 Task: Search one way flight ticket for 3 adults in first from Saginaw: Mbs International Airport to Riverton: Central Wyoming Regional Airport (was Riverton Regional) on 5-4-2023. Choice of flights is Royal air maroc. Number of bags: 2 checked bags. Price is upto 35000. Outbound departure time preference is 11:45.
Action: Mouse moved to (387, 152)
Screenshot: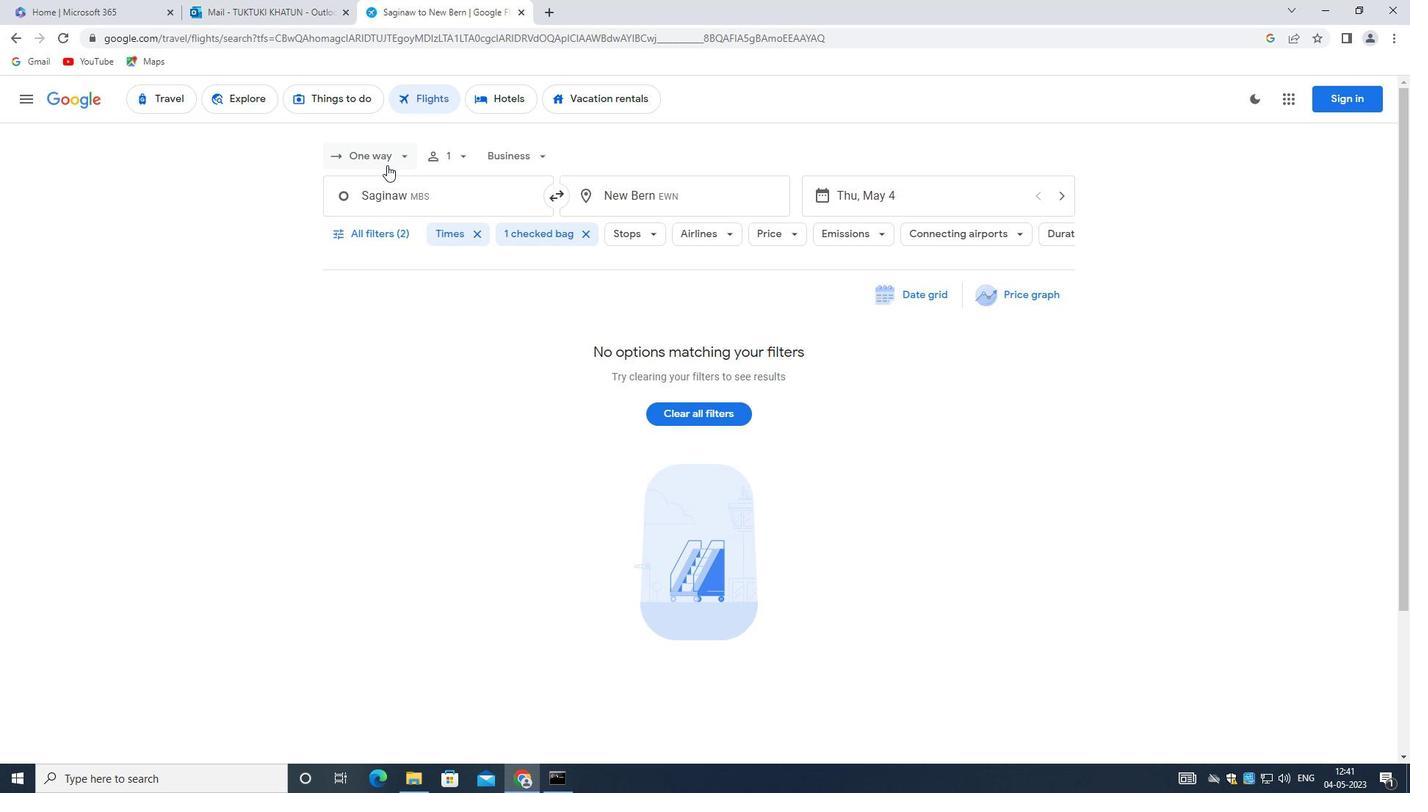 
Action: Mouse pressed left at (387, 152)
Screenshot: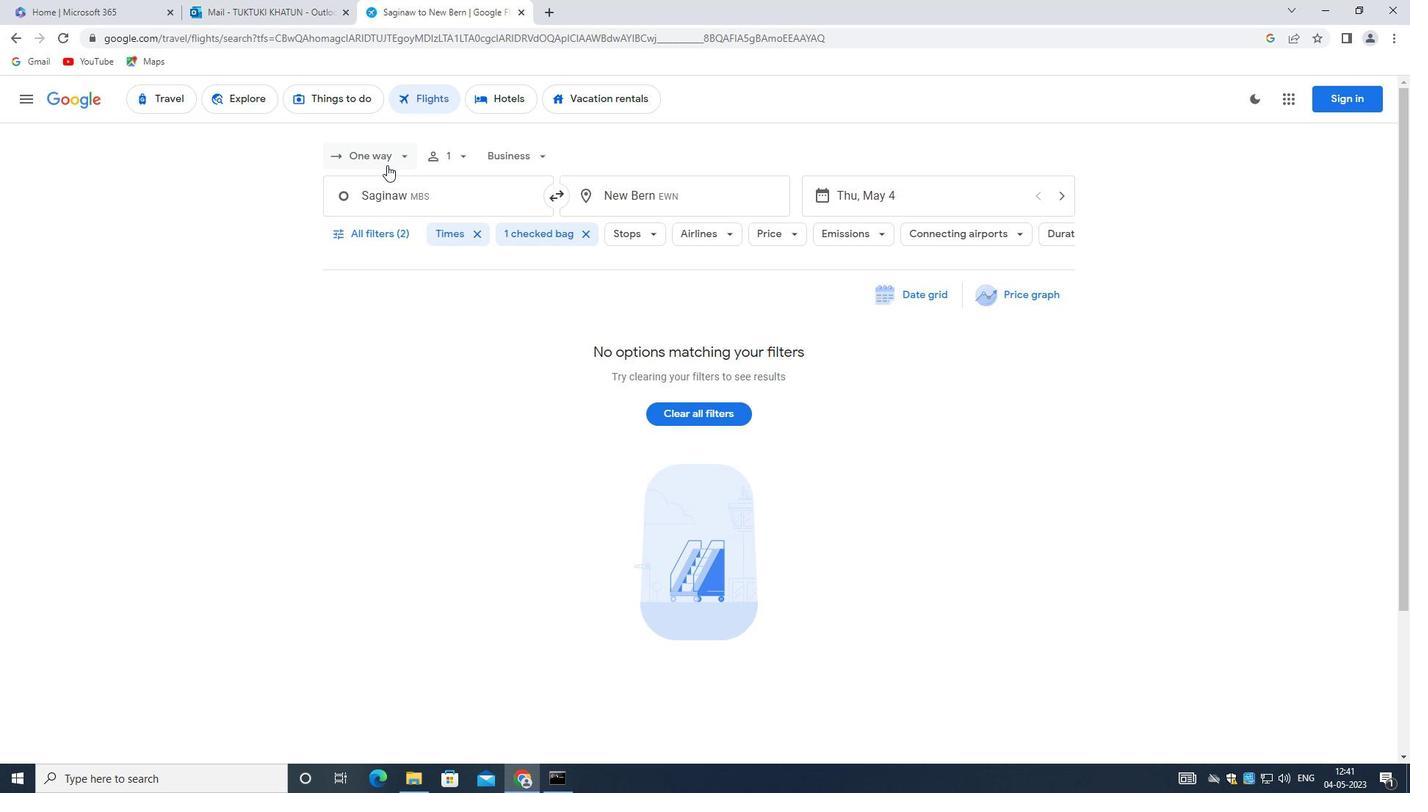
Action: Mouse moved to (401, 215)
Screenshot: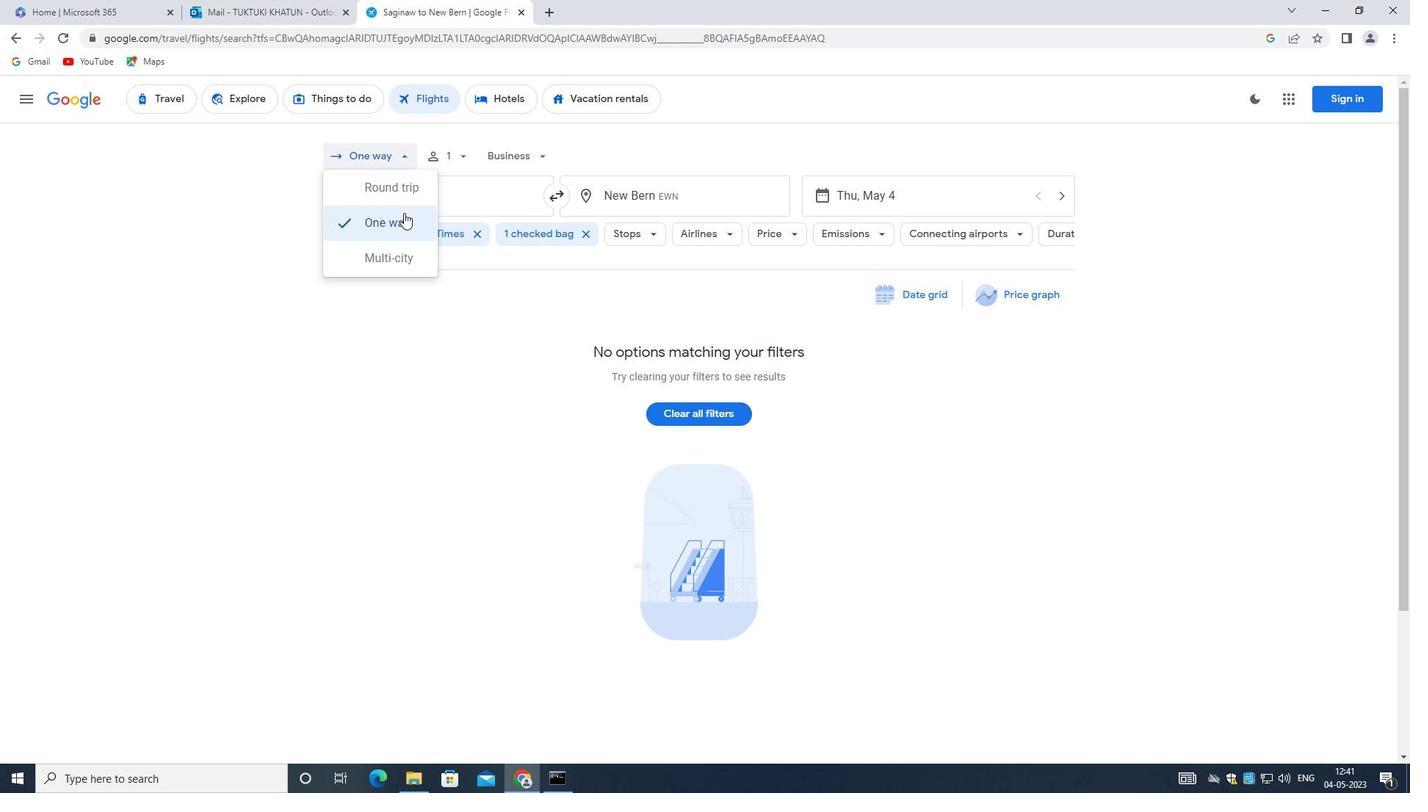 
Action: Mouse pressed left at (401, 215)
Screenshot: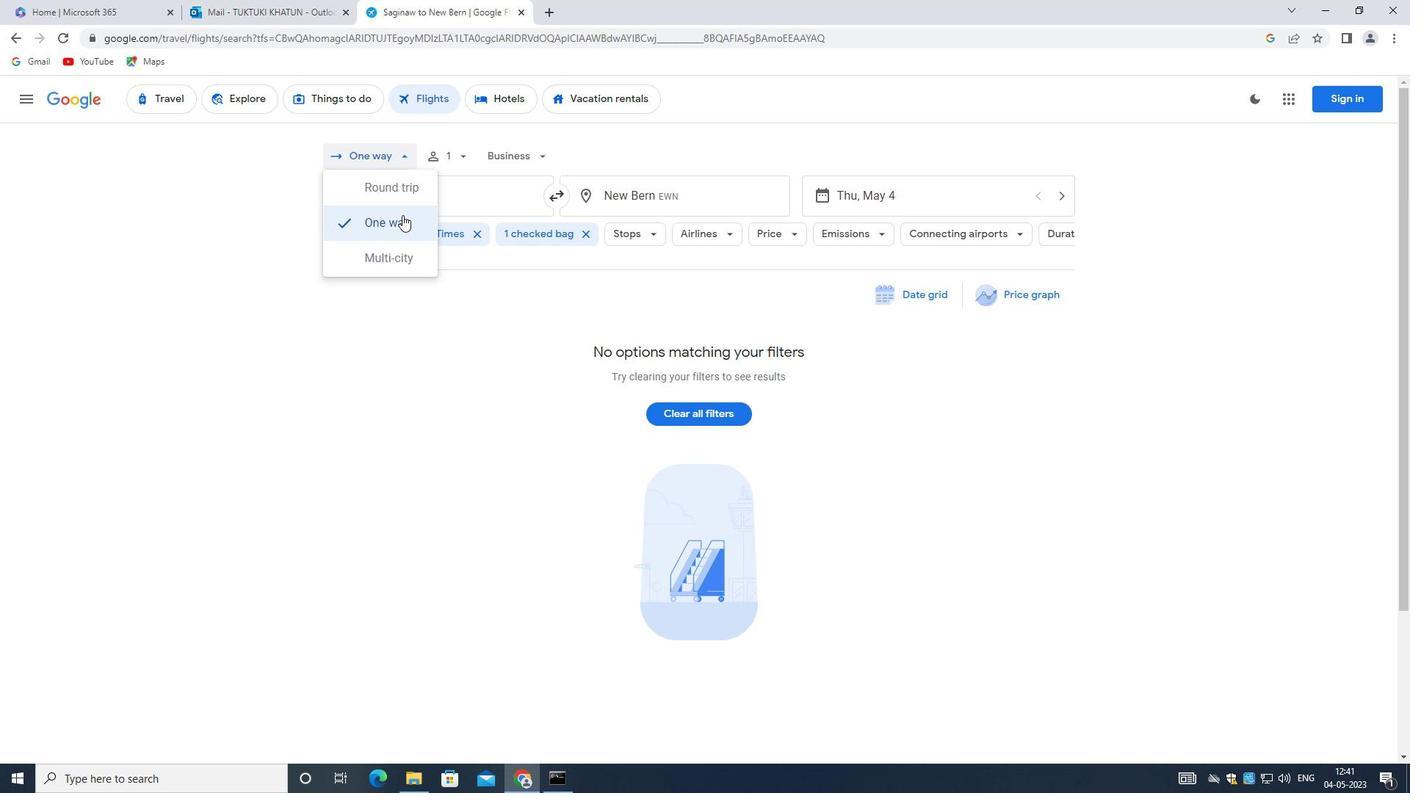 
Action: Mouse moved to (457, 155)
Screenshot: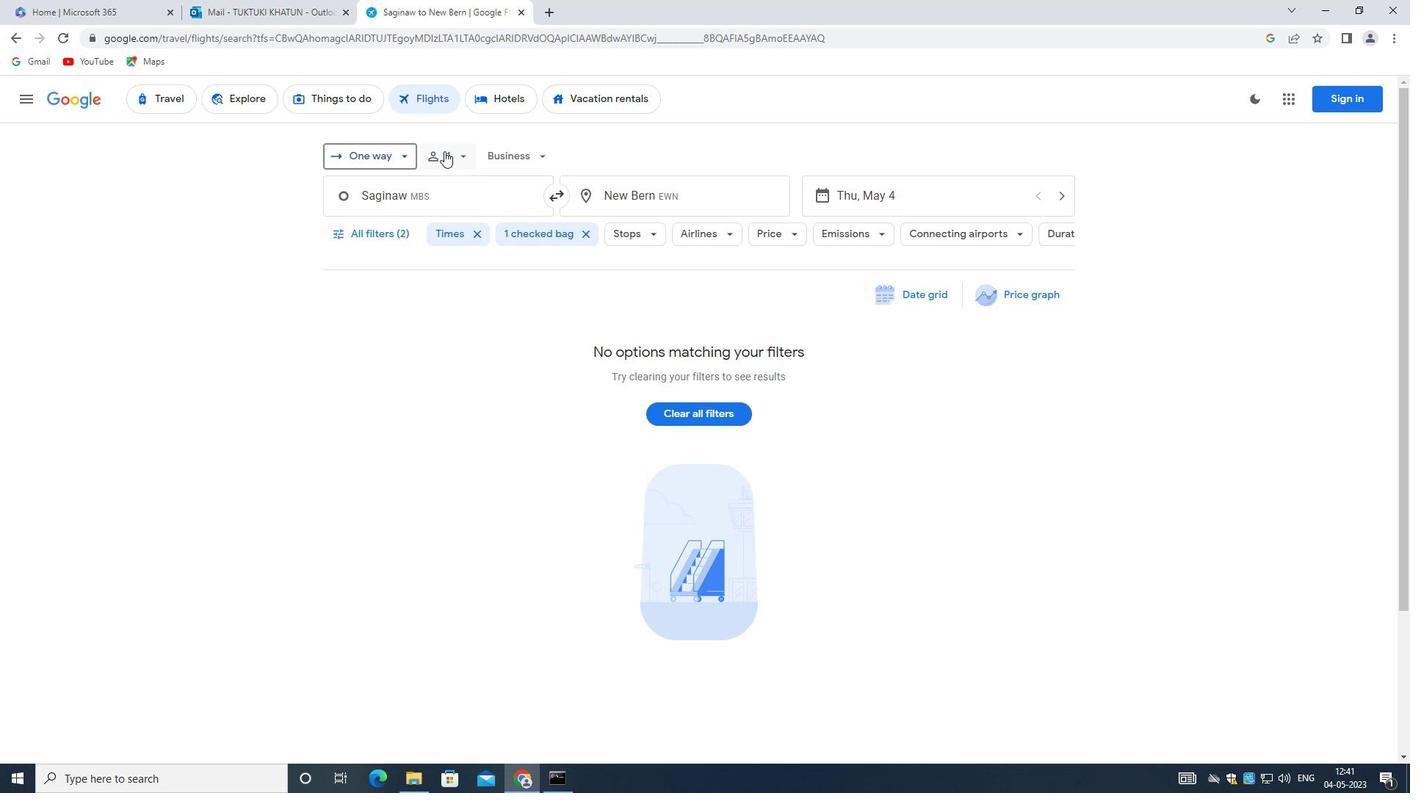 
Action: Mouse pressed left at (457, 155)
Screenshot: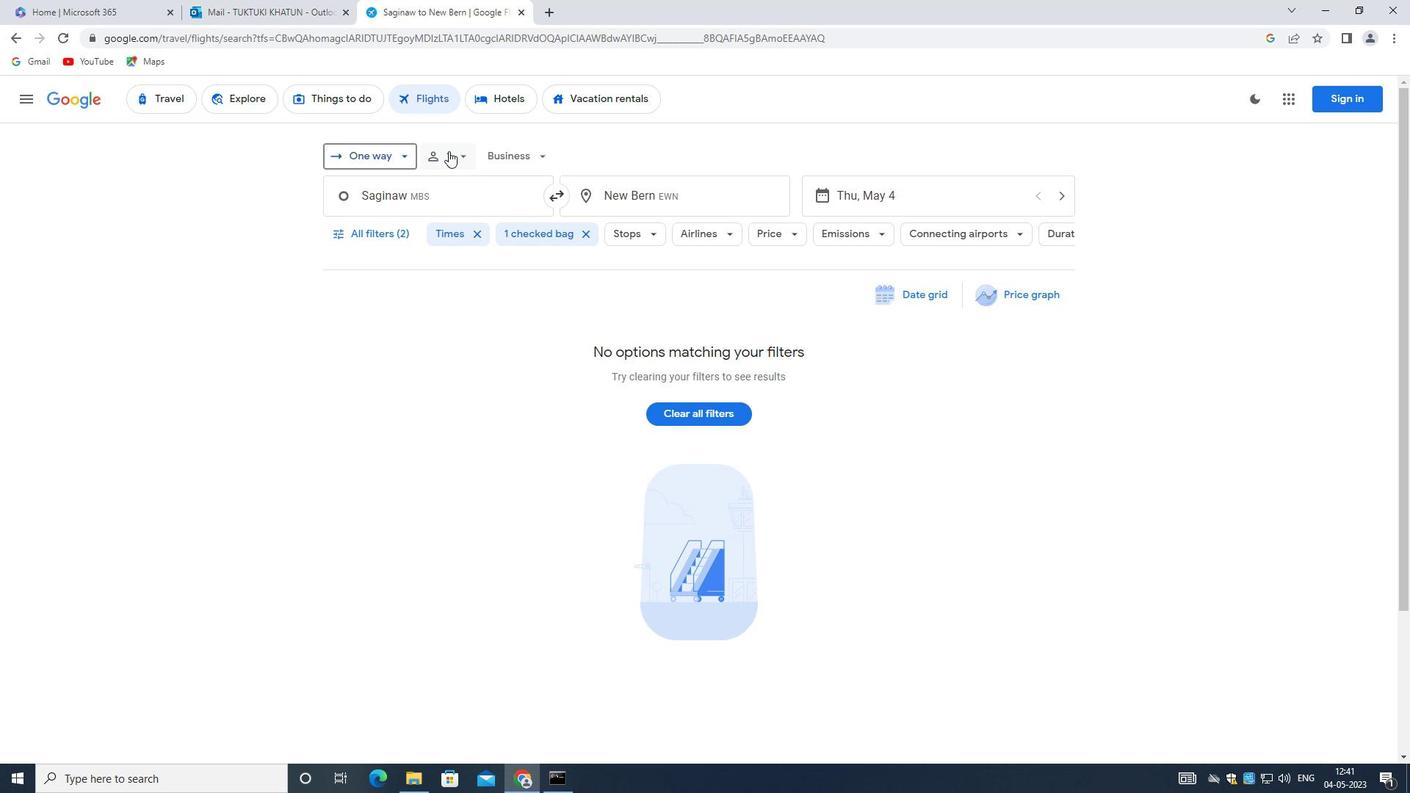 
Action: Mouse moved to (571, 190)
Screenshot: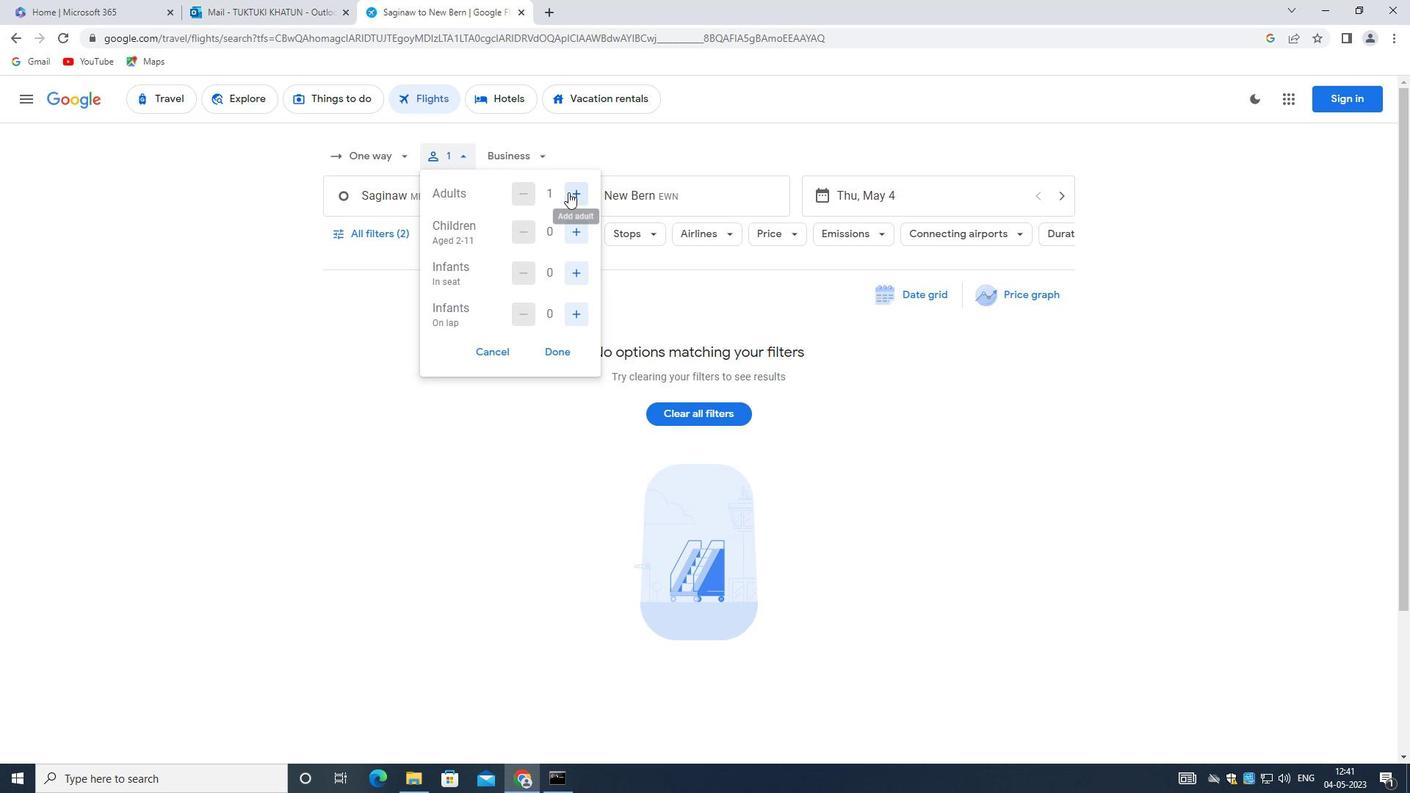 
Action: Mouse pressed left at (571, 190)
Screenshot: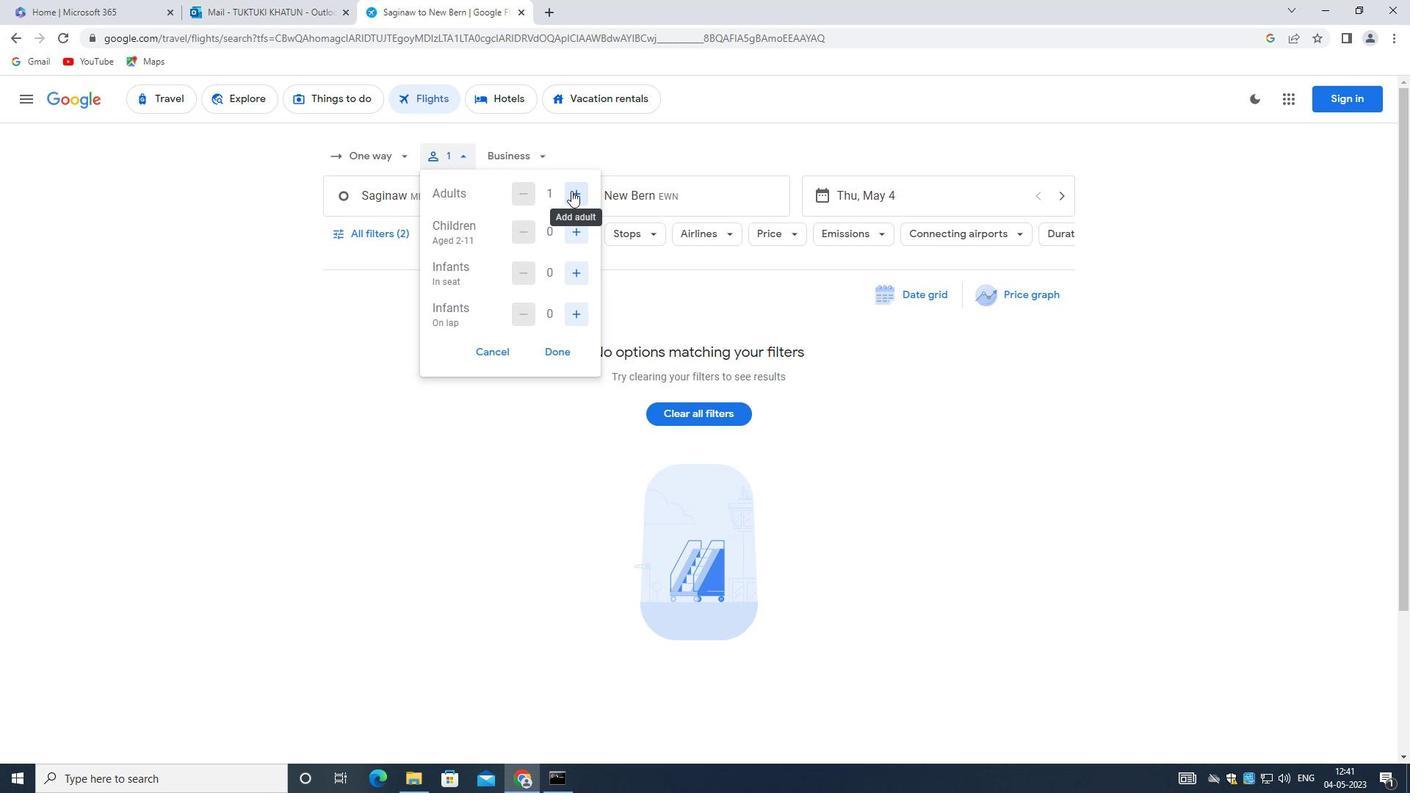 
Action: Mouse moved to (572, 190)
Screenshot: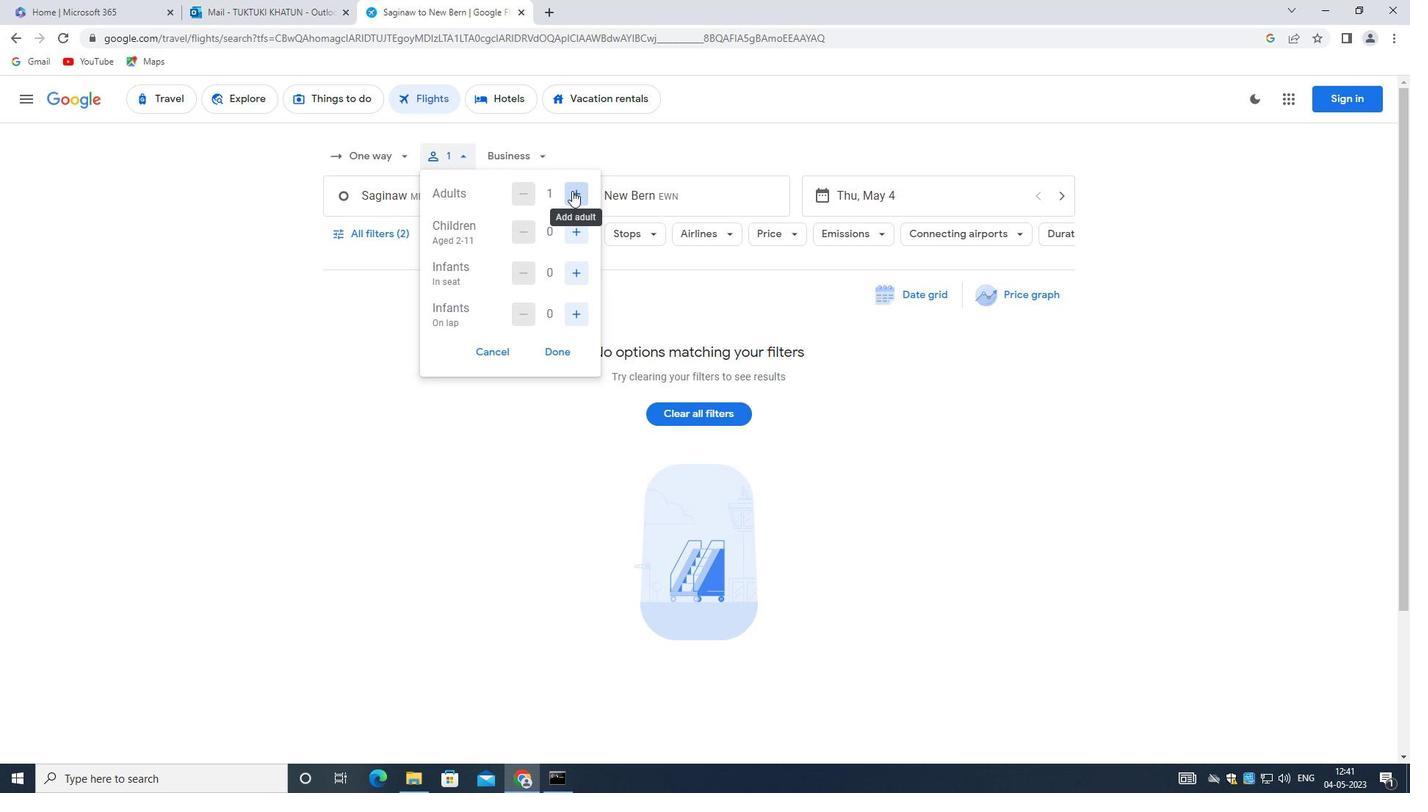 
Action: Mouse pressed left at (572, 190)
Screenshot: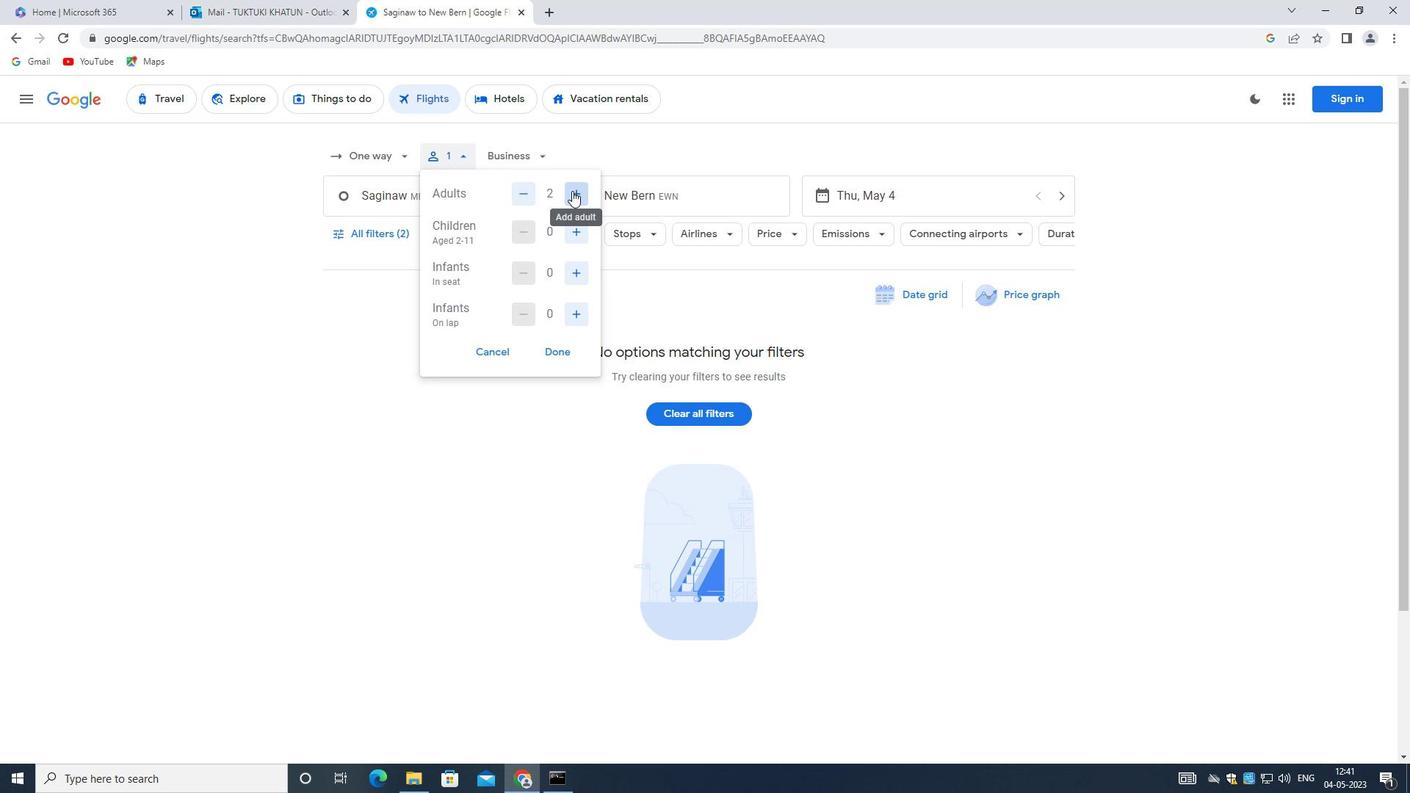 
Action: Mouse moved to (575, 189)
Screenshot: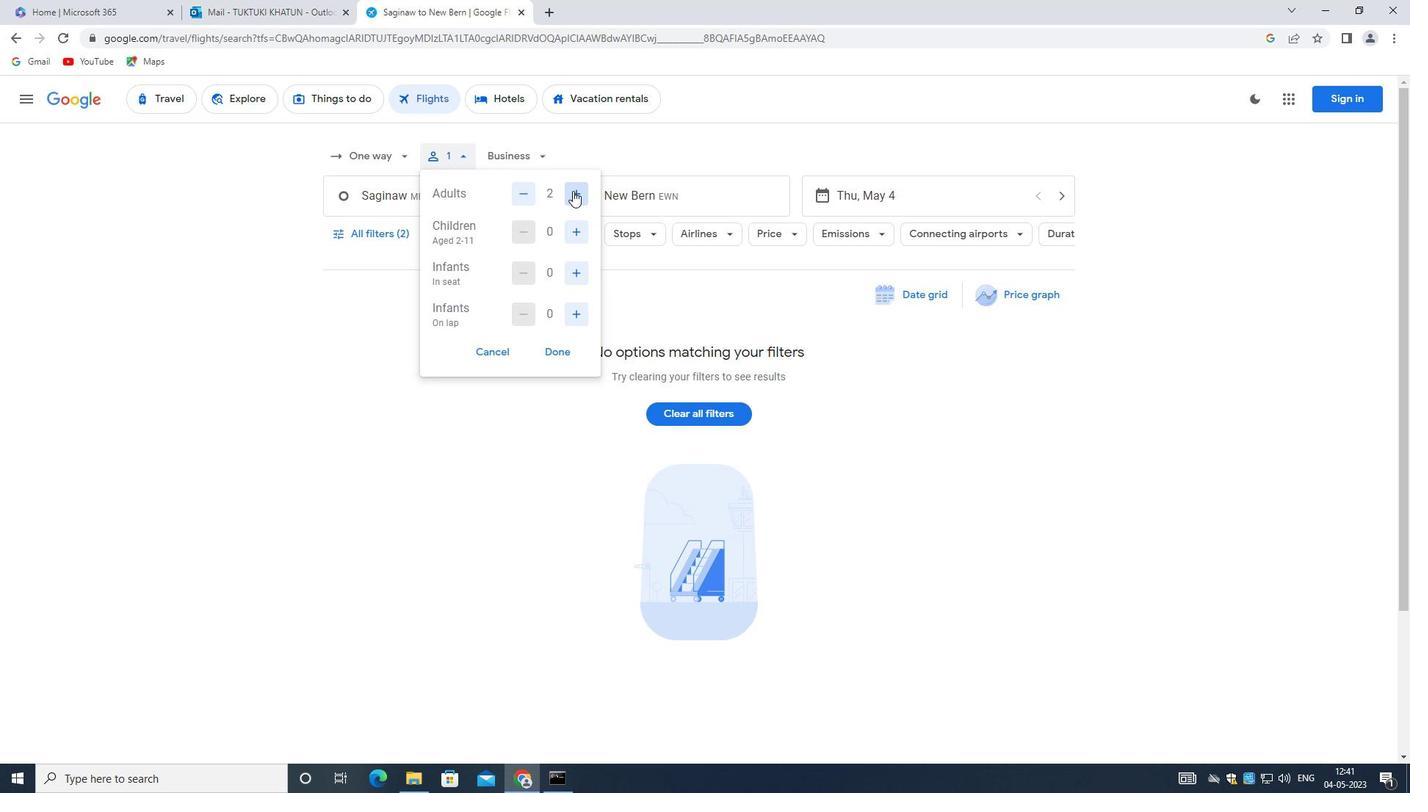 
Action: Mouse pressed left at (575, 189)
Screenshot: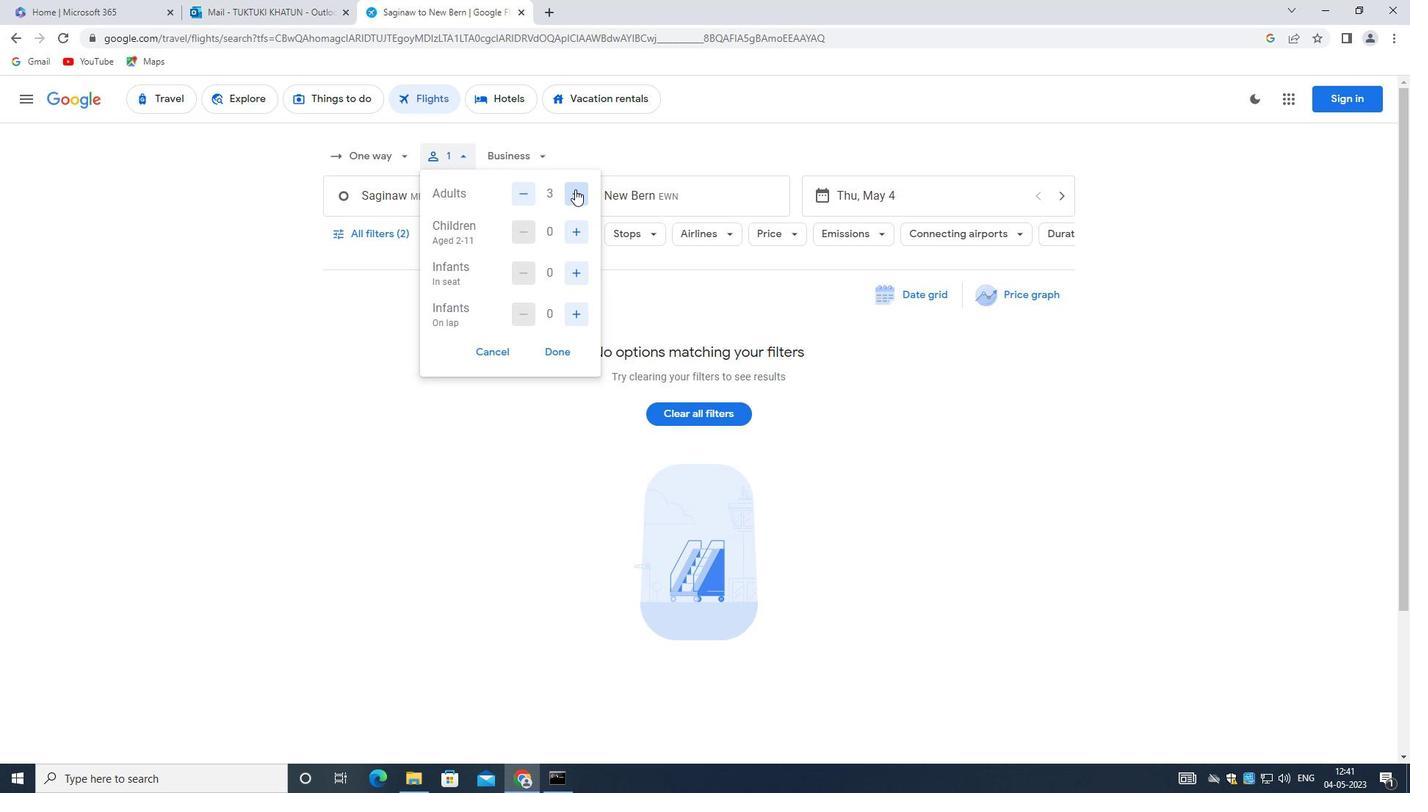 
Action: Mouse moved to (519, 191)
Screenshot: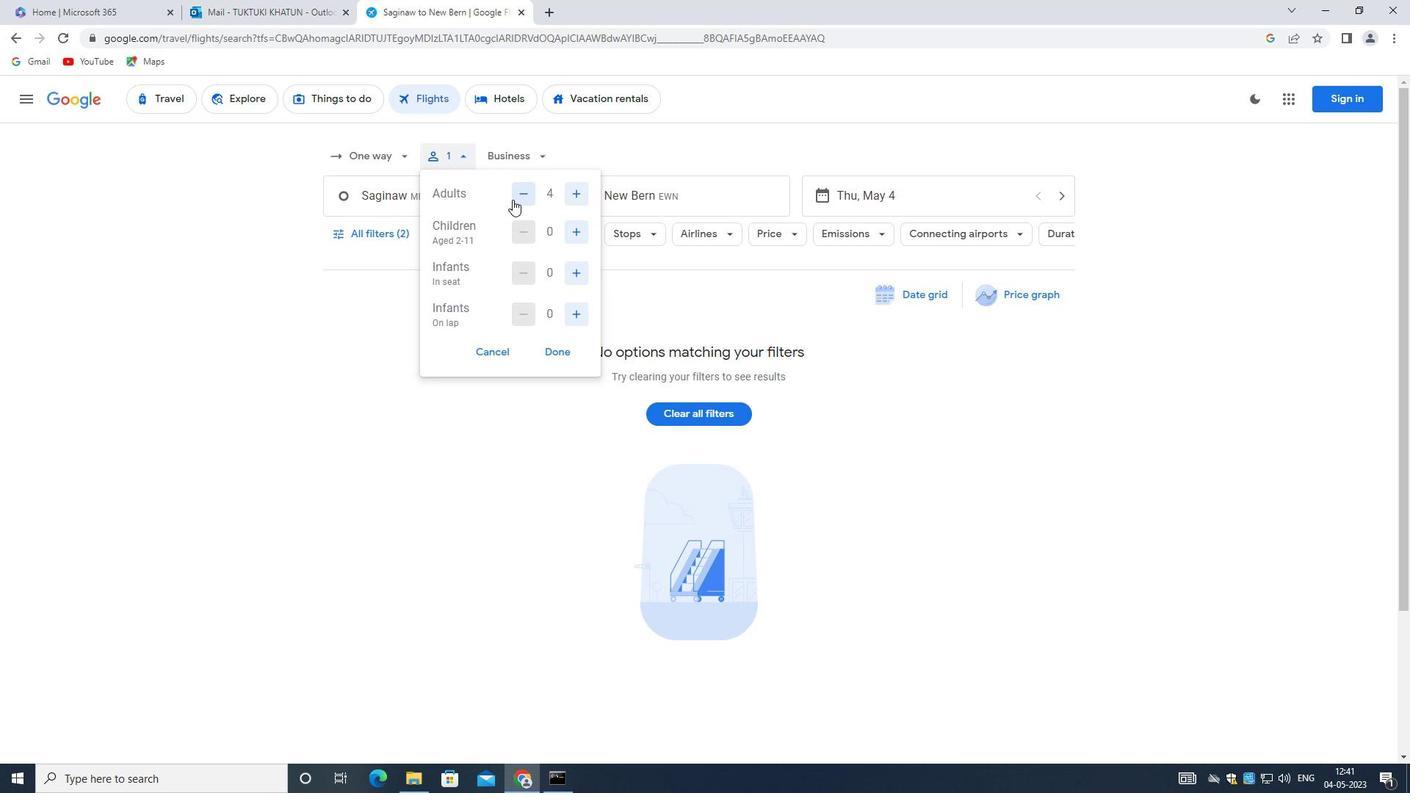 
Action: Mouse pressed left at (519, 191)
Screenshot: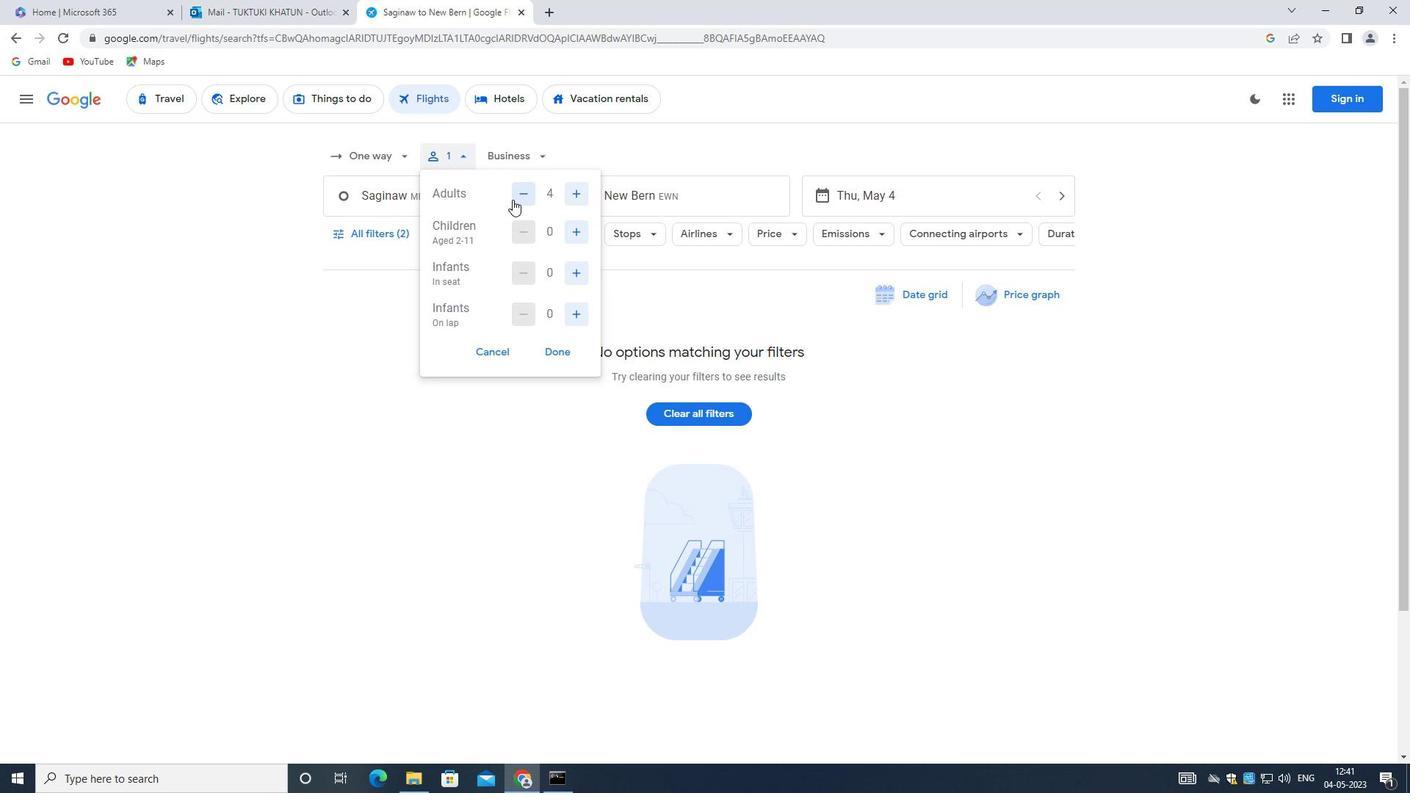 
Action: Mouse moved to (553, 352)
Screenshot: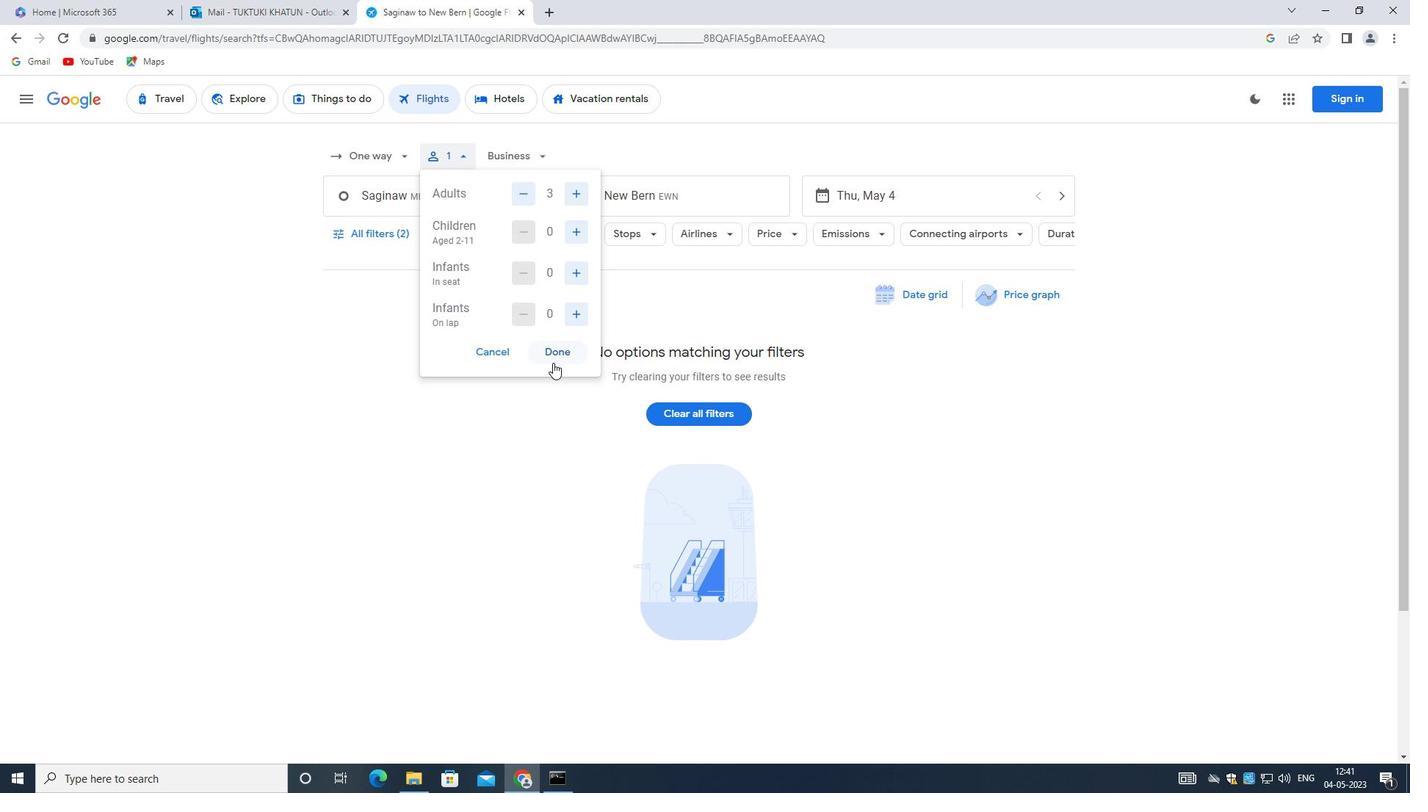 
Action: Mouse pressed left at (553, 352)
Screenshot: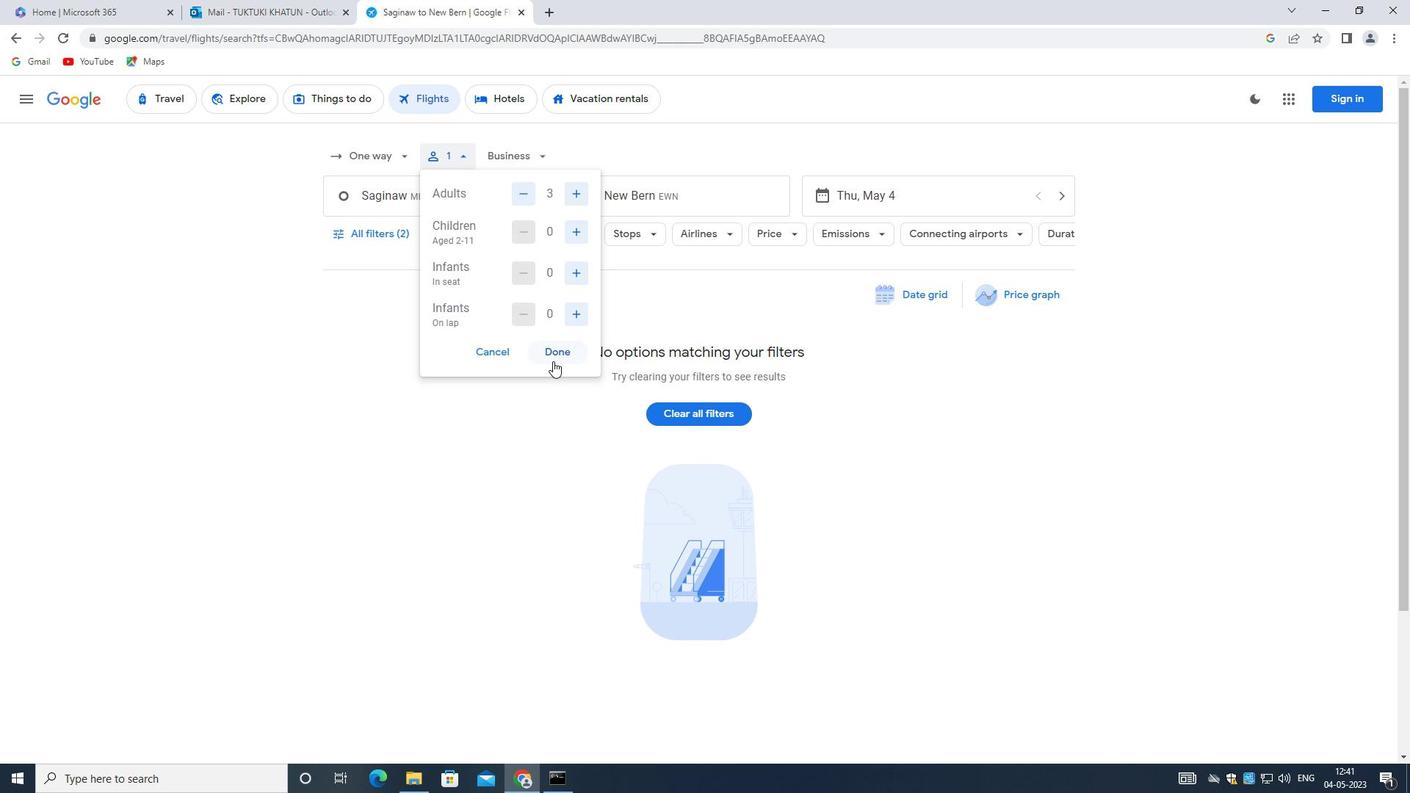 
Action: Mouse moved to (426, 199)
Screenshot: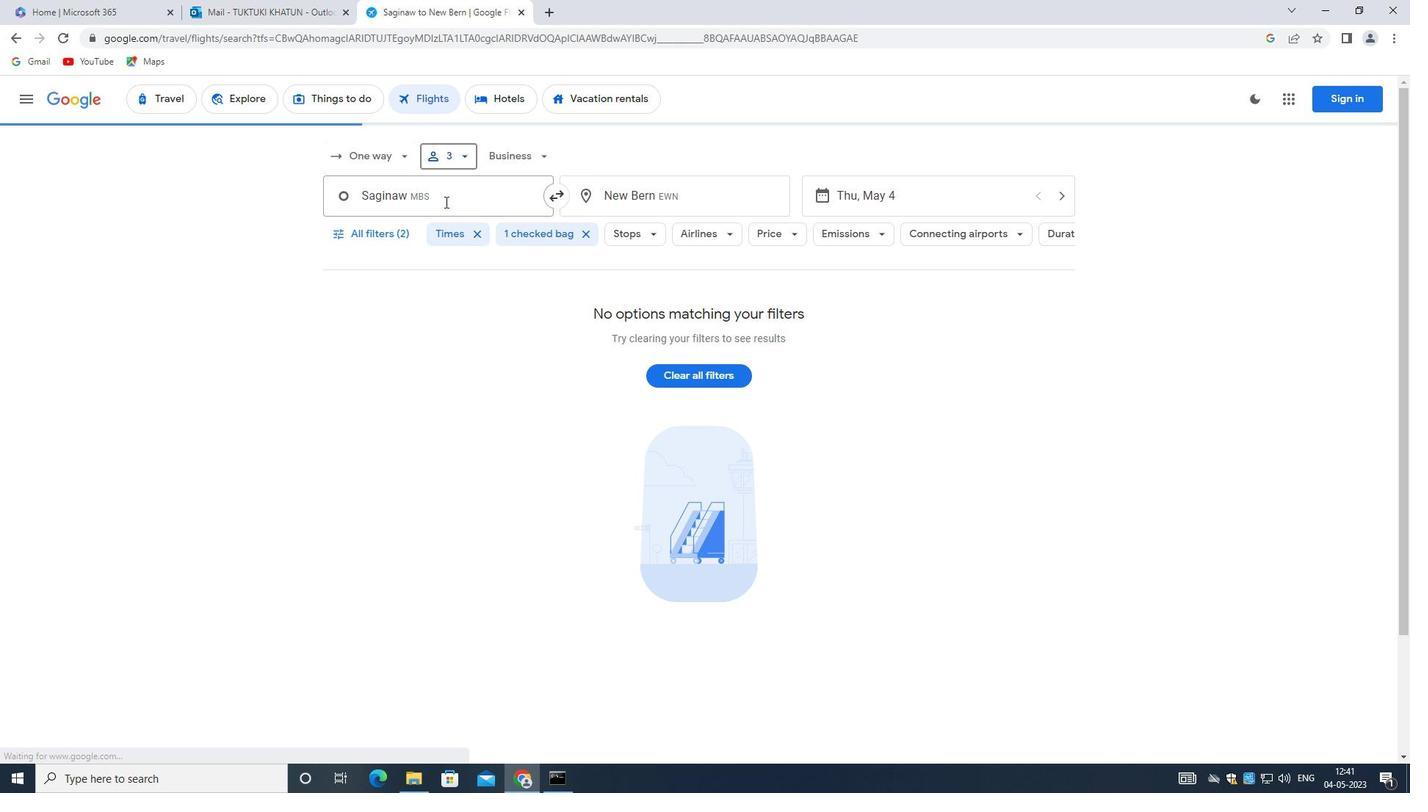 
Action: Mouse pressed left at (426, 199)
Screenshot: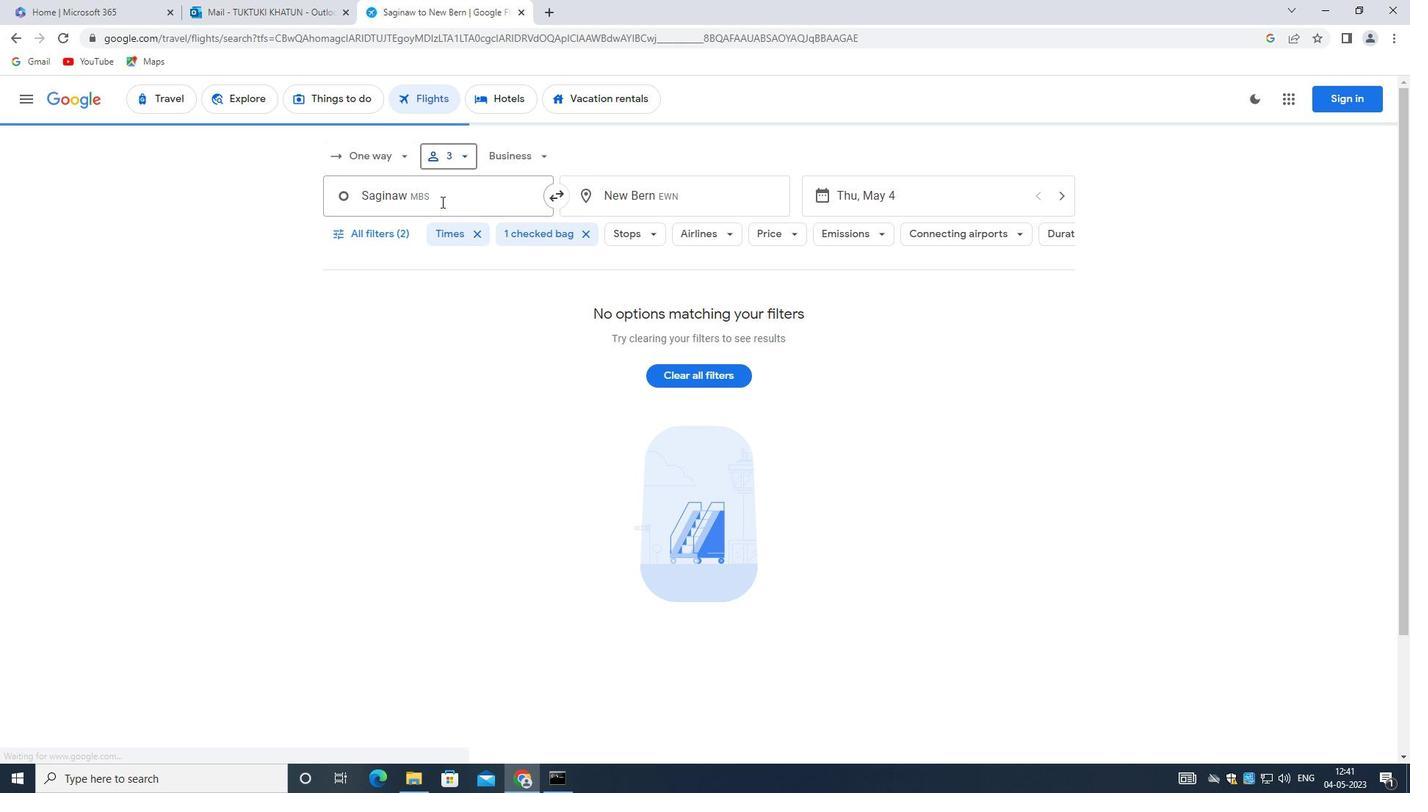 
Action: Mouse moved to (536, 222)
Screenshot: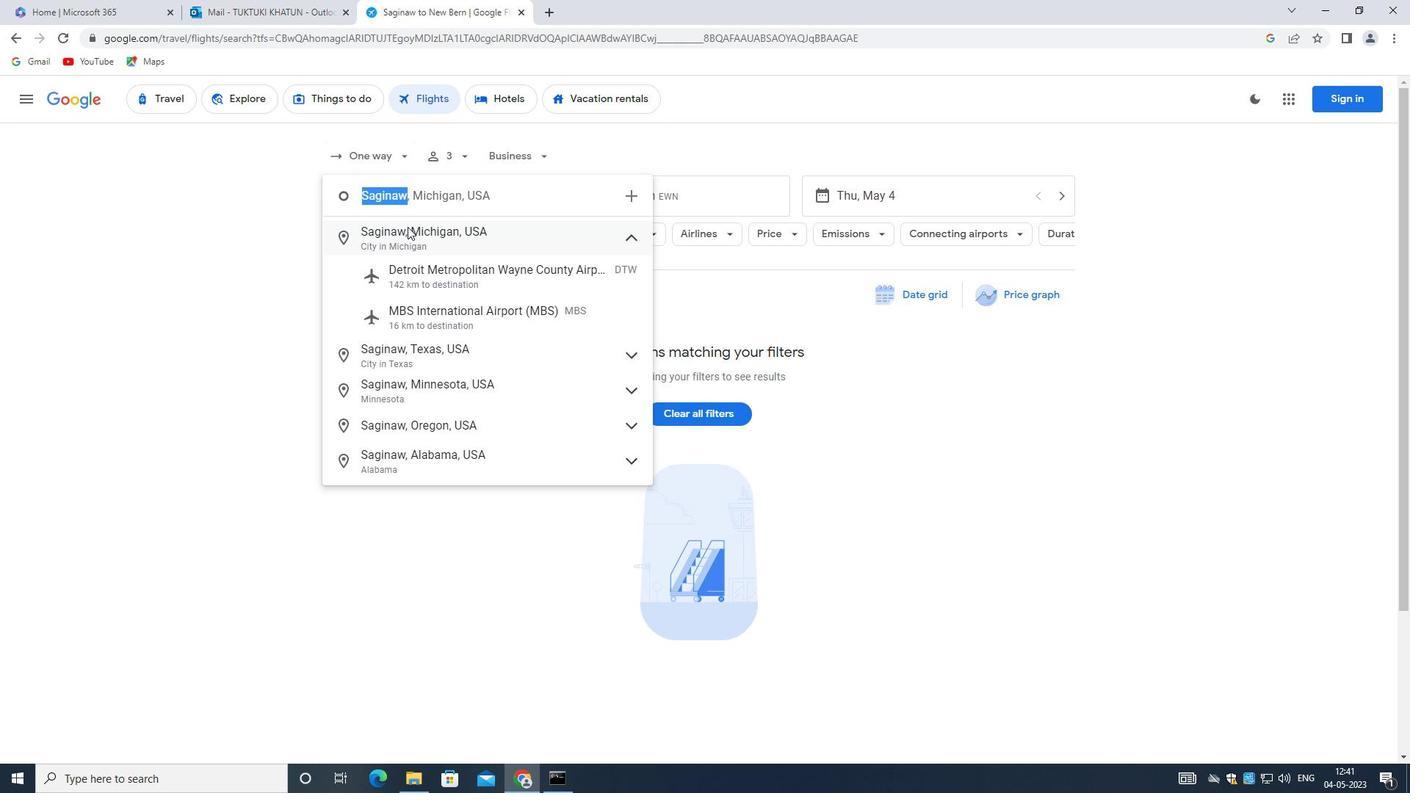 
Action: Key pressed <Key.backspace><Key.shift_r>Mbs<Key.space><Key.shift_r>I
Screenshot: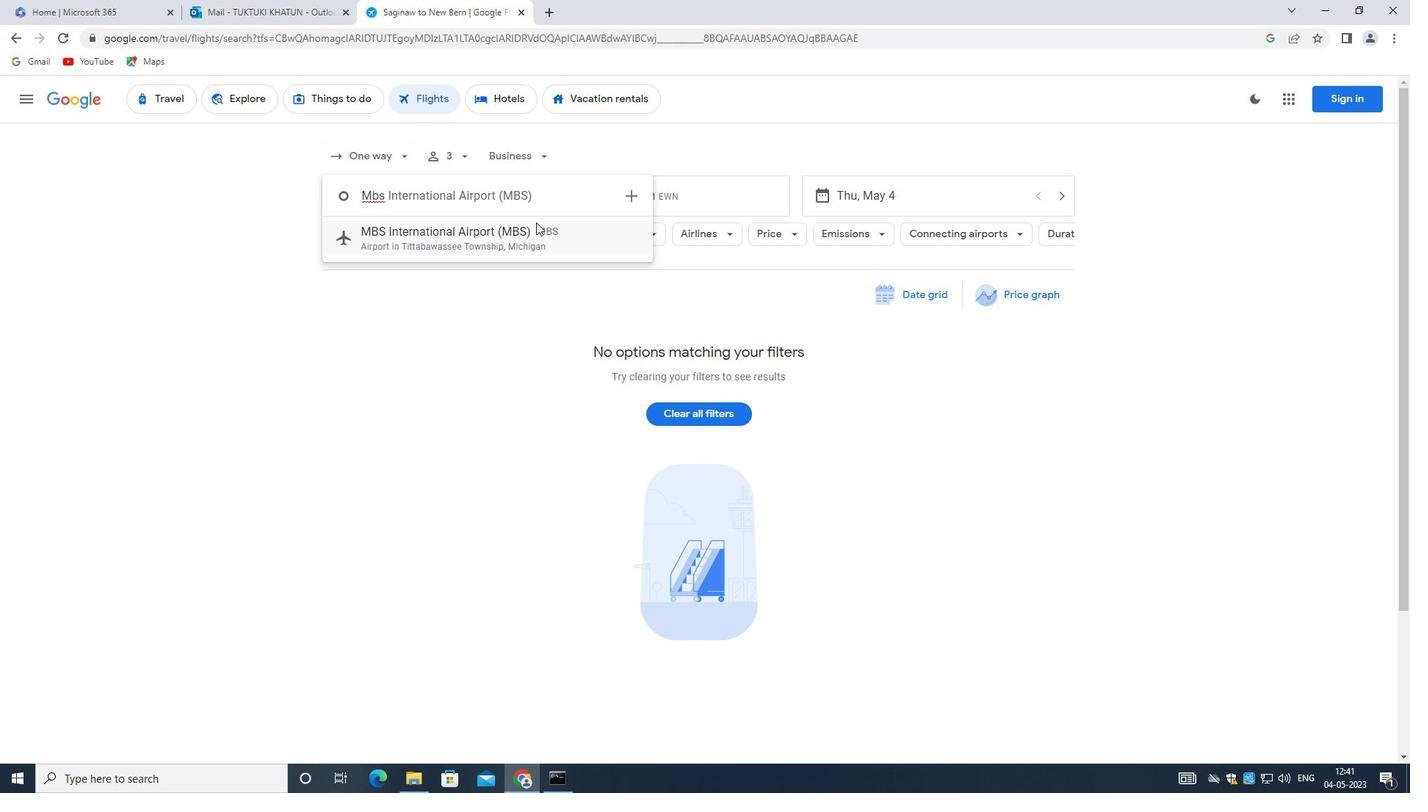 
Action: Mouse moved to (455, 231)
Screenshot: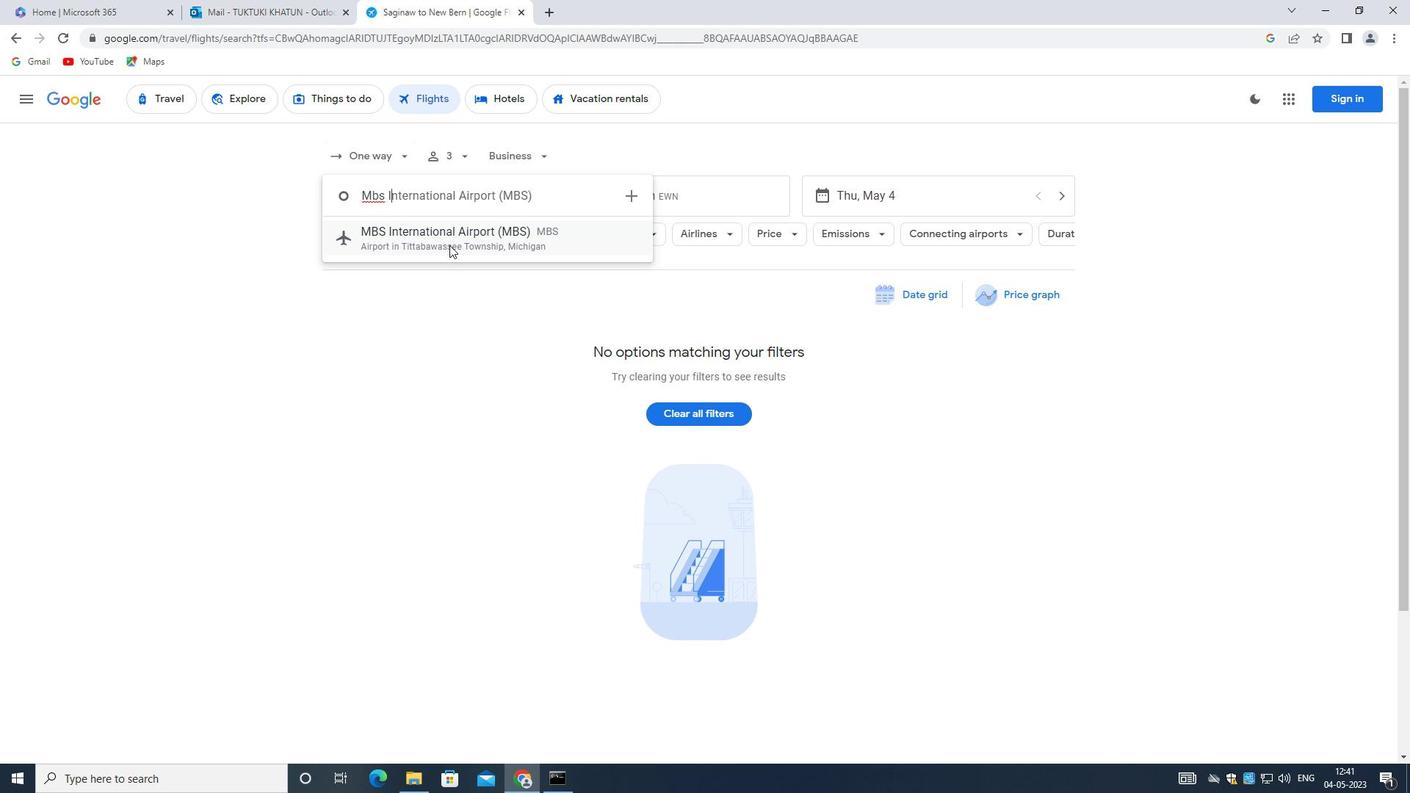 
Action: Mouse pressed left at (455, 231)
Screenshot: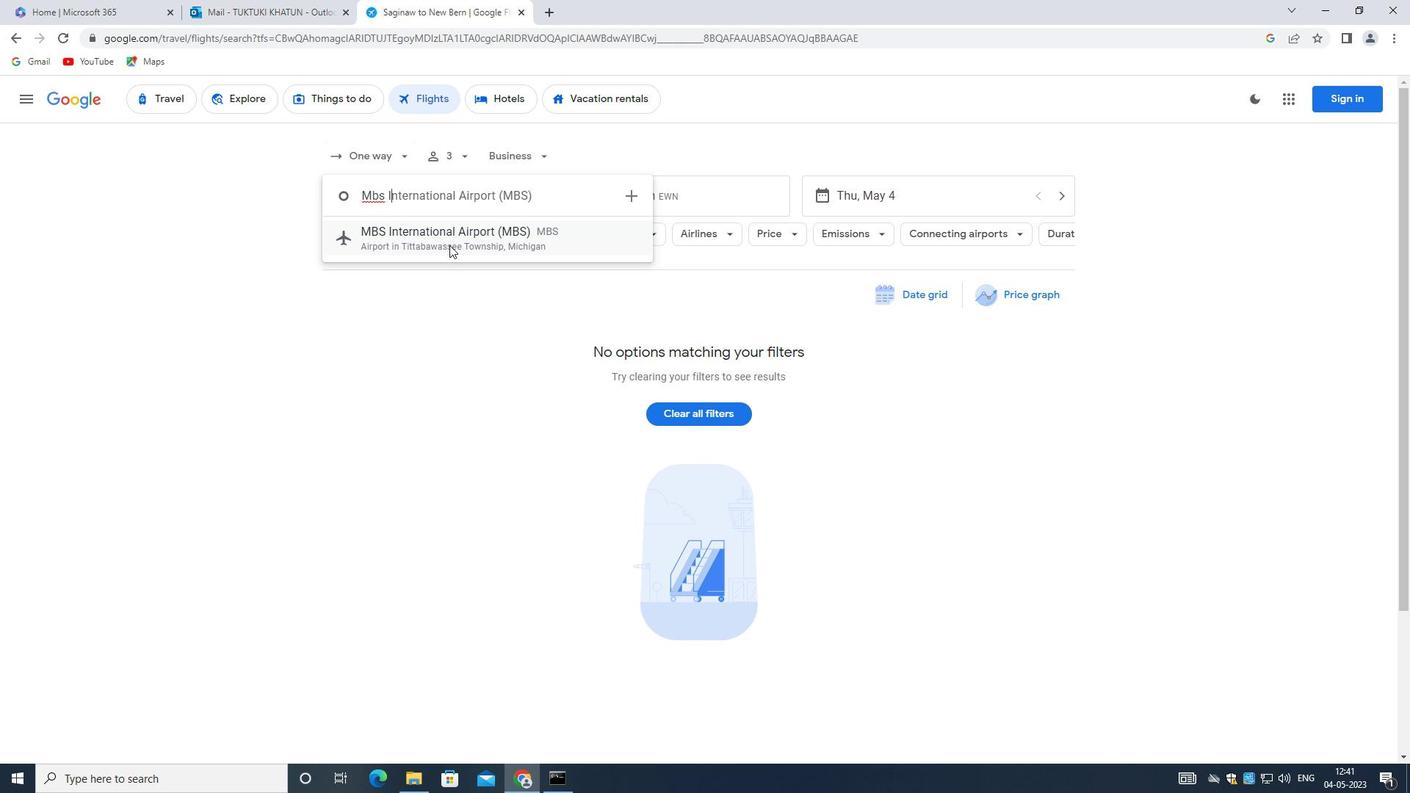 
Action: Mouse moved to (661, 188)
Screenshot: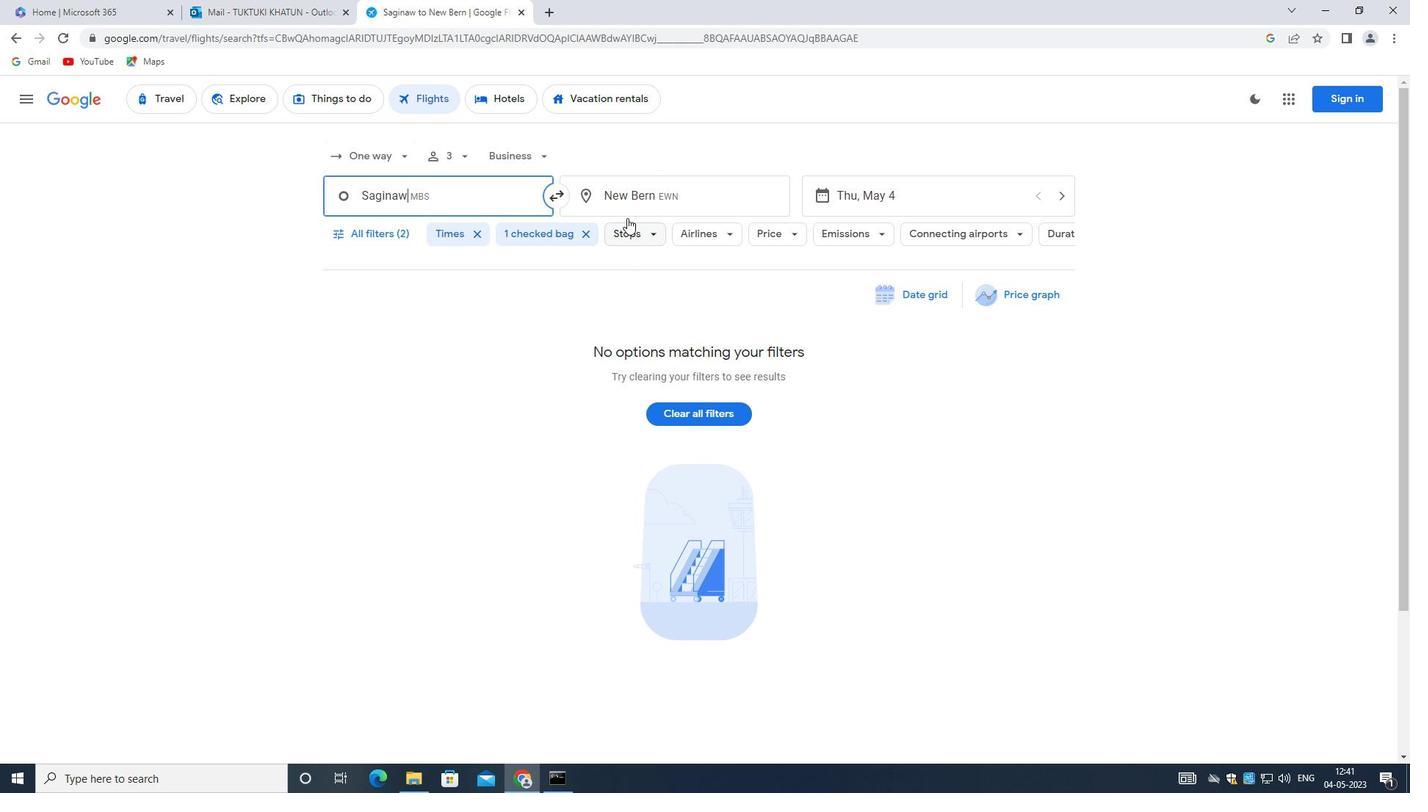 
Action: Mouse pressed left at (661, 188)
Screenshot: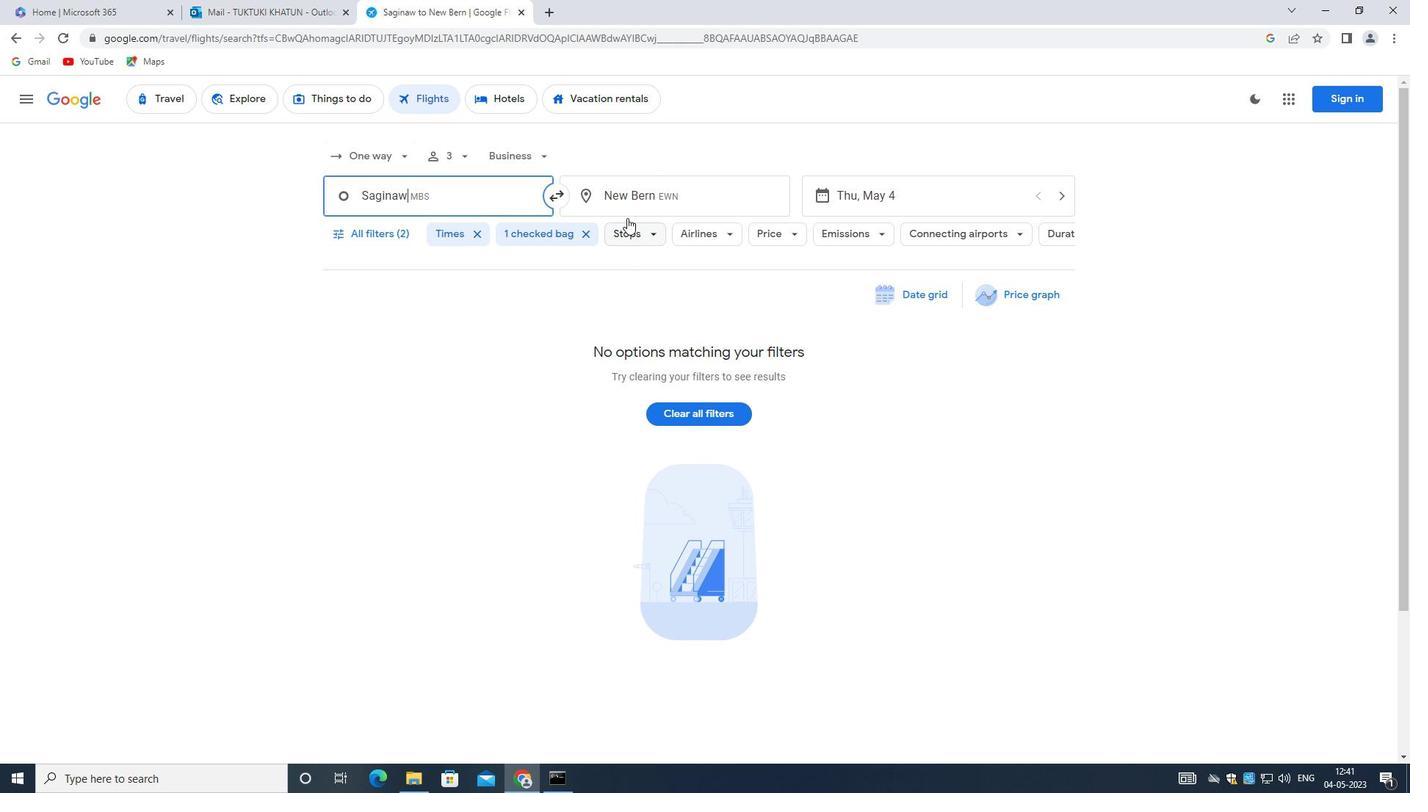 
Action: Mouse moved to (659, 187)
Screenshot: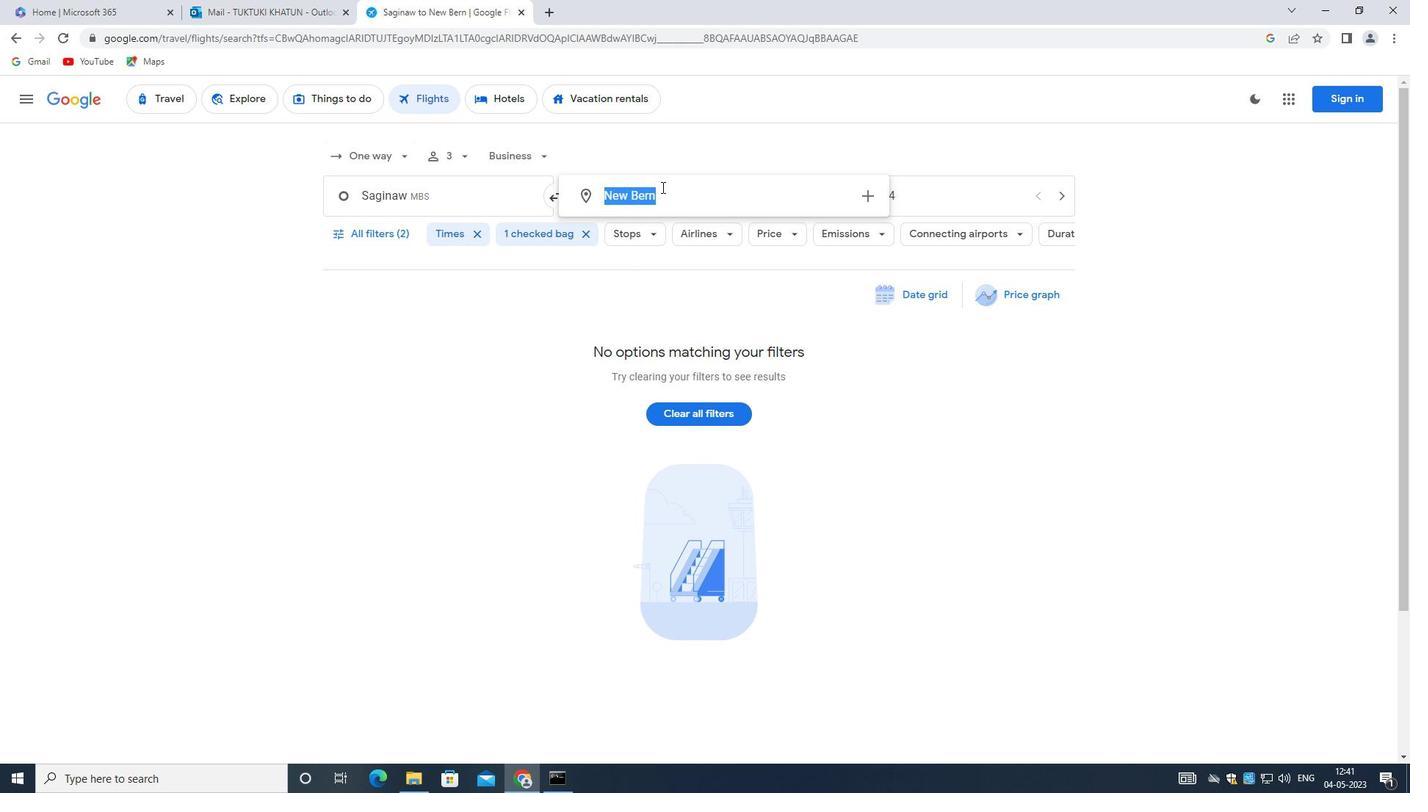 
Action: Key pressed <Key.backspace><Key.shift><Key.shift><Key.shift><Key.shift><Key.shift>CENTRAL<Key.space><Key.shift>WY
Screenshot: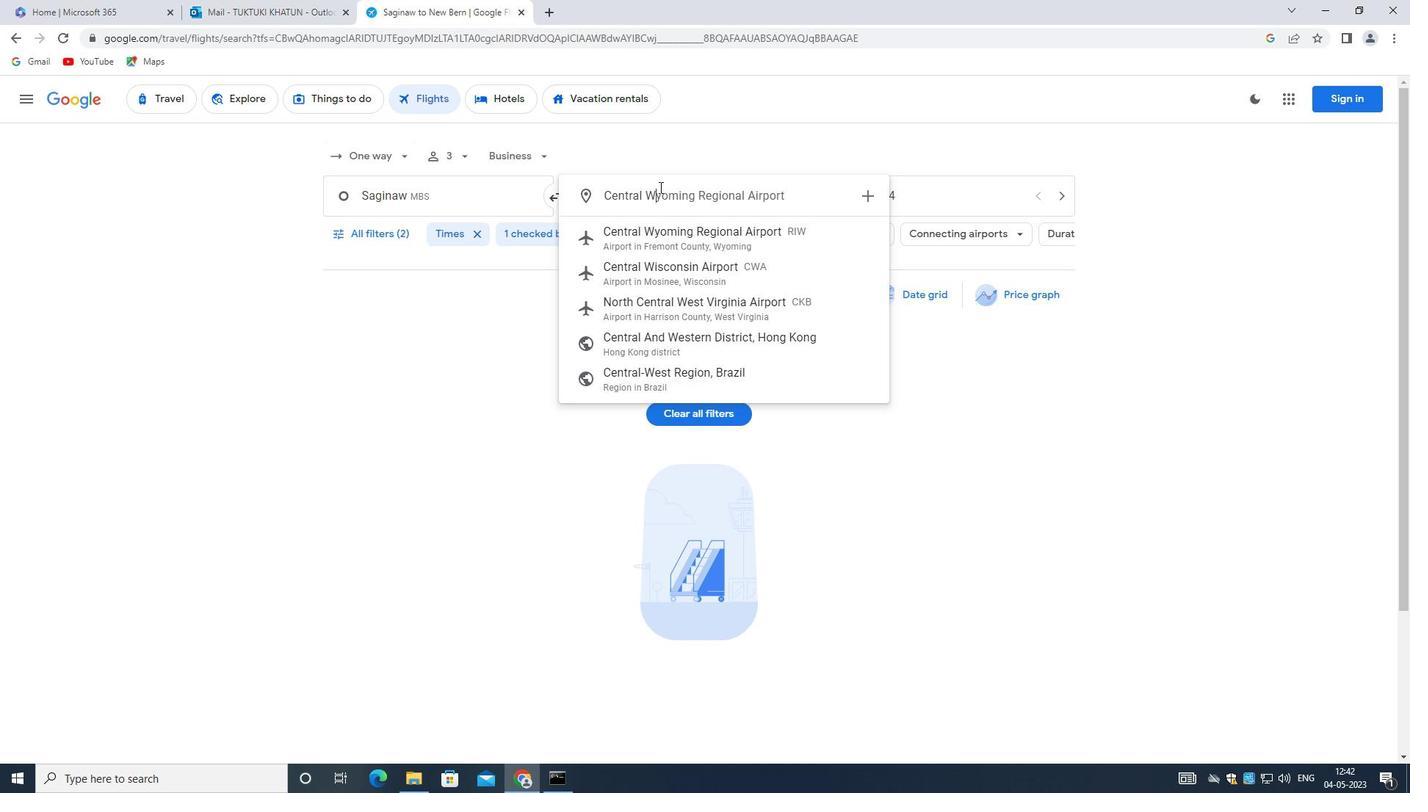 
Action: Mouse moved to (736, 232)
Screenshot: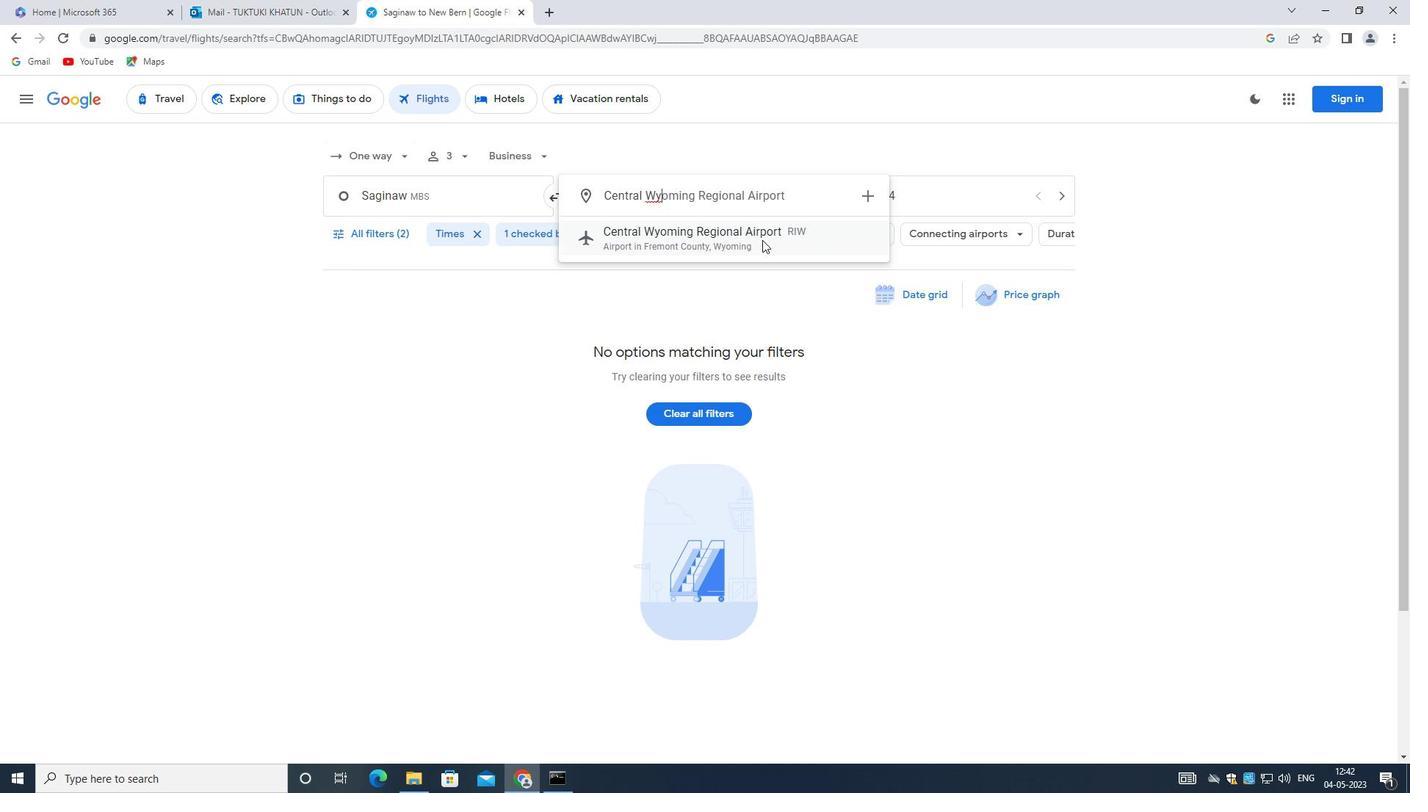 
Action: Mouse pressed left at (736, 232)
Screenshot: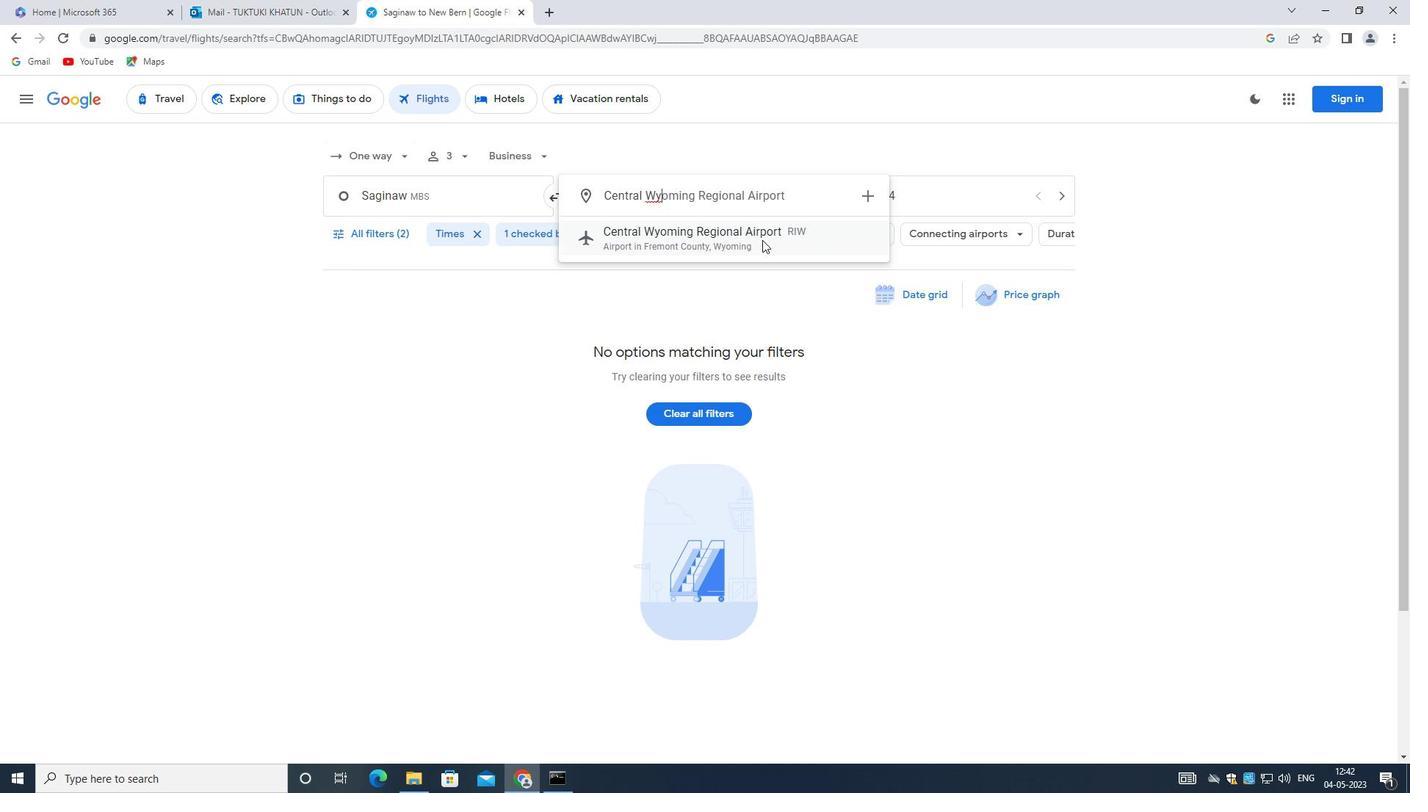 
Action: Mouse moved to (908, 202)
Screenshot: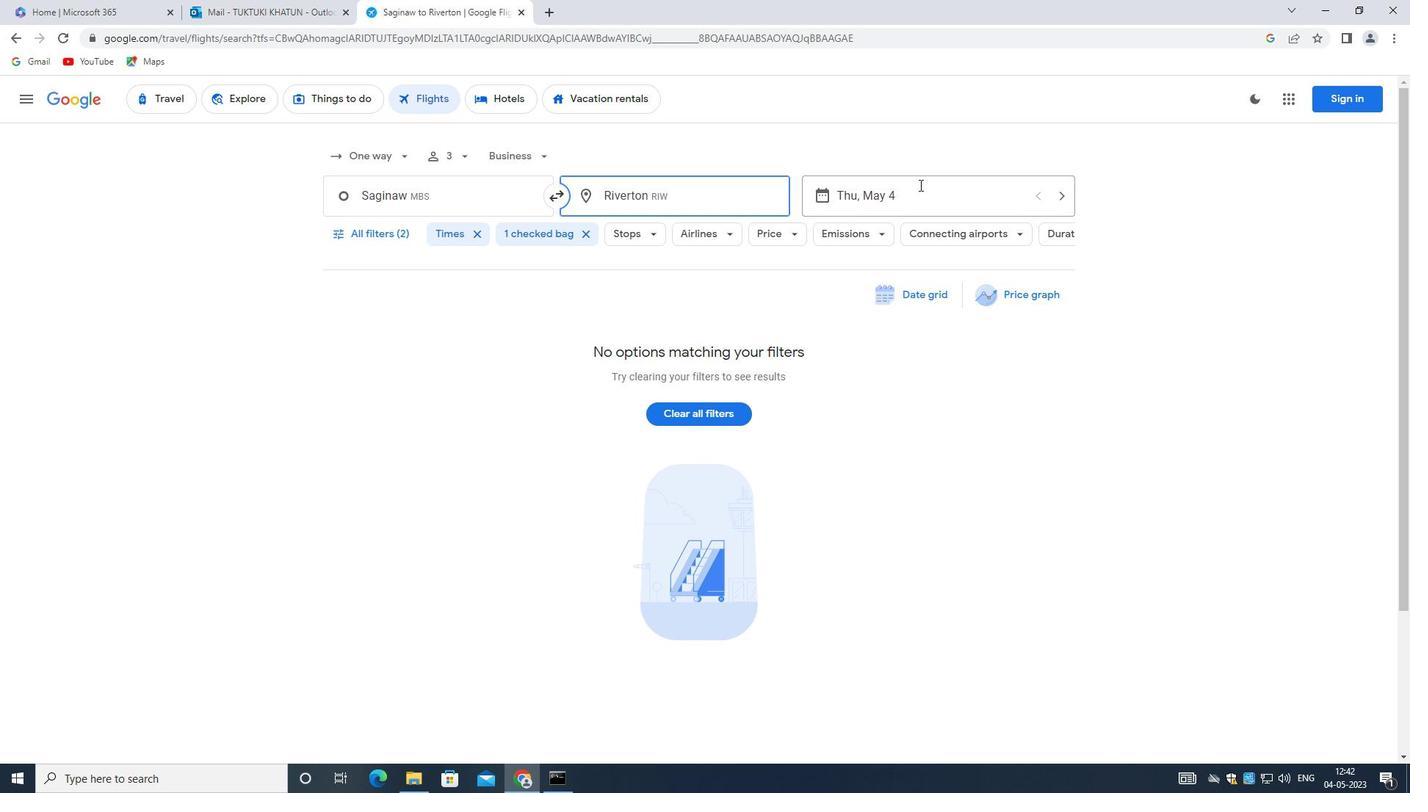 
Action: Mouse pressed left at (908, 202)
Screenshot: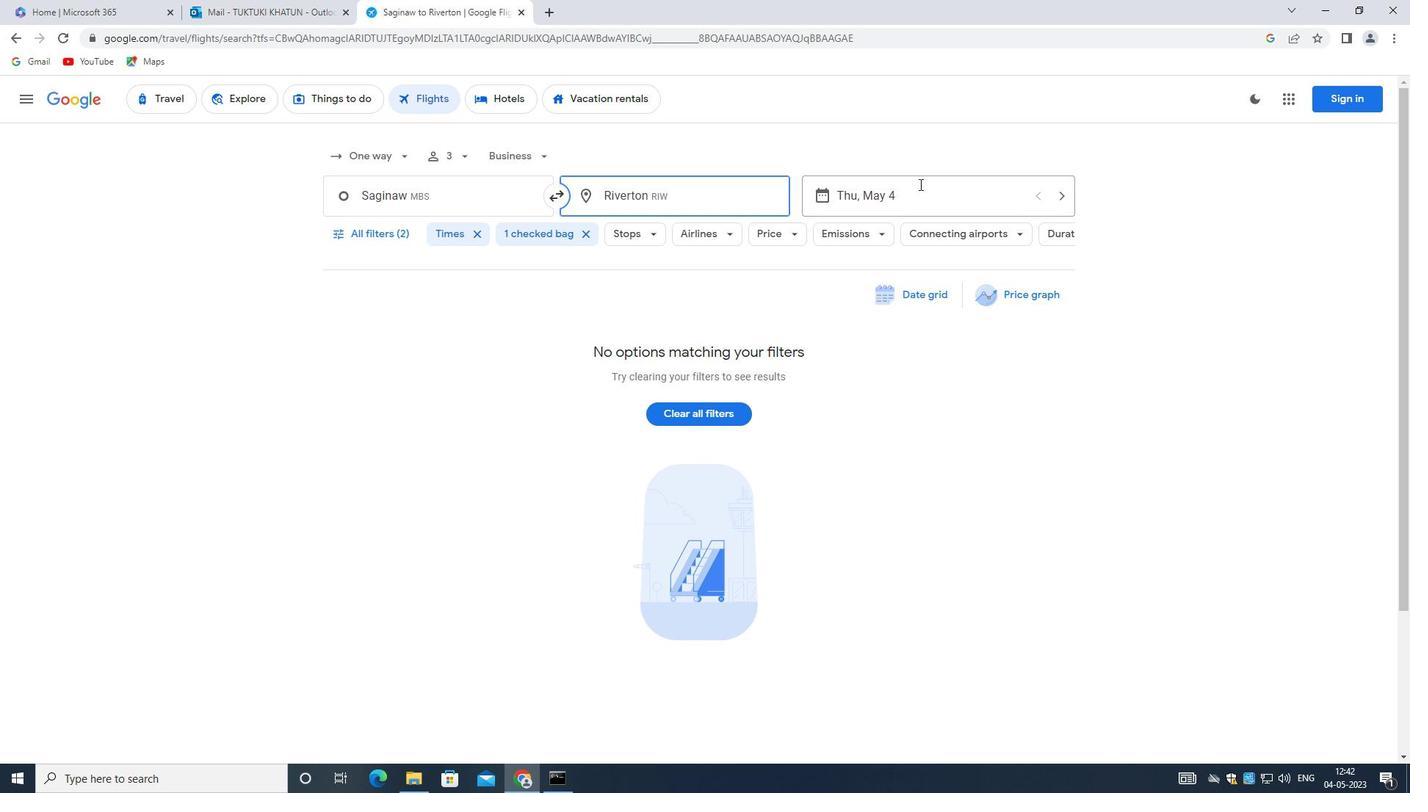 
Action: Mouse moved to (1037, 551)
Screenshot: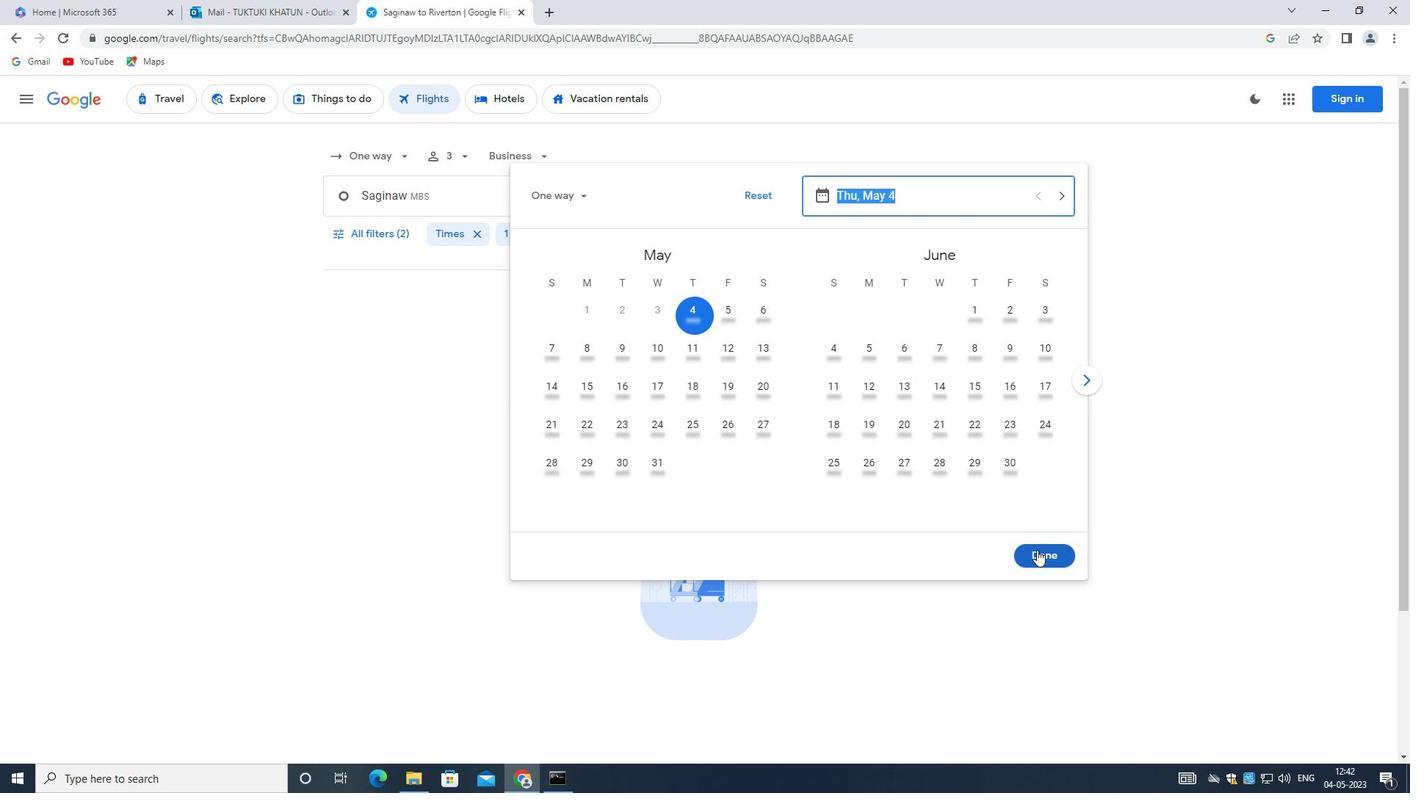 
Action: Mouse pressed left at (1037, 551)
Screenshot: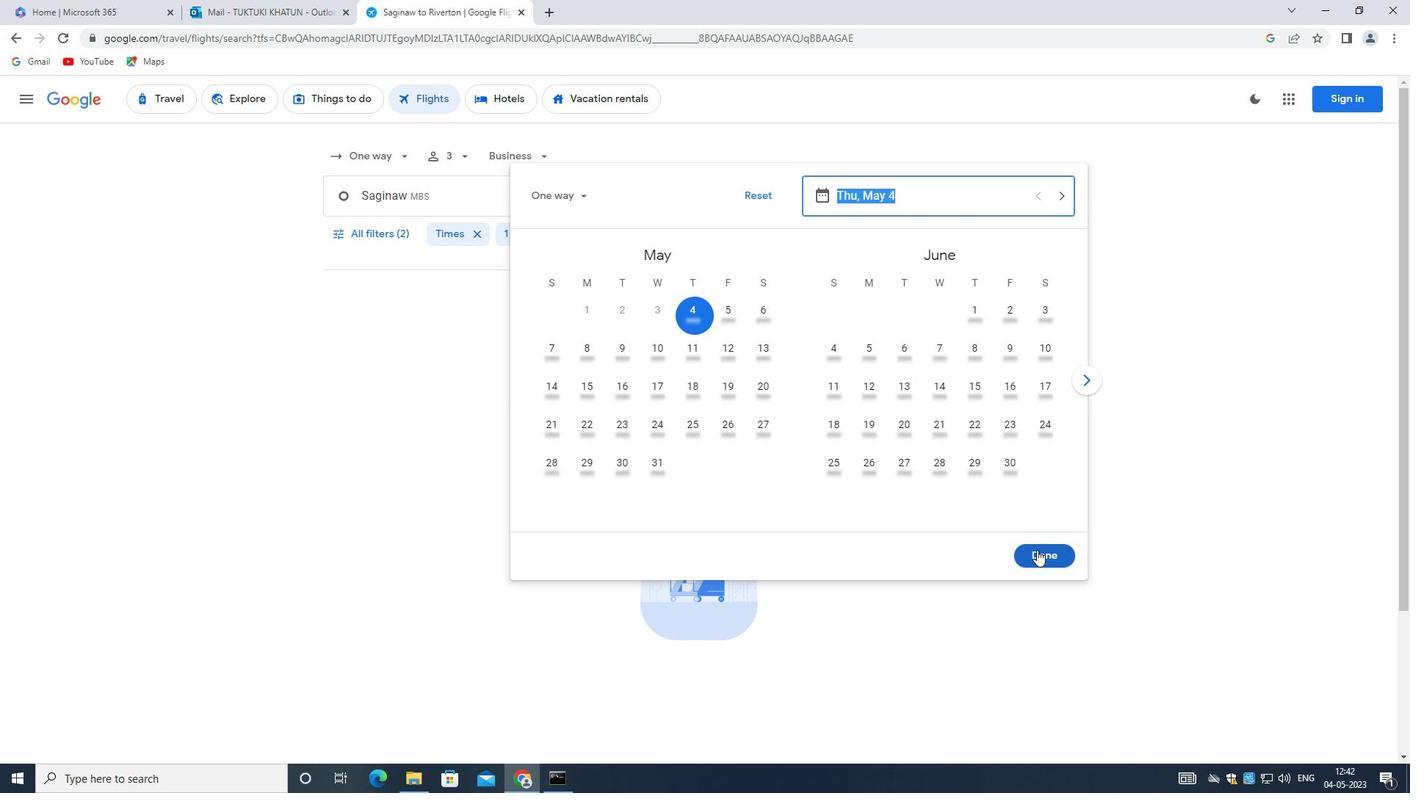 
Action: Mouse moved to (357, 227)
Screenshot: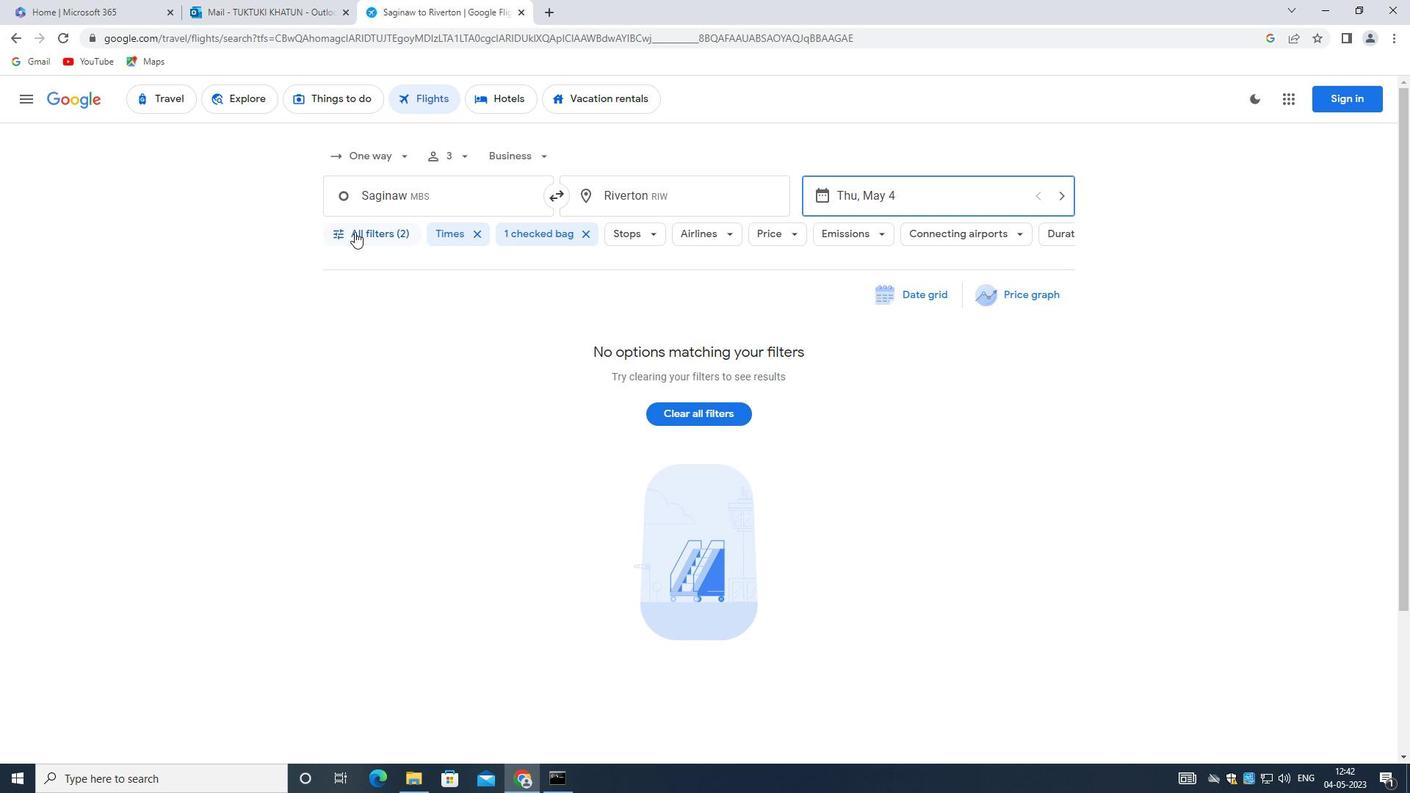 
Action: Mouse pressed left at (357, 227)
Screenshot: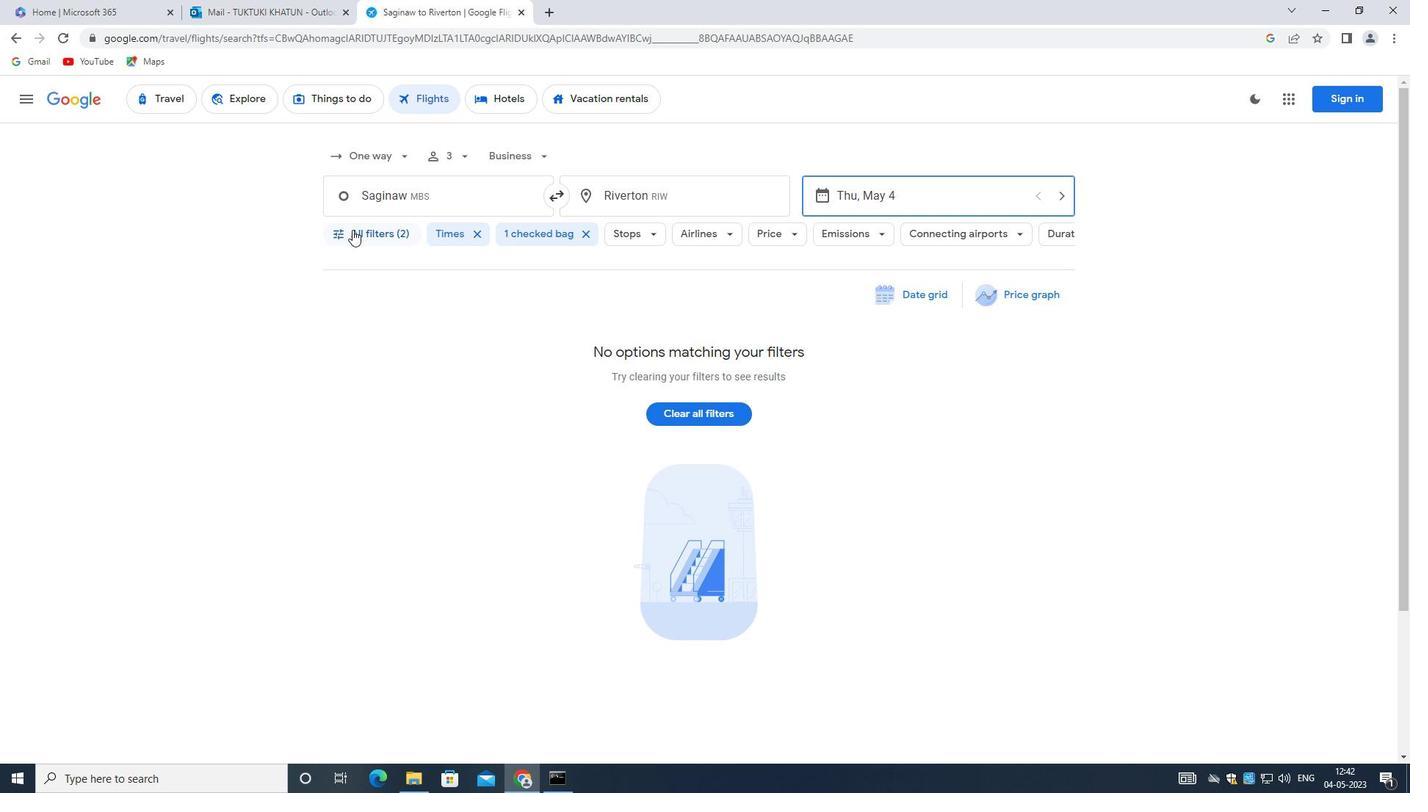 
Action: Mouse moved to (465, 323)
Screenshot: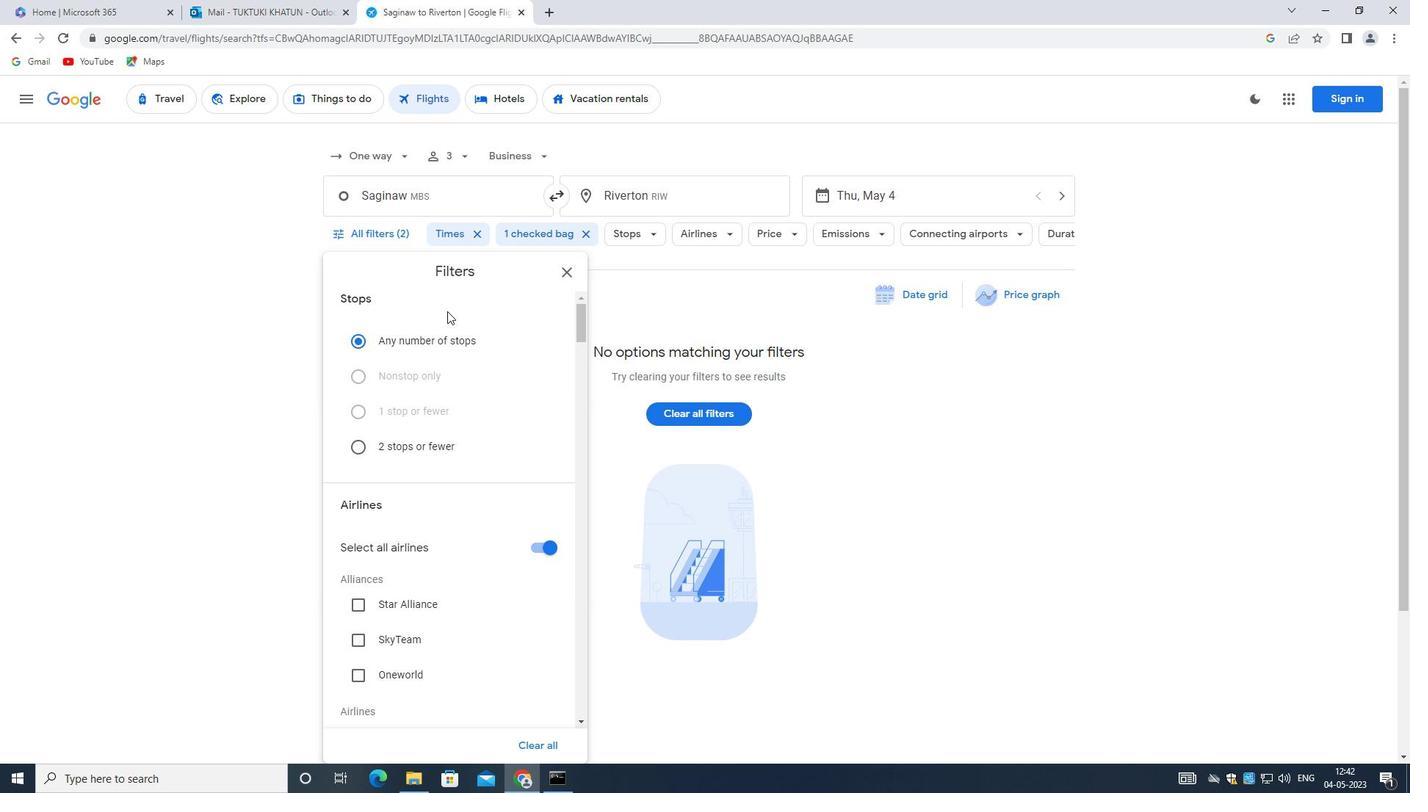 
Action: Mouse scrolled (465, 322) with delta (0, 0)
Screenshot: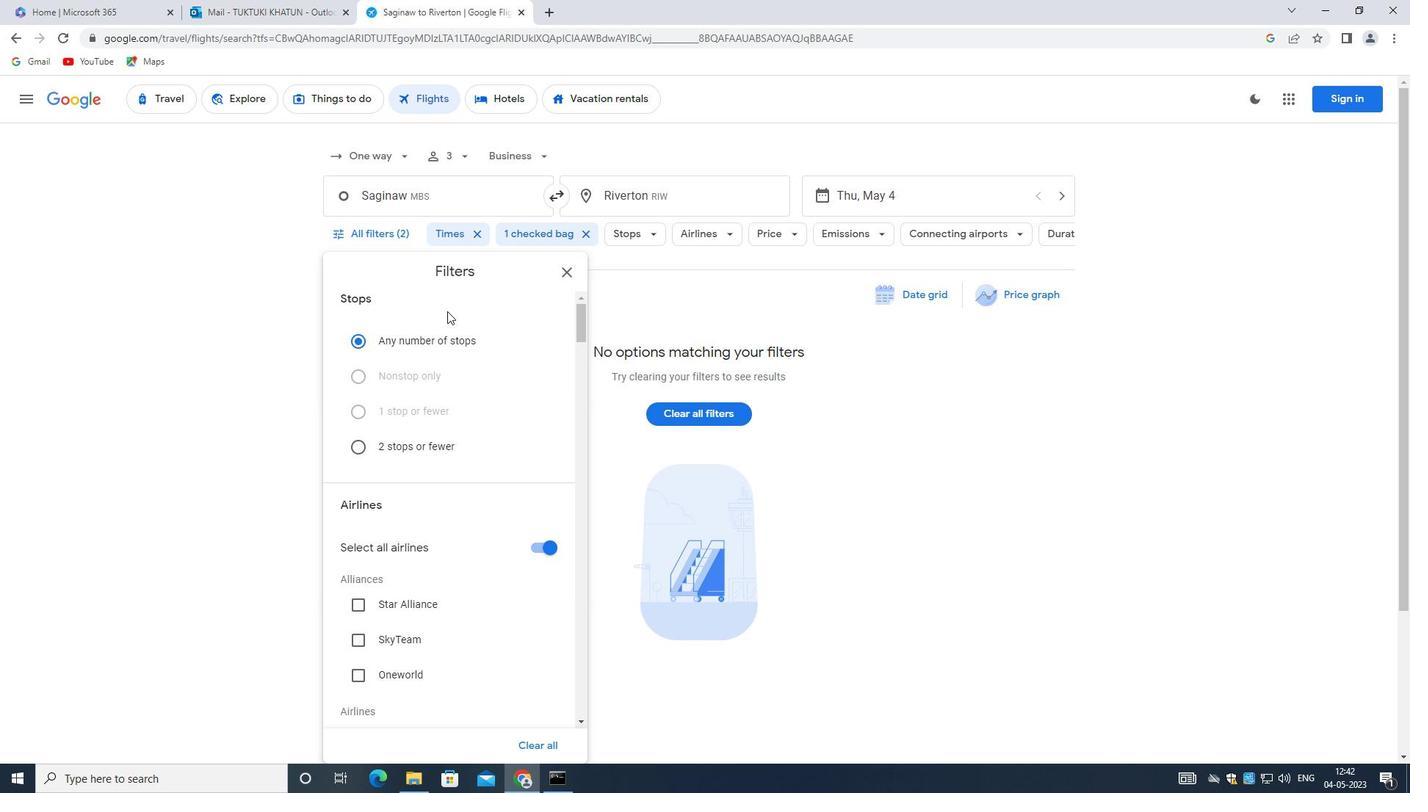 
Action: Mouse moved to (468, 335)
Screenshot: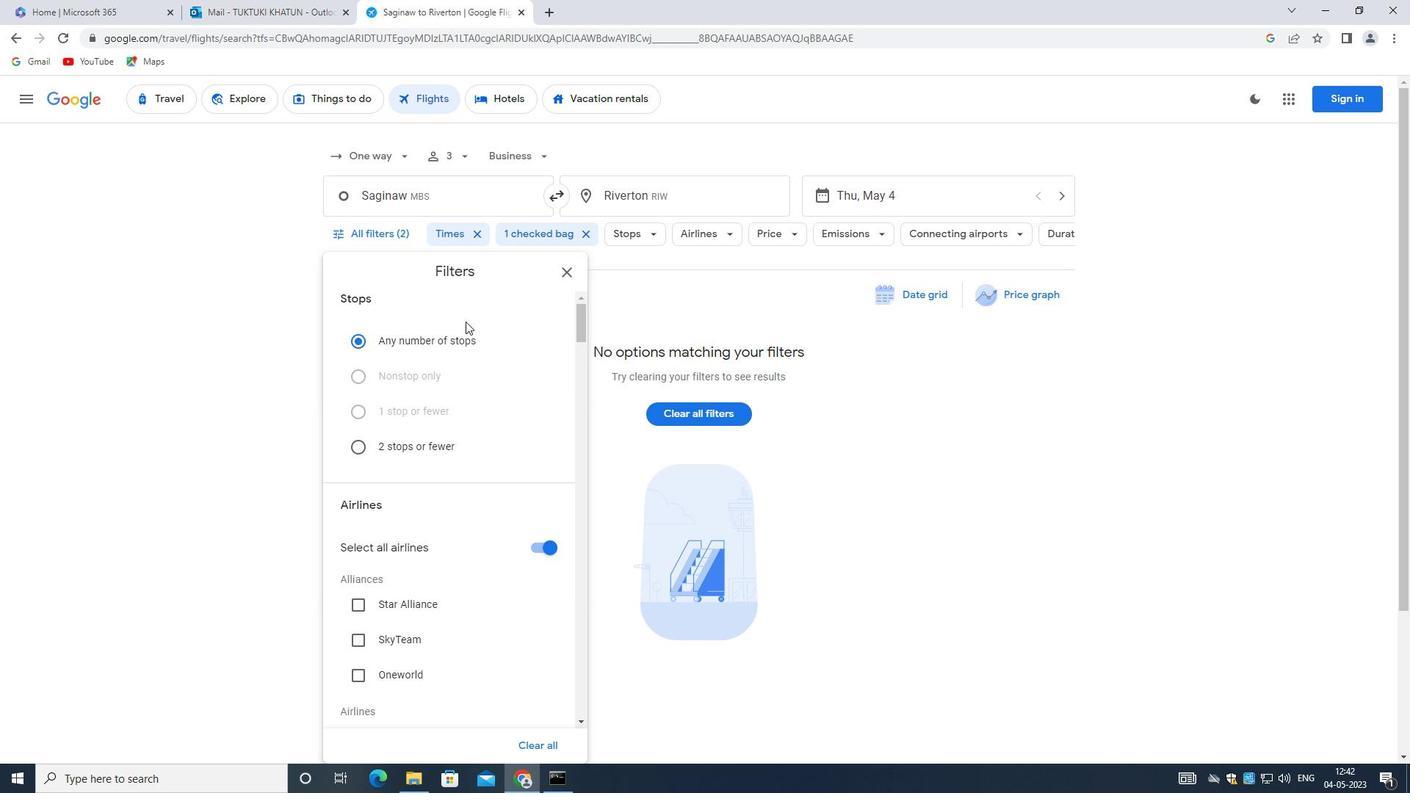 
Action: Mouse scrolled (468, 334) with delta (0, 0)
Screenshot: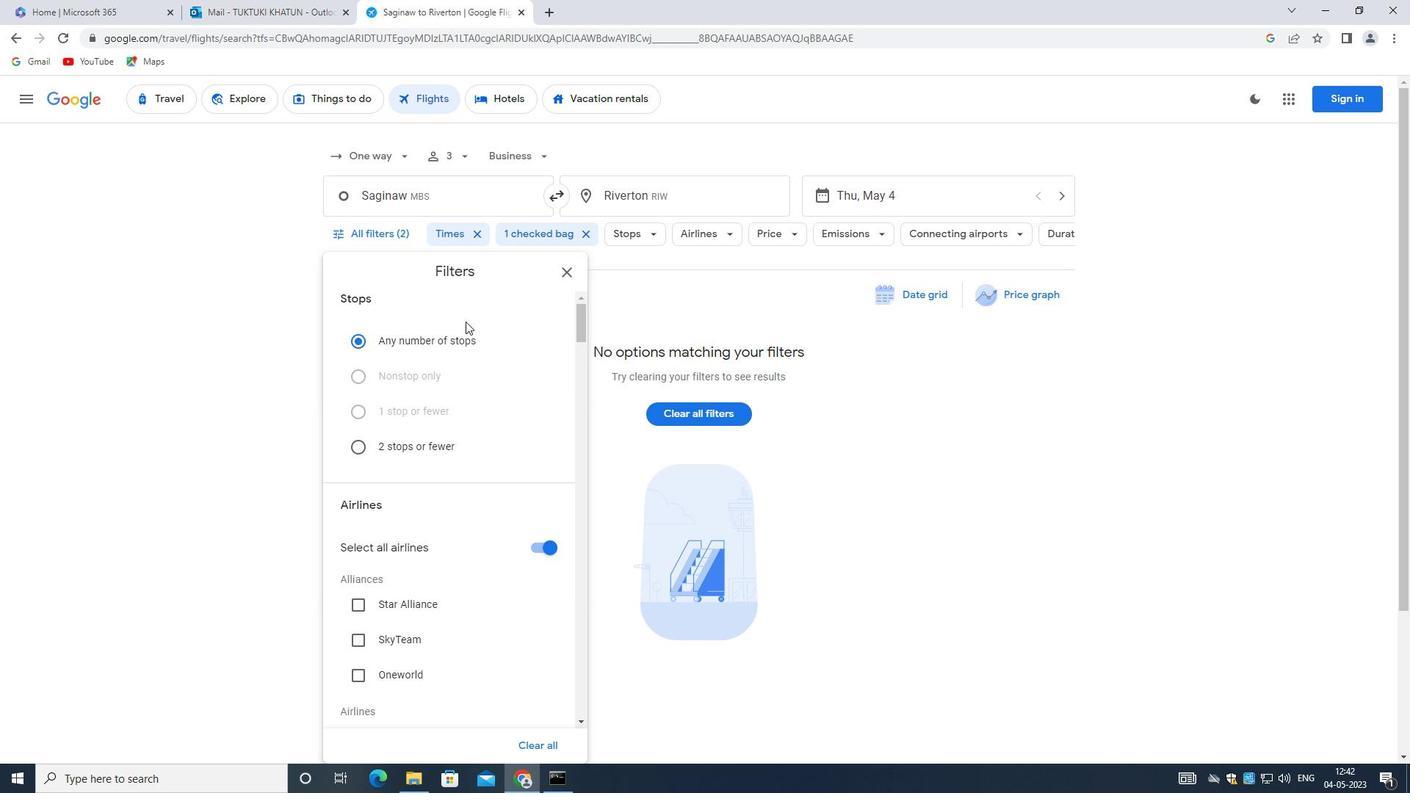 
Action: Mouse moved to (469, 340)
Screenshot: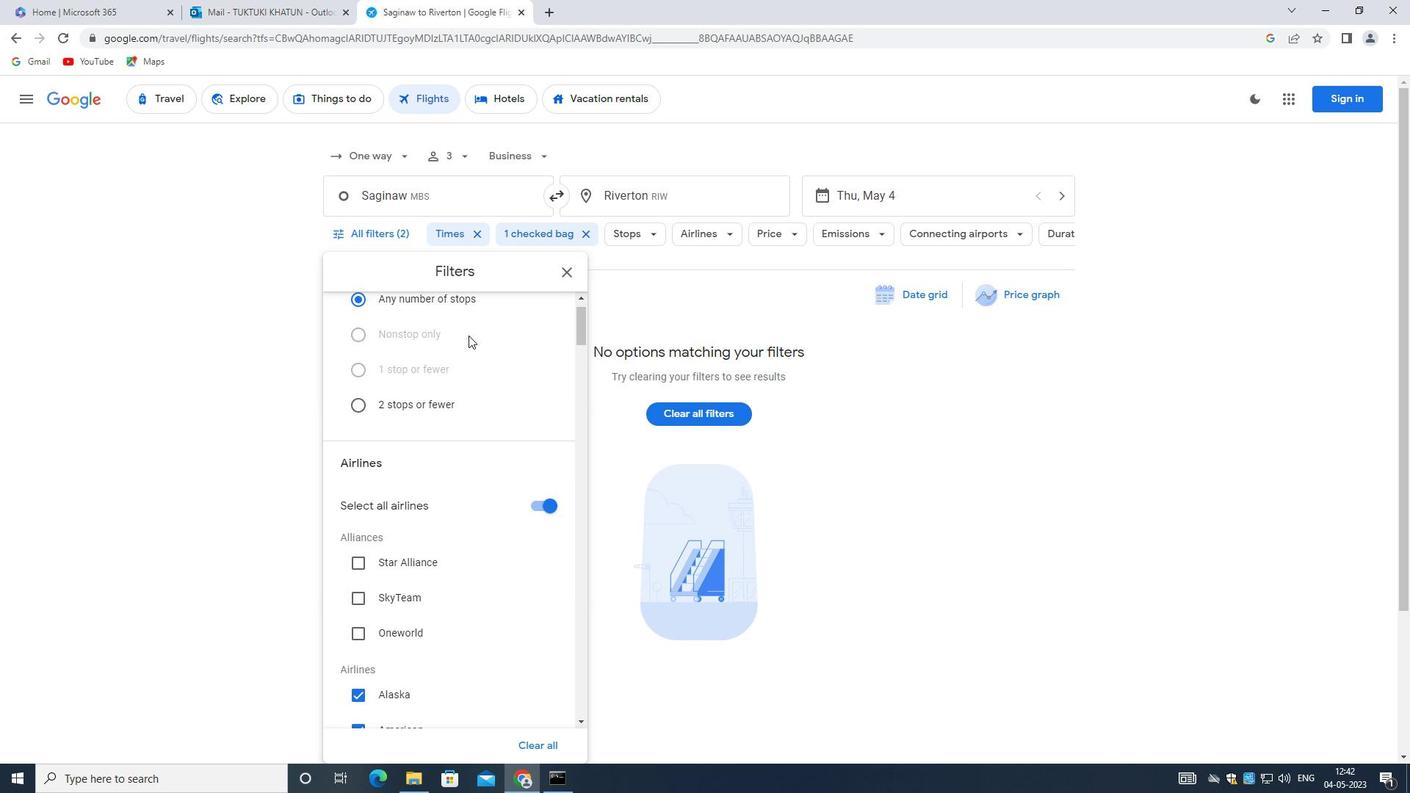 
Action: Mouse scrolled (469, 340) with delta (0, 0)
Screenshot: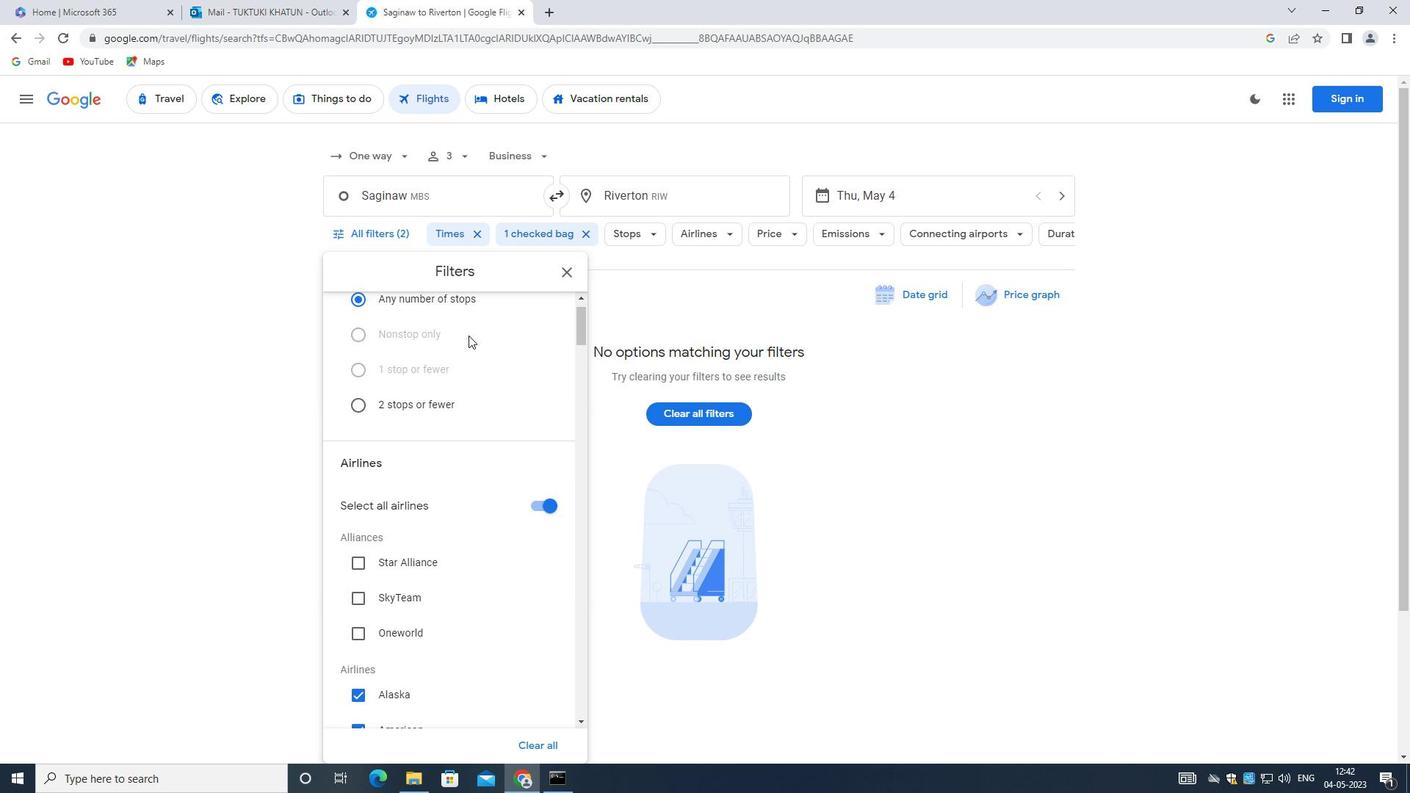 
Action: Mouse moved to (537, 326)
Screenshot: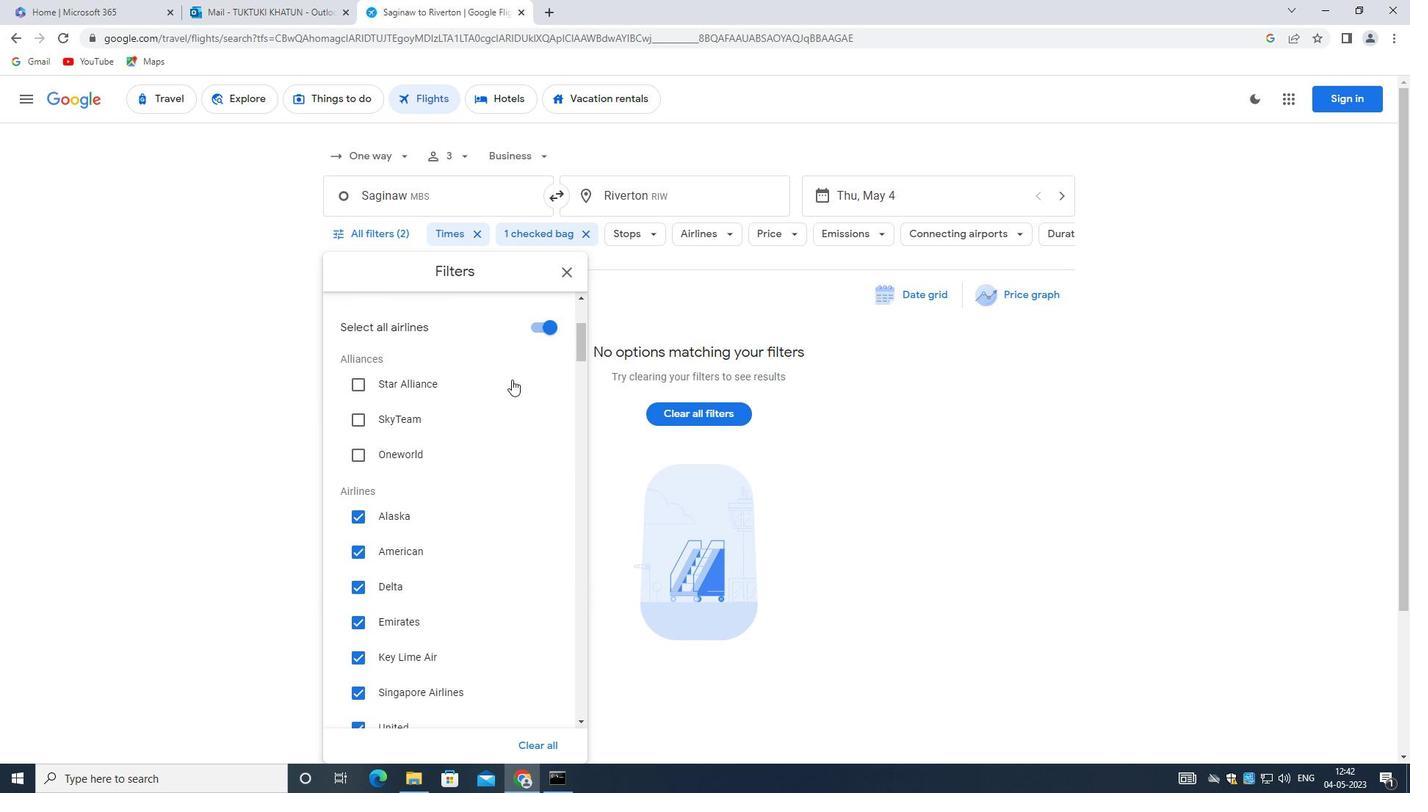
Action: Mouse pressed left at (537, 326)
Screenshot: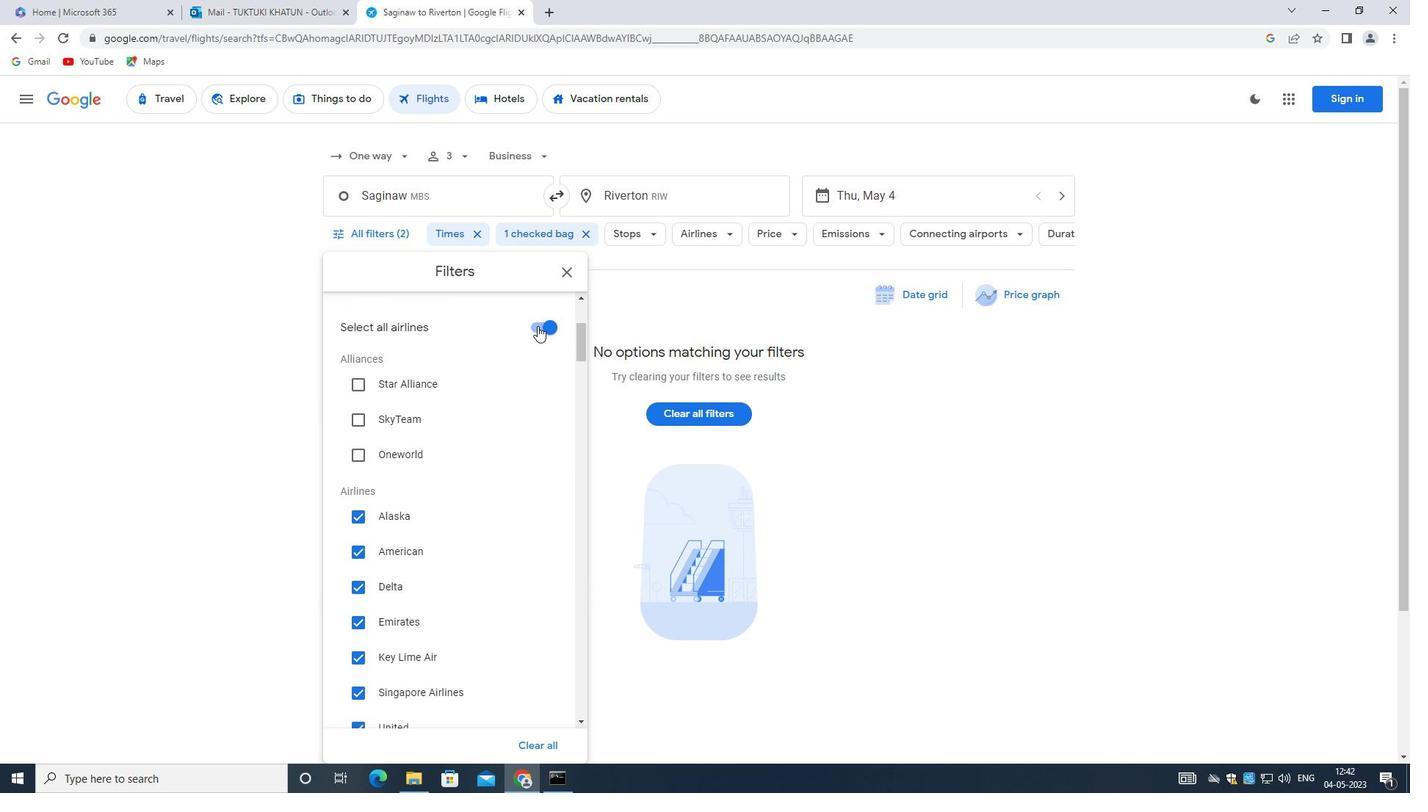 
Action: Mouse moved to (523, 427)
Screenshot: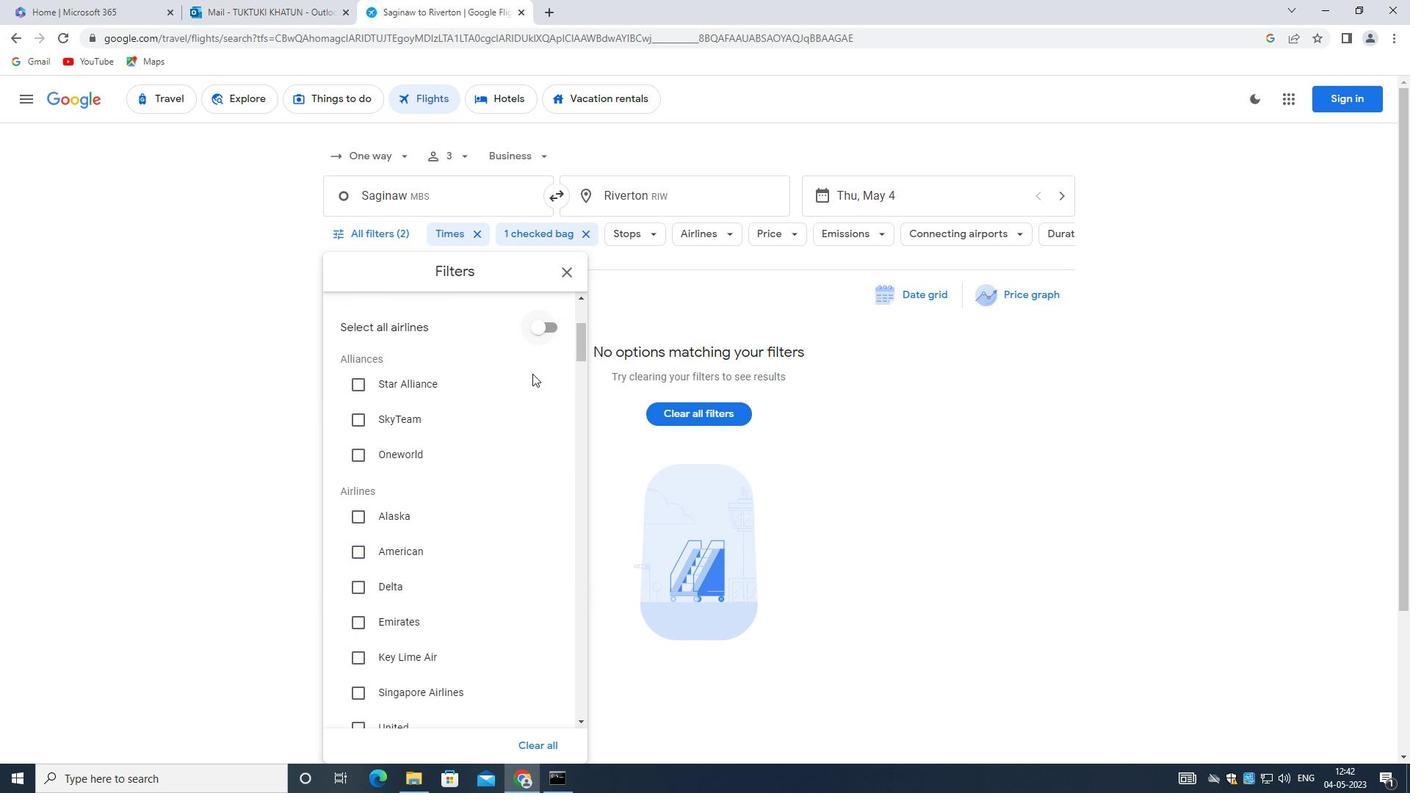 
Action: Mouse scrolled (523, 426) with delta (0, 0)
Screenshot: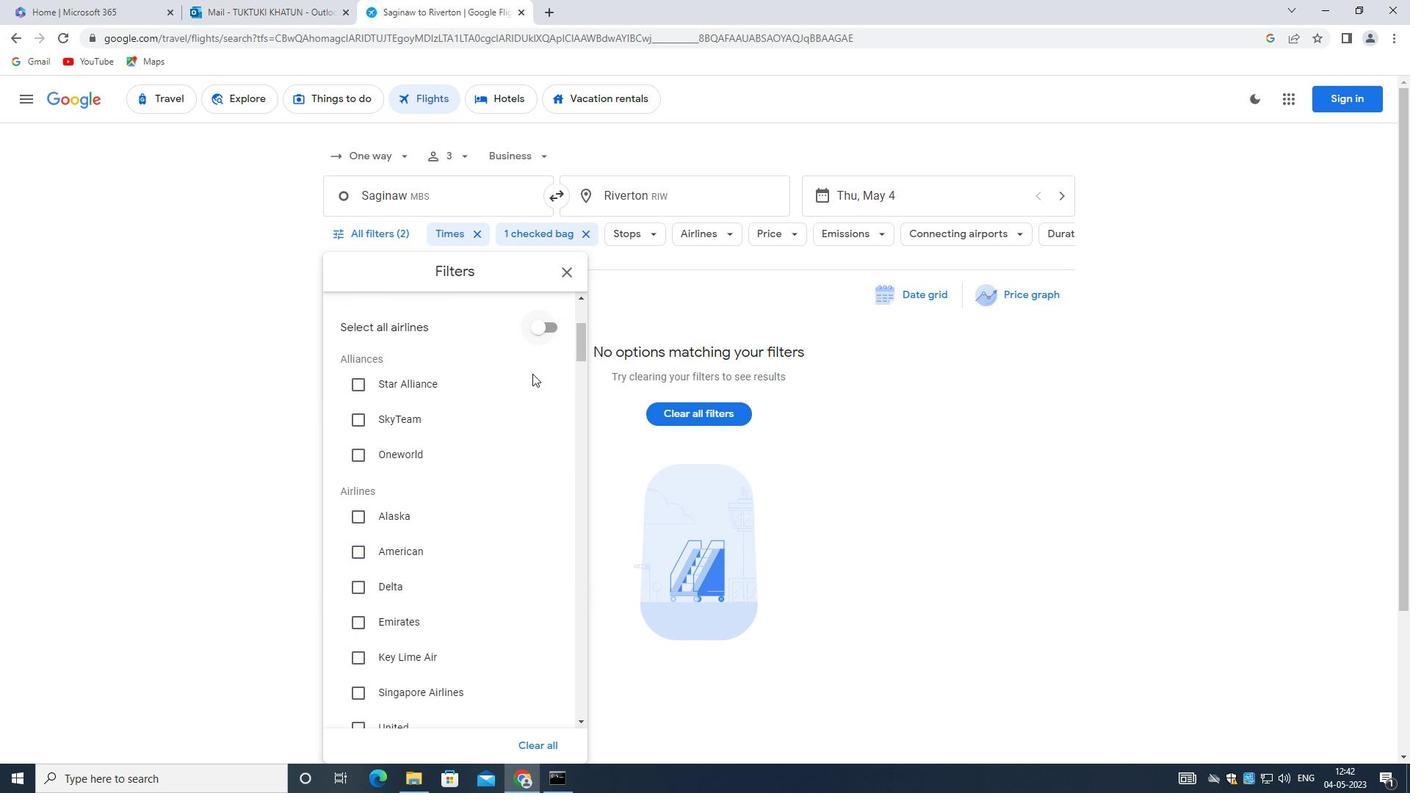 
Action: Mouse moved to (523, 431)
Screenshot: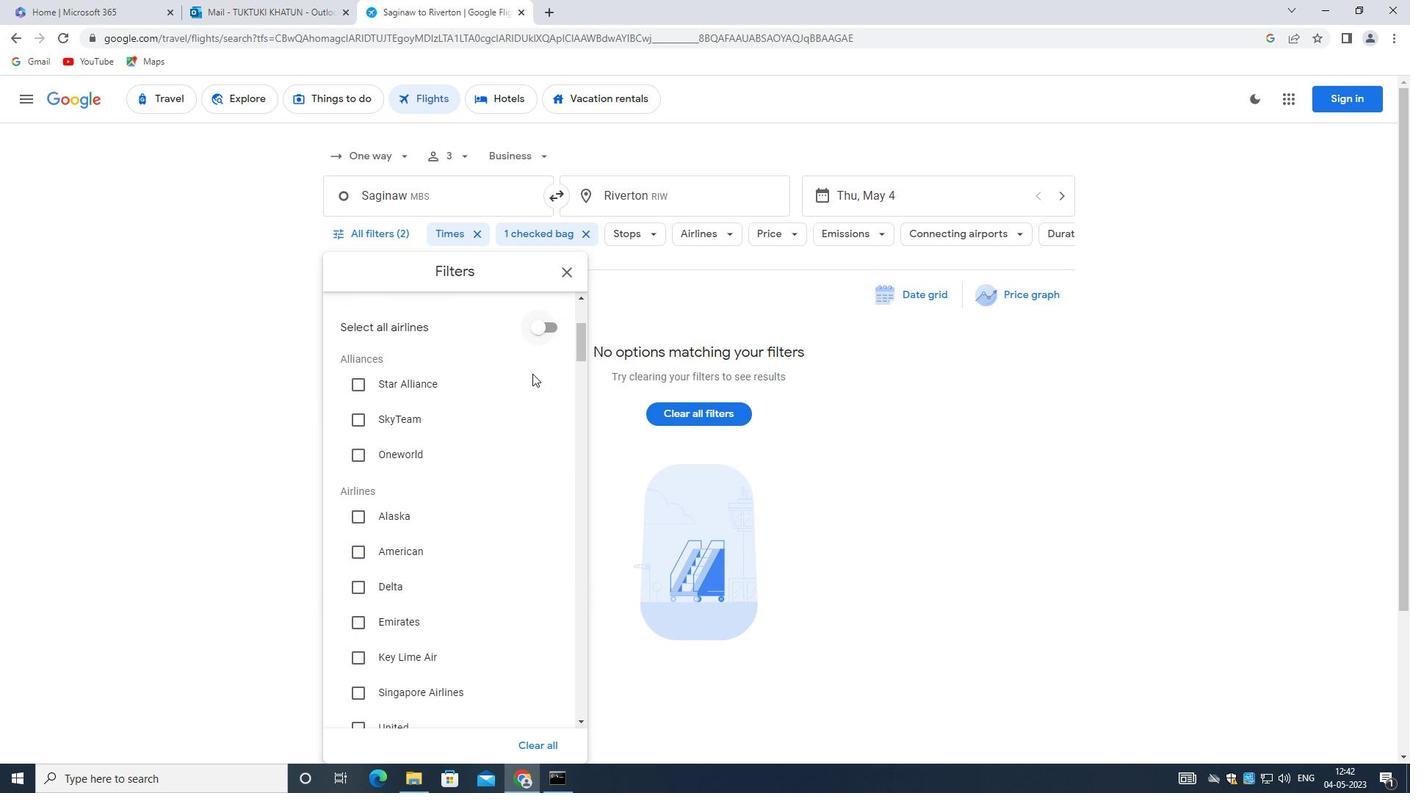 
Action: Mouse scrolled (523, 430) with delta (0, 0)
Screenshot: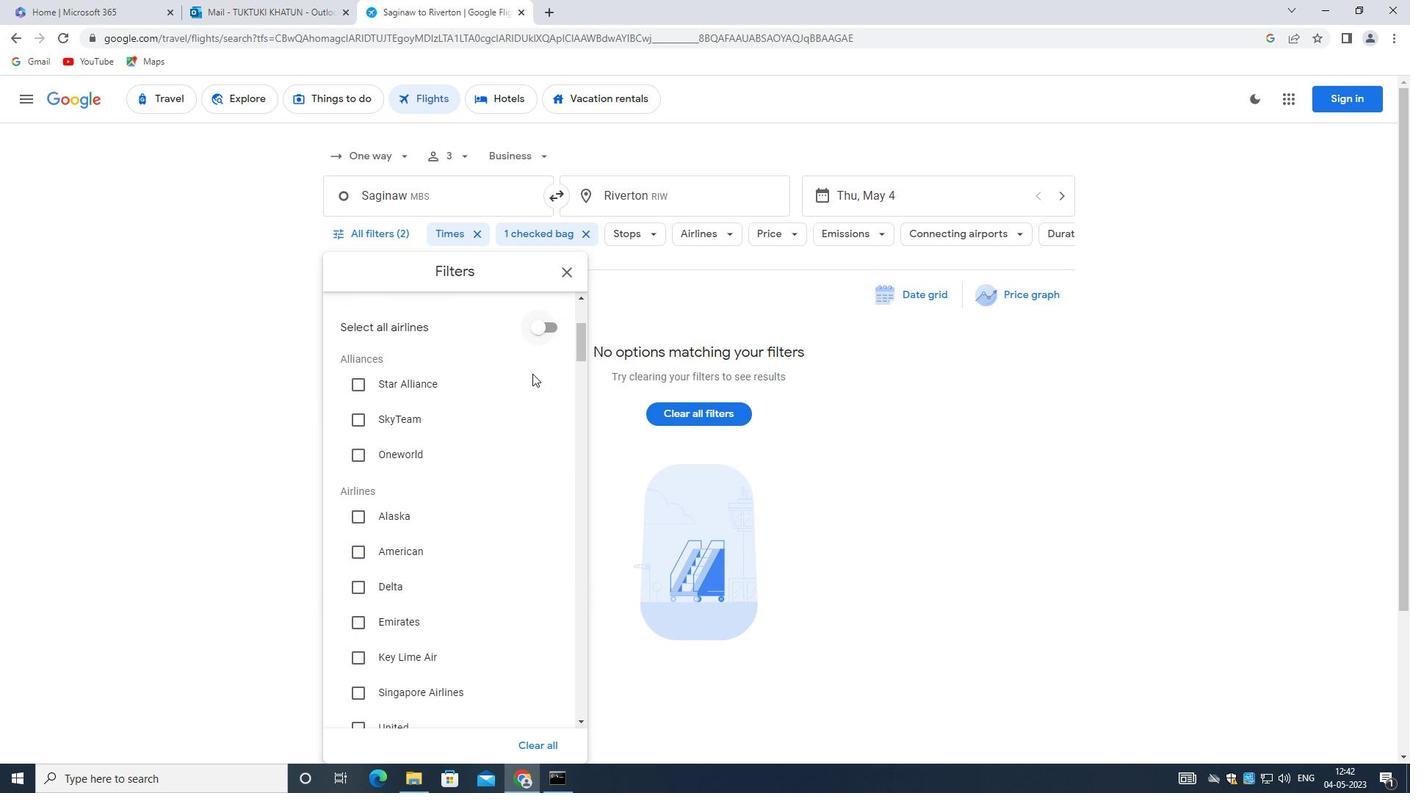 
Action: Mouse moved to (522, 433)
Screenshot: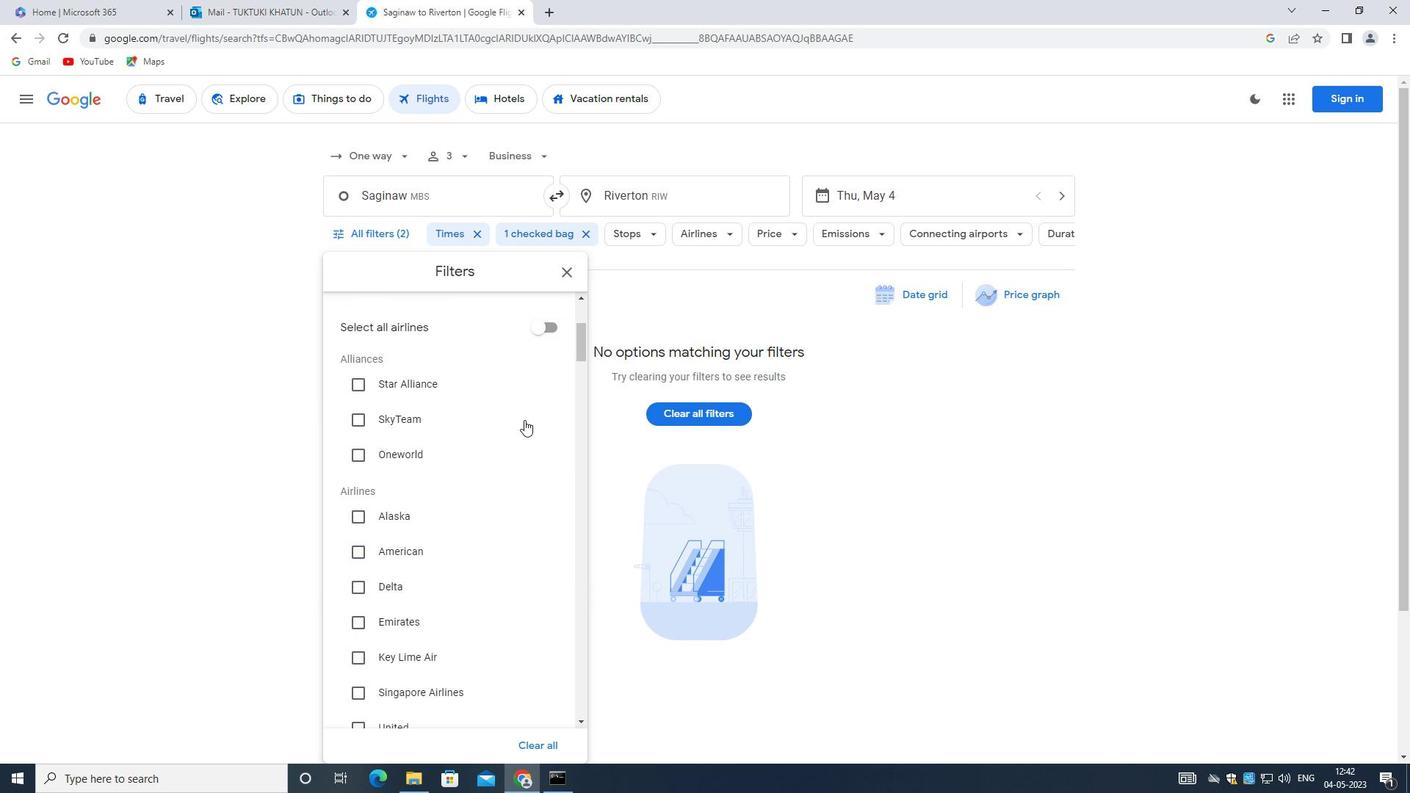 
Action: Mouse scrolled (522, 432) with delta (0, 0)
Screenshot: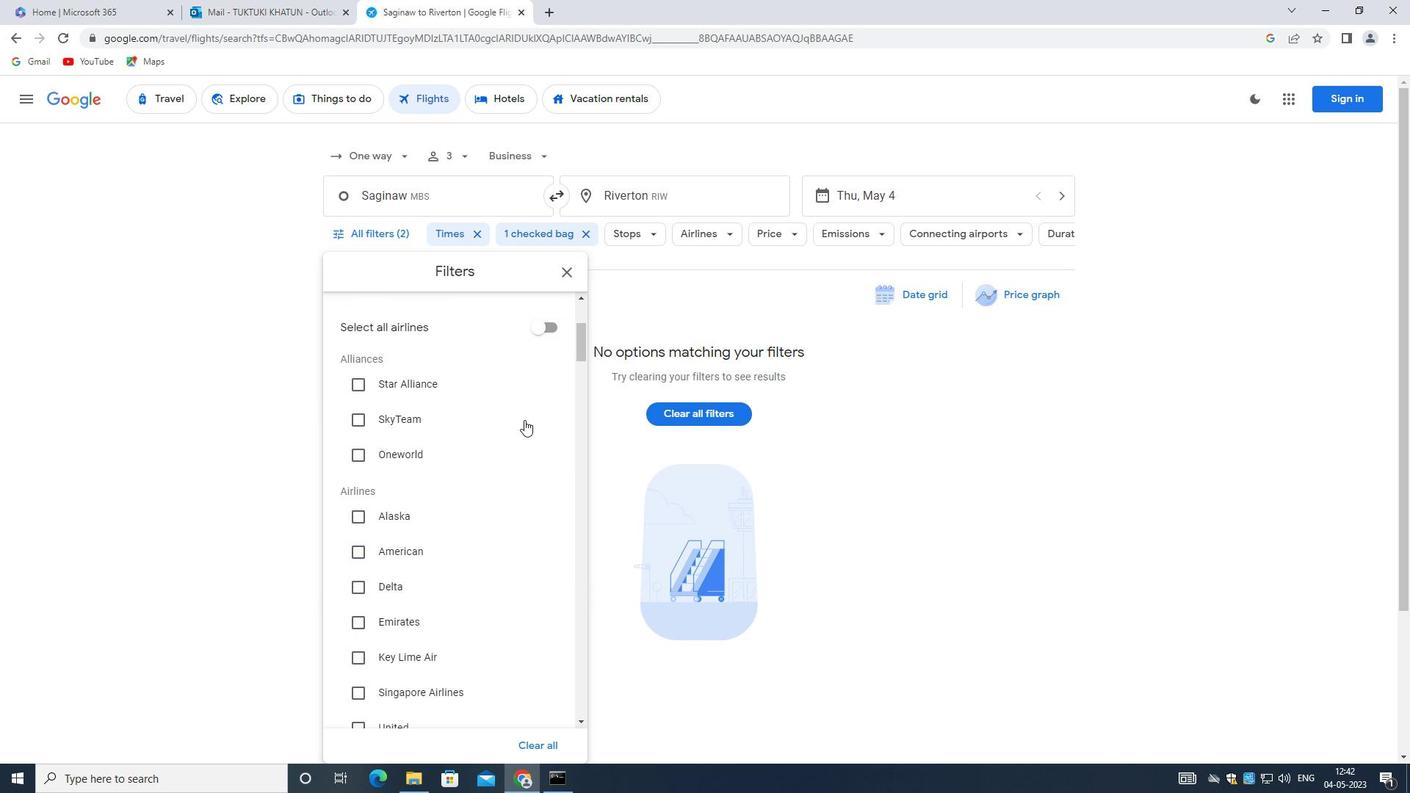 
Action: Mouse moved to (513, 443)
Screenshot: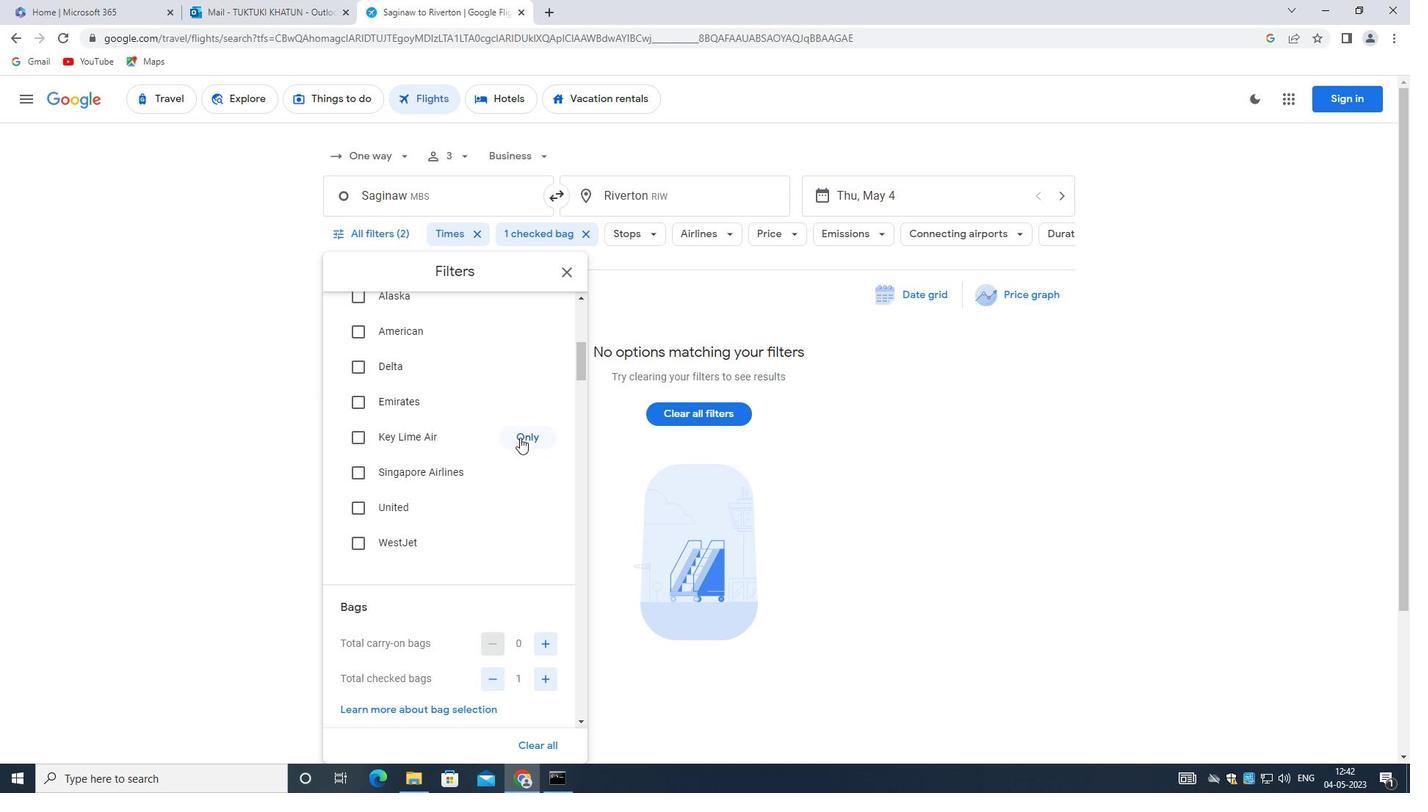 
Action: Mouse scrolled (513, 444) with delta (0, 0)
Screenshot: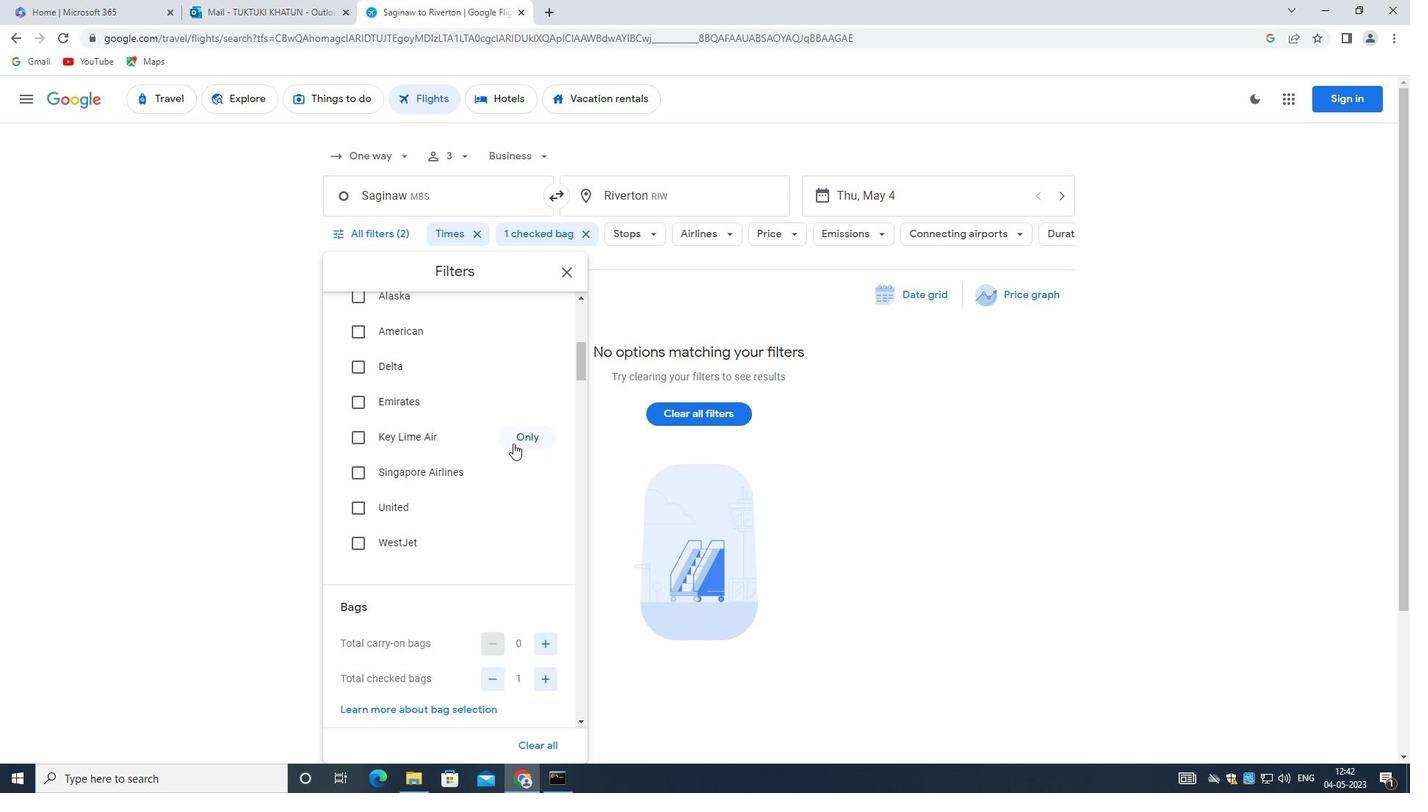 
Action: Mouse moved to (512, 443)
Screenshot: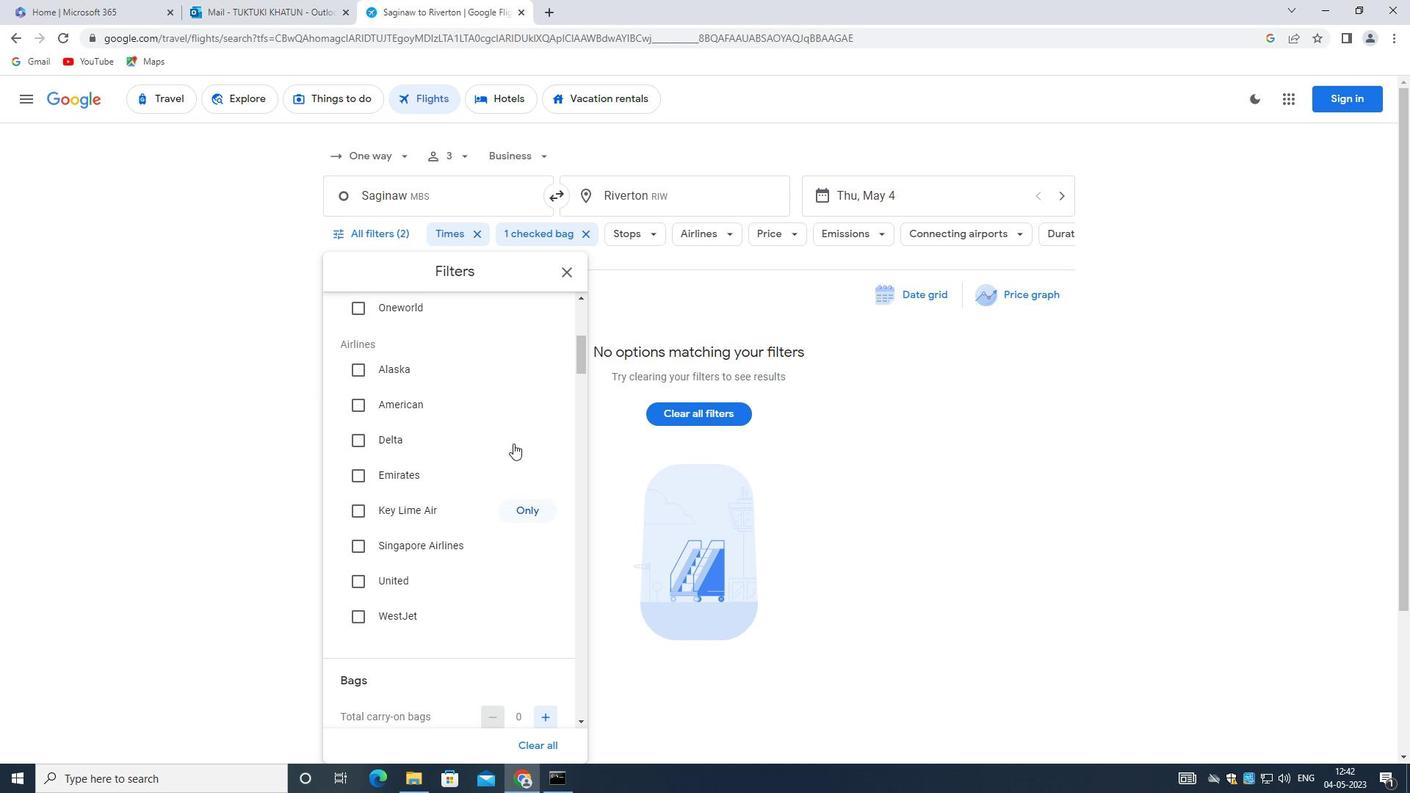 
Action: Mouse scrolled (512, 444) with delta (0, 0)
Screenshot: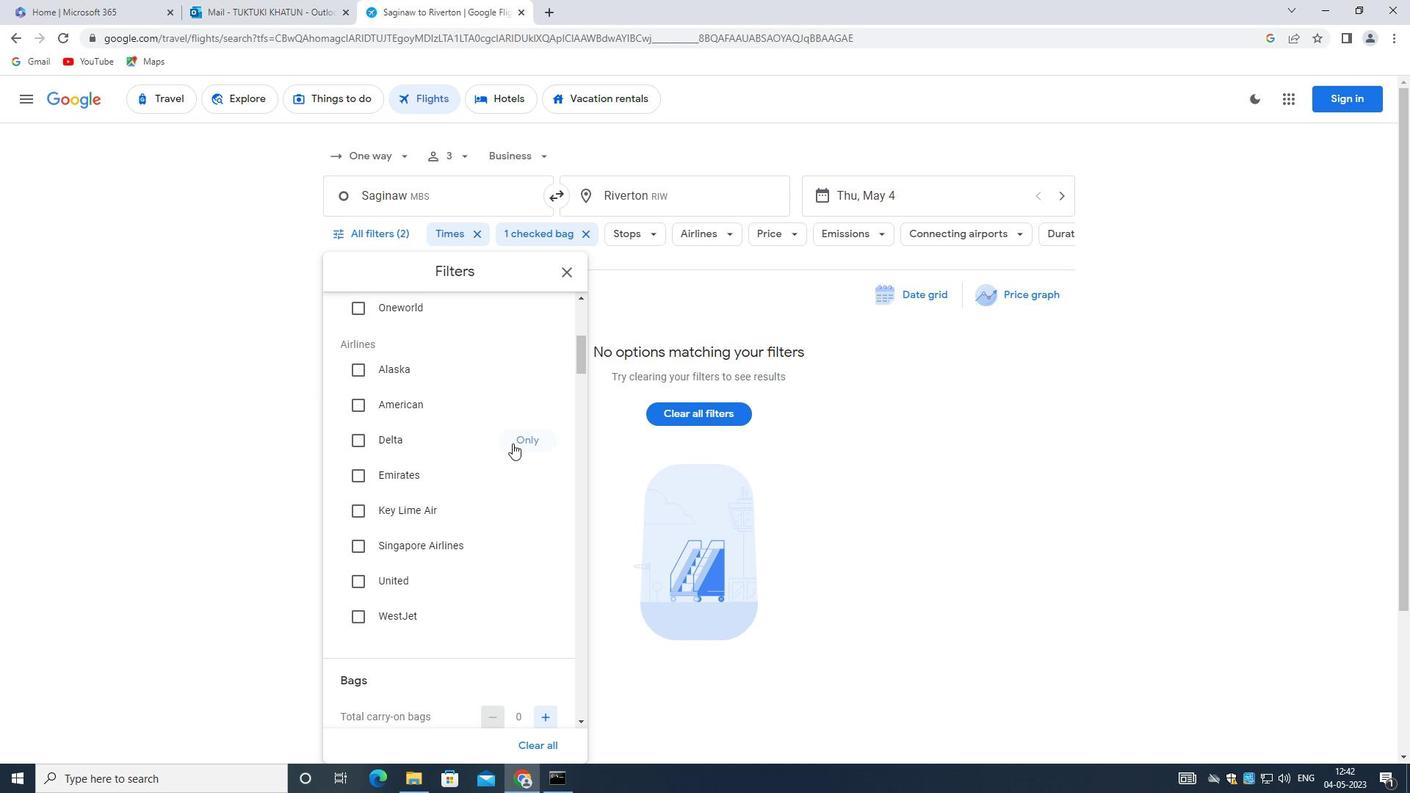 
Action: Mouse scrolled (512, 444) with delta (0, 0)
Screenshot: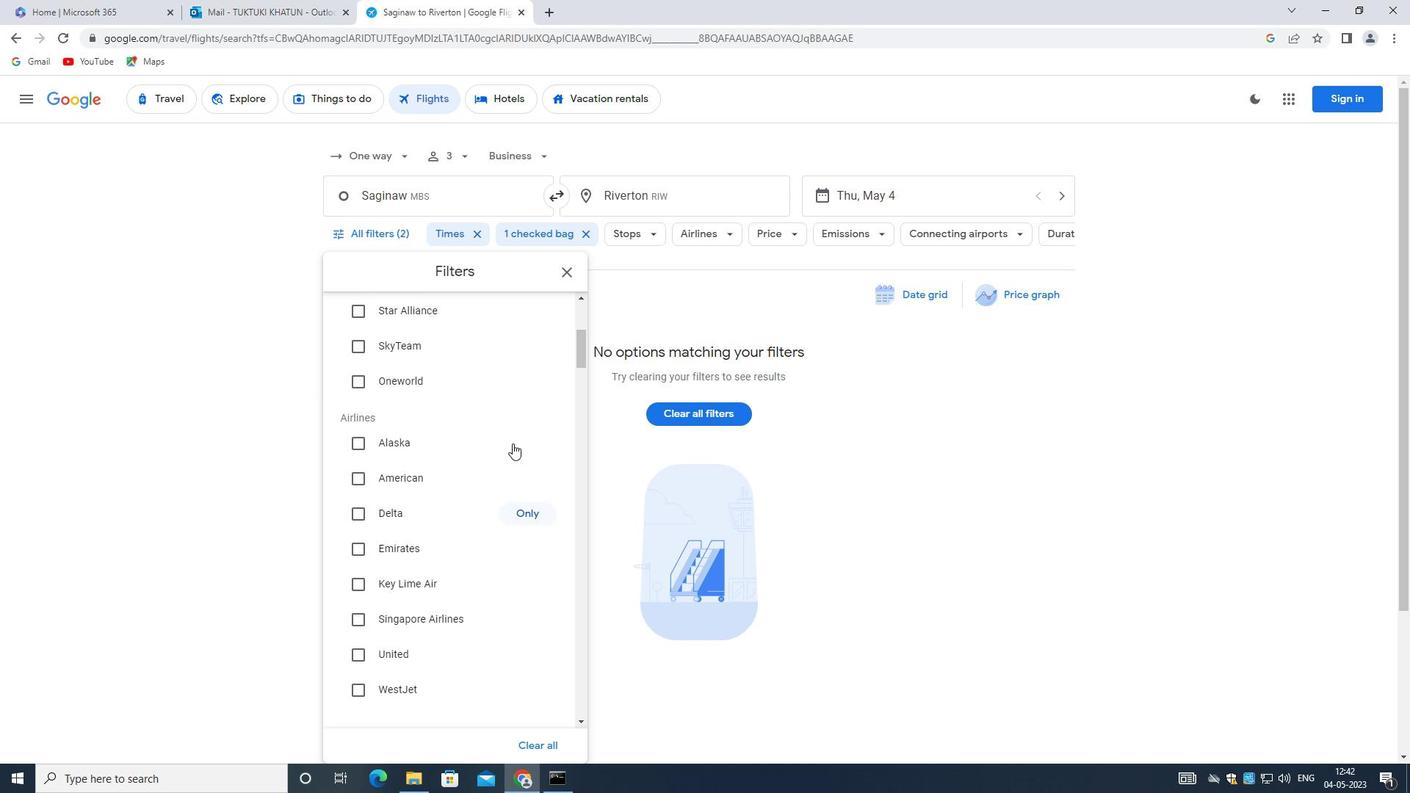 
Action: Mouse scrolled (512, 444) with delta (0, 0)
Screenshot: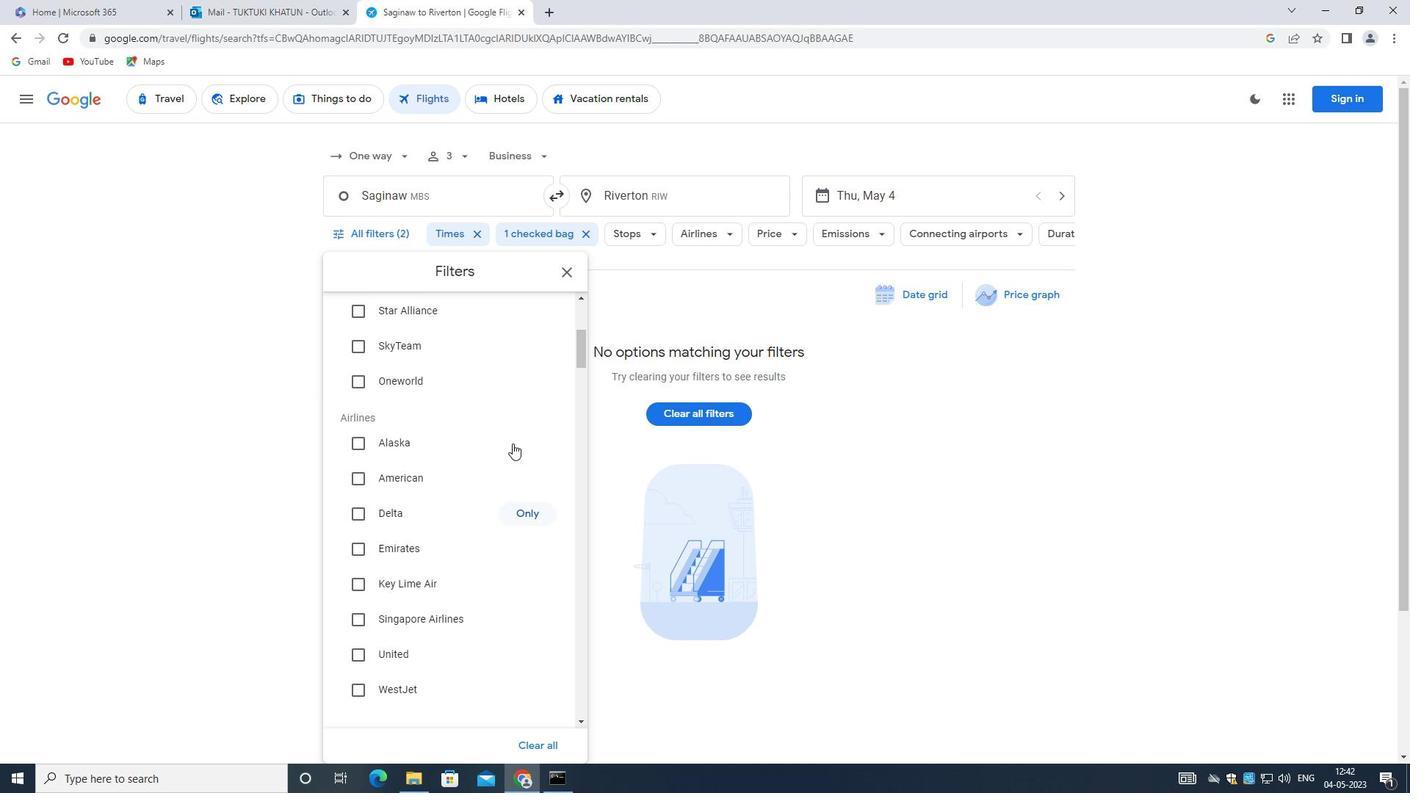 
Action: Mouse scrolled (512, 442) with delta (0, 0)
Screenshot: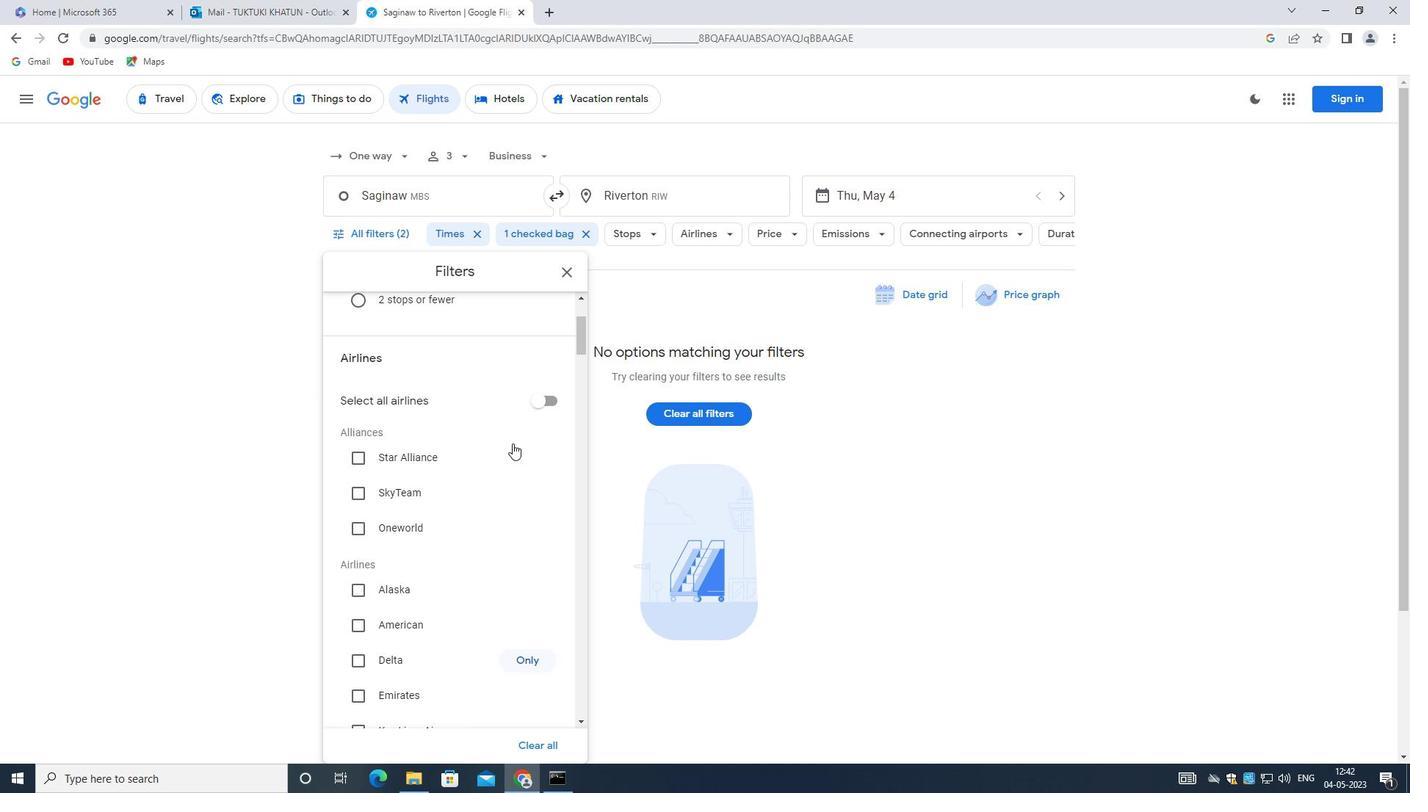 
Action: Mouse scrolled (512, 442) with delta (0, 0)
Screenshot: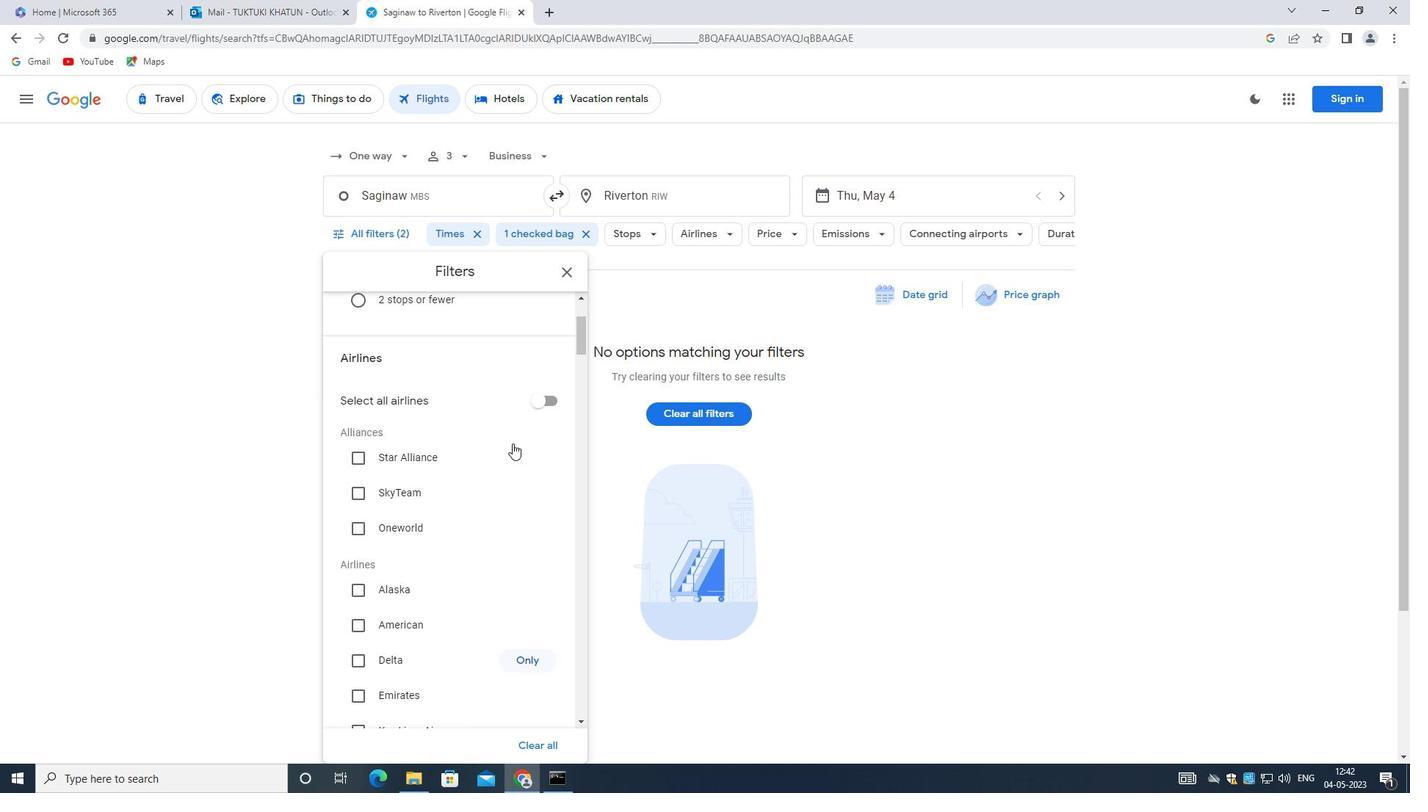 
Action: Mouse scrolled (512, 442) with delta (0, 0)
Screenshot: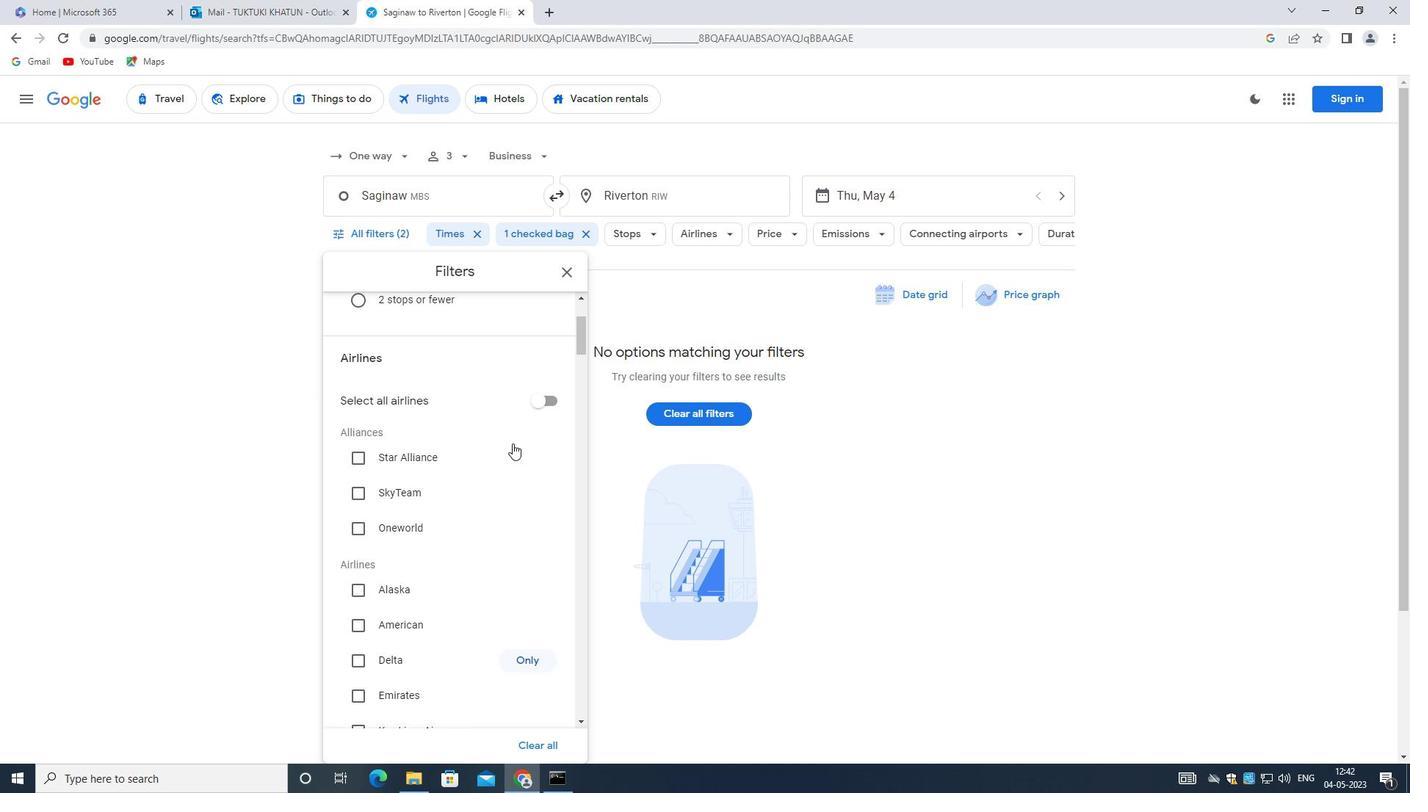 
Action: Mouse scrolled (512, 442) with delta (0, 0)
Screenshot: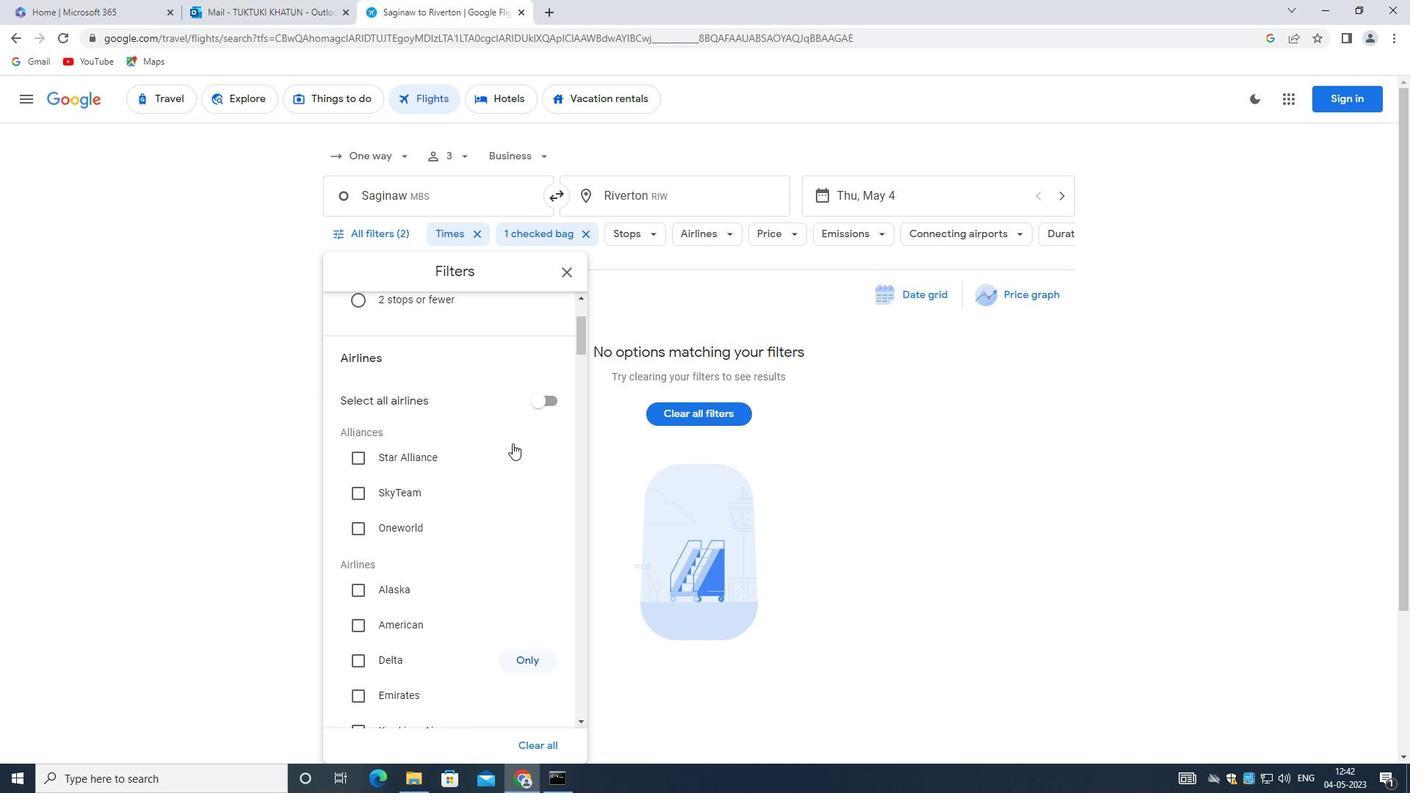 
Action: Mouse moved to (512, 443)
Screenshot: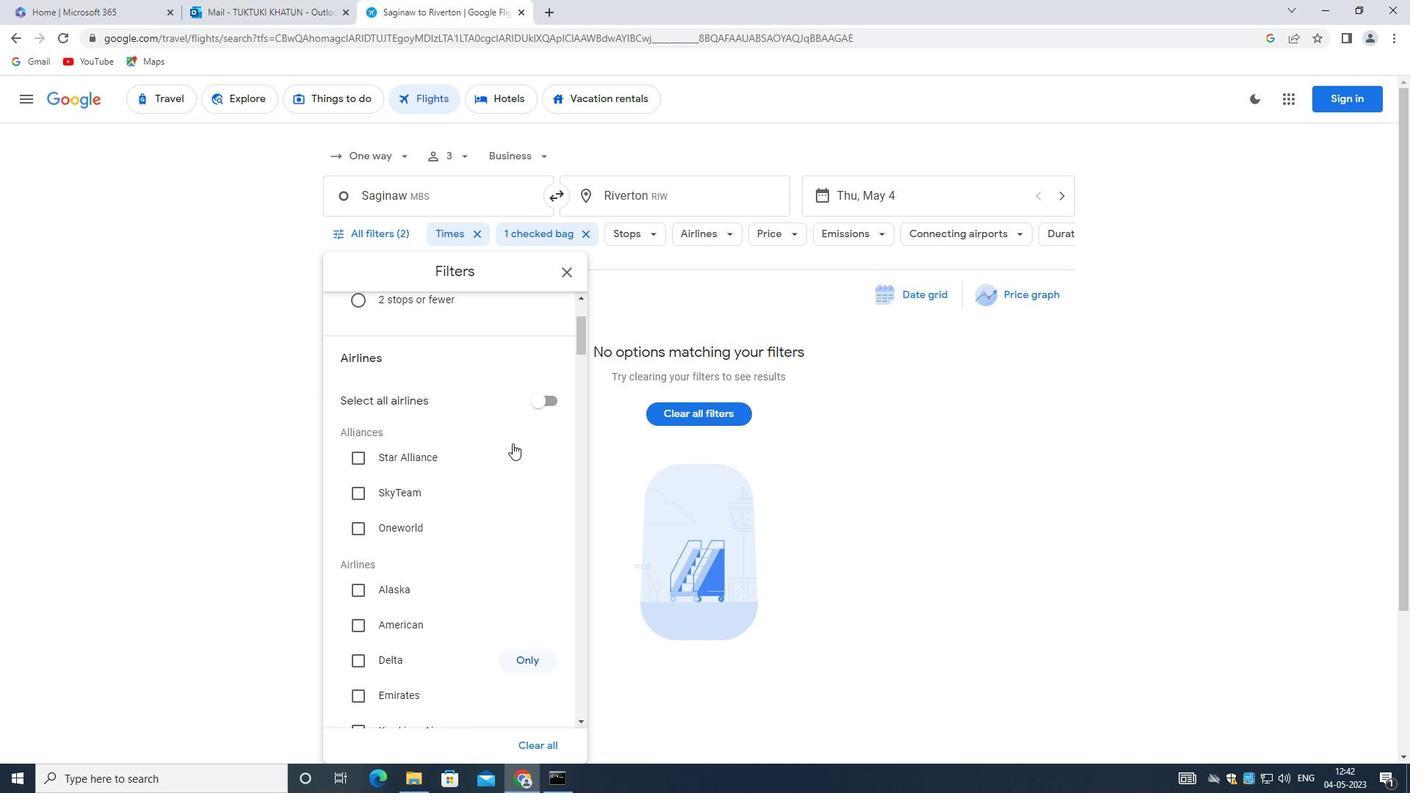 
Action: Mouse scrolled (512, 442) with delta (0, 0)
Screenshot: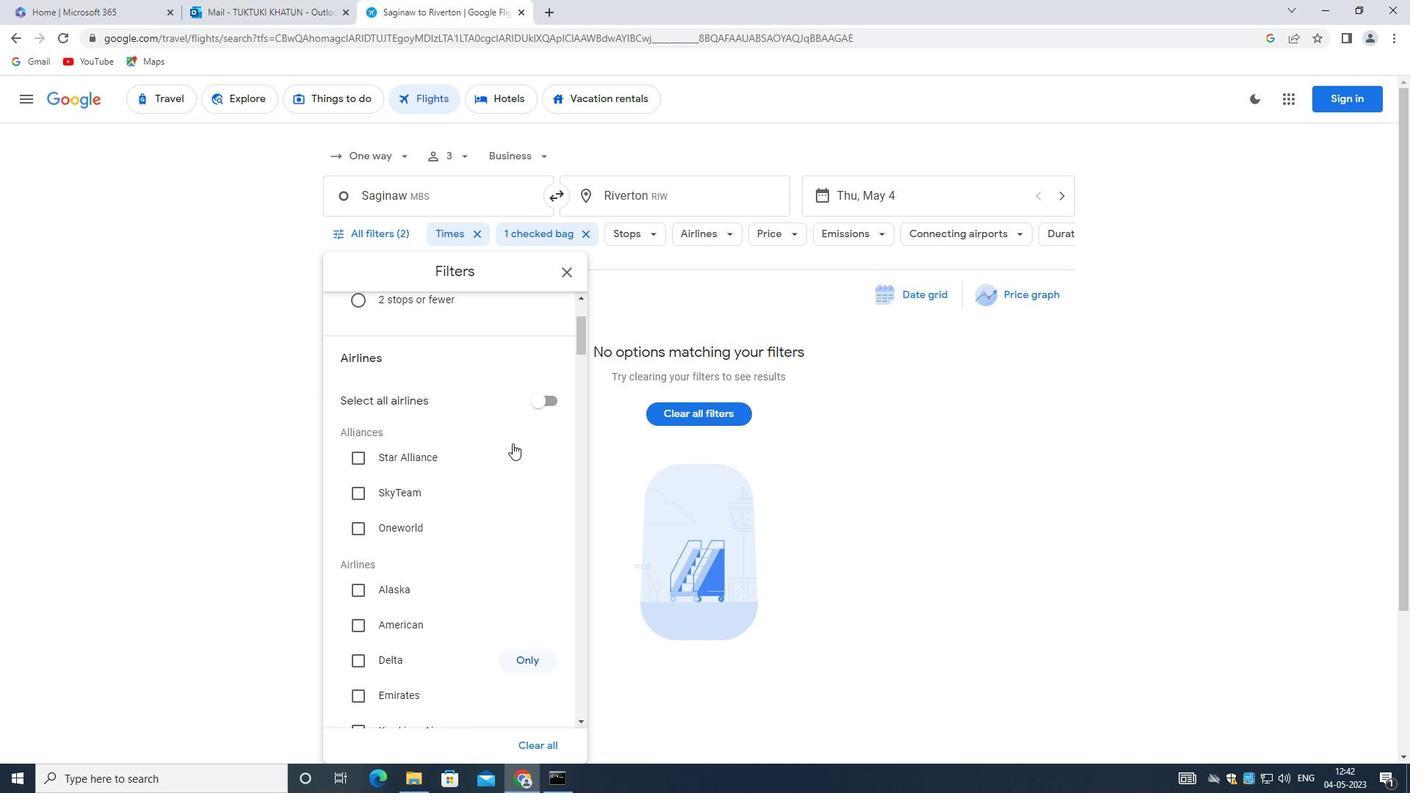
Action: Mouse scrolled (512, 442) with delta (0, 0)
Screenshot: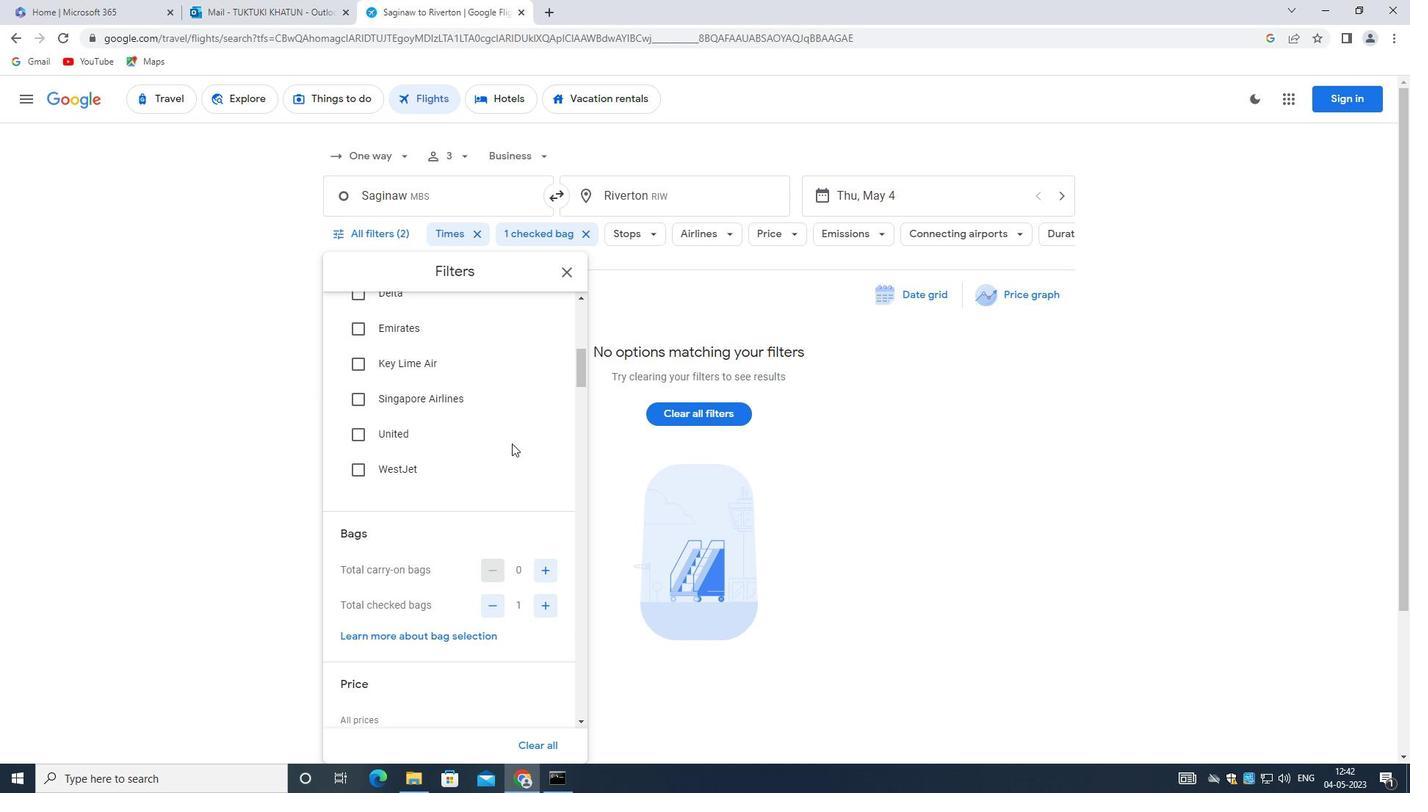
Action: Mouse scrolled (512, 442) with delta (0, 0)
Screenshot: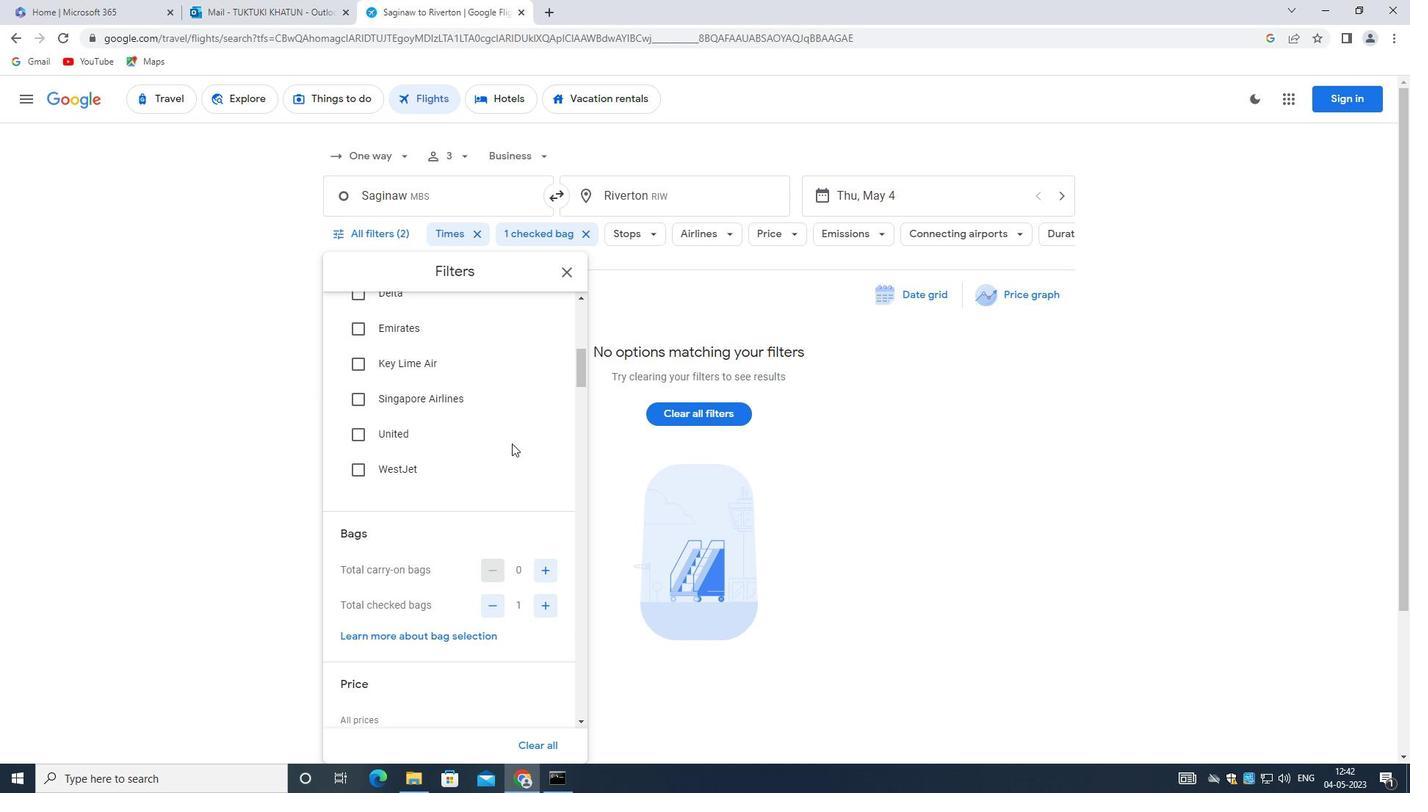 
Action: Mouse scrolled (512, 442) with delta (0, 0)
Screenshot: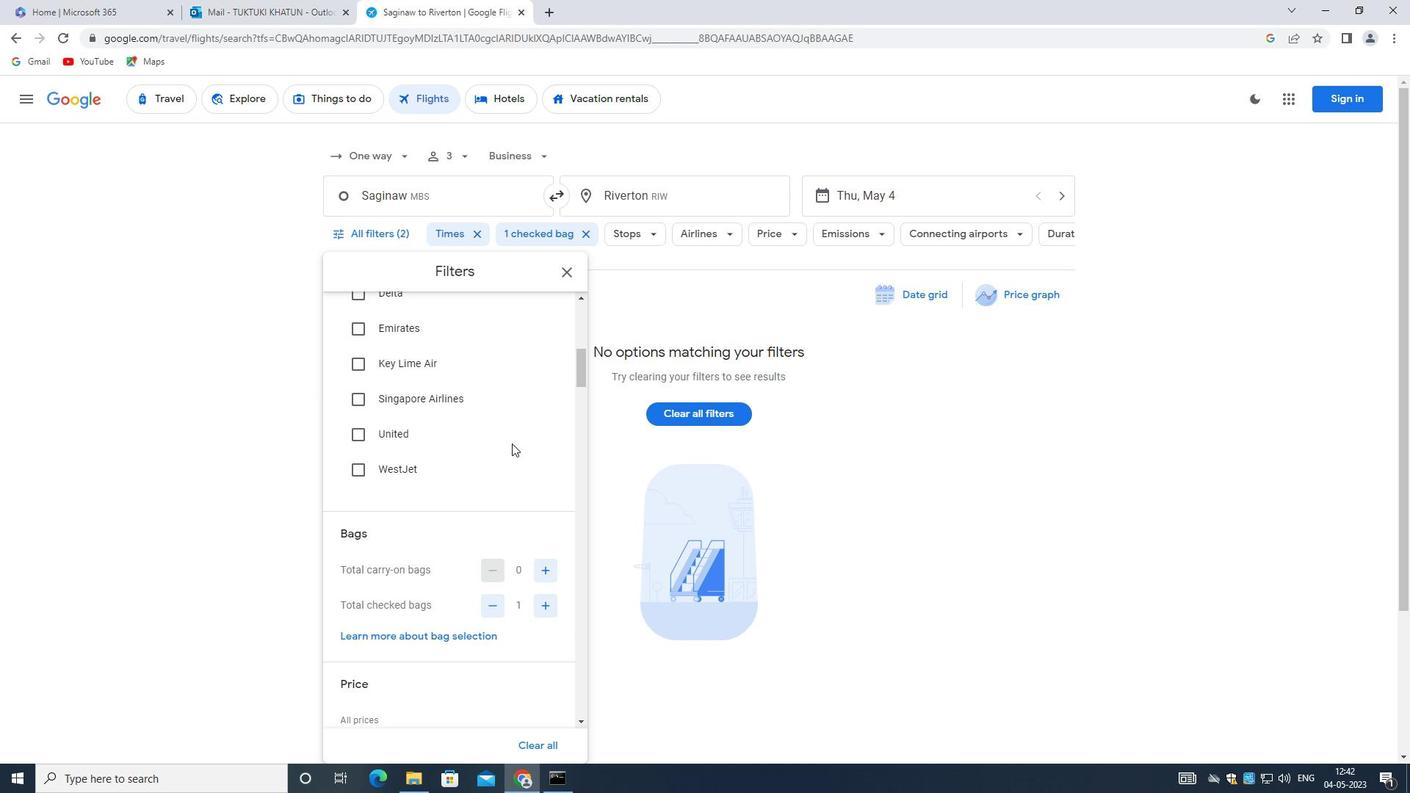 
Action: Mouse scrolled (512, 442) with delta (0, 0)
Screenshot: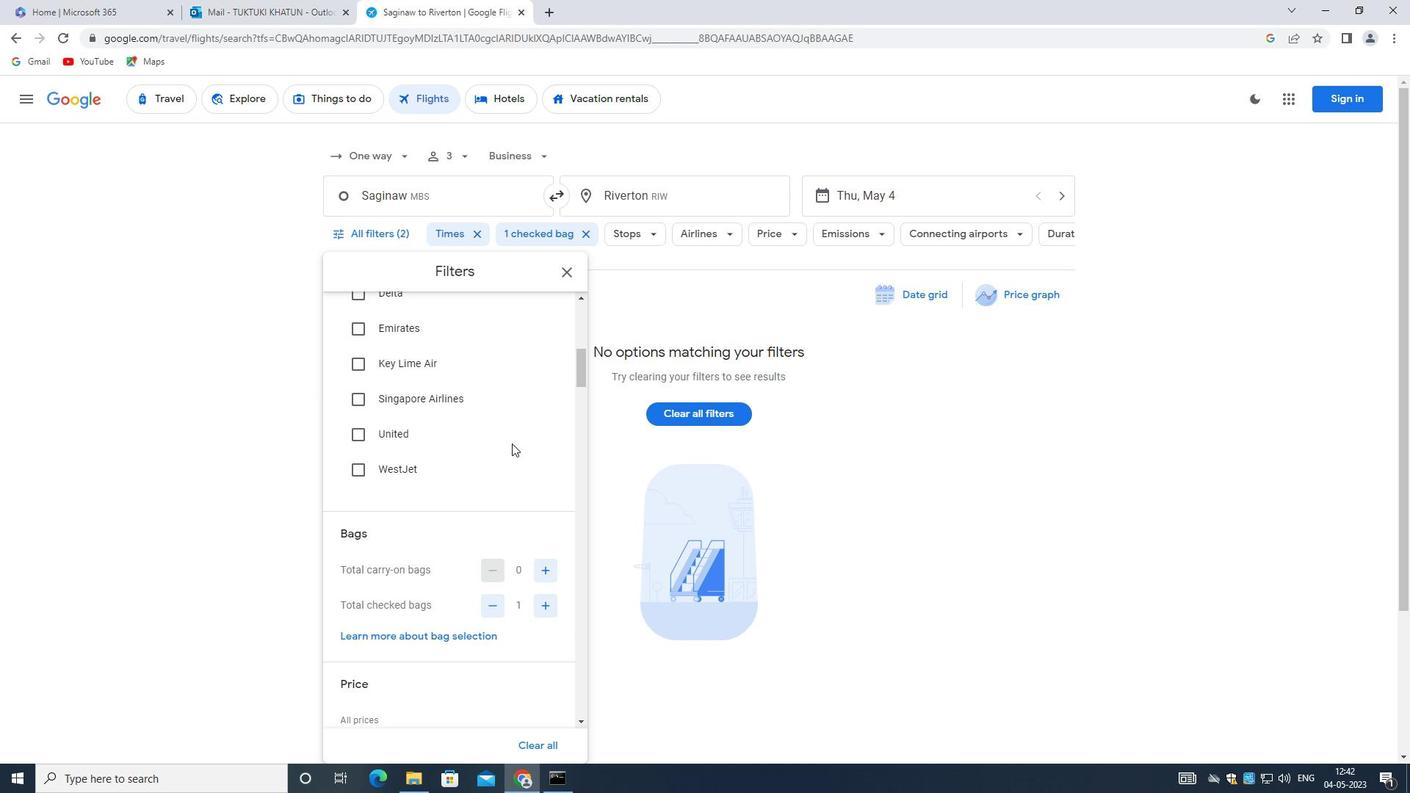 
Action: Mouse moved to (511, 443)
Screenshot: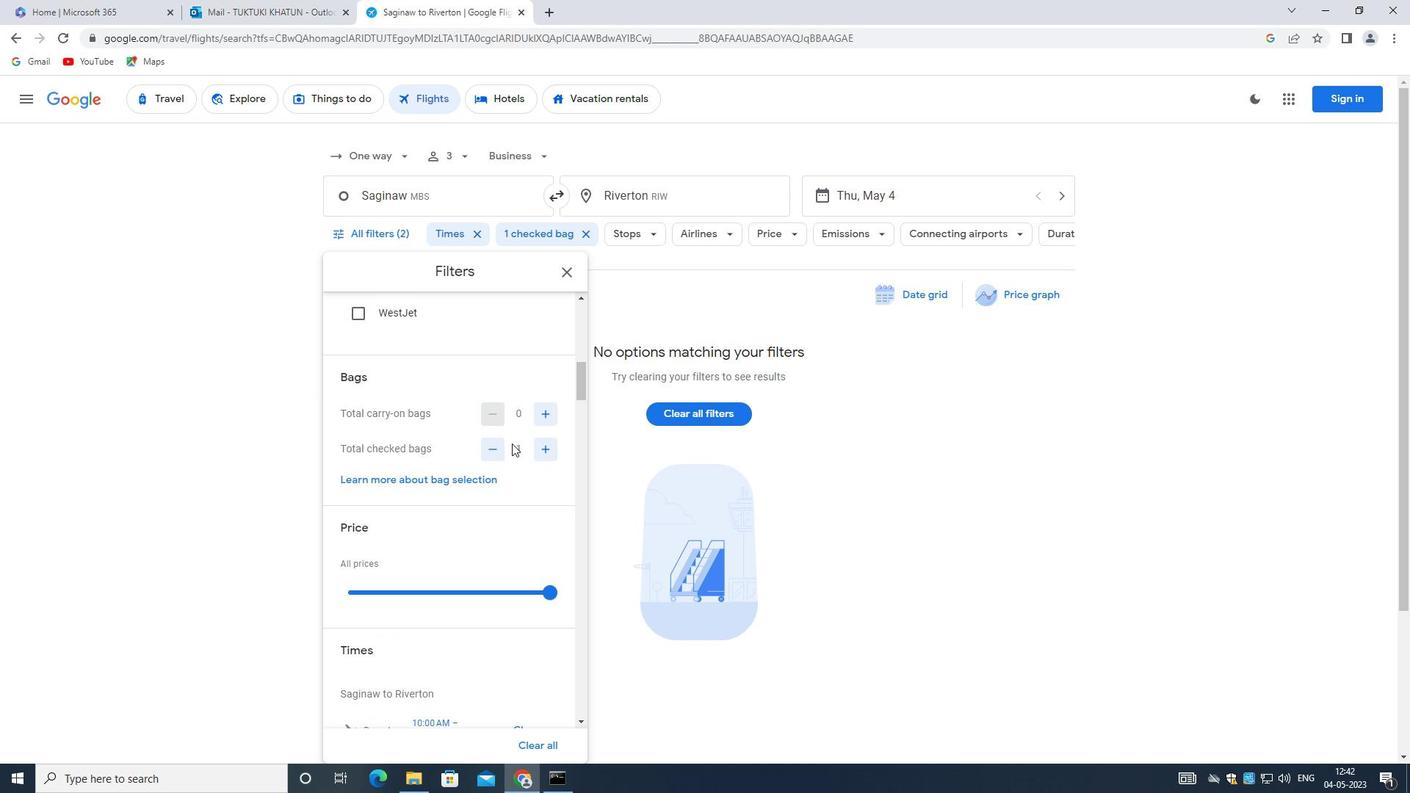 
Action: Mouse scrolled (511, 444) with delta (0, 0)
Screenshot: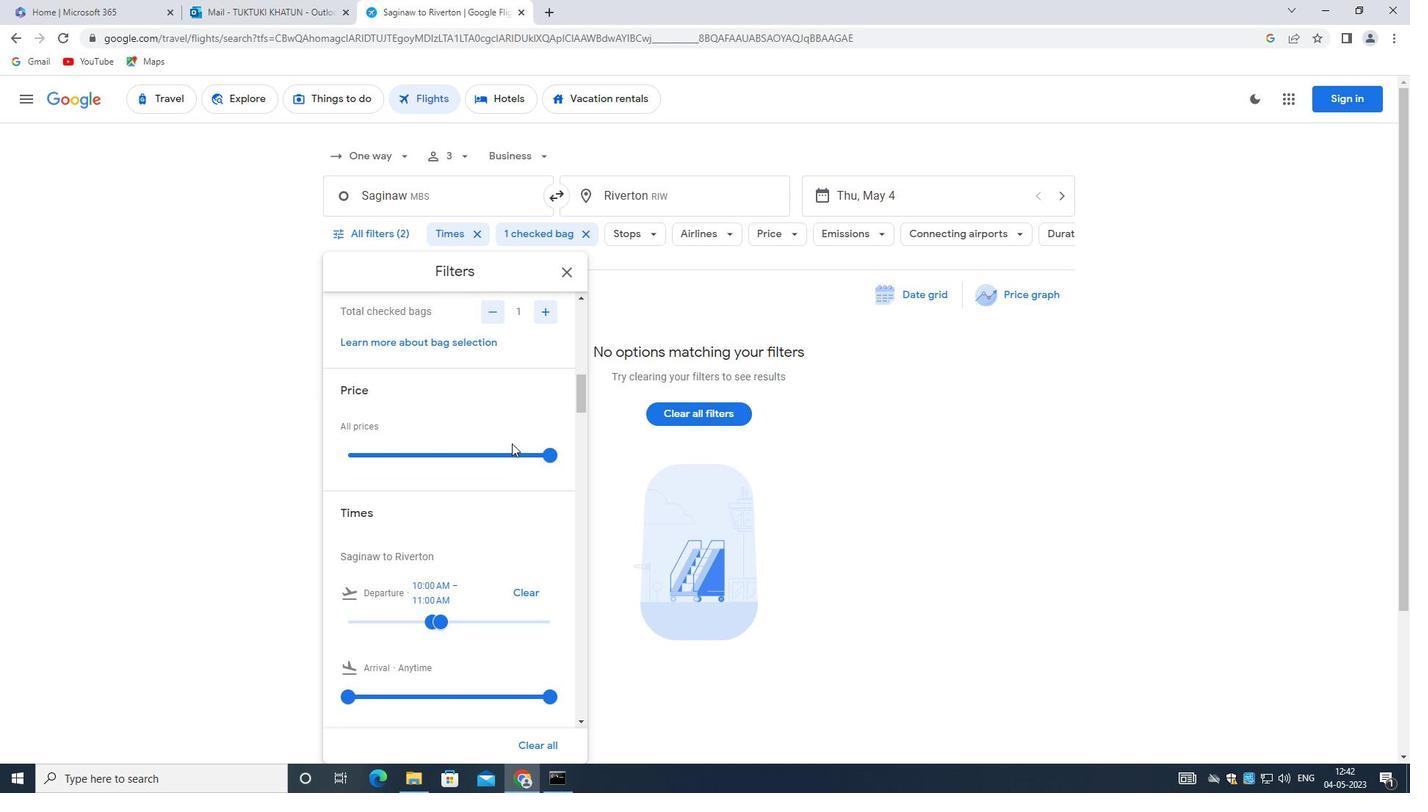 
Action: Mouse scrolled (511, 444) with delta (0, 0)
Screenshot: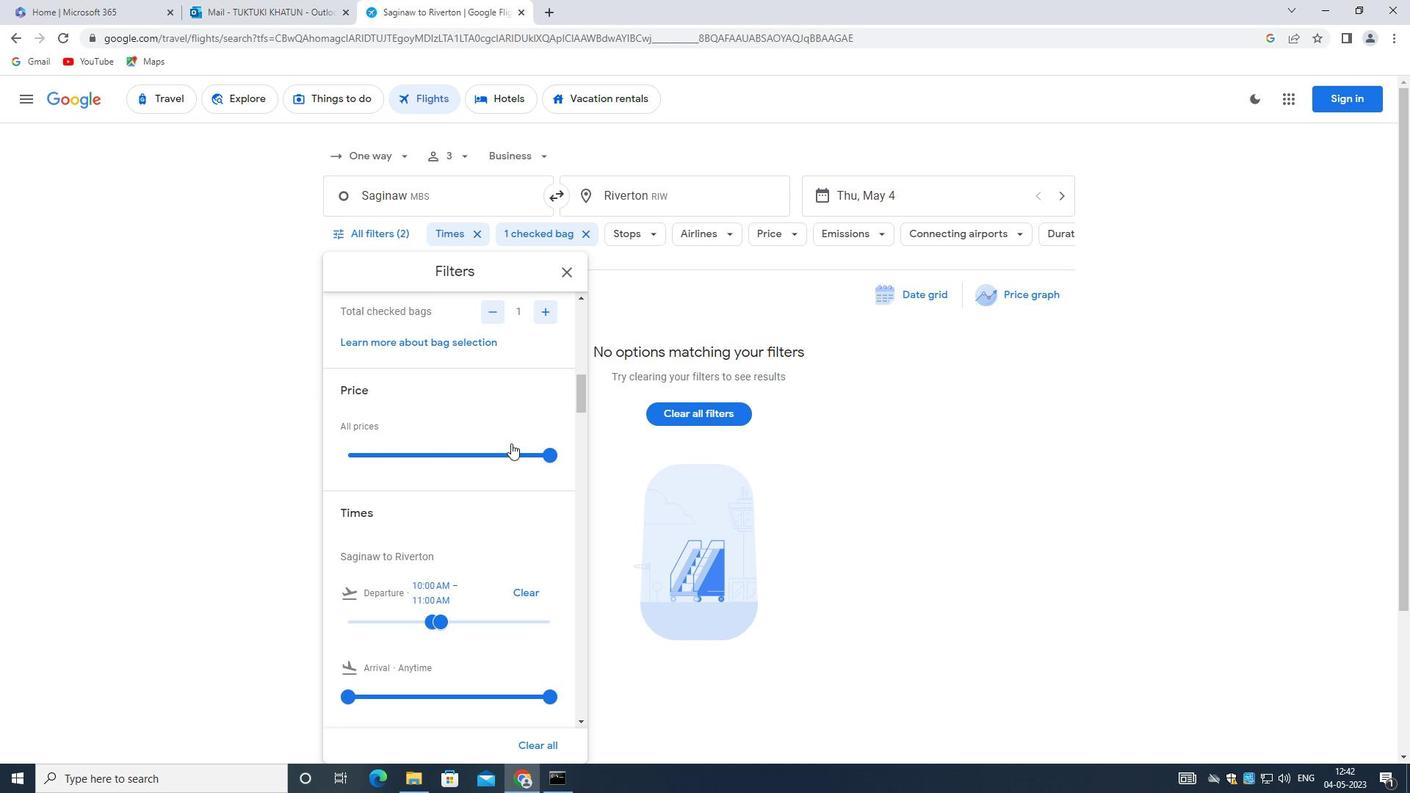 
Action: Mouse moved to (535, 456)
Screenshot: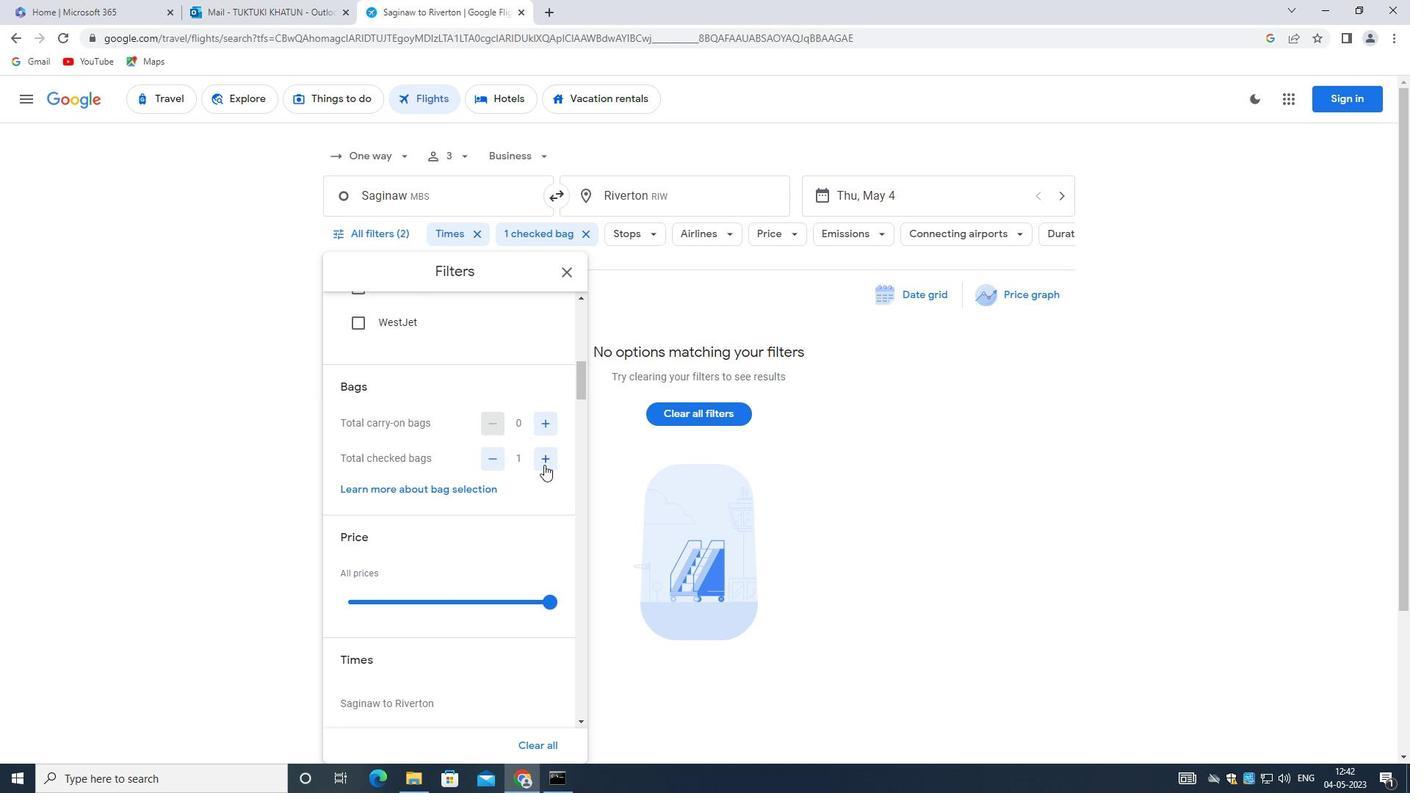 
Action: Mouse pressed left at (535, 456)
Screenshot: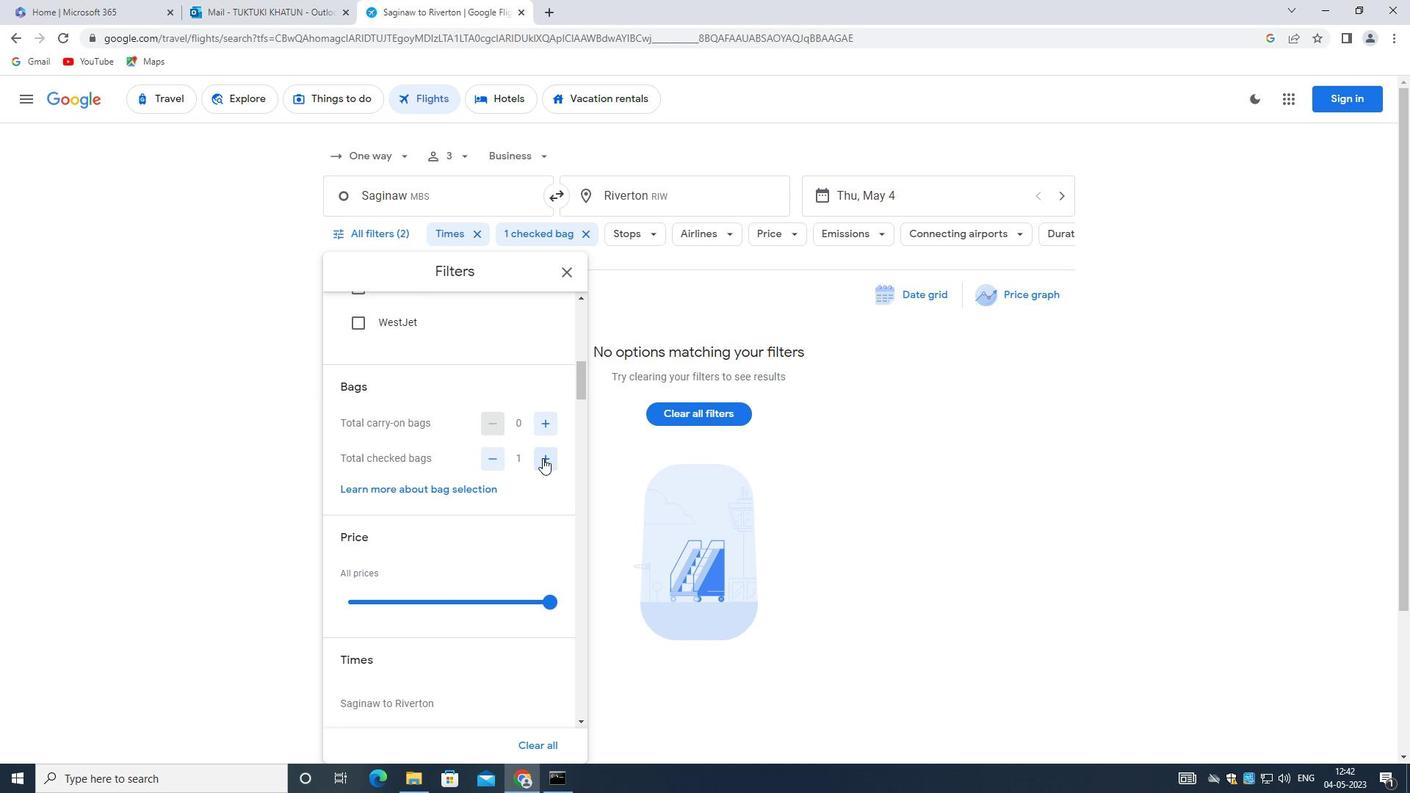 
Action: Mouse moved to (347, 403)
Screenshot: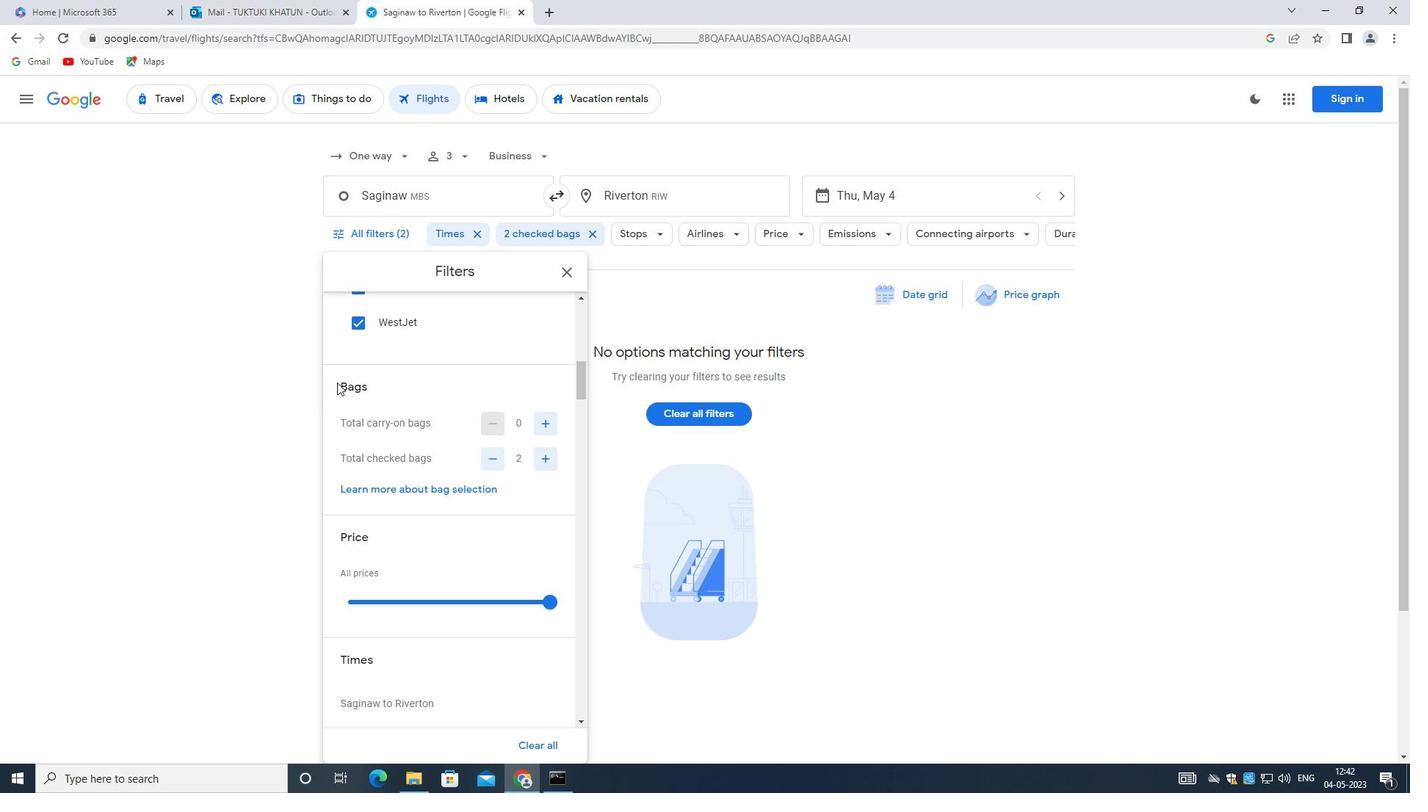 
Action: Mouse scrolled (347, 402) with delta (0, 0)
Screenshot: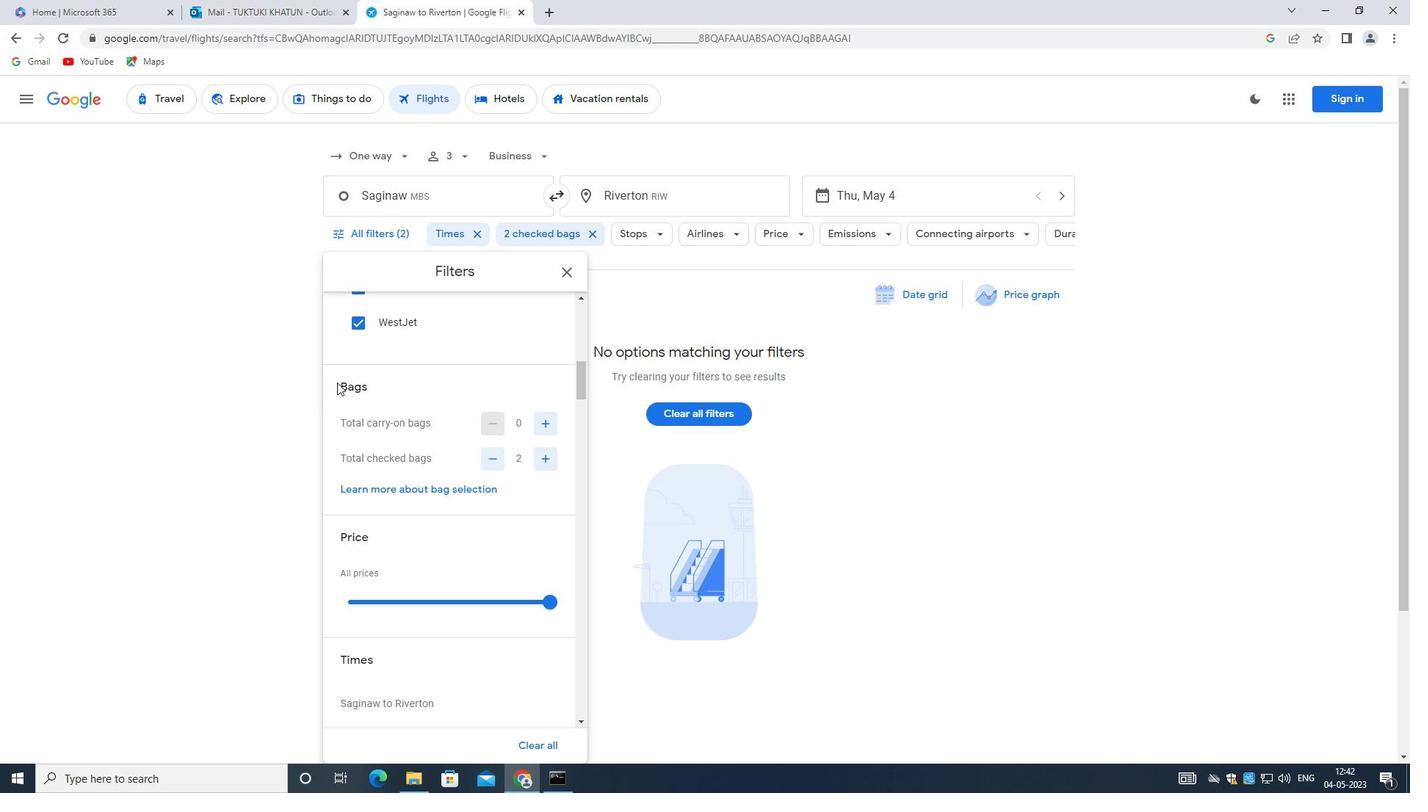 
Action: Mouse moved to (359, 415)
Screenshot: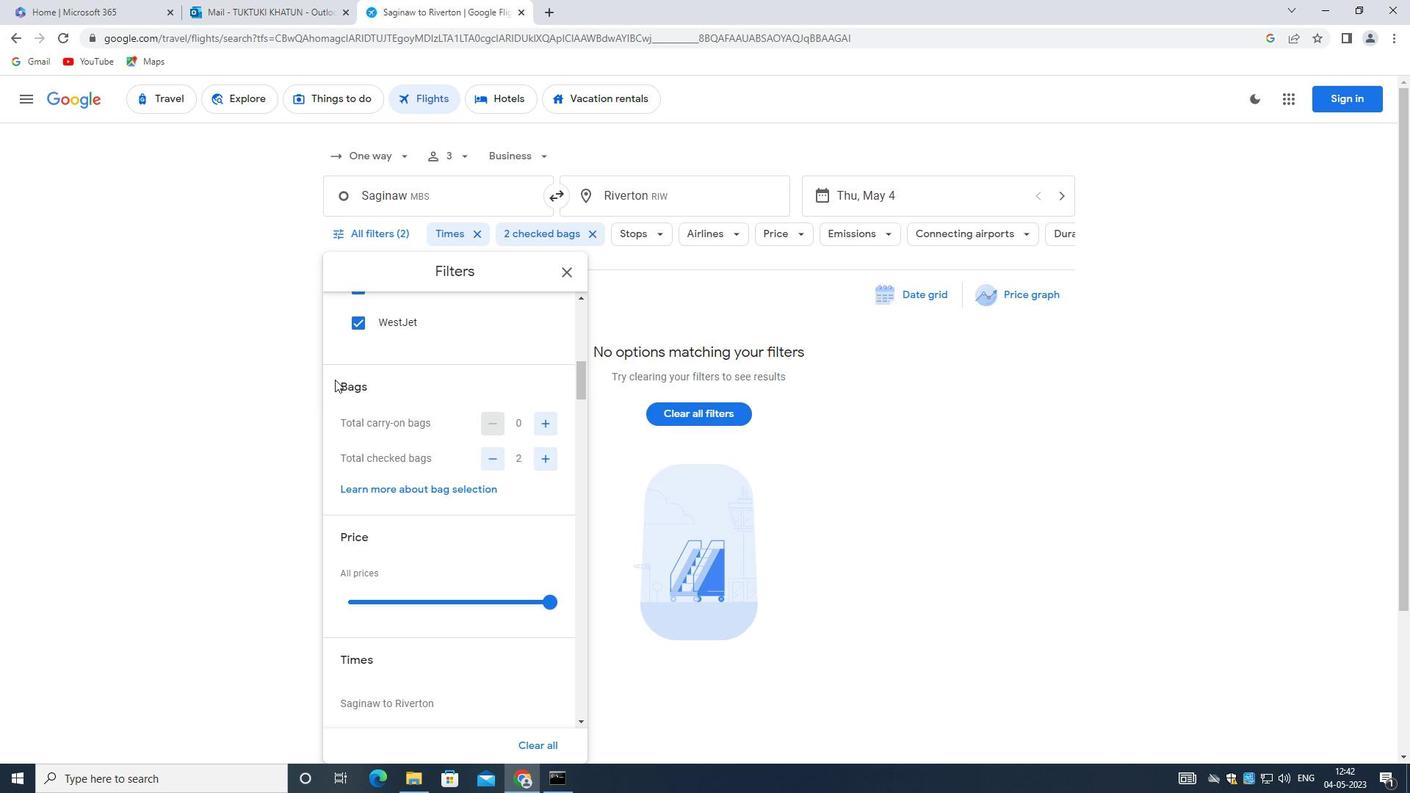 
Action: Mouse scrolled (359, 415) with delta (0, 0)
Screenshot: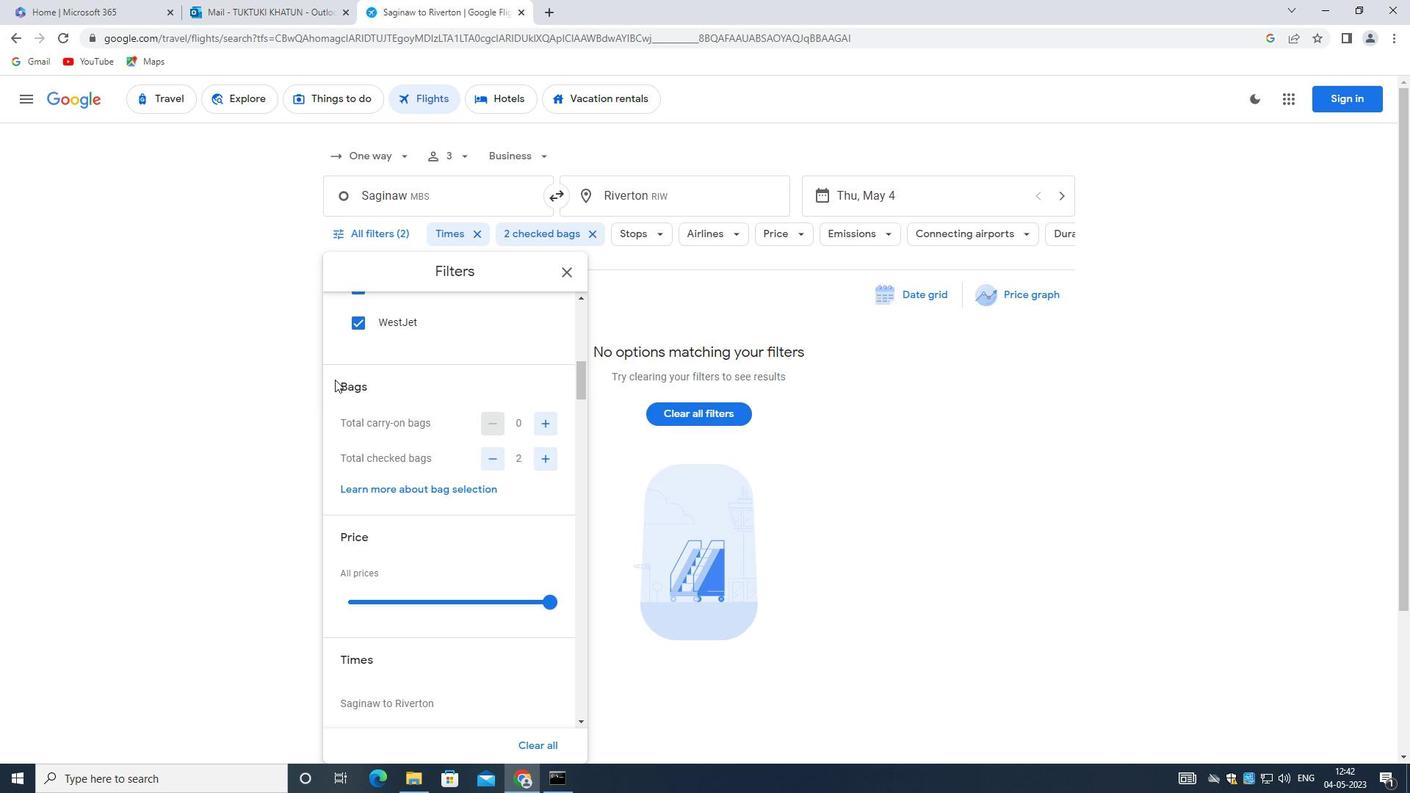 
Action: Mouse moved to (364, 422)
Screenshot: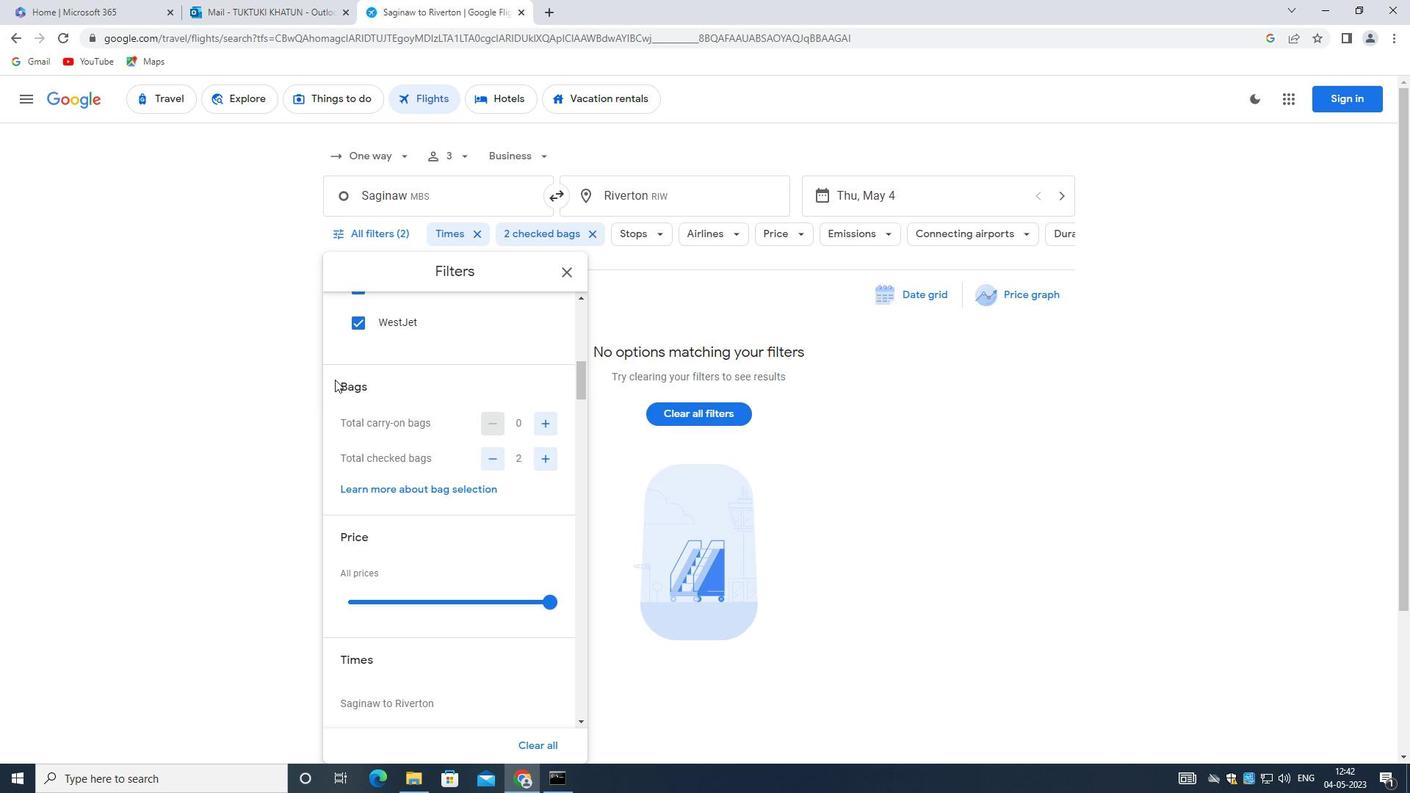 
Action: Mouse scrolled (364, 421) with delta (0, 0)
Screenshot: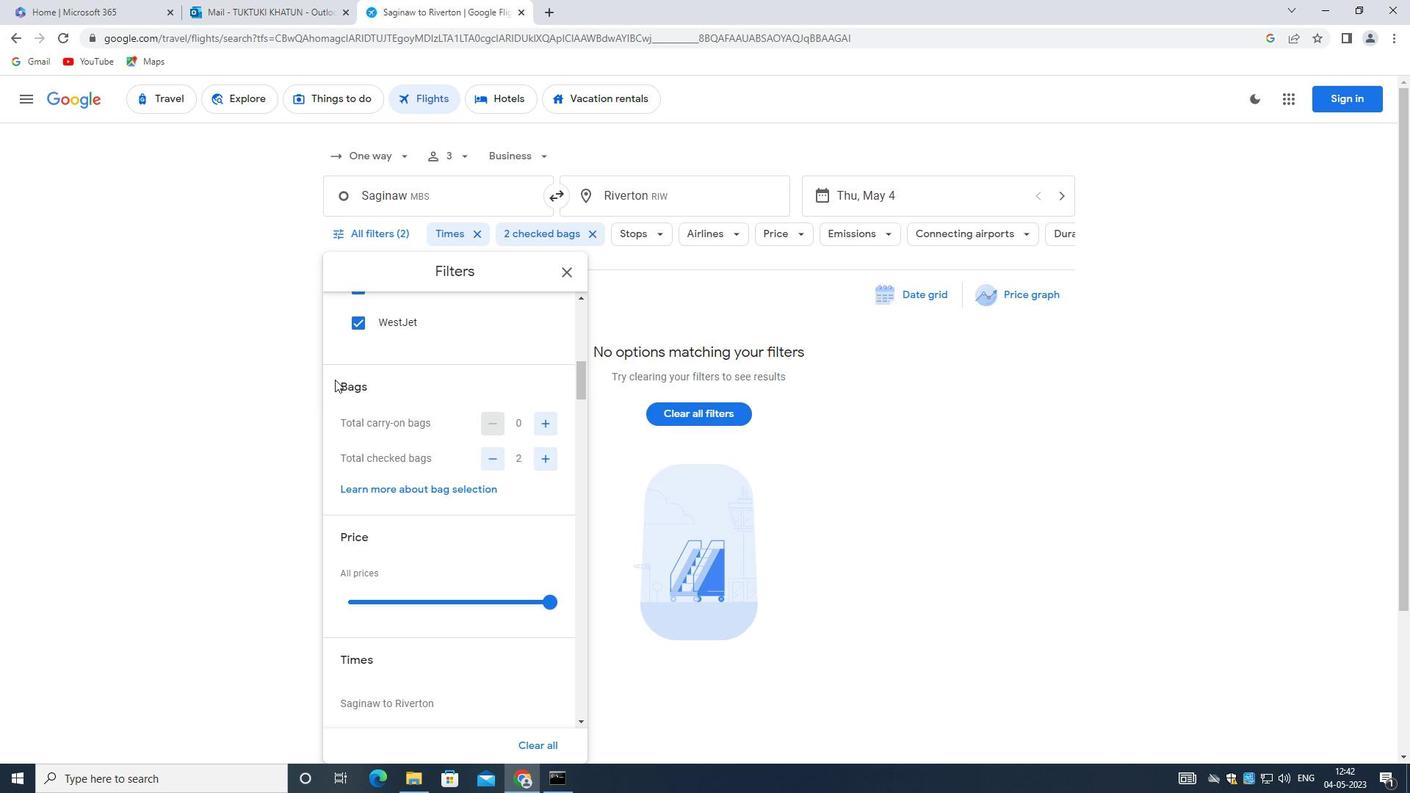 
Action: Mouse moved to (368, 426)
Screenshot: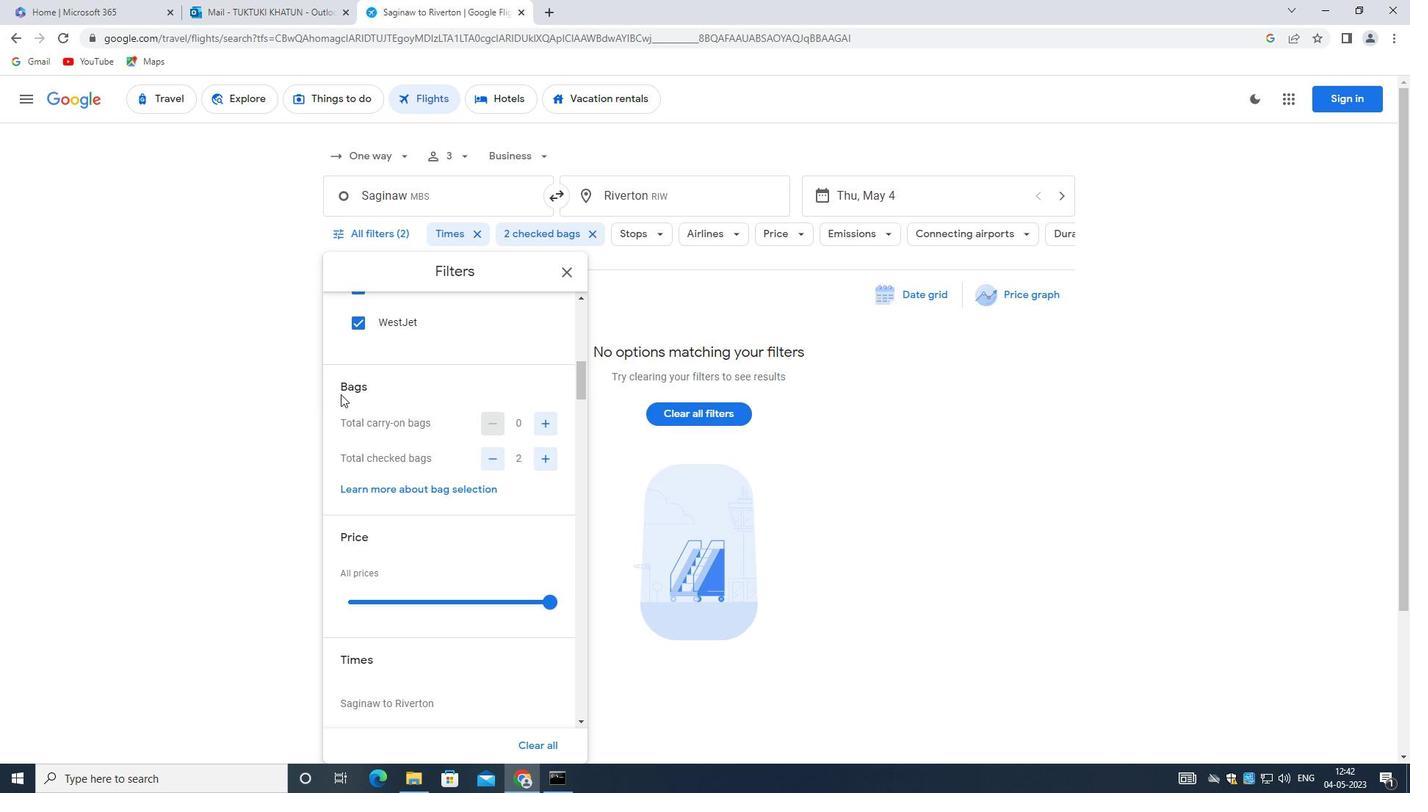 
Action: Mouse scrolled (368, 425) with delta (0, 0)
Screenshot: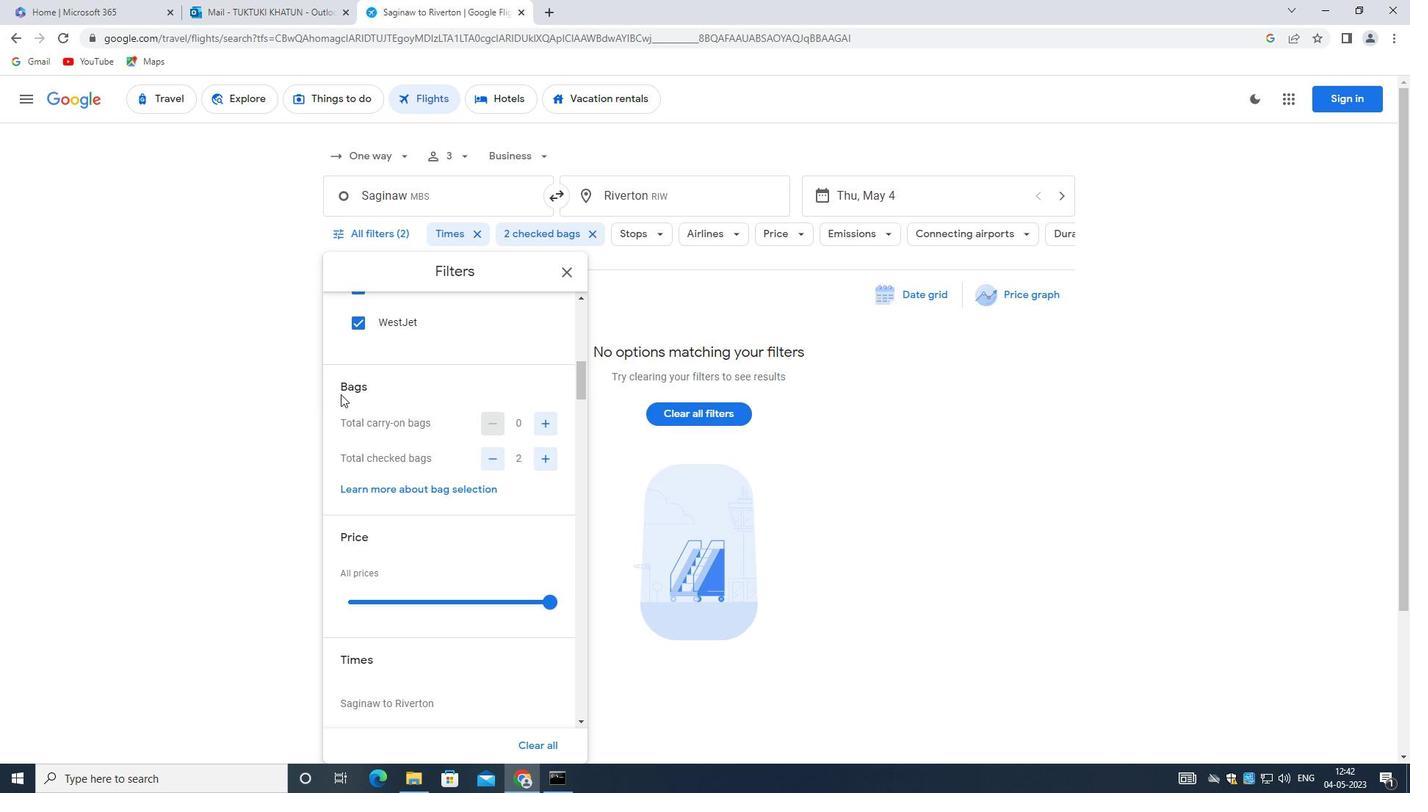 
Action: Mouse moved to (525, 357)
Screenshot: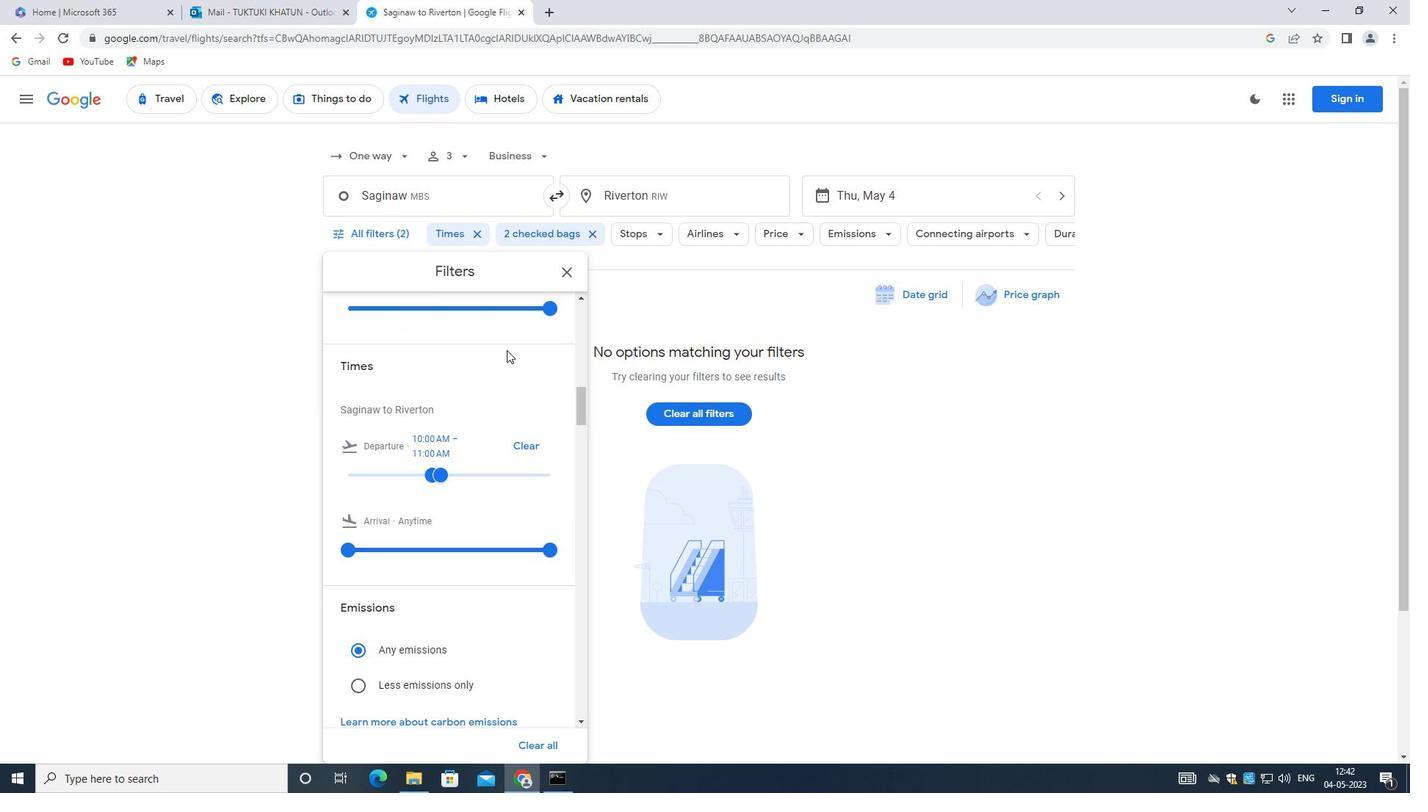
Action: Mouse scrolled (525, 358) with delta (0, 0)
Screenshot: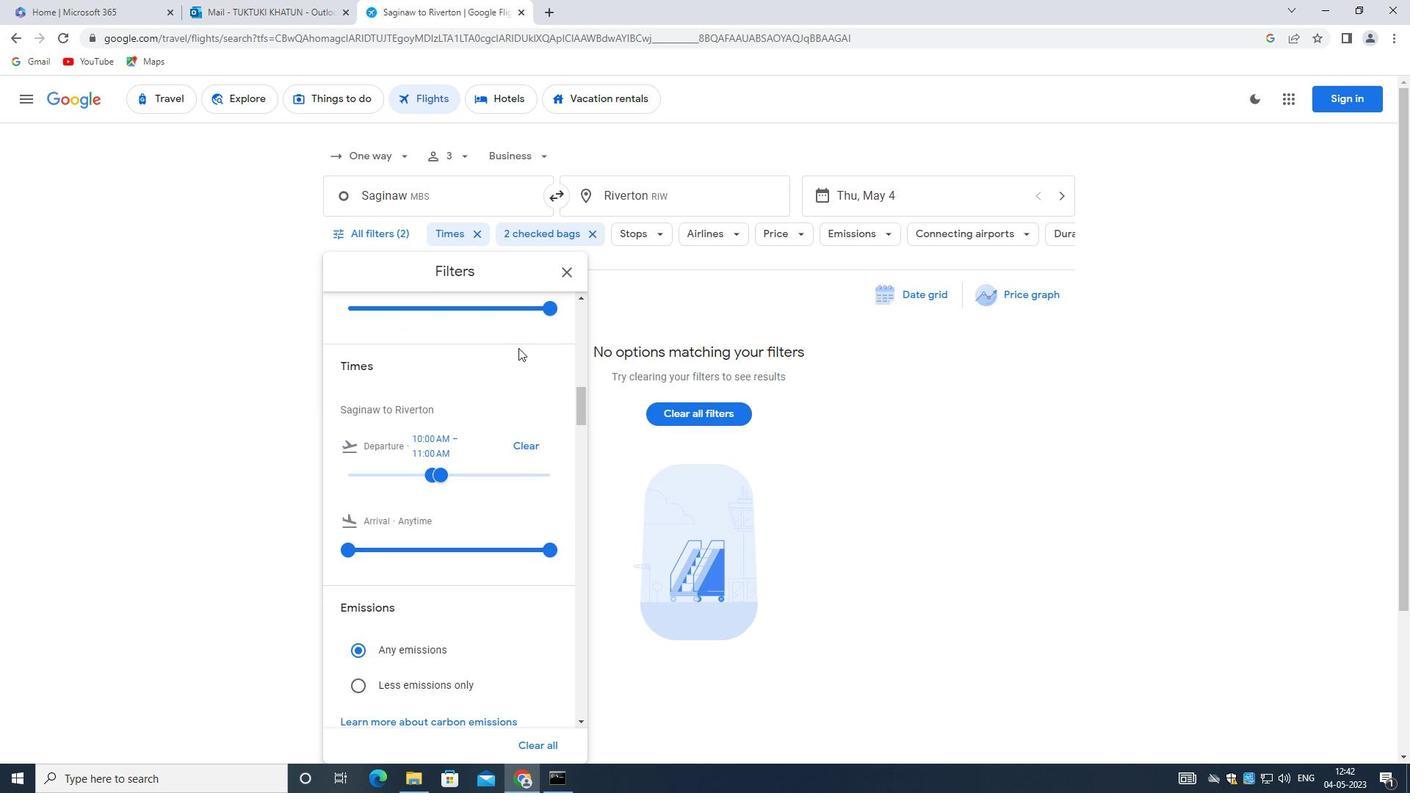 
Action: Mouse moved to (547, 384)
Screenshot: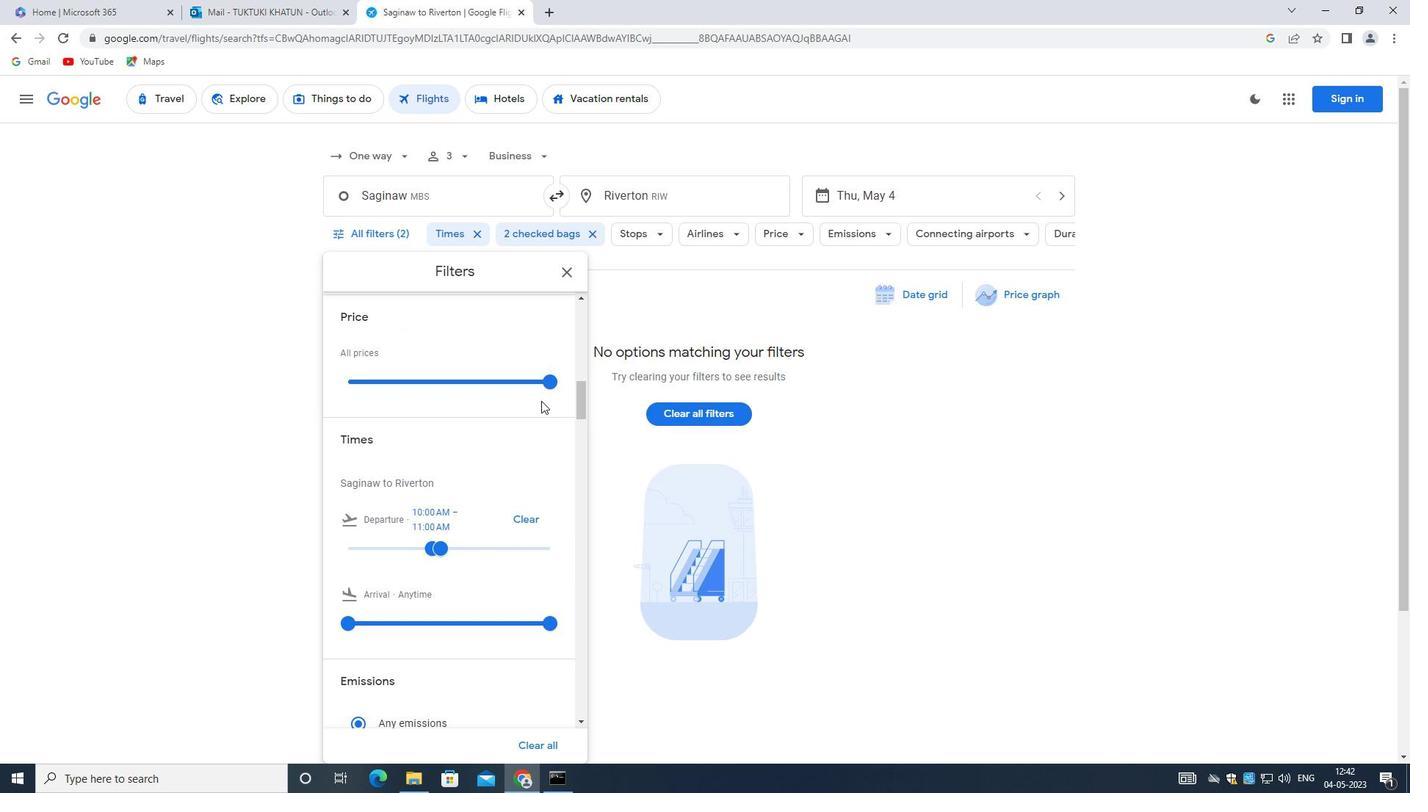 
Action: Mouse pressed left at (547, 384)
Screenshot: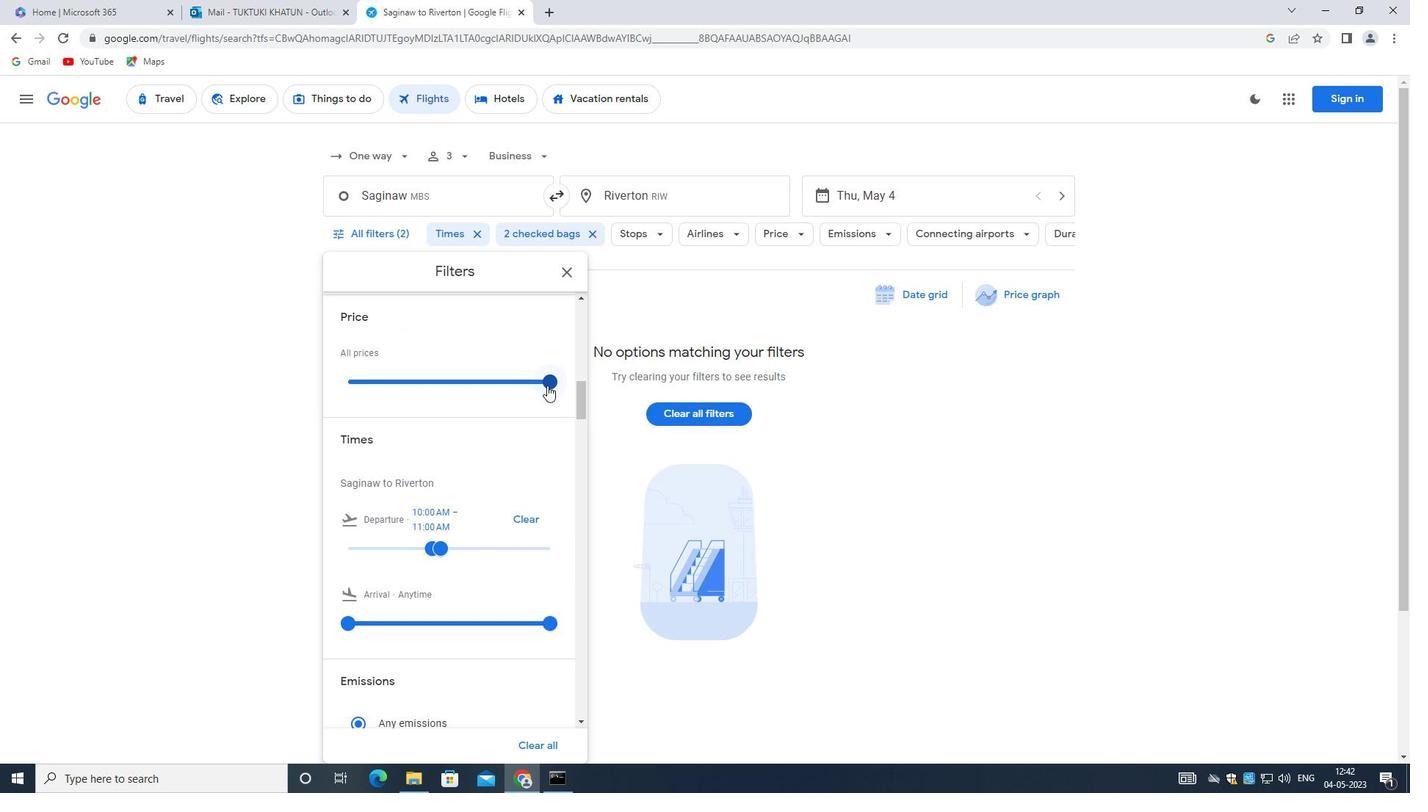 
Action: Mouse moved to (414, 389)
Screenshot: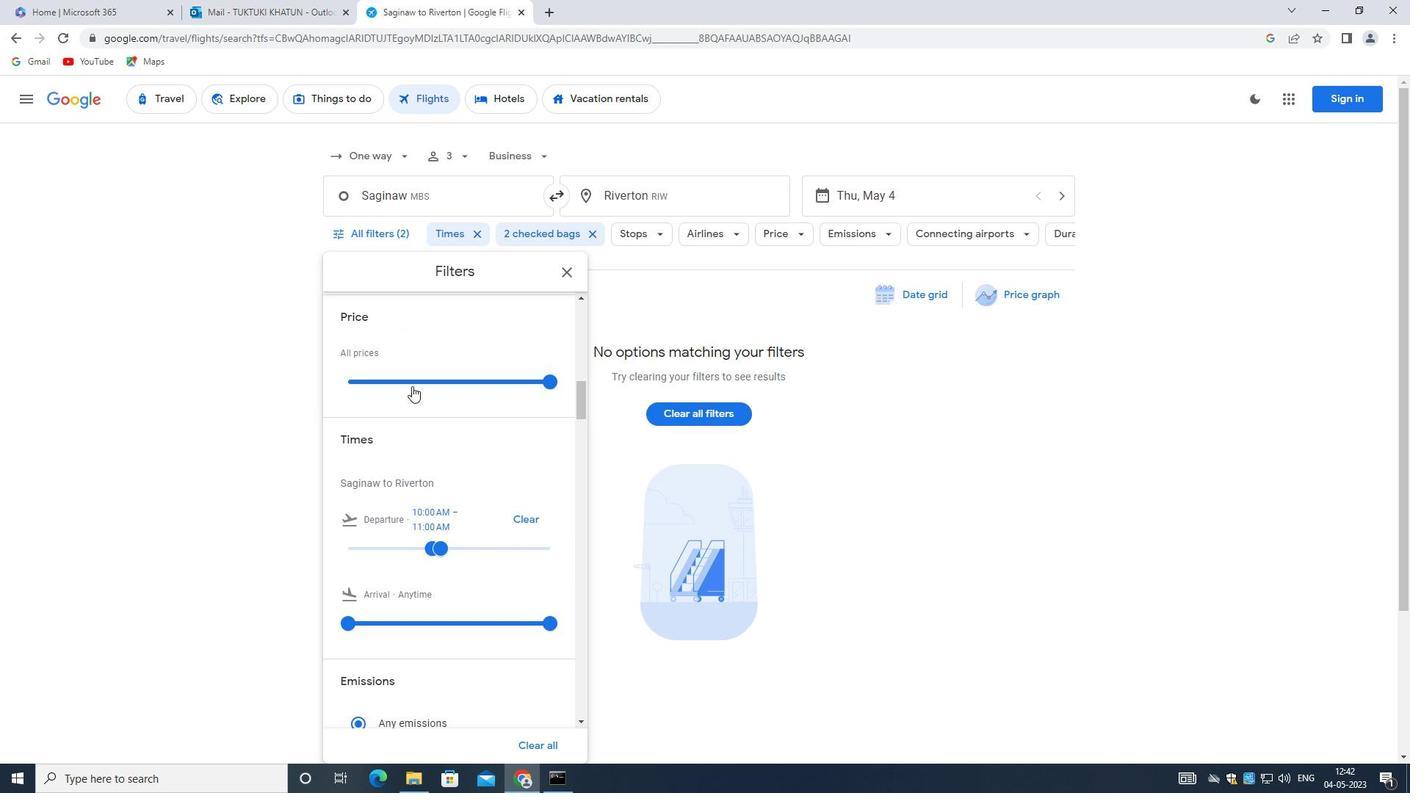
Action: Mouse scrolled (414, 388) with delta (0, 0)
Screenshot: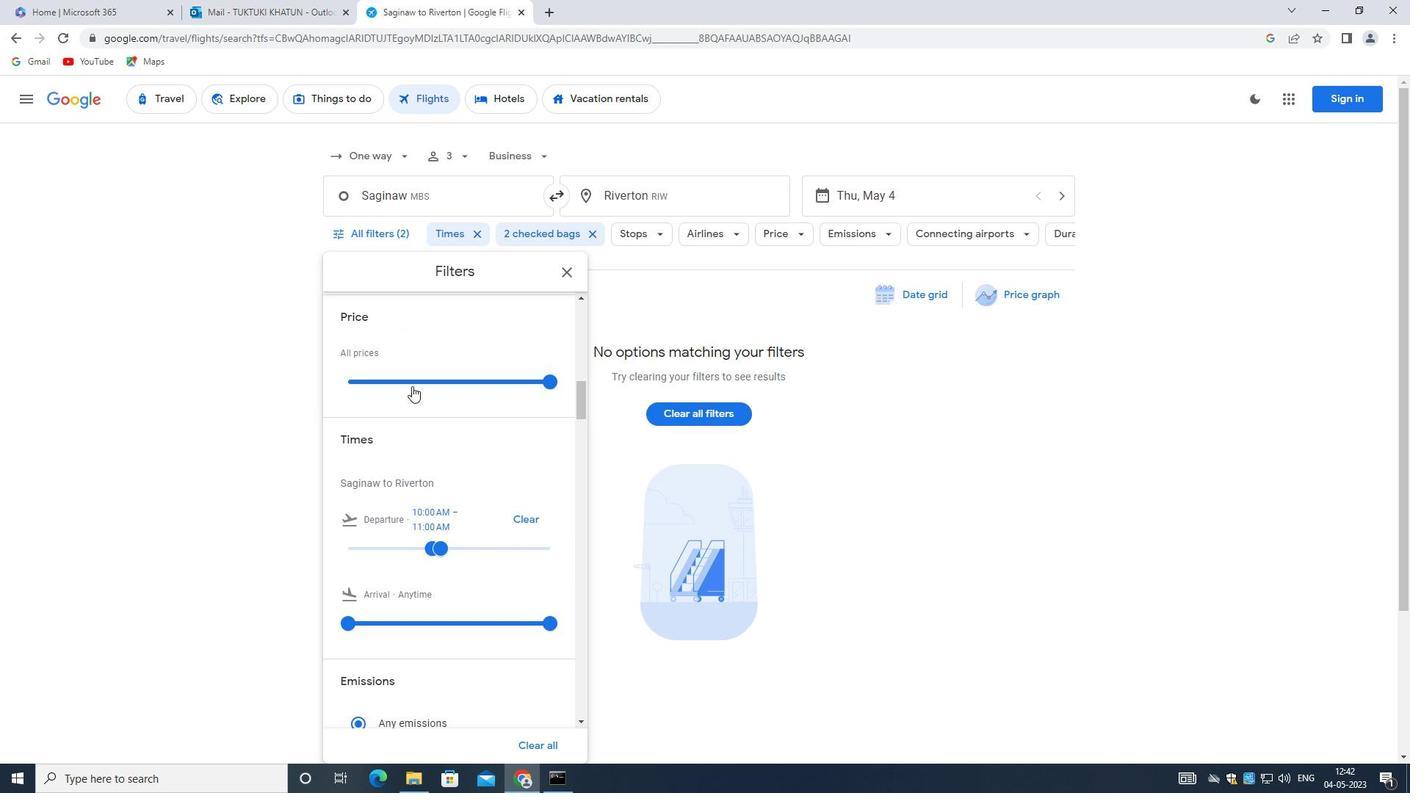 
Action: Mouse moved to (470, 475)
Screenshot: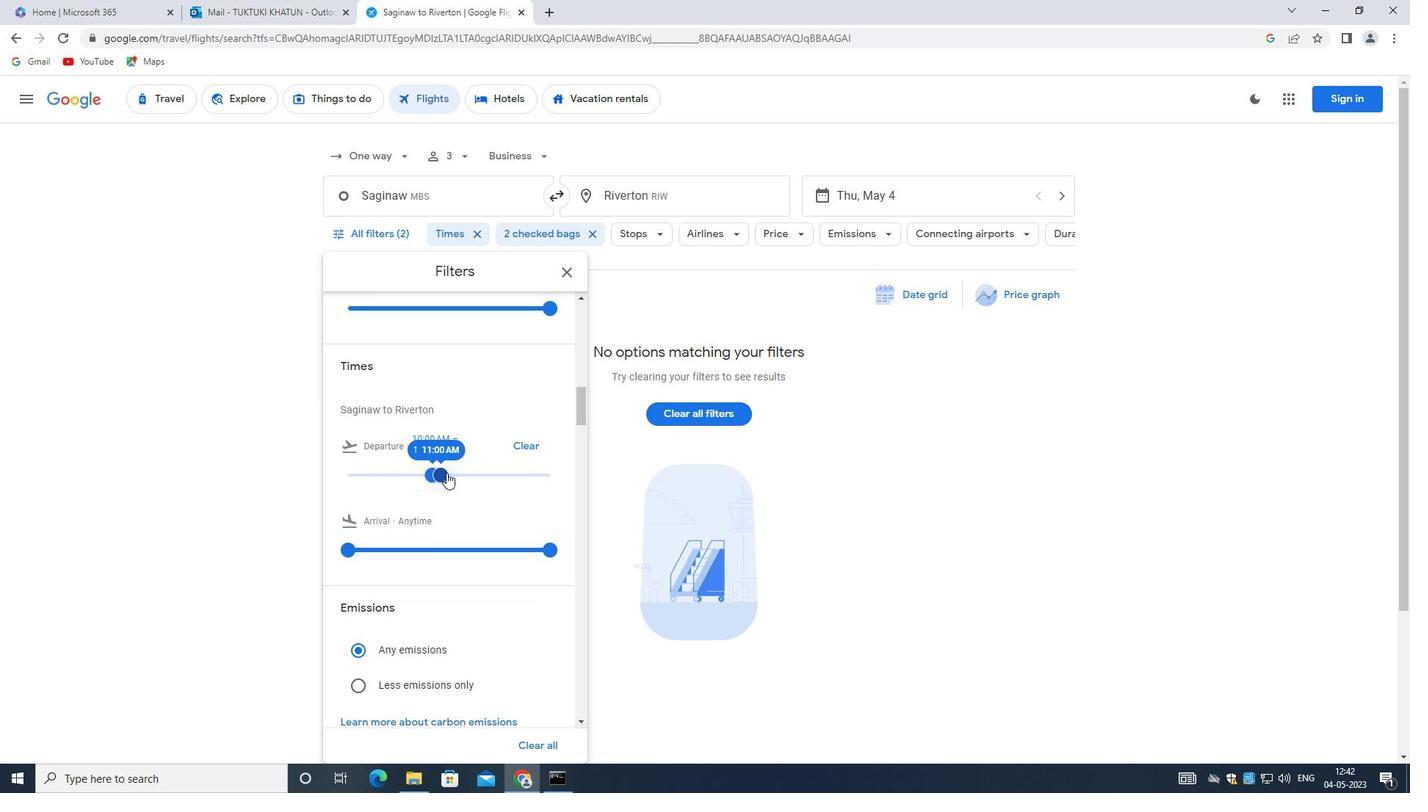 
Action: Mouse pressed left at (470, 475)
Screenshot: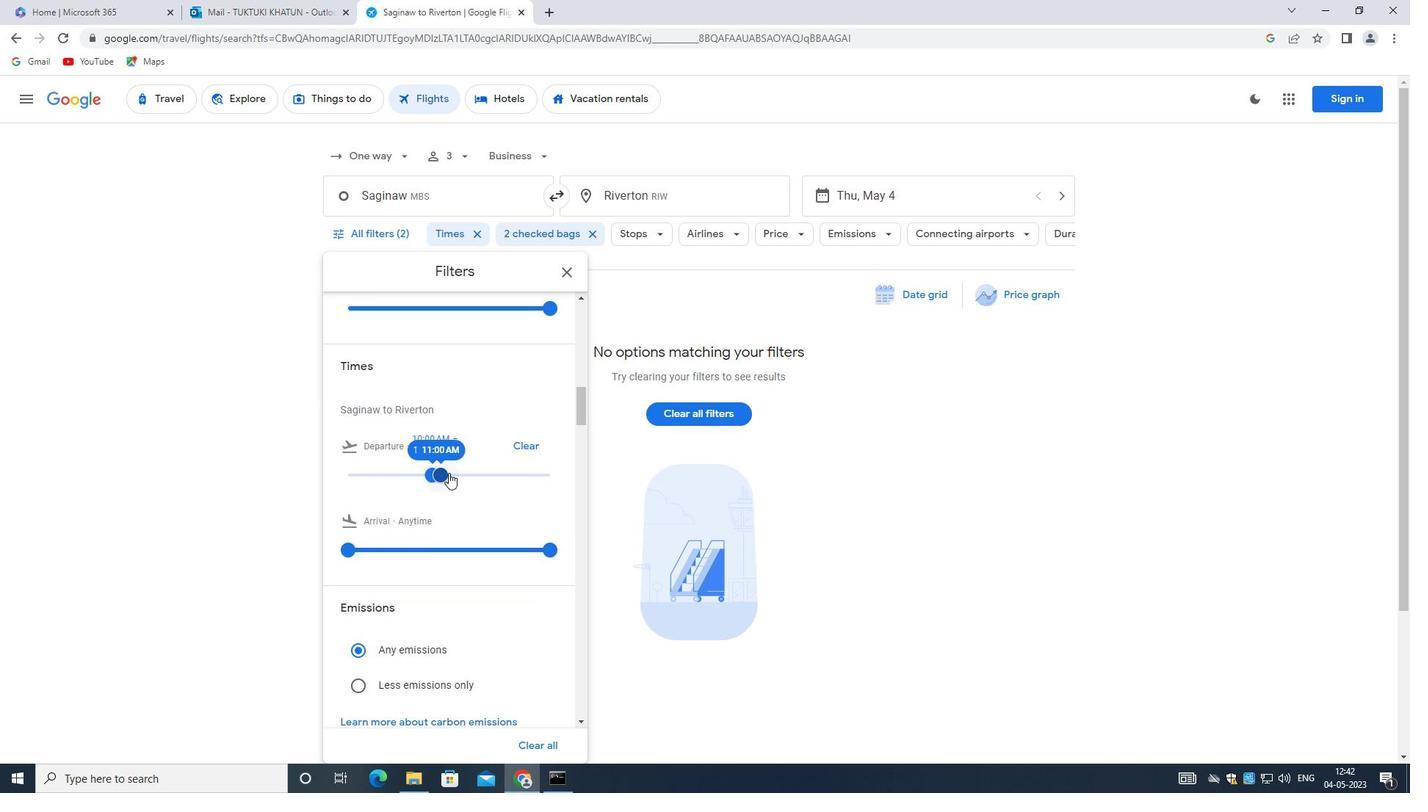 
Action: Mouse moved to (476, 469)
Screenshot: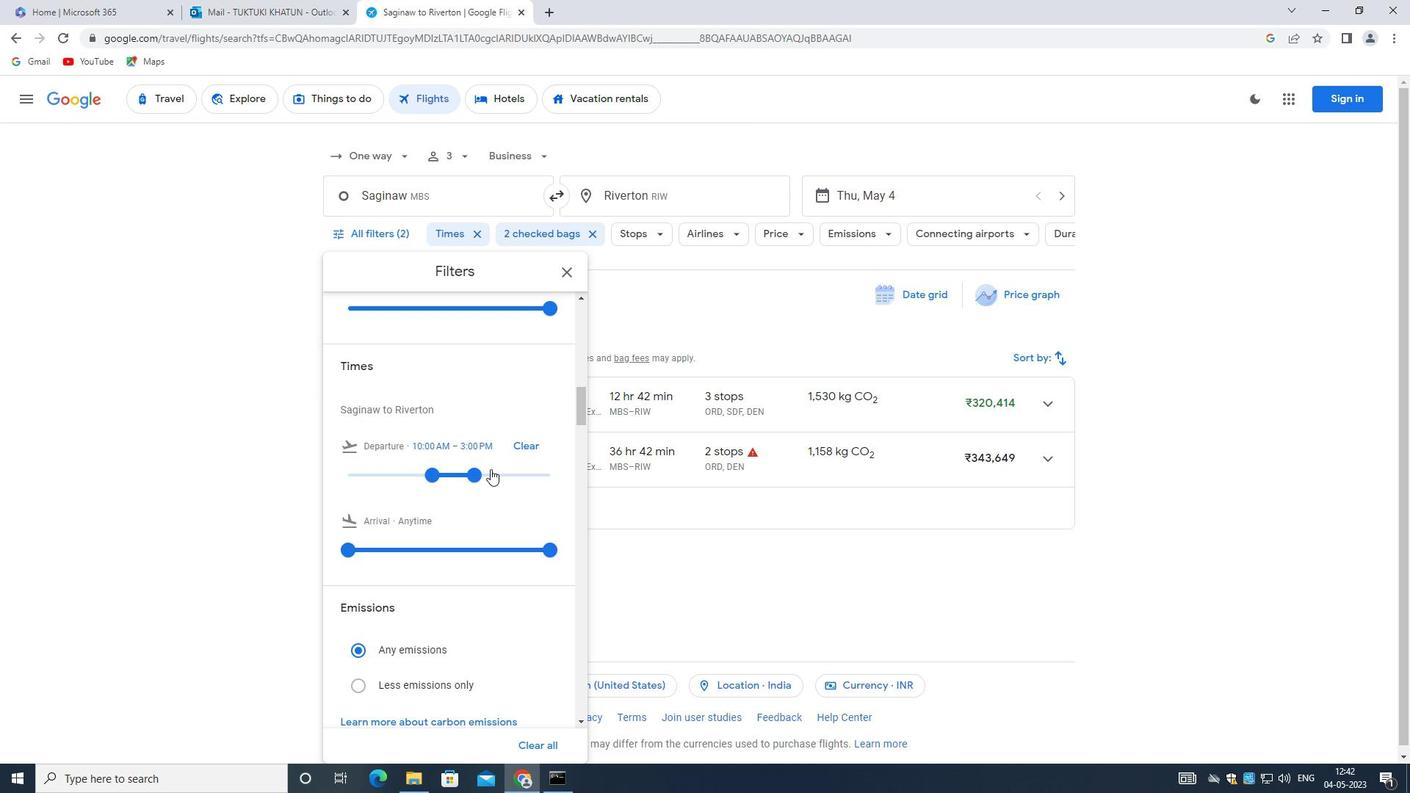 
Action: Mouse pressed left at (476, 469)
Screenshot: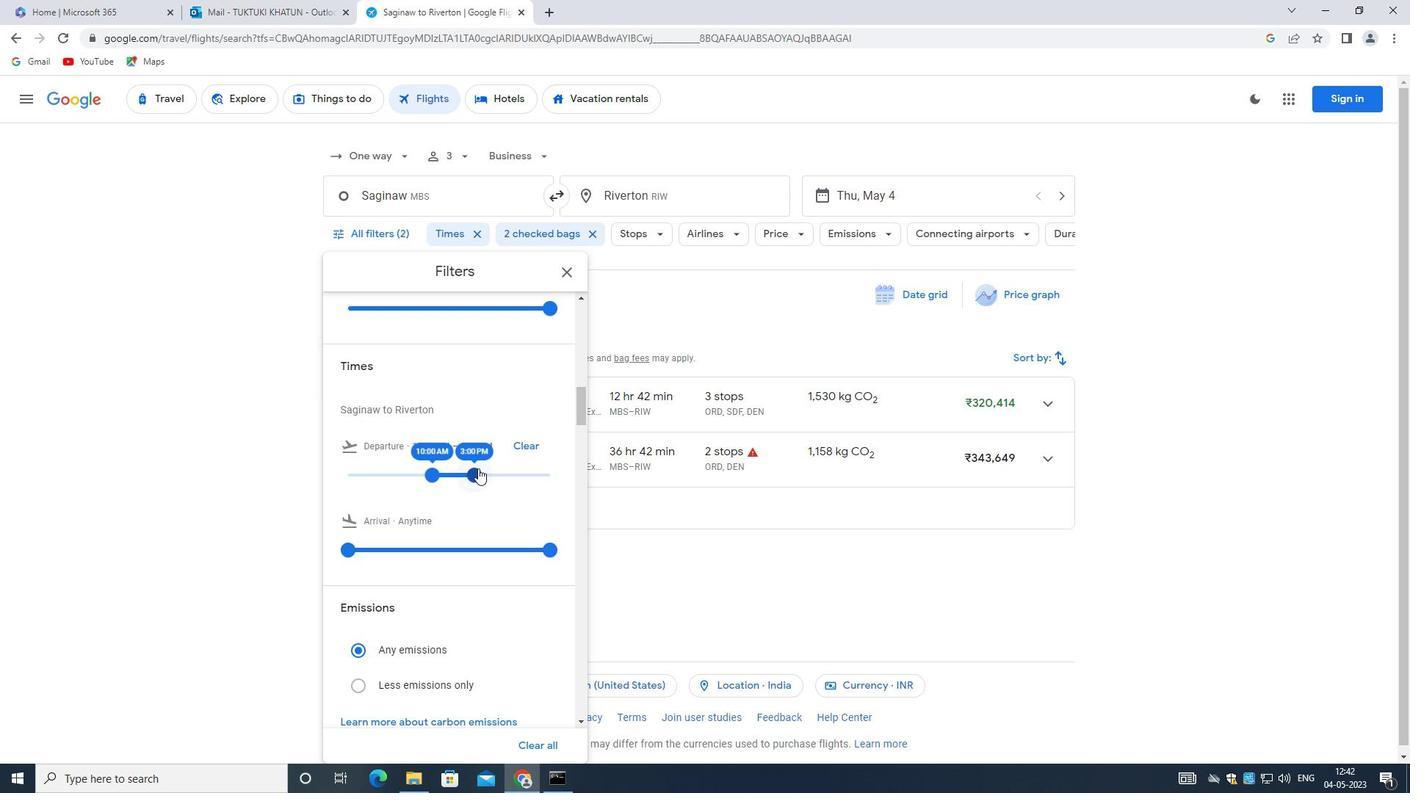 
Action: Mouse moved to (430, 471)
Screenshot: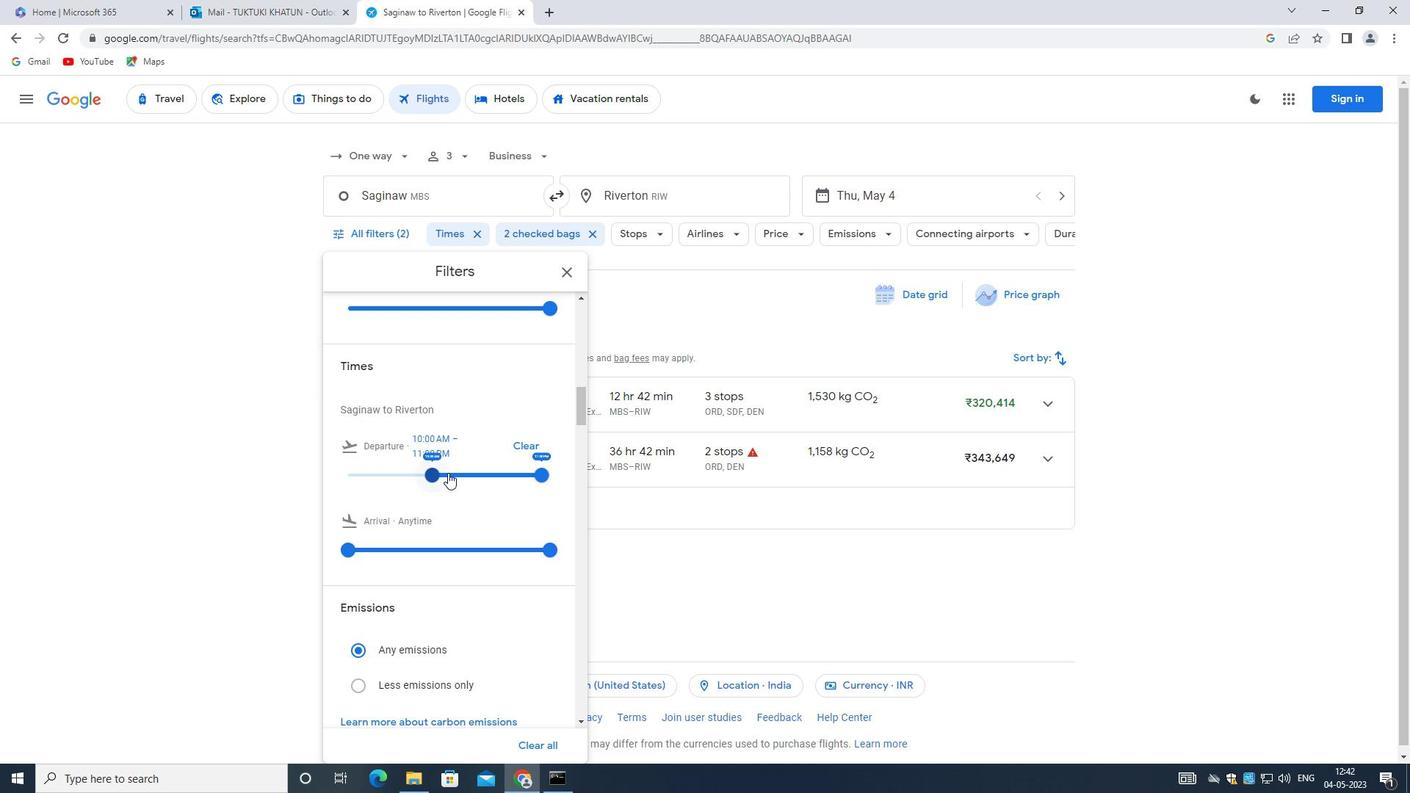 
Action: Mouse pressed left at (430, 471)
Screenshot: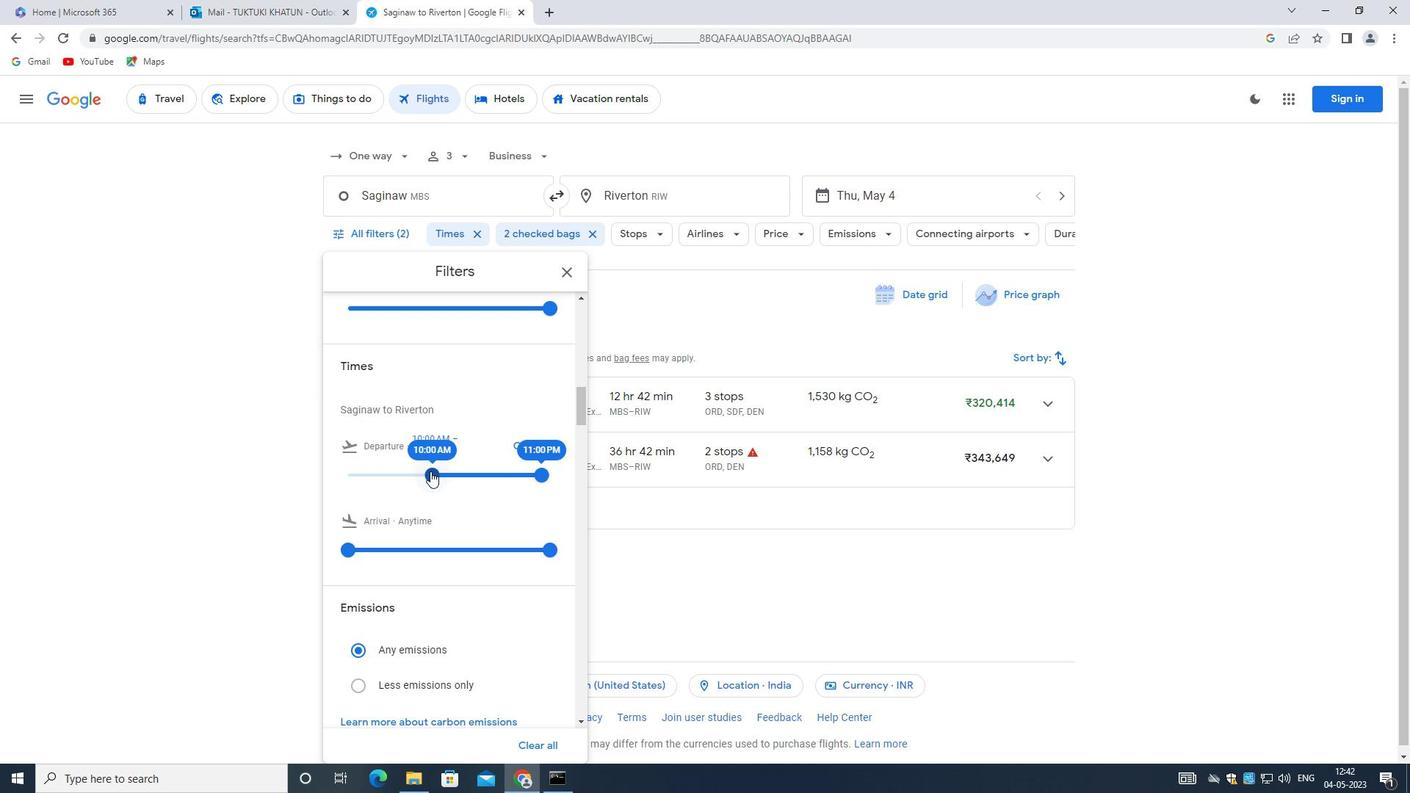
Action: Mouse moved to (542, 469)
Screenshot: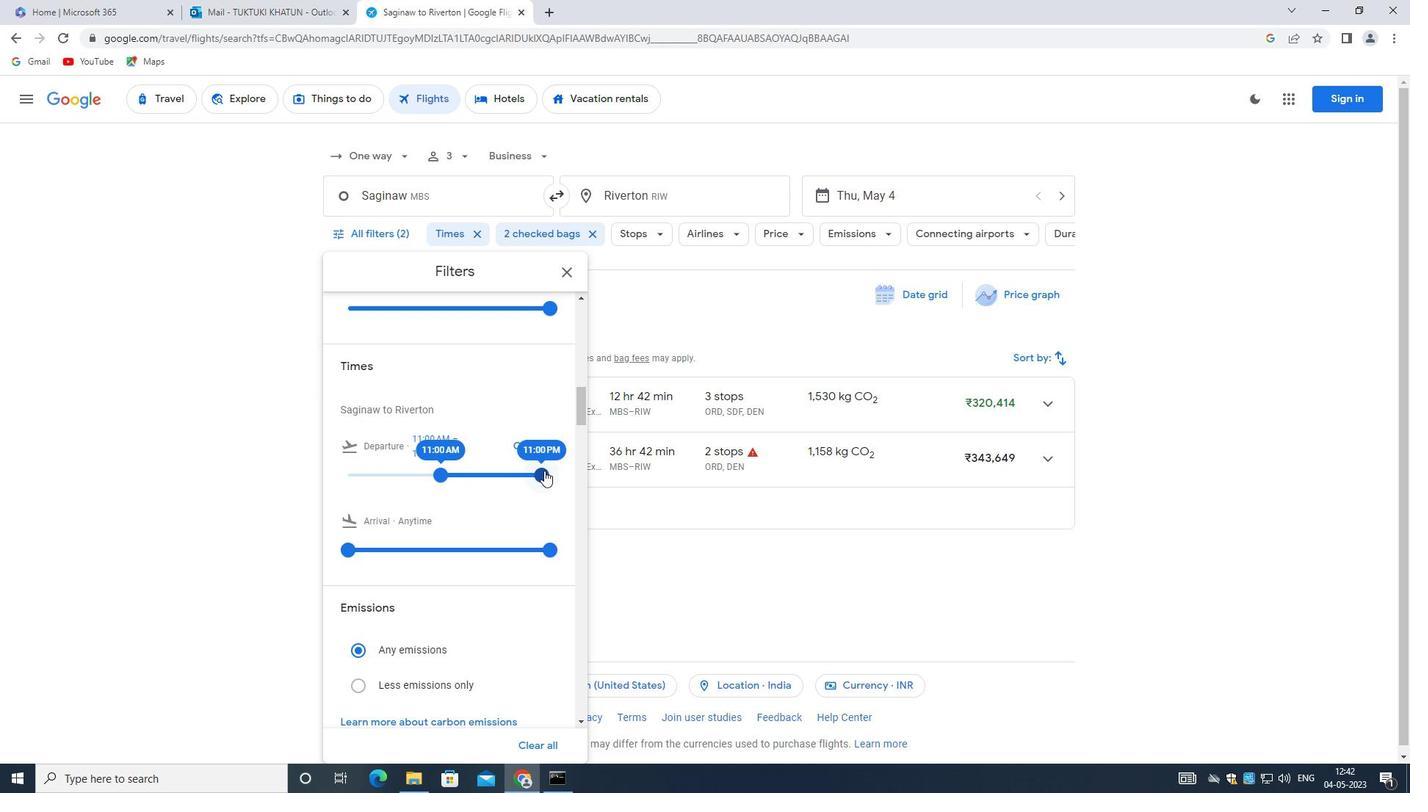 
Action: Mouse pressed left at (542, 469)
Screenshot: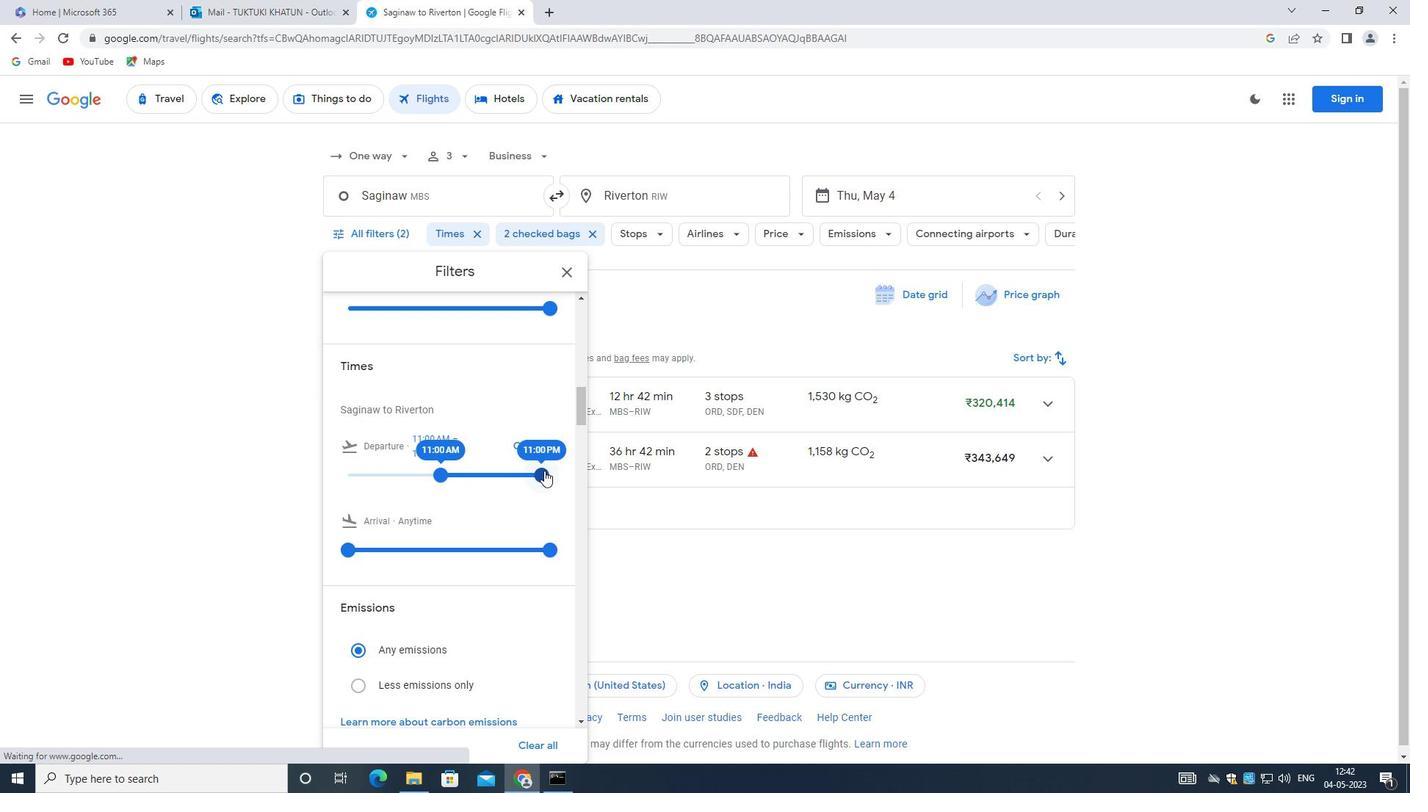 
Action: Mouse moved to (478, 474)
Screenshot: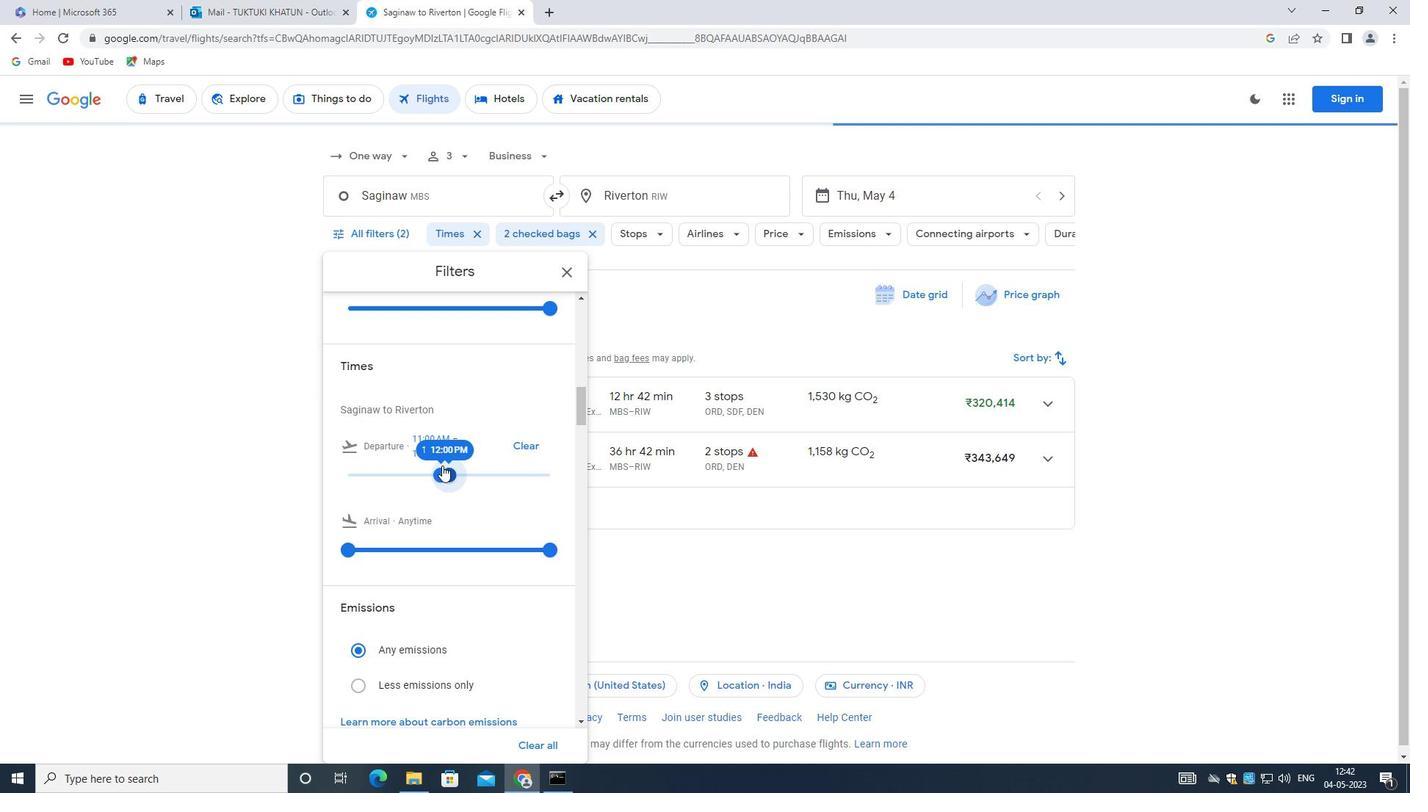
Action: Mouse scrolled (478, 473) with delta (0, 0)
Screenshot: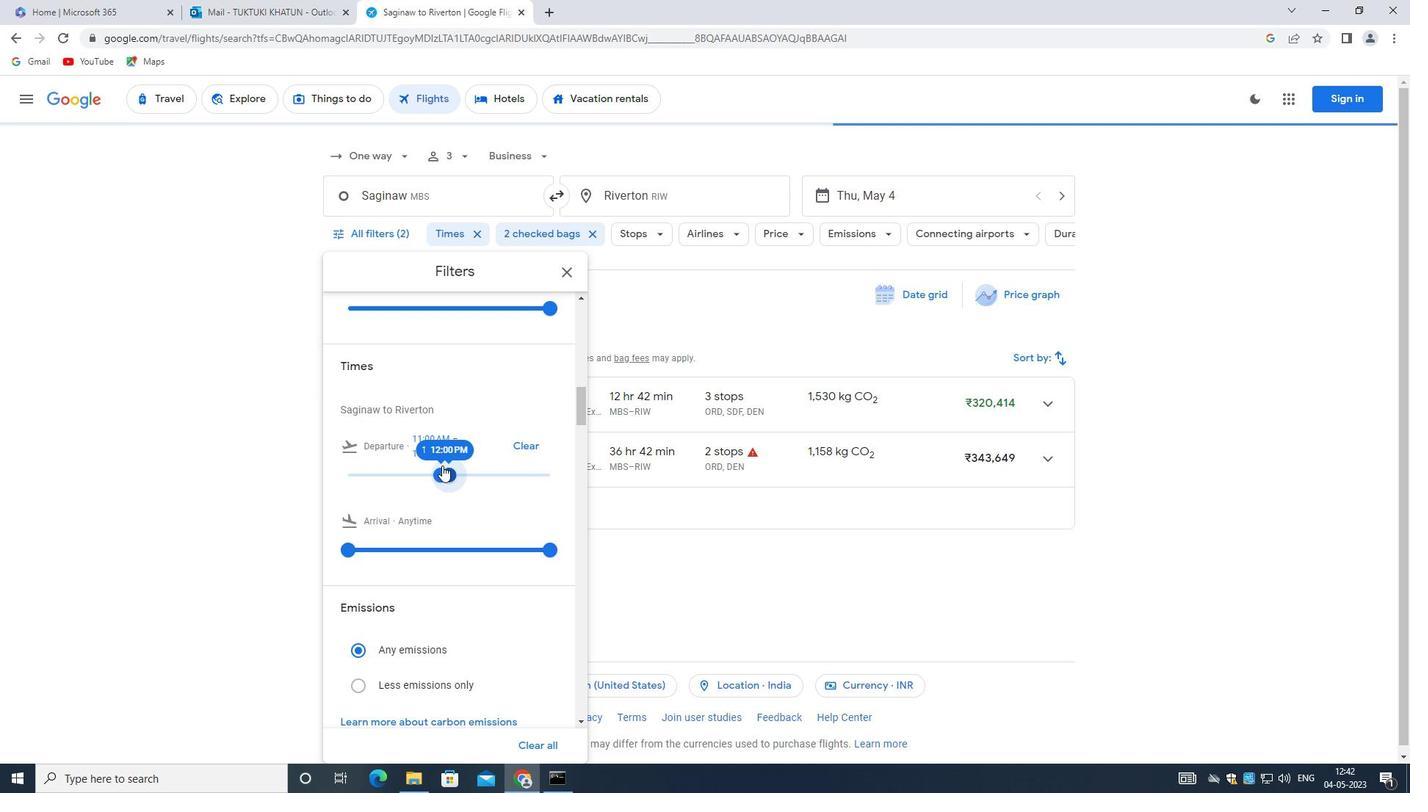 
Action: Mouse moved to (478, 476)
Screenshot: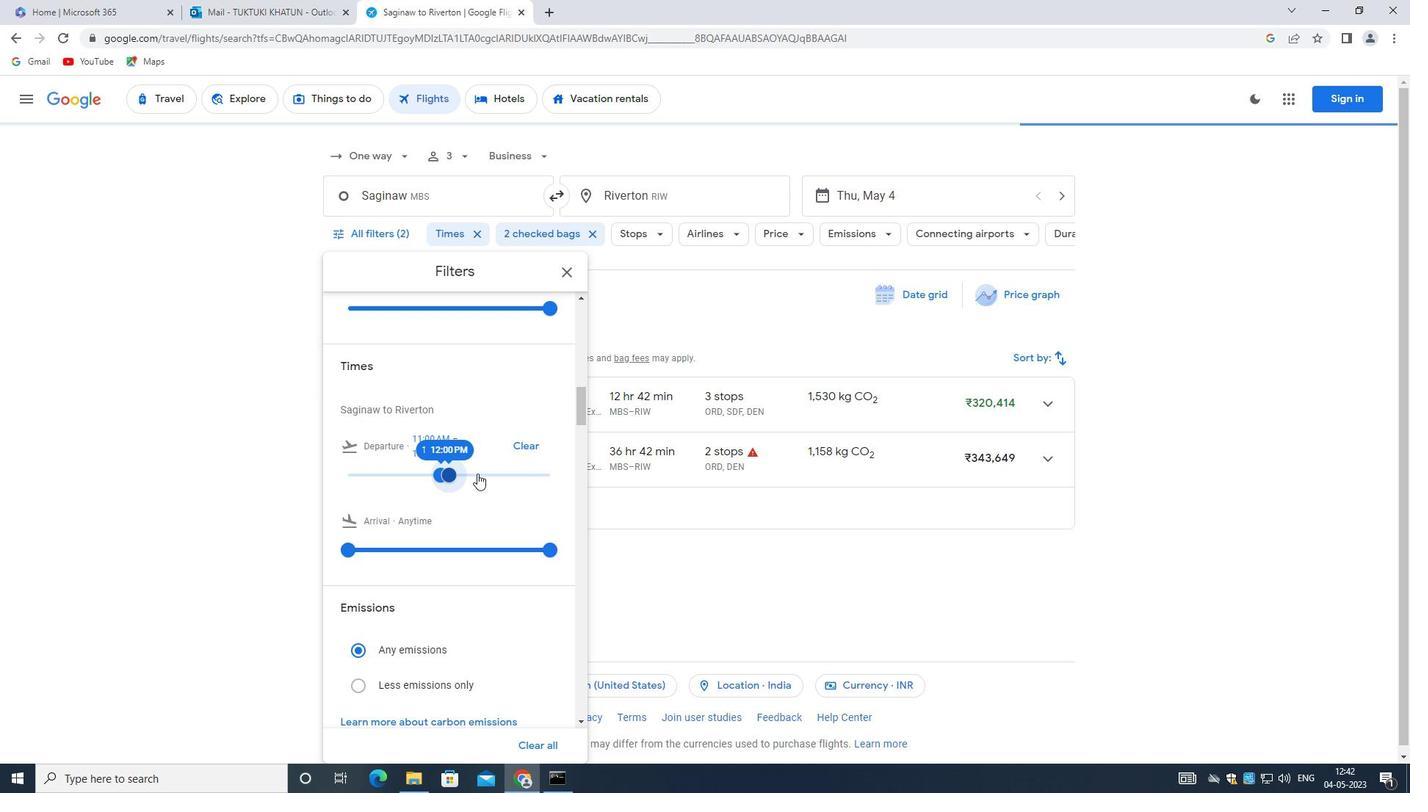 
Action: Mouse scrolled (478, 476) with delta (0, 0)
Screenshot: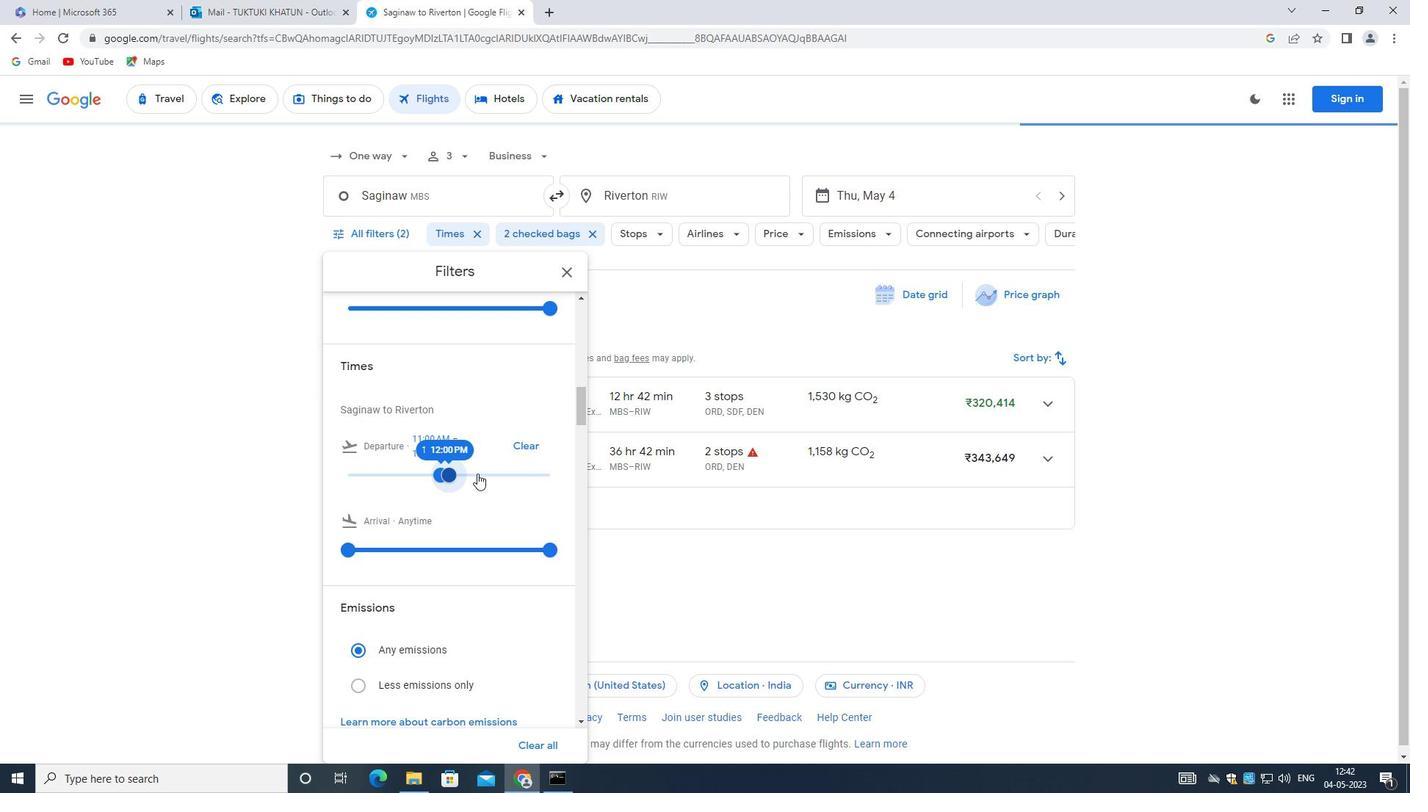 
Action: Mouse moved to (478, 481)
Screenshot: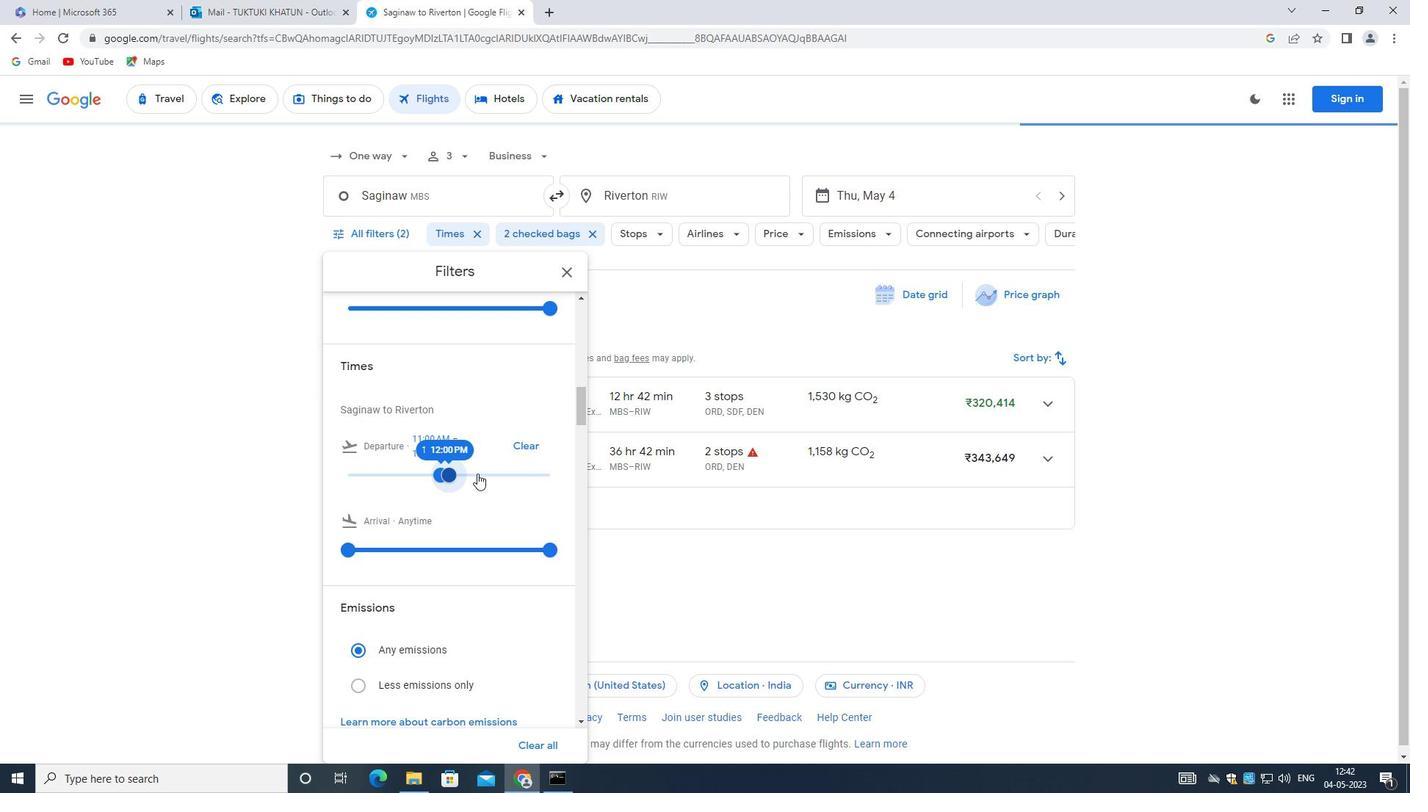 
Action: Mouse scrolled (478, 481) with delta (0, 0)
Screenshot: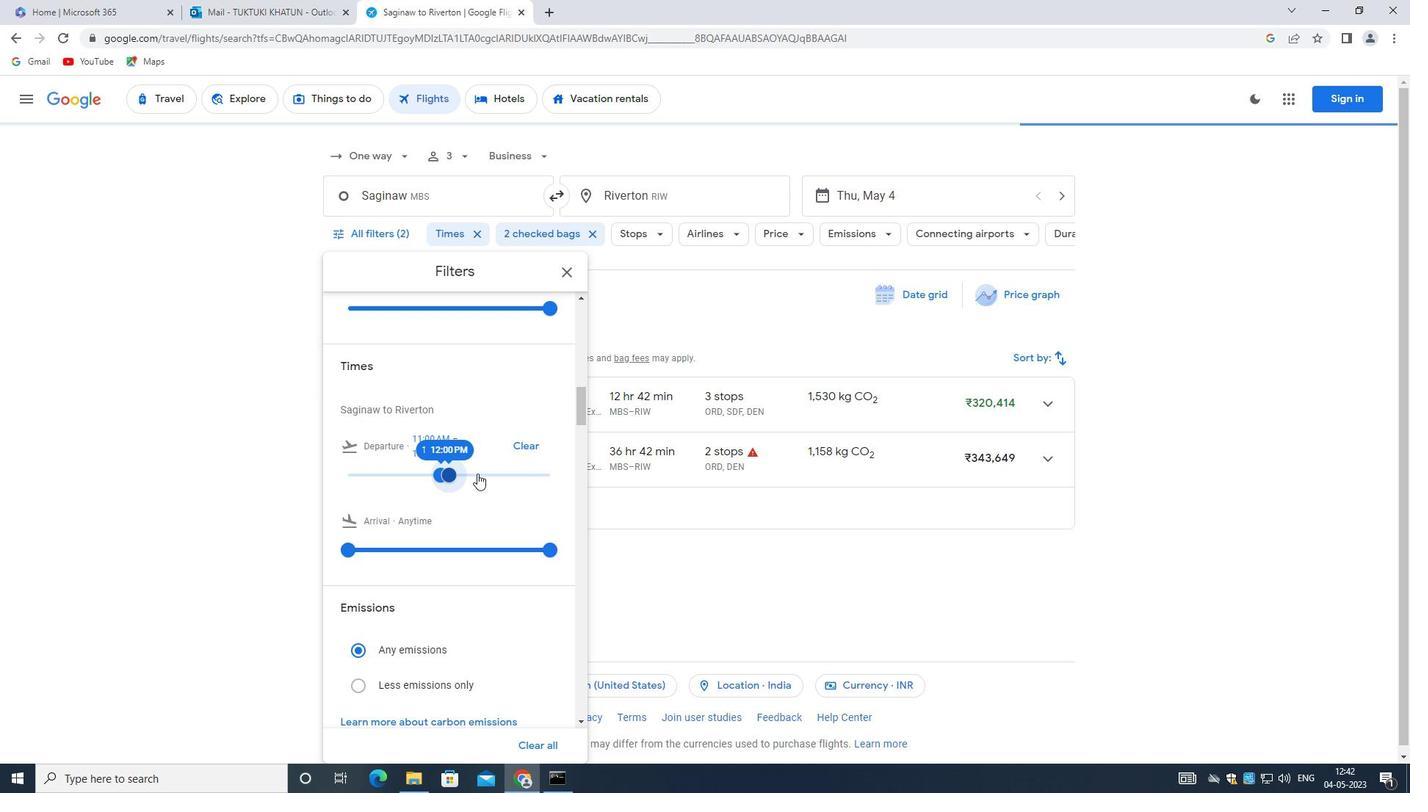 
Action: Mouse moved to (478, 485)
Screenshot: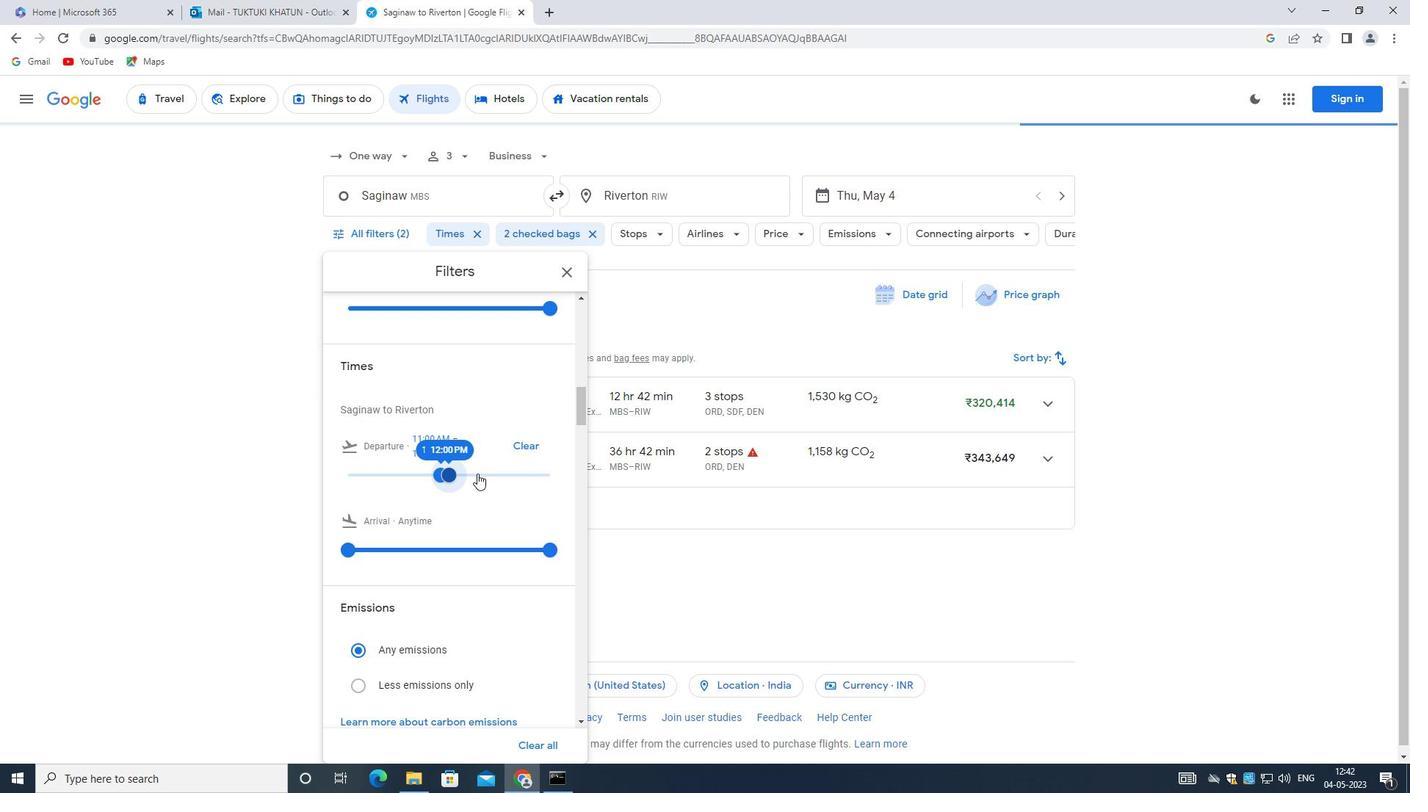 
Action: Mouse scrolled (478, 484) with delta (0, 0)
Screenshot: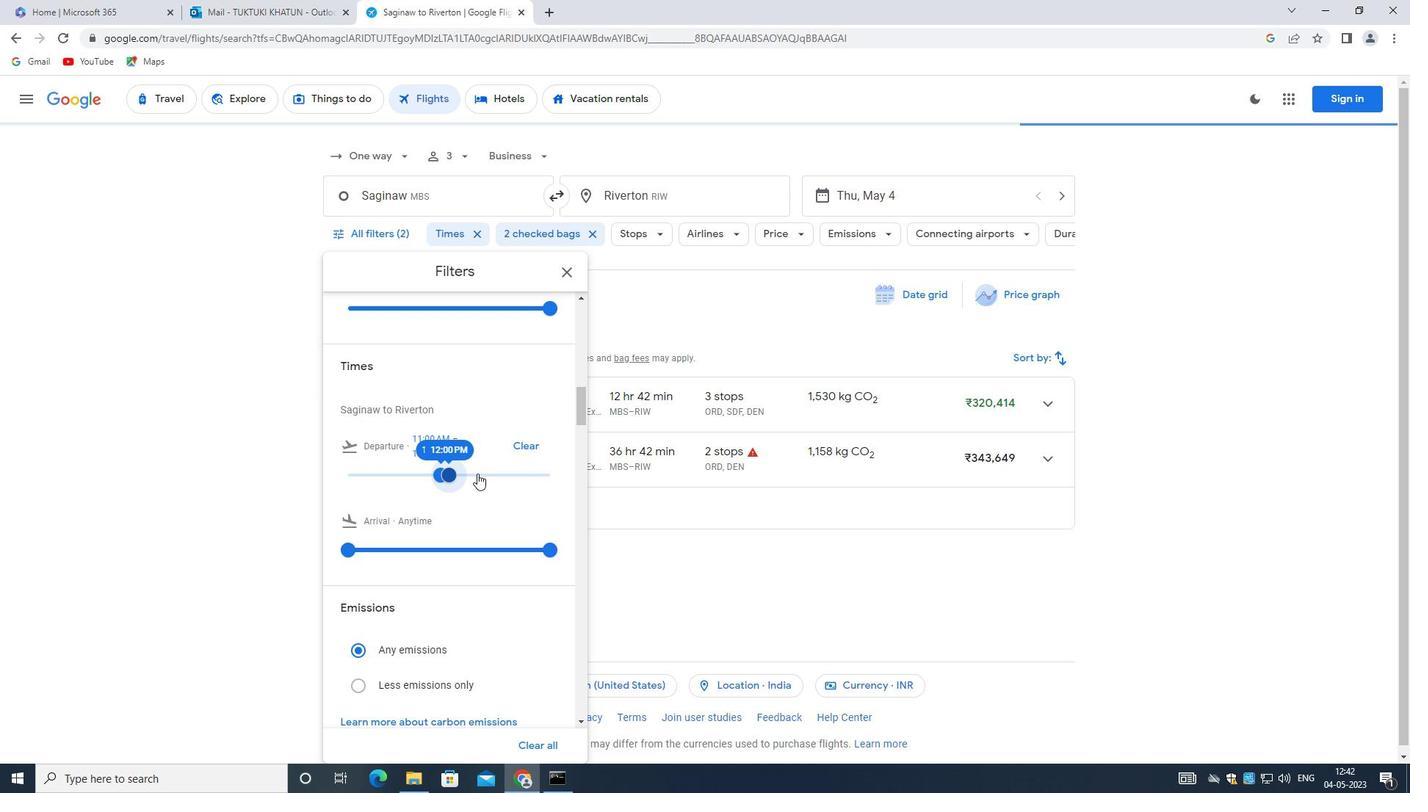
Action: Mouse moved to (478, 486)
Screenshot: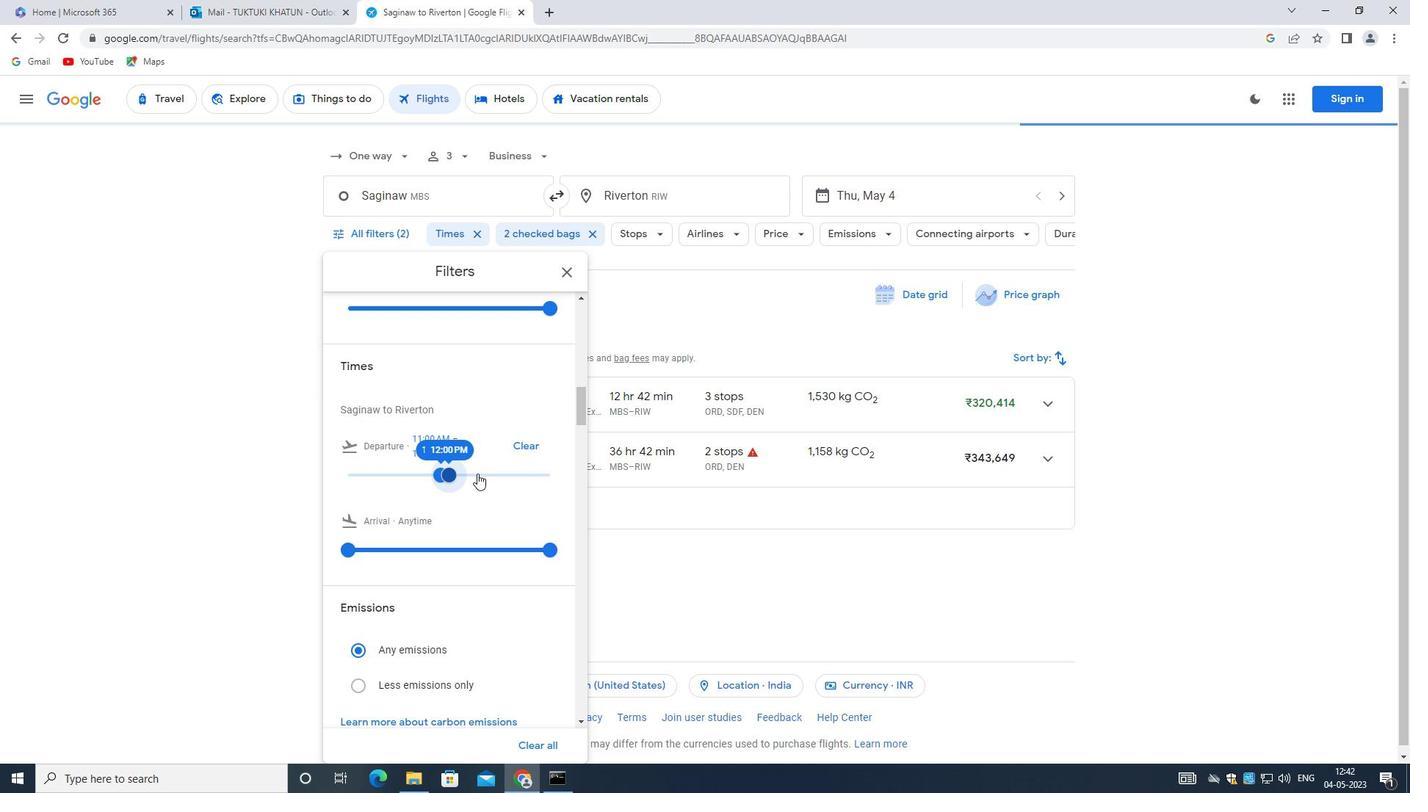 
Action: Mouse scrolled (478, 485) with delta (0, 0)
Screenshot: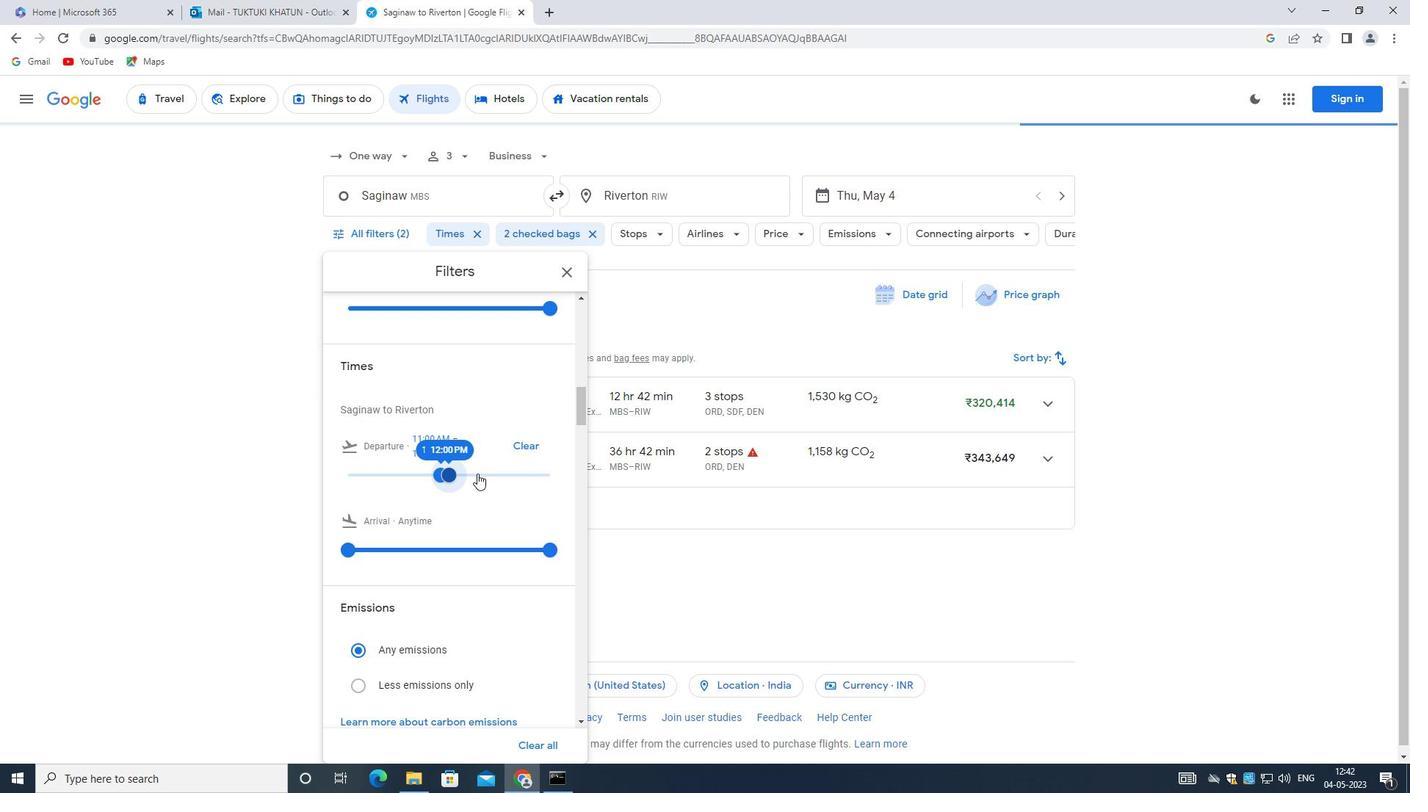 
Action: Mouse scrolled (478, 485) with delta (0, 0)
Screenshot: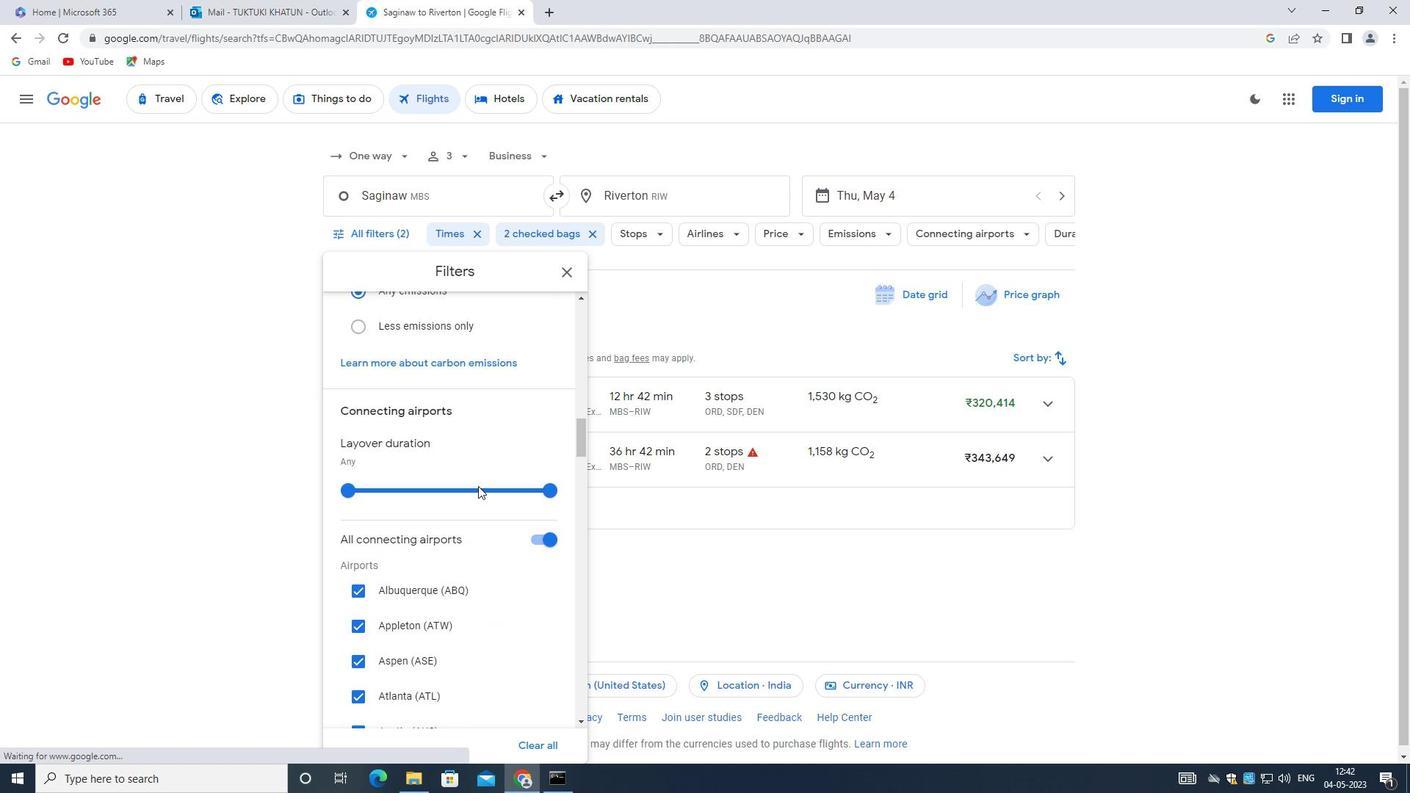 
Action: Mouse scrolled (478, 485) with delta (0, 0)
Screenshot: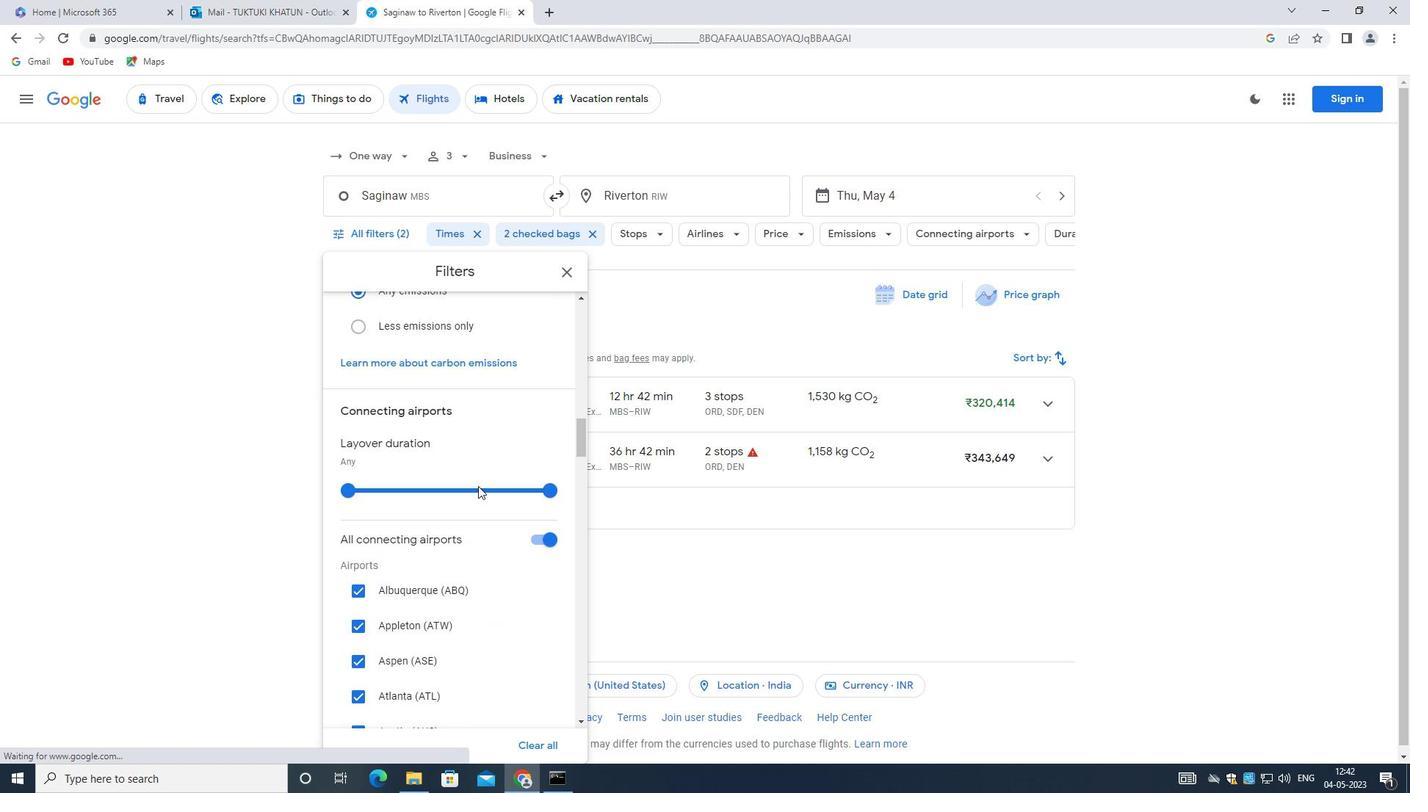 
Action: Mouse scrolled (478, 485) with delta (0, 0)
Screenshot: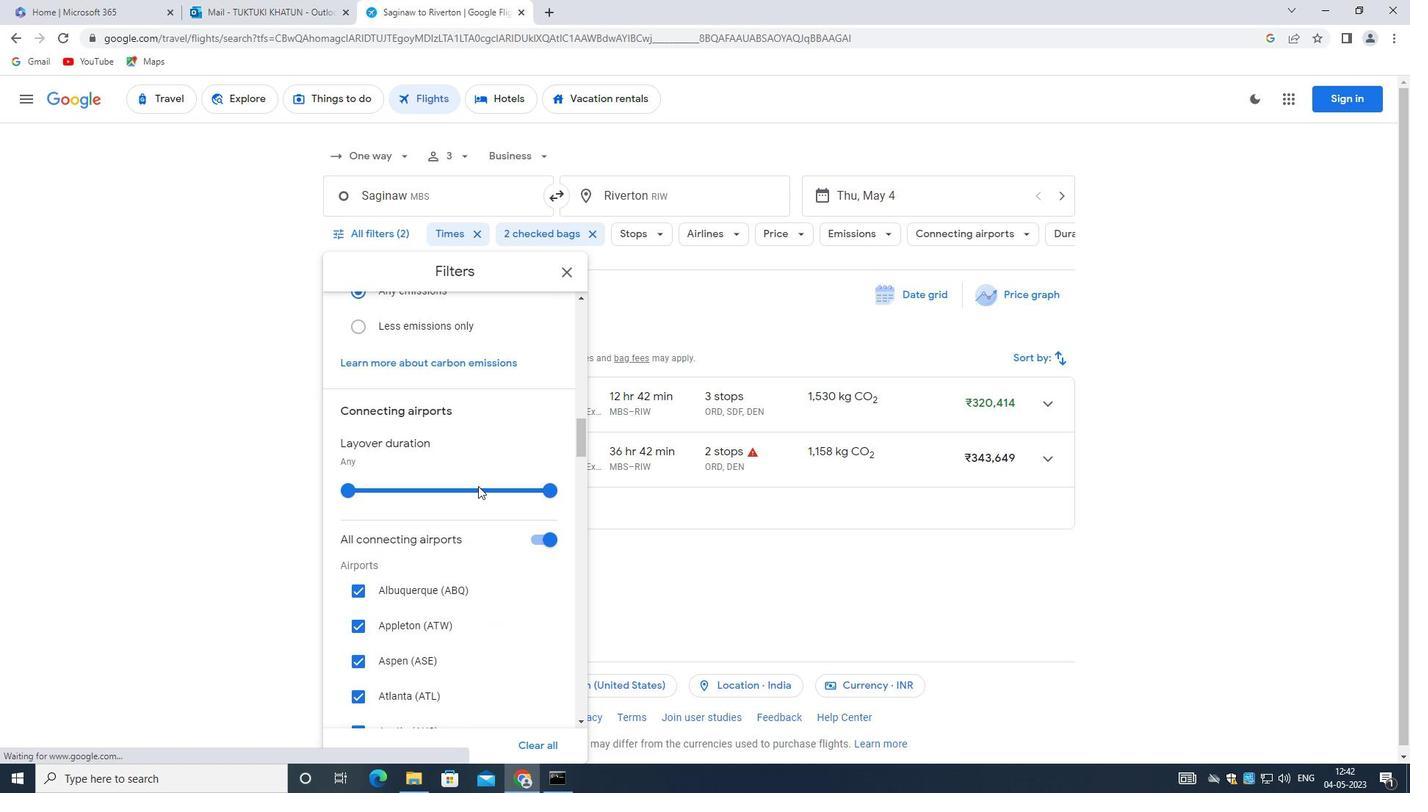 
Action: Mouse scrolled (478, 485) with delta (0, 0)
Screenshot: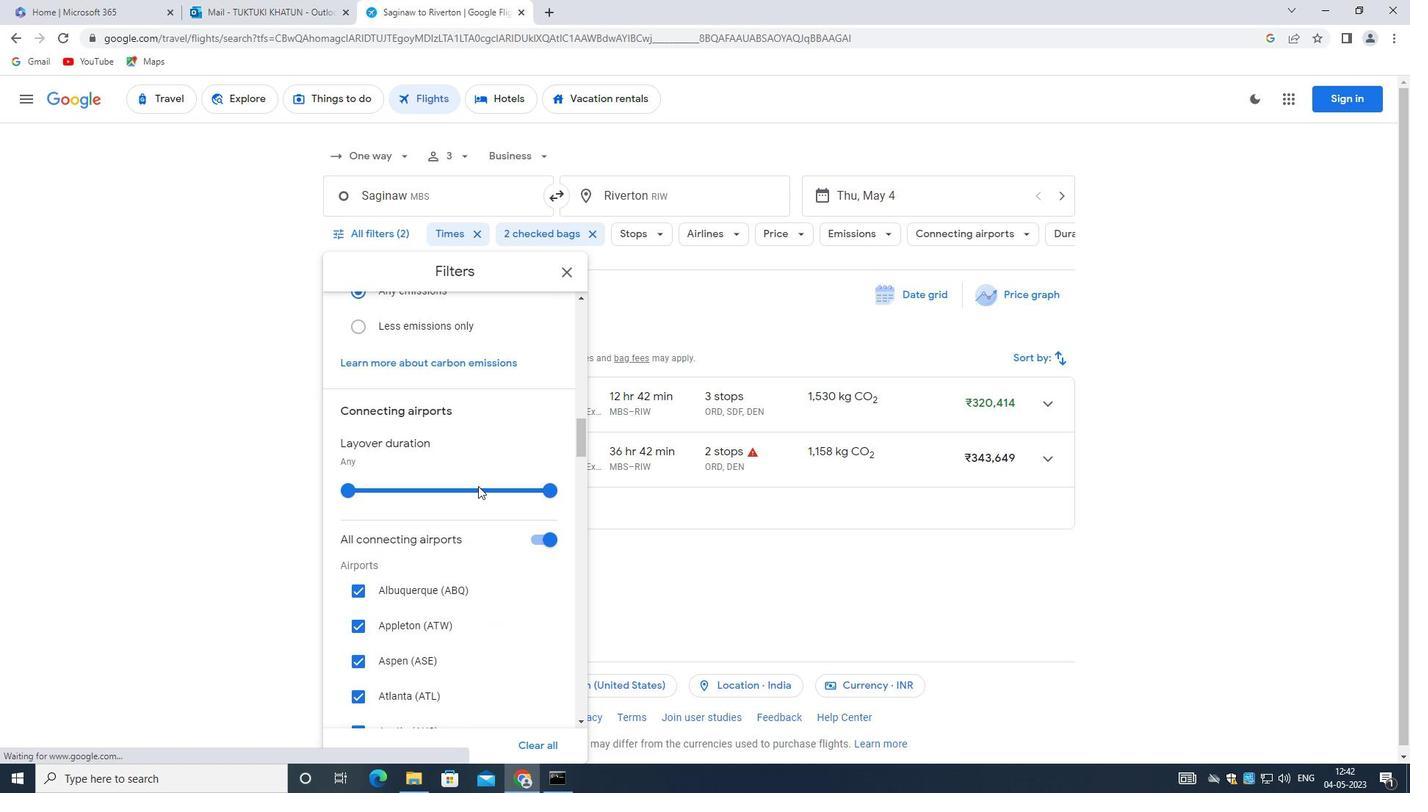 
Action: Mouse scrolled (478, 485) with delta (0, 0)
Screenshot: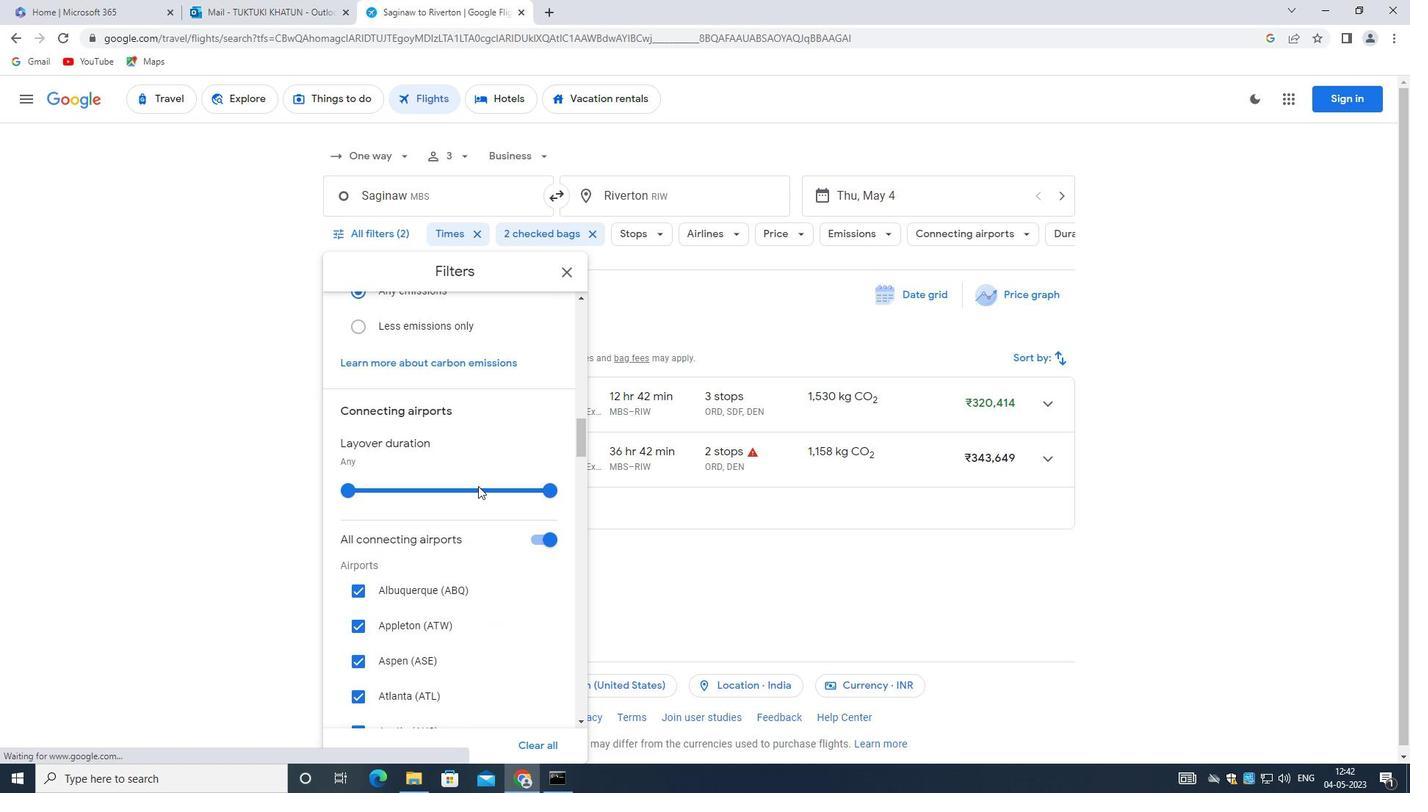
Action: Mouse scrolled (478, 485) with delta (0, 0)
Screenshot: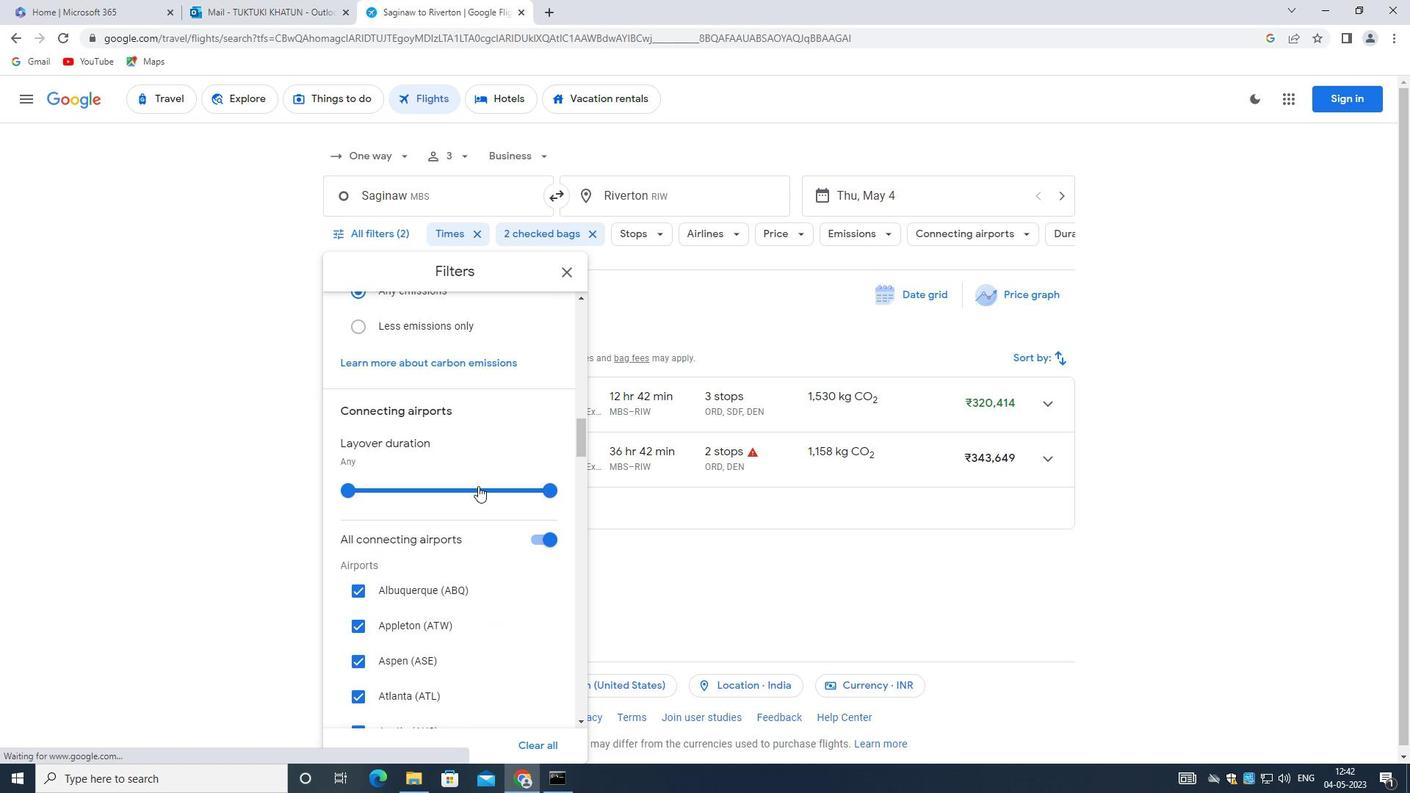 
Action: Mouse scrolled (478, 485) with delta (0, 0)
Screenshot: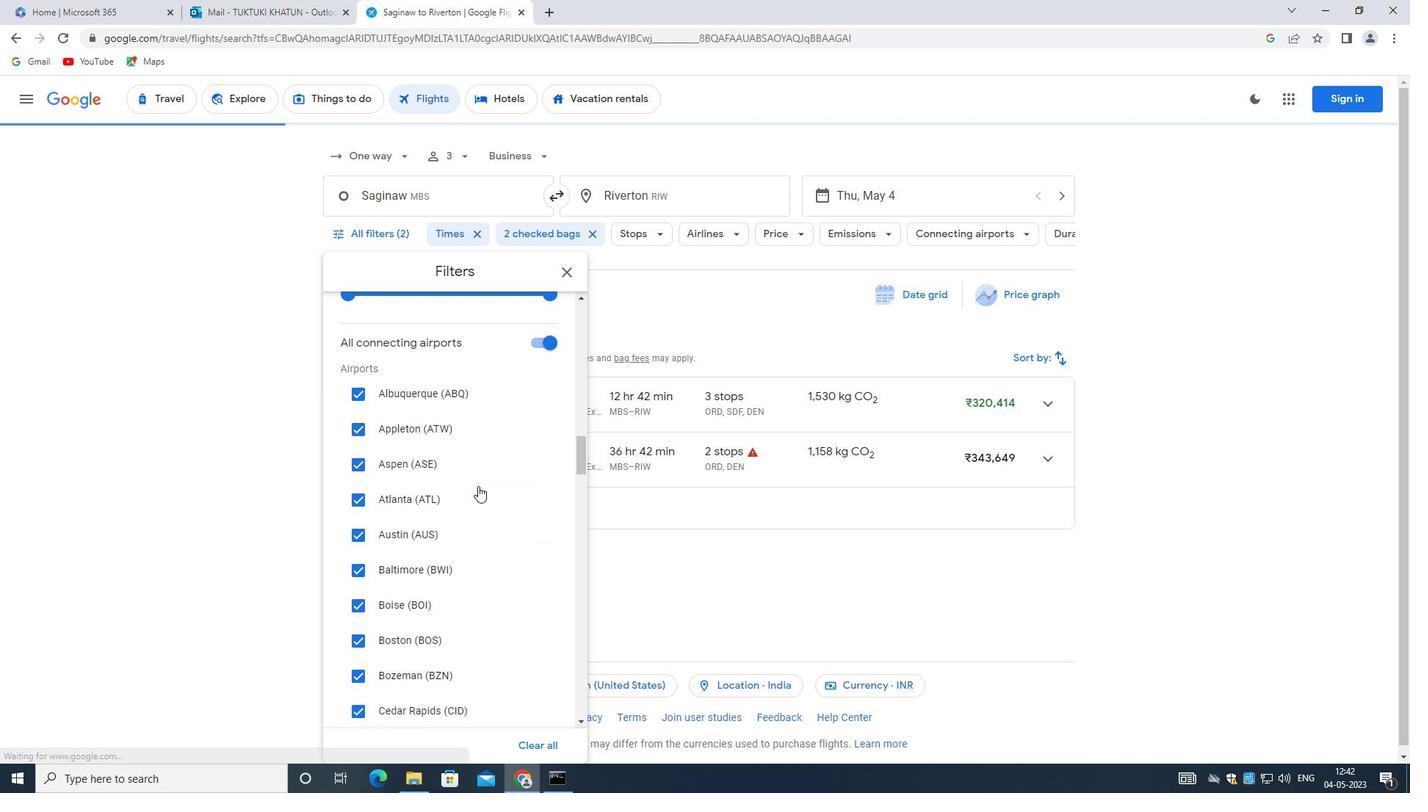 
Action: Mouse scrolled (478, 485) with delta (0, 0)
Screenshot: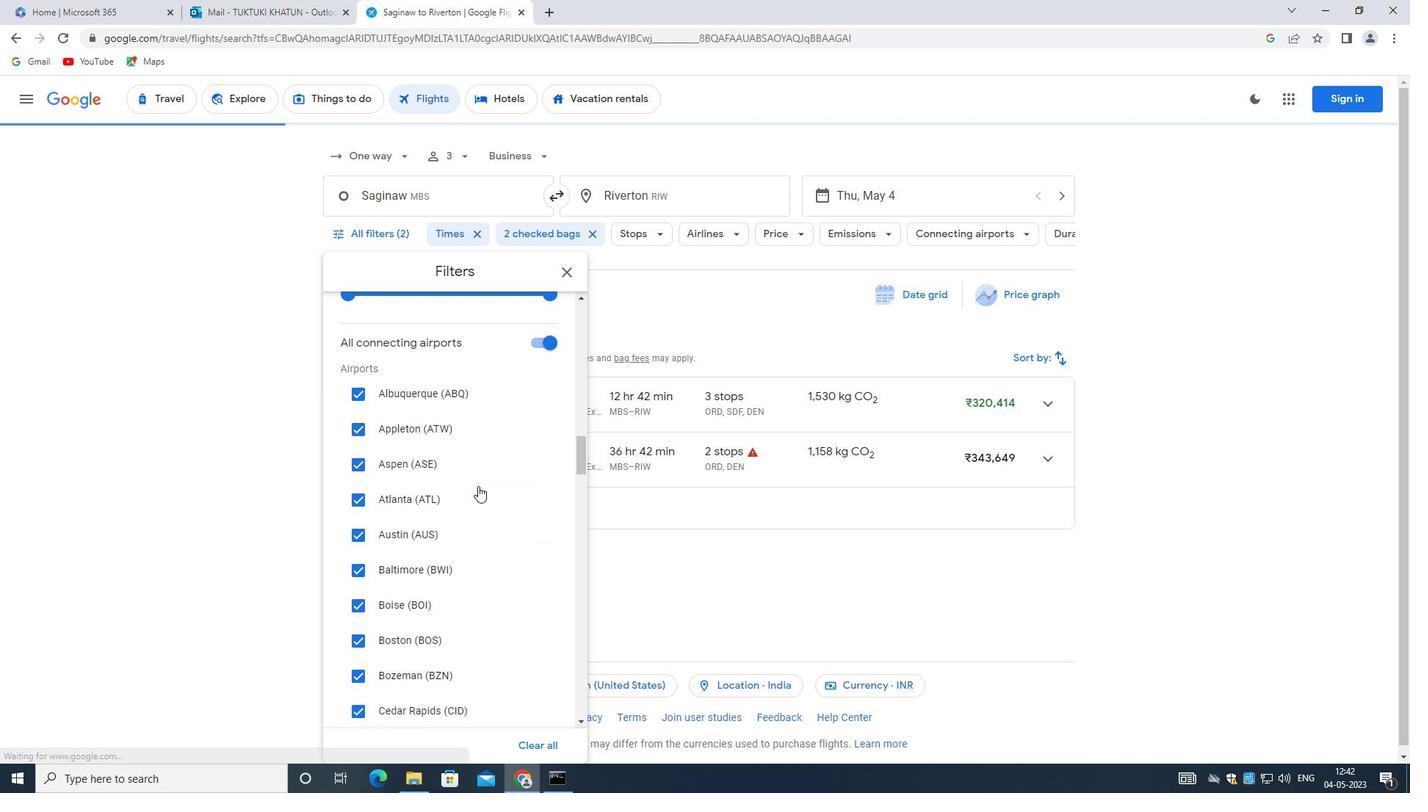 
Action: Mouse scrolled (478, 485) with delta (0, 0)
Screenshot: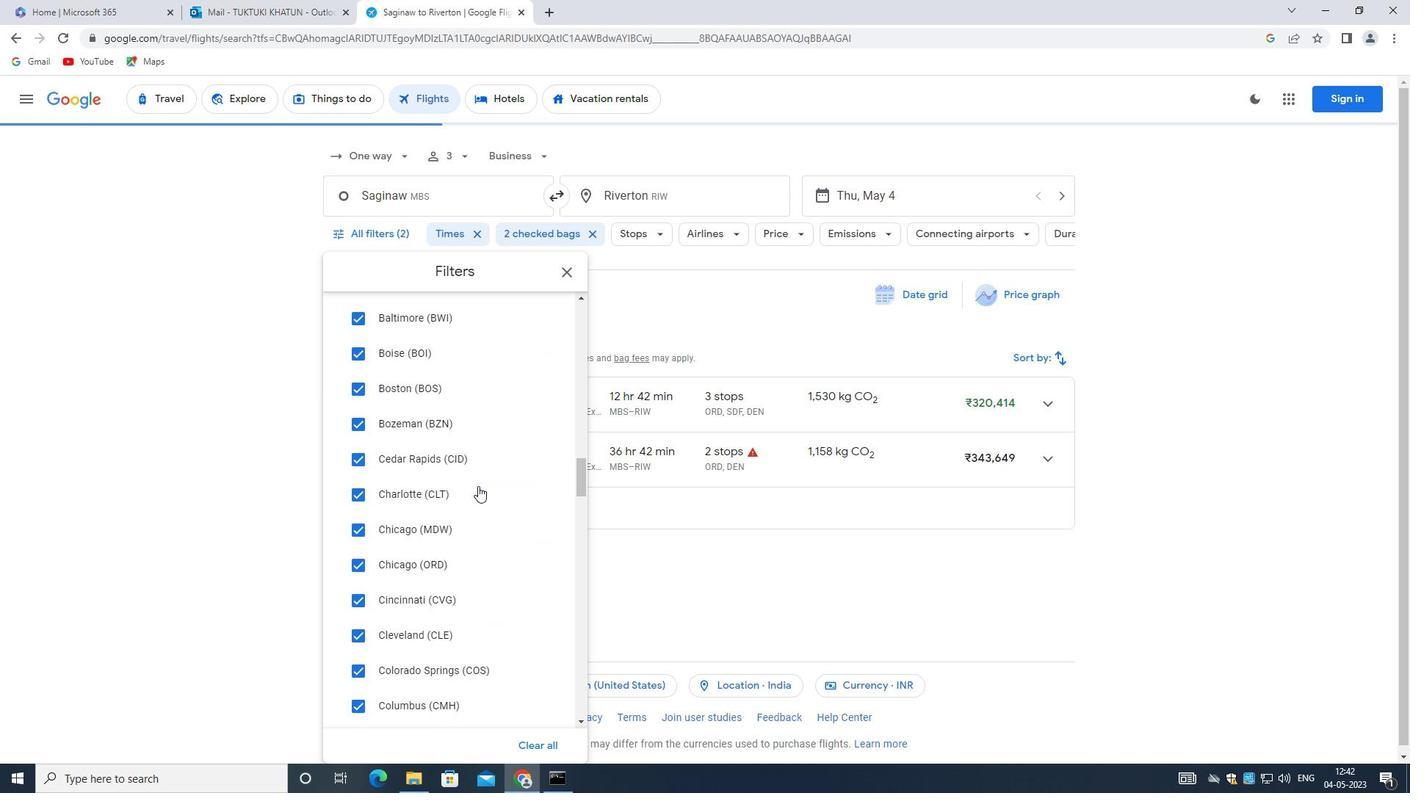 
Action: Mouse scrolled (478, 485) with delta (0, 0)
Screenshot: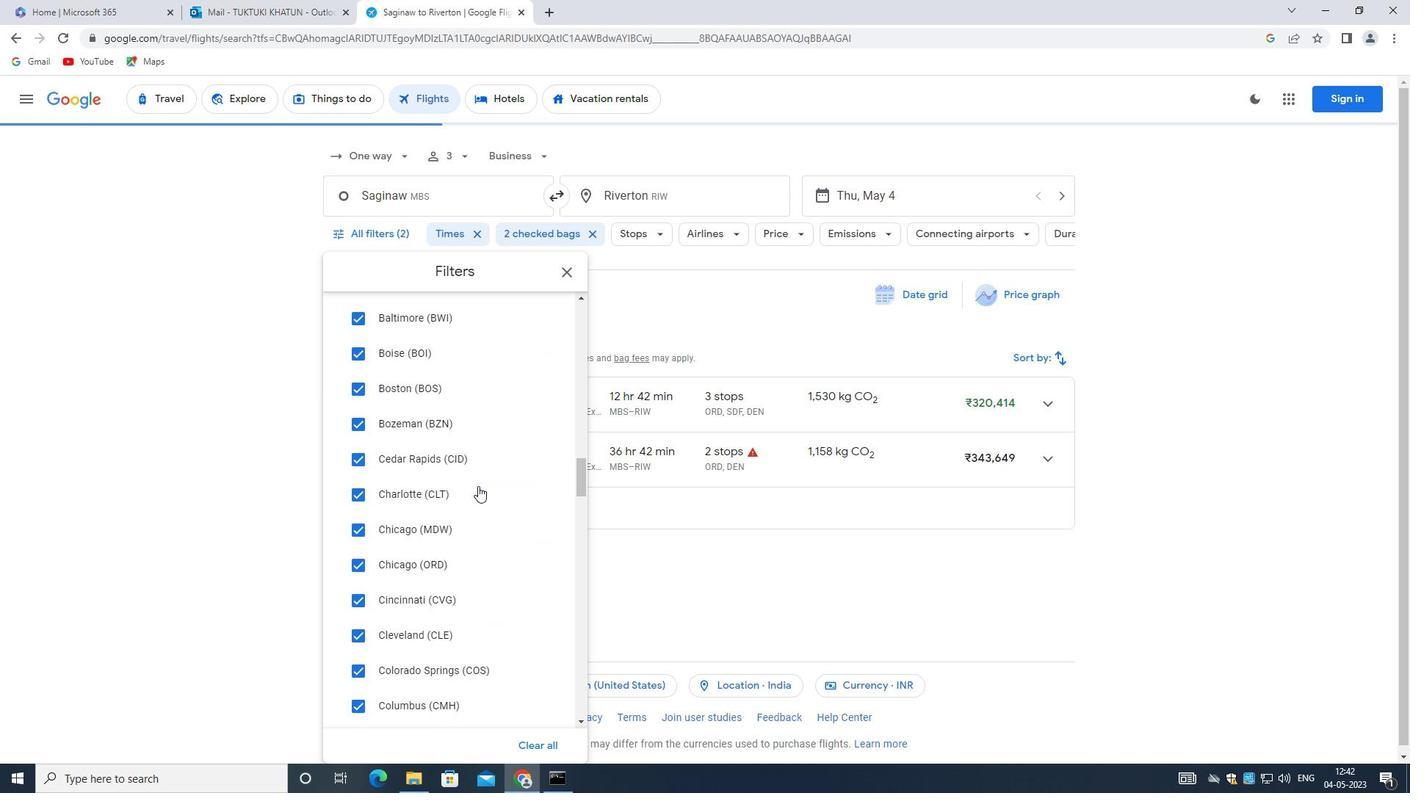 
Action: Mouse scrolled (478, 485) with delta (0, 0)
Screenshot: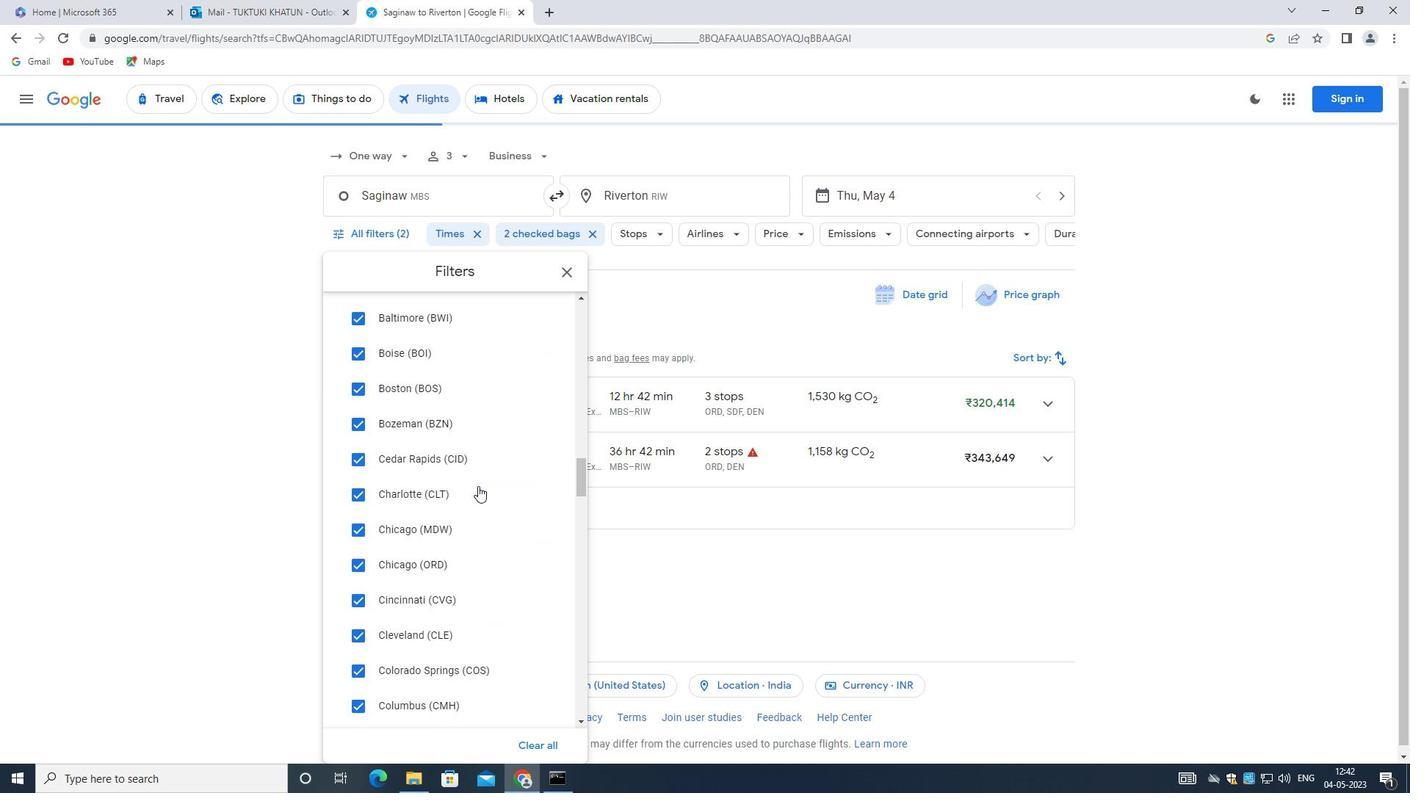 
Action: Mouse scrolled (478, 485) with delta (0, 0)
Screenshot: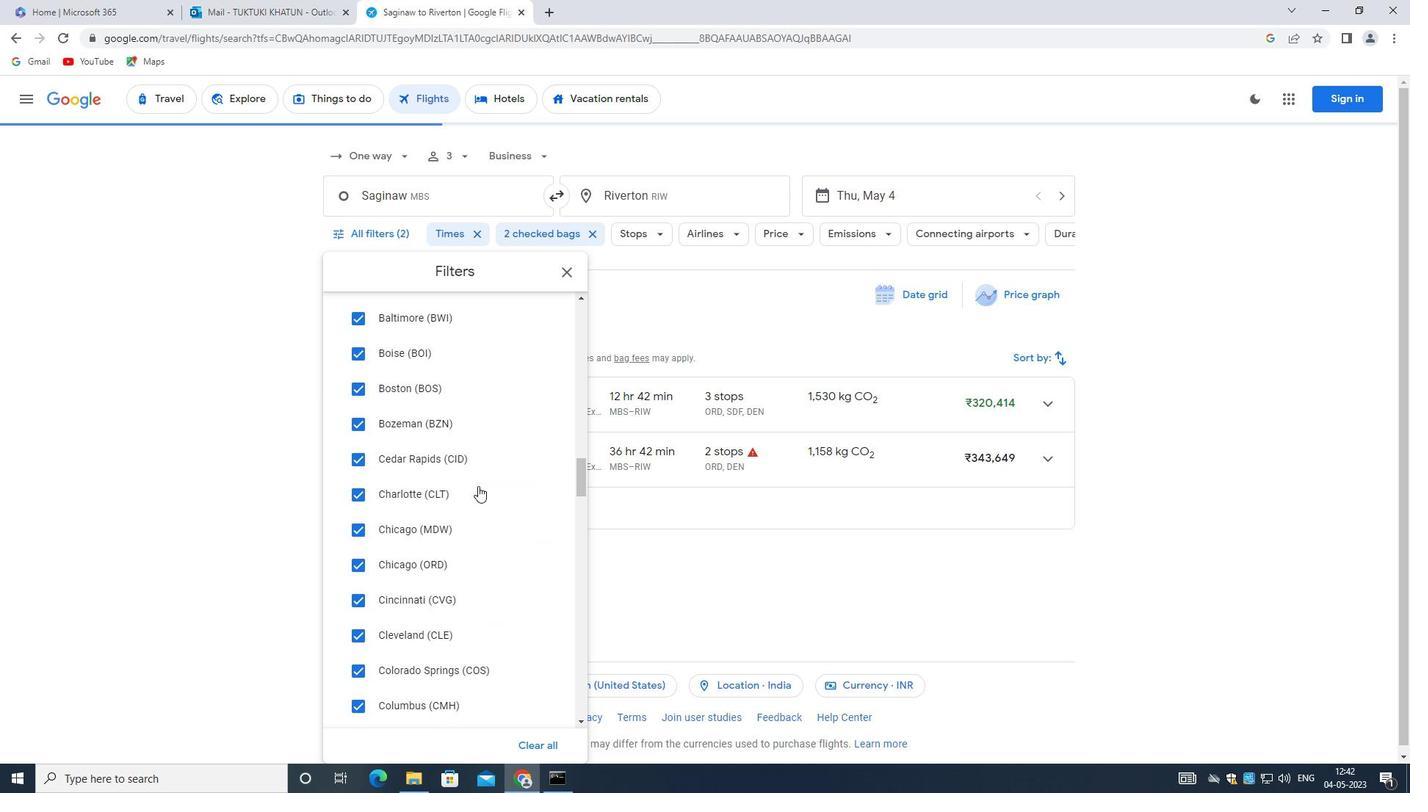 
Action: Mouse scrolled (478, 485) with delta (0, 0)
Screenshot: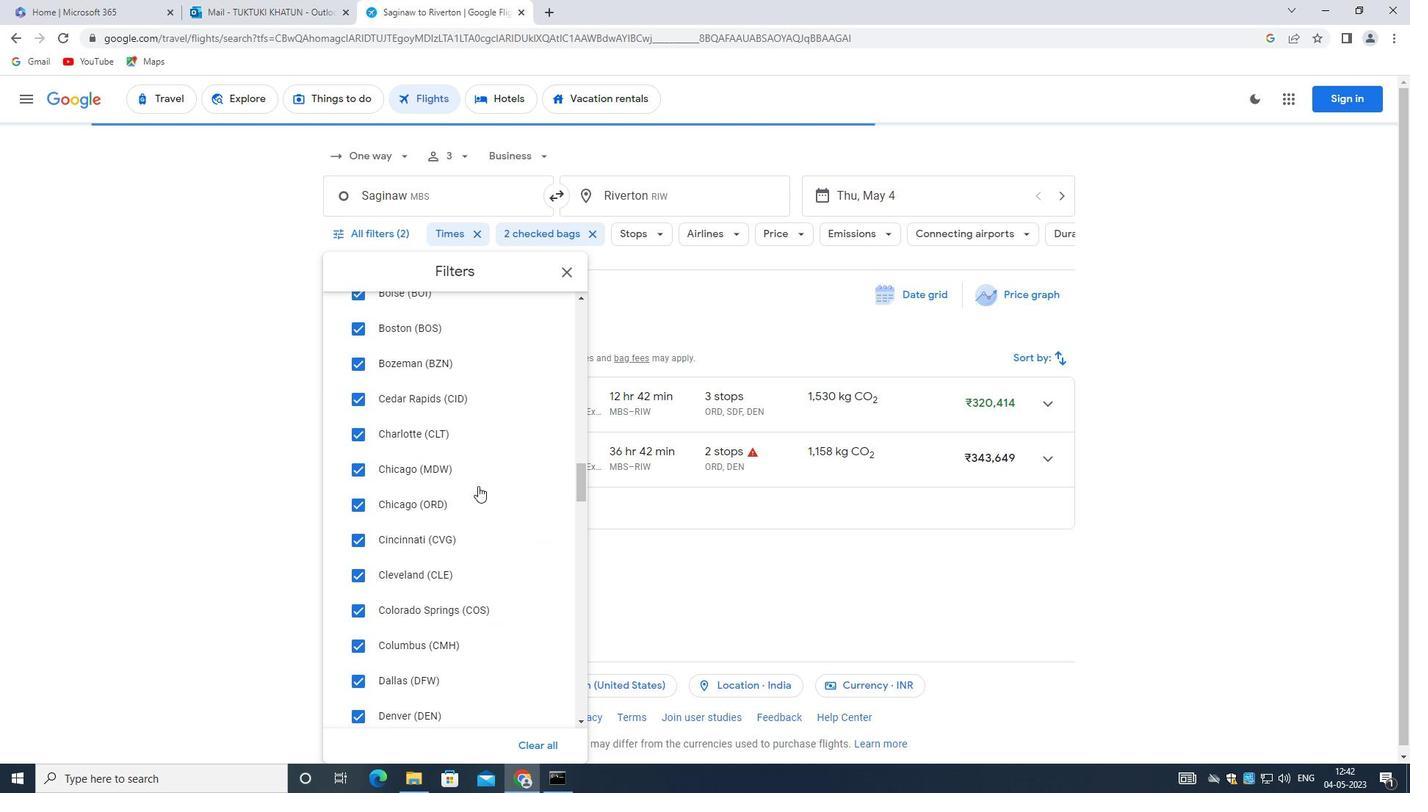 
Action: Mouse moved to (477, 492)
Screenshot: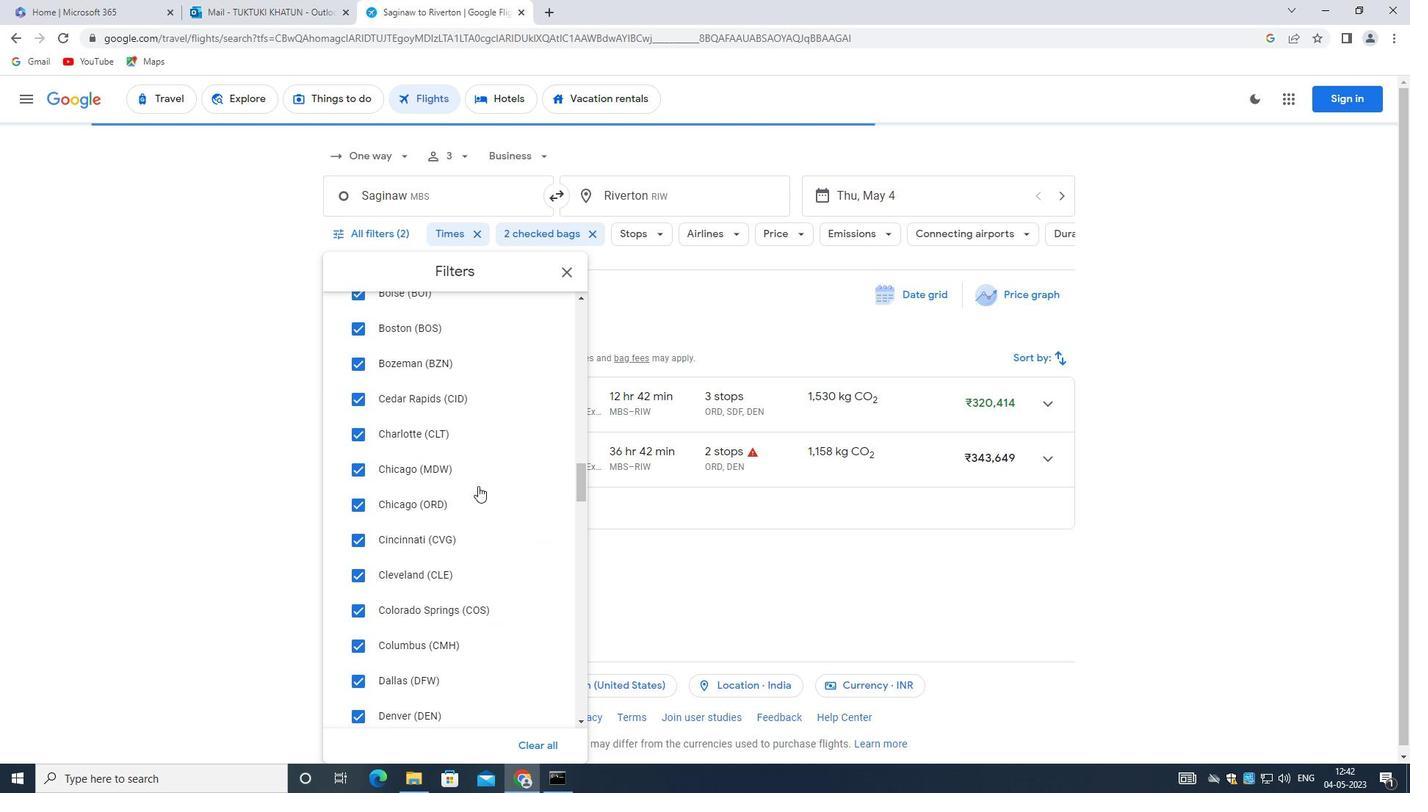 
Action: Mouse scrolled (477, 491) with delta (0, 0)
Screenshot: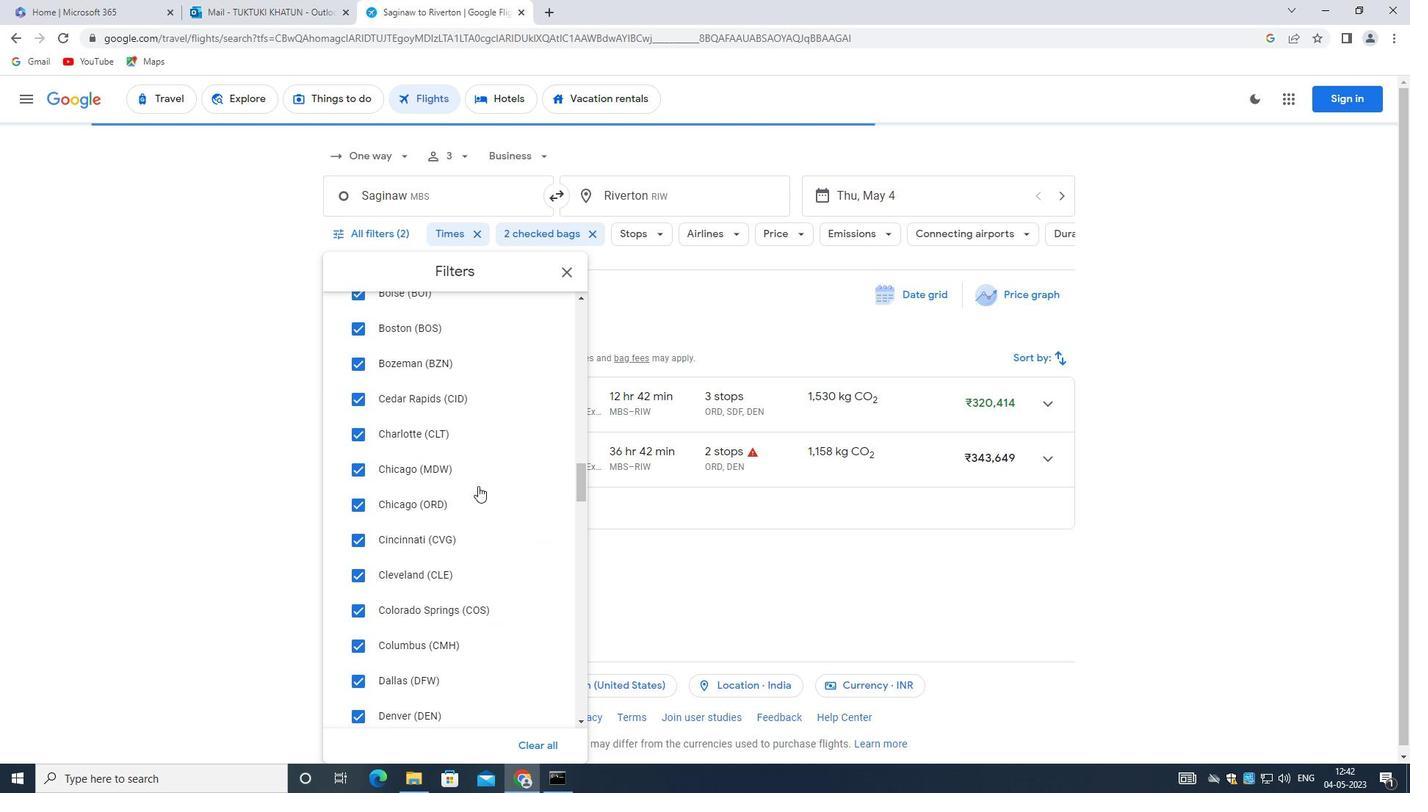 
Action: Mouse moved to (473, 499)
Screenshot: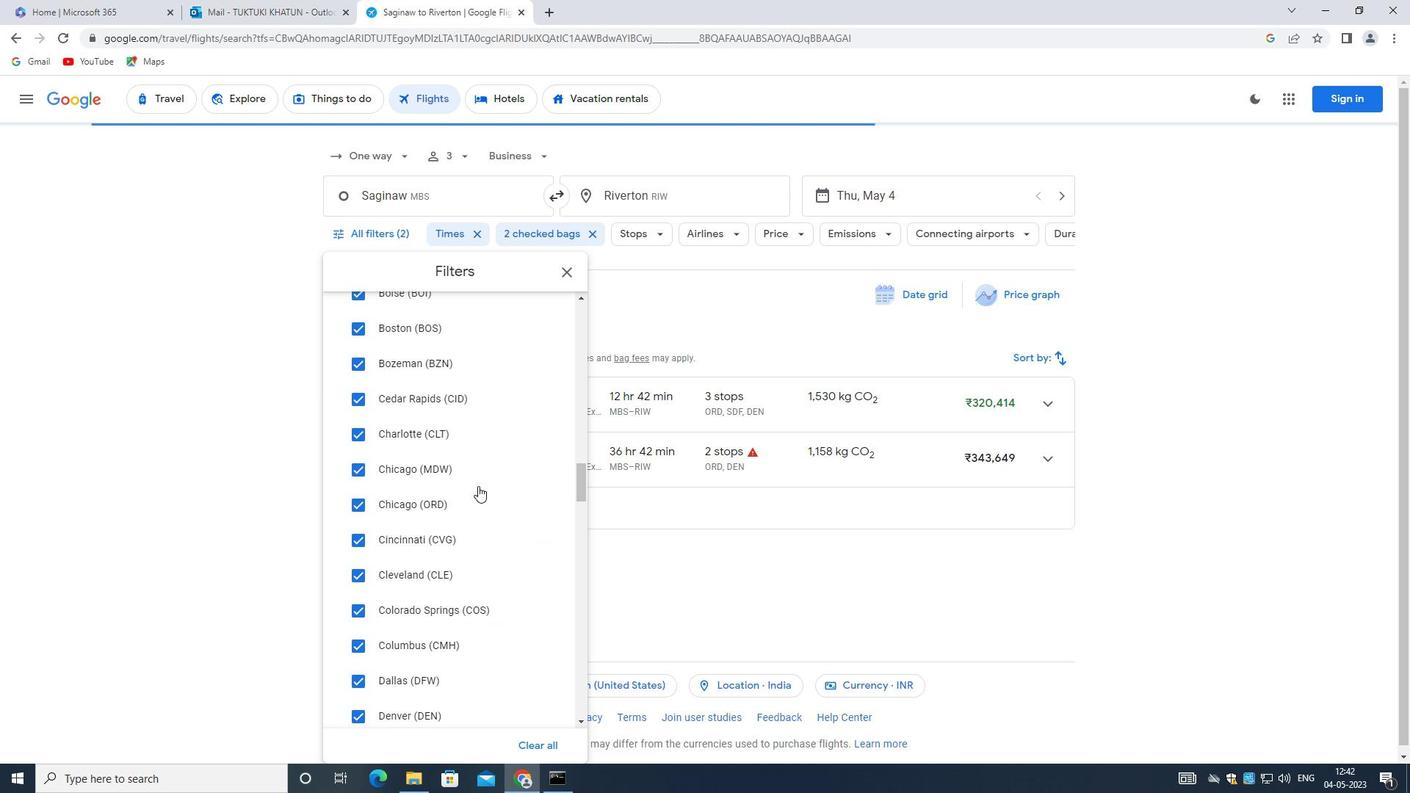 
Action: Mouse scrolled (473, 498) with delta (0, 0)
Screenshot: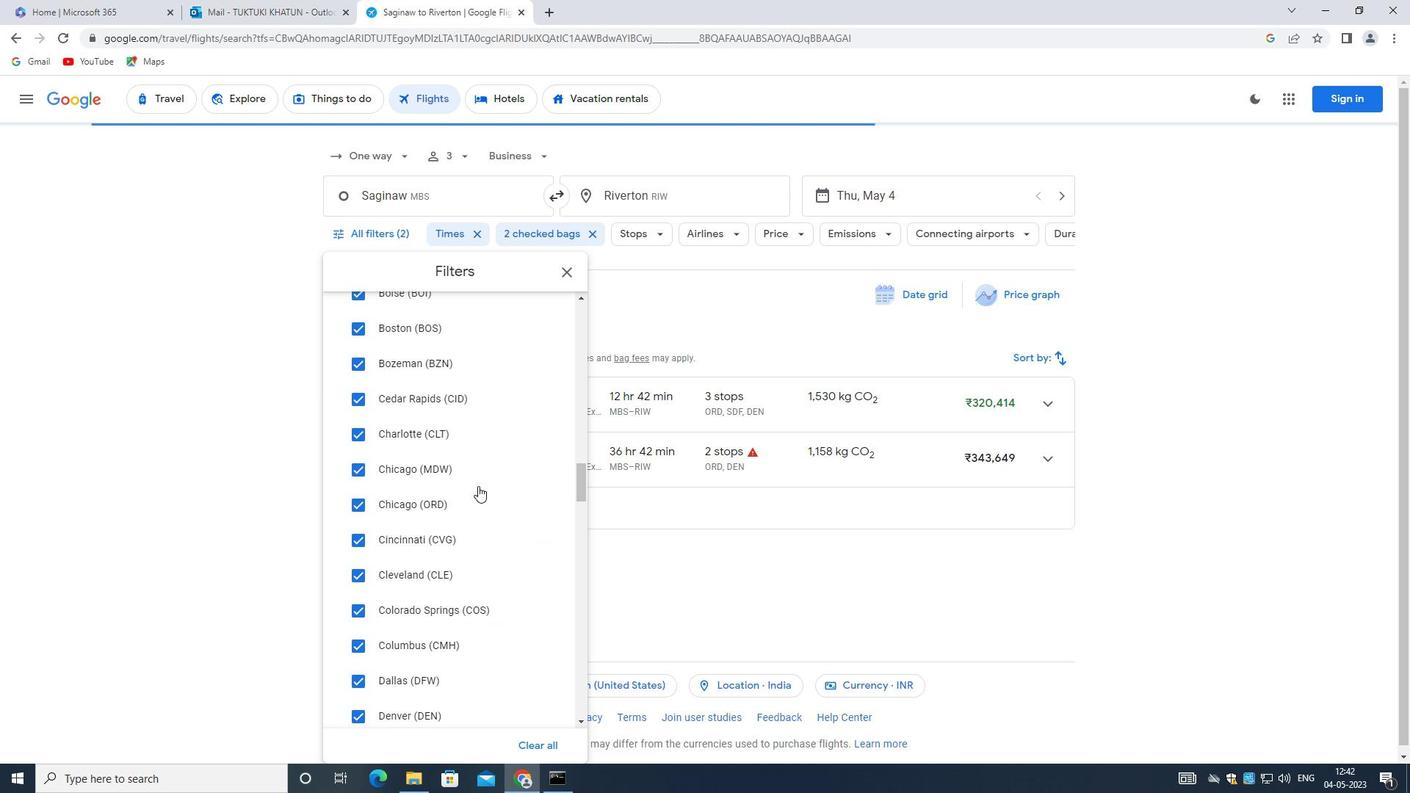 
Action: Mouse moved to (466, 502)
Screenshot: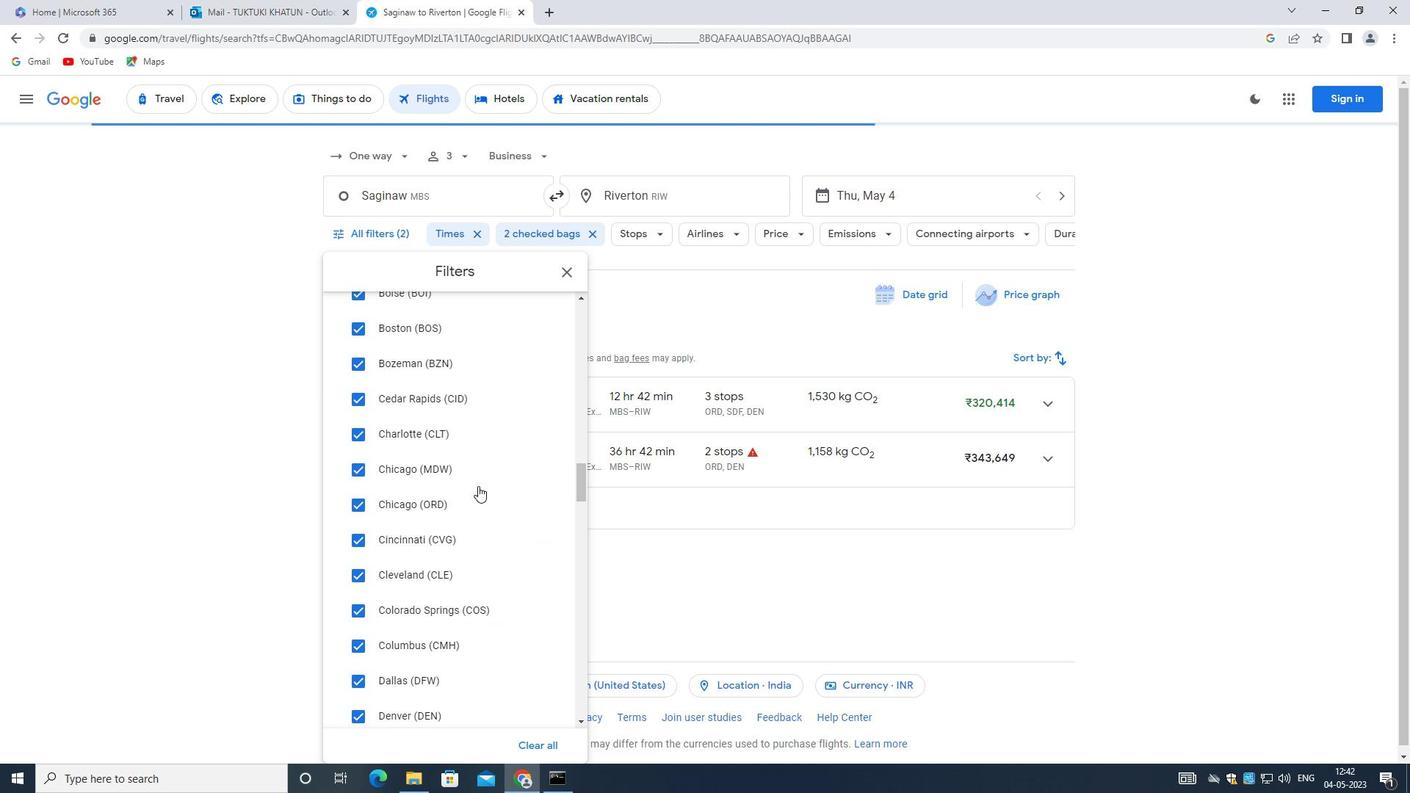 
Action: Mouse scrolled (466, 501) with delta (0, 0)
Screenshot: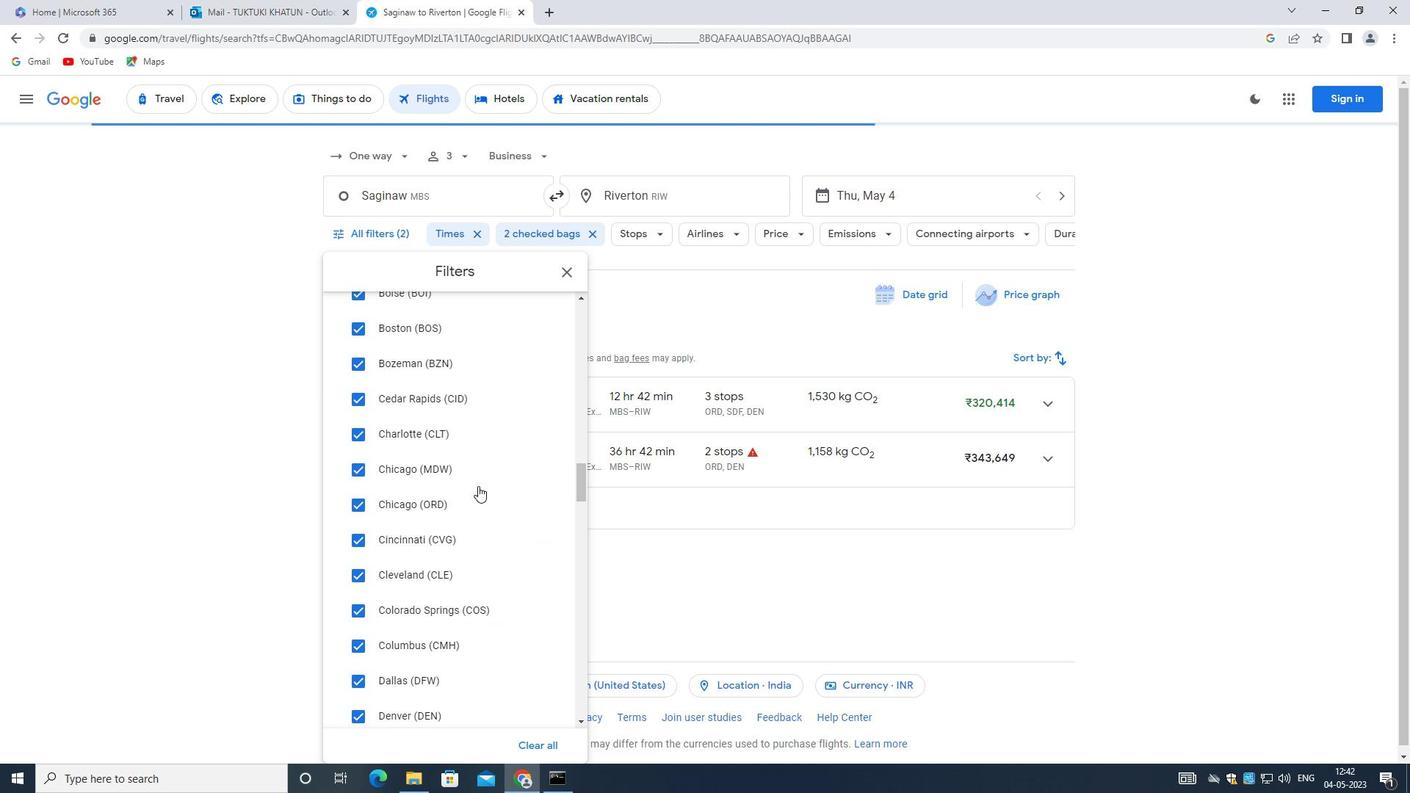 
Action: Mouse moved to (447, 492)
Screenshot: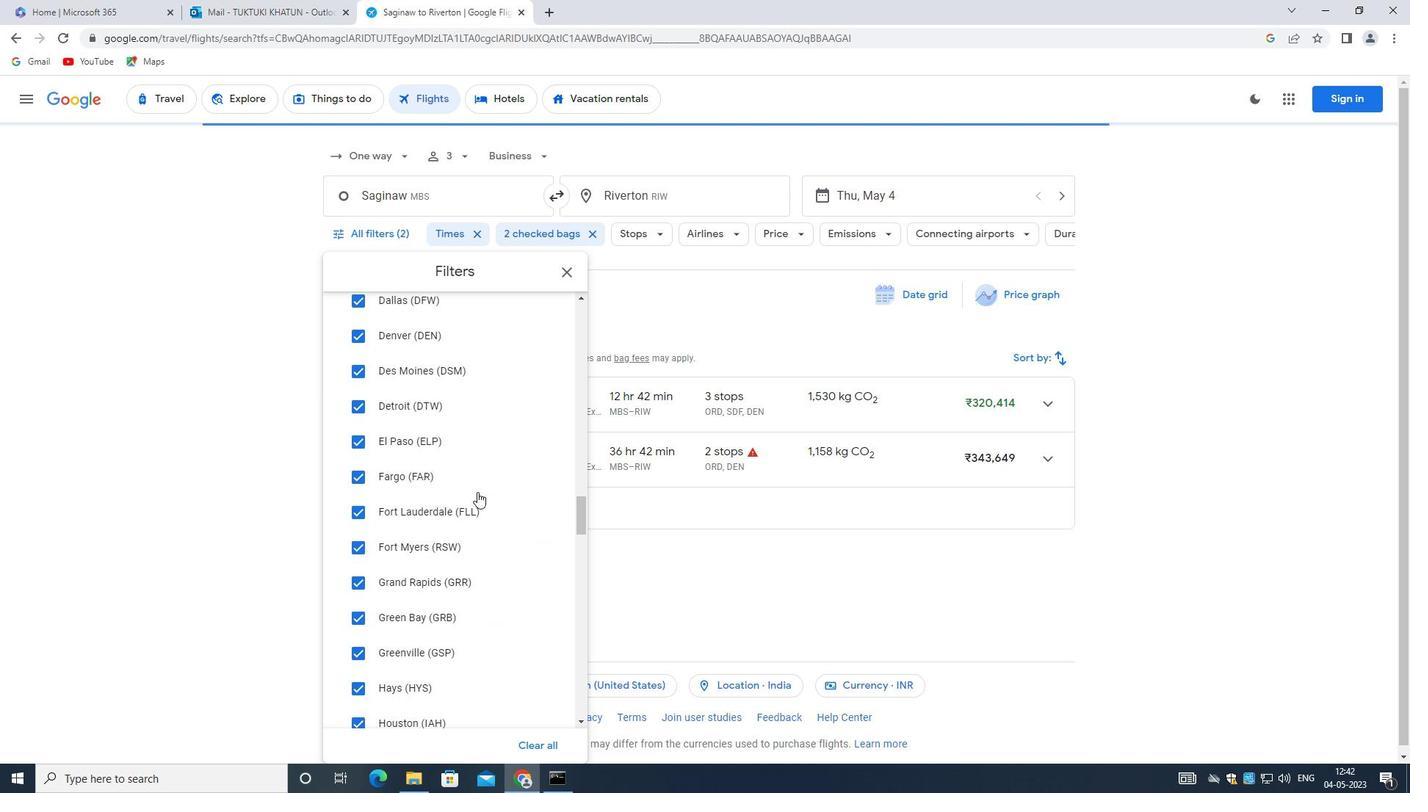 
Action: Mouse scrolled (447, 491) with delta (0, 0)
Screenshot: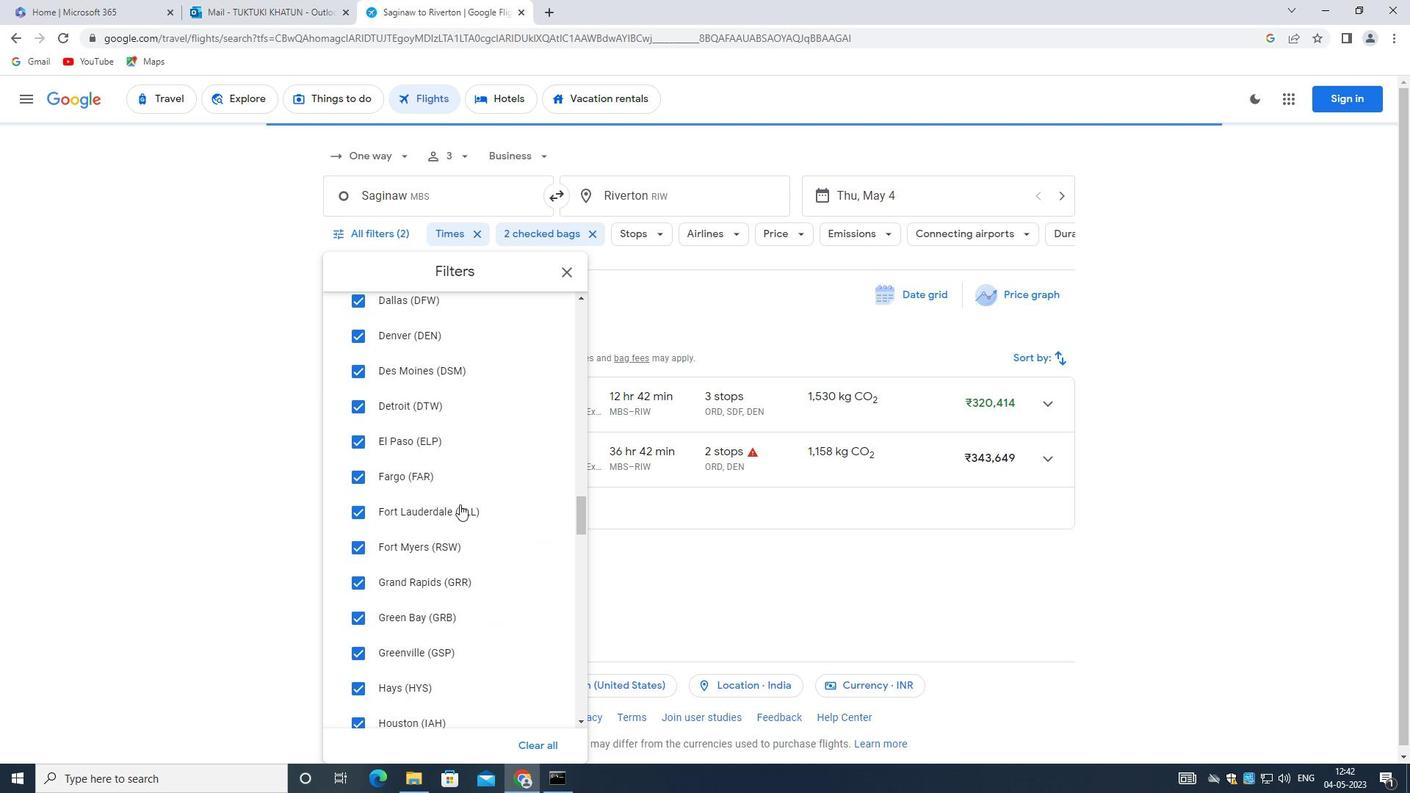 
Action: Mouse moved to (446, 491)
Screenshot: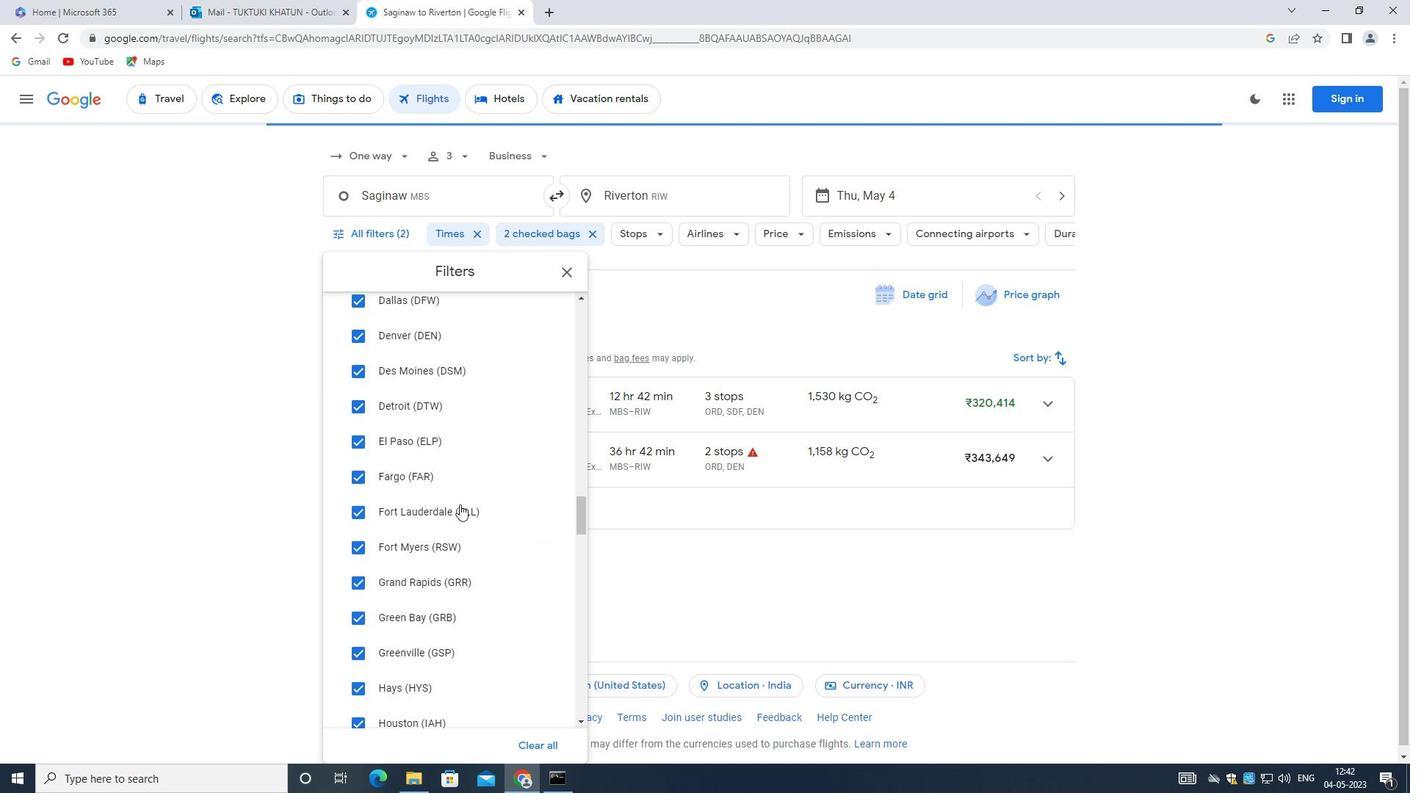 
Action: Mouse scrolled (446, 490) with delta (0, 0)
Screenshot: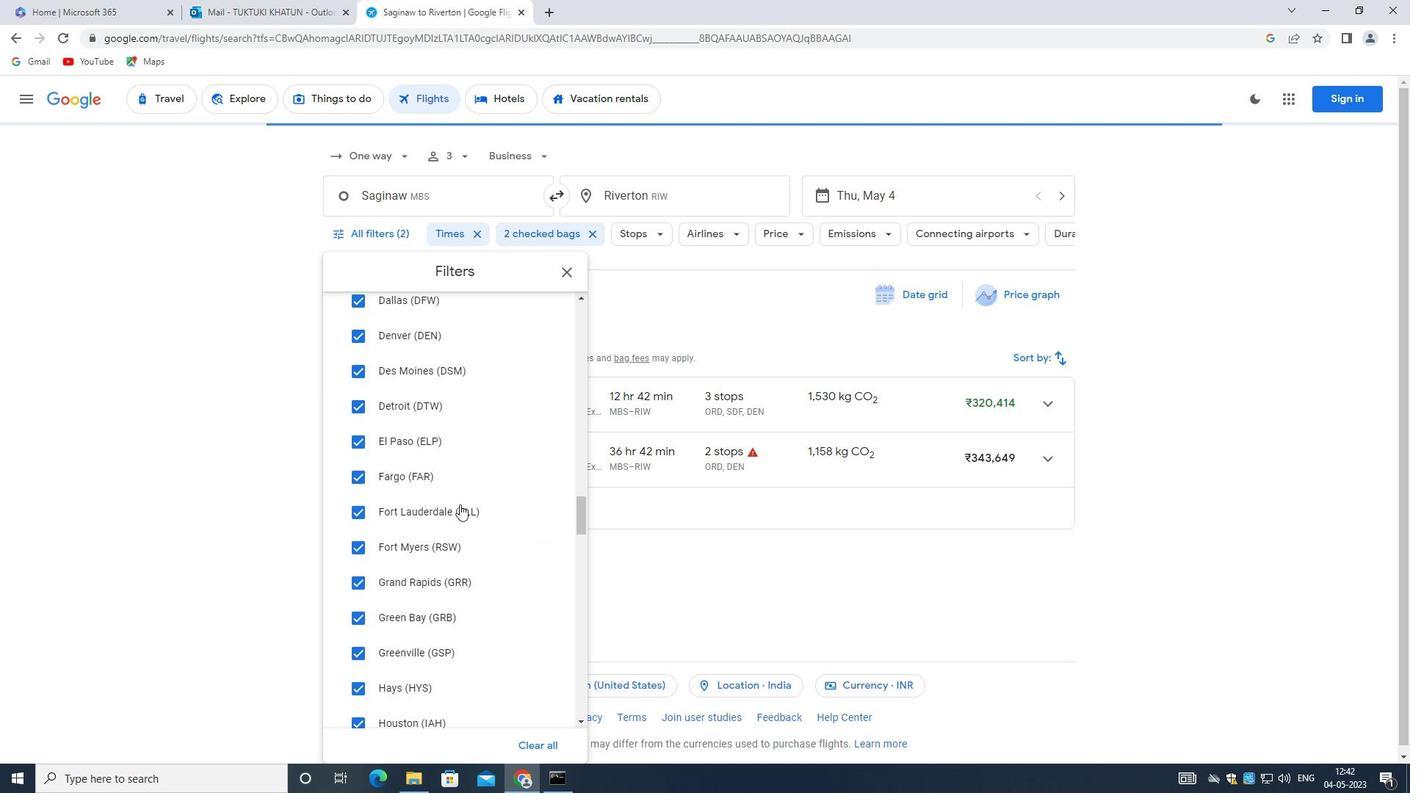 
Action: Mouse moved to (429, 485)
Screenshot: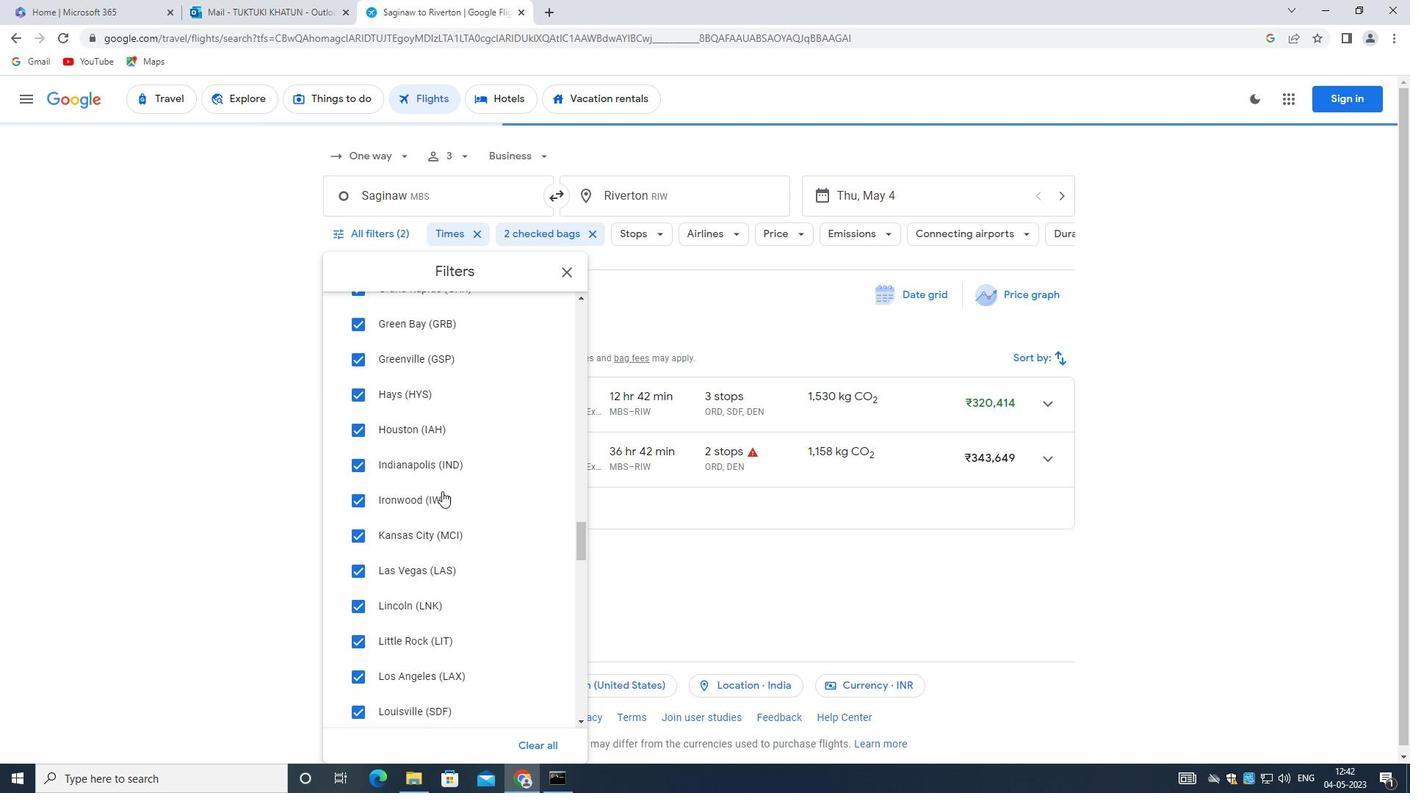 
Action: Mouse scrolled (429, 484) with delta (0, 0)
Screenshot: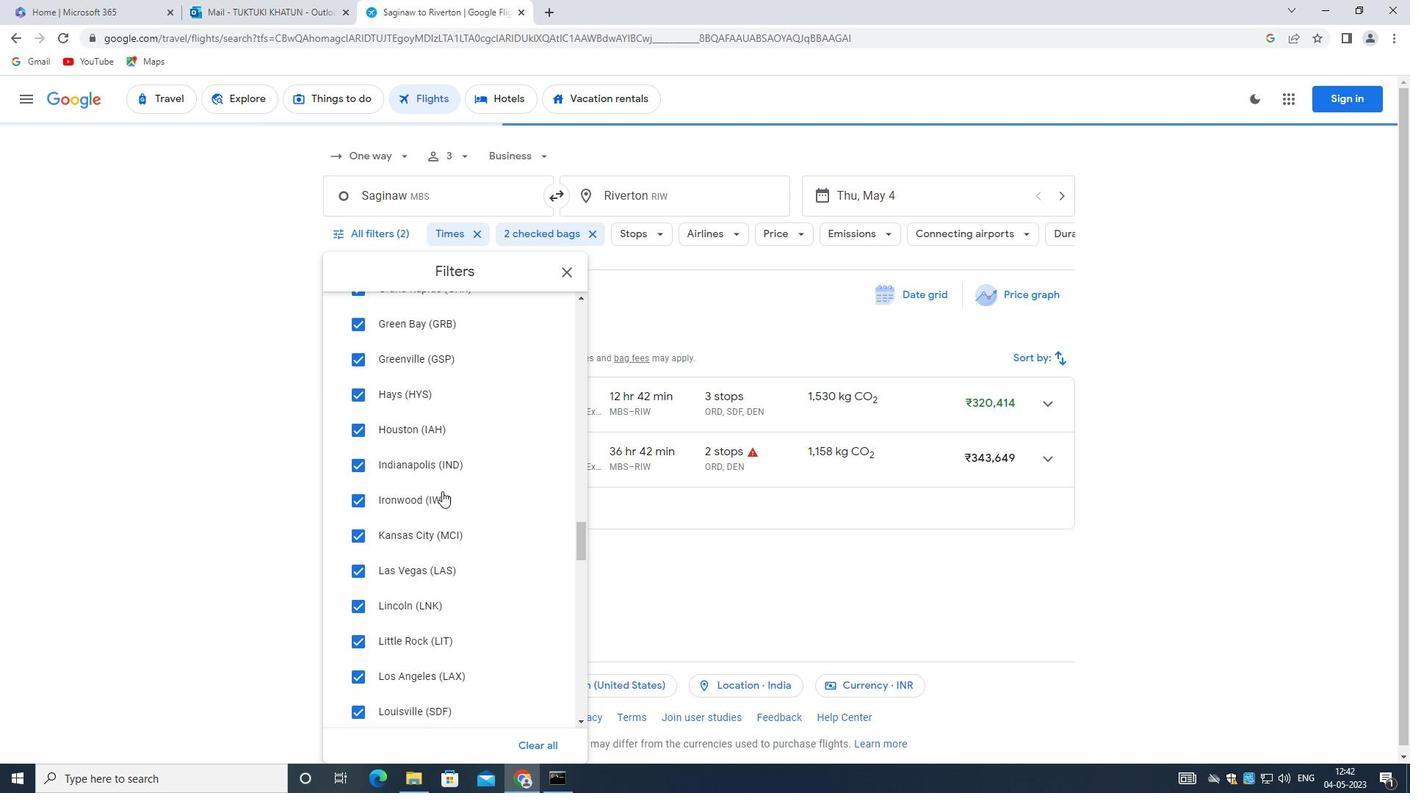 
Action: Mouse moved to (429, 485)
Screenshot: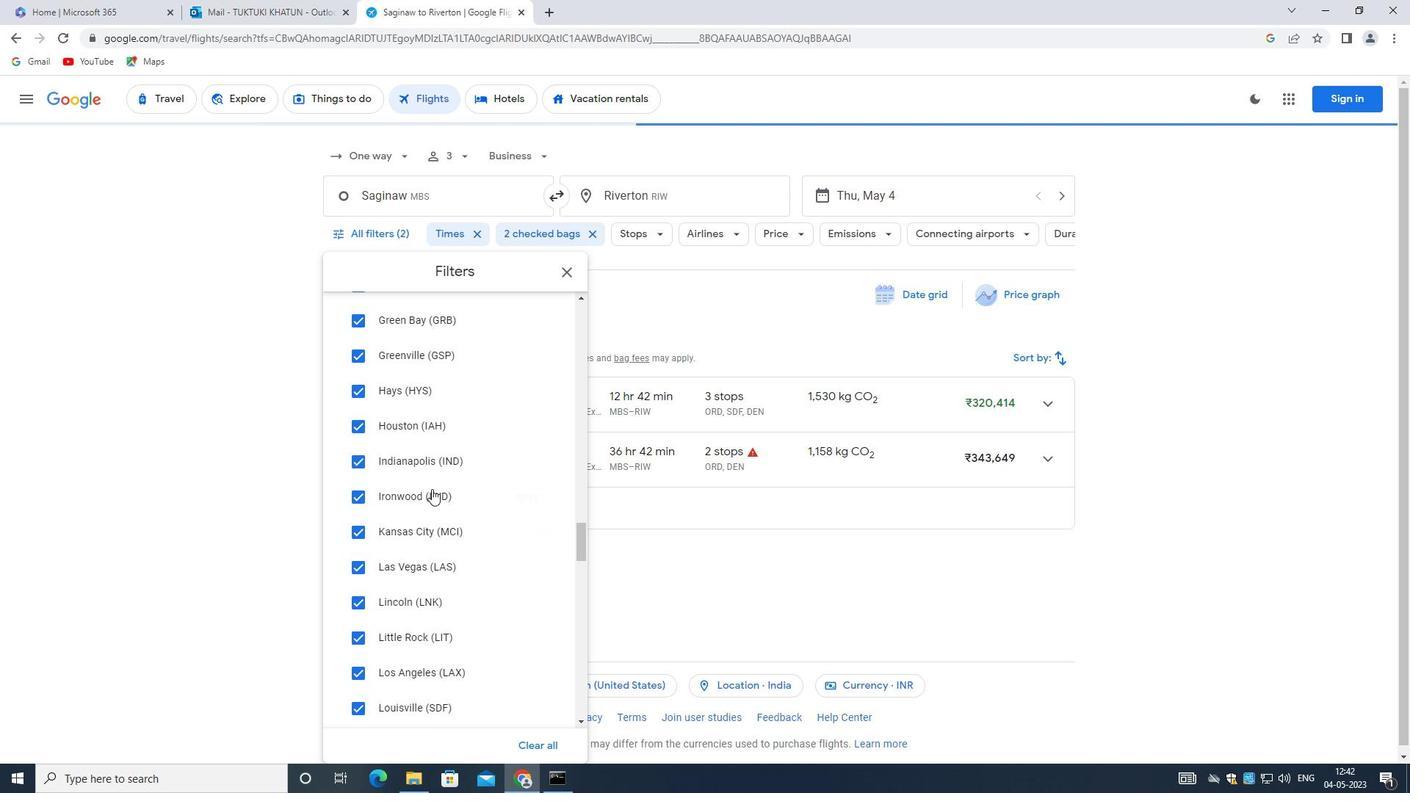 
Action: Mouse scrolled (429, 484) with delta (0, 0)
Screenshot: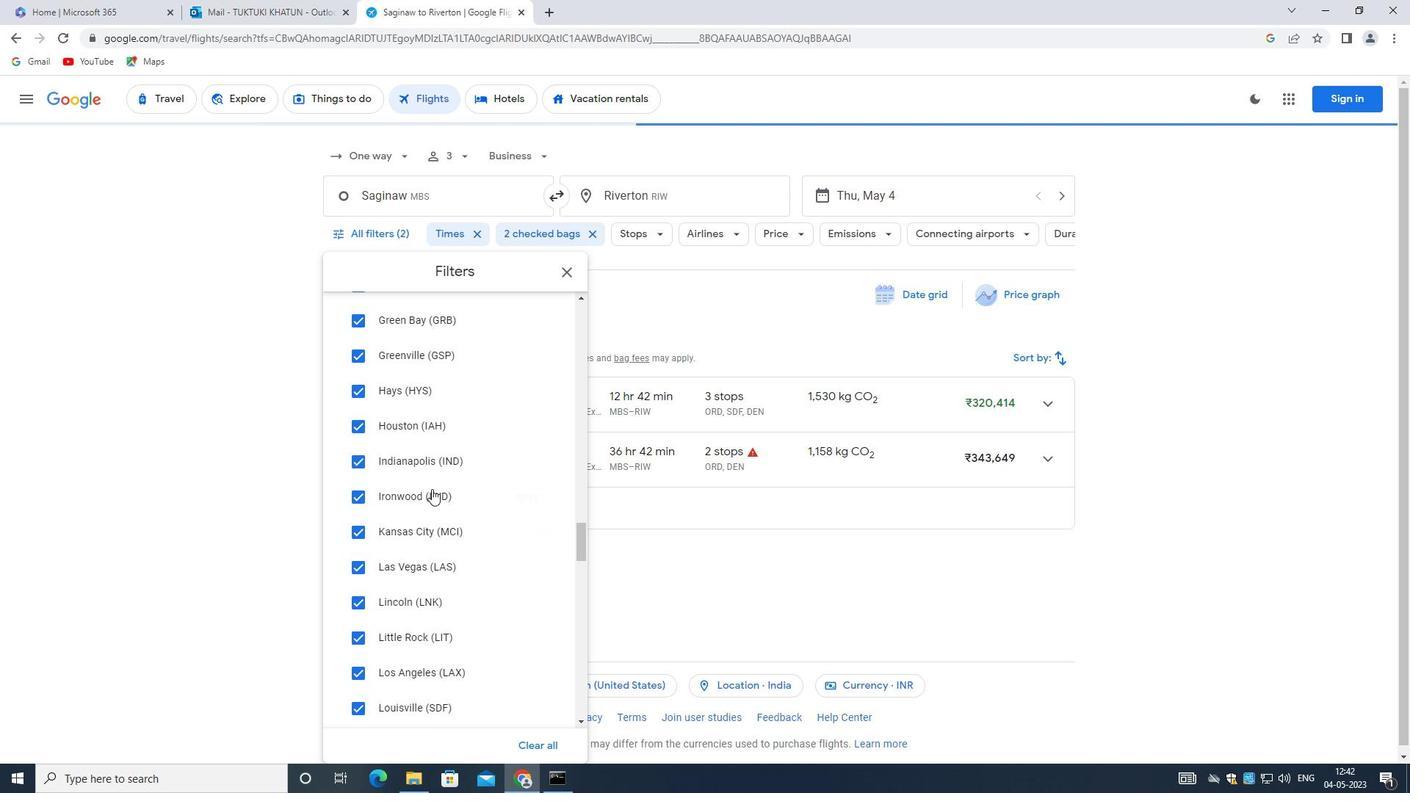 
Action: Mouse scrolled (429, 484) with delta (0, 0)
Screenshot: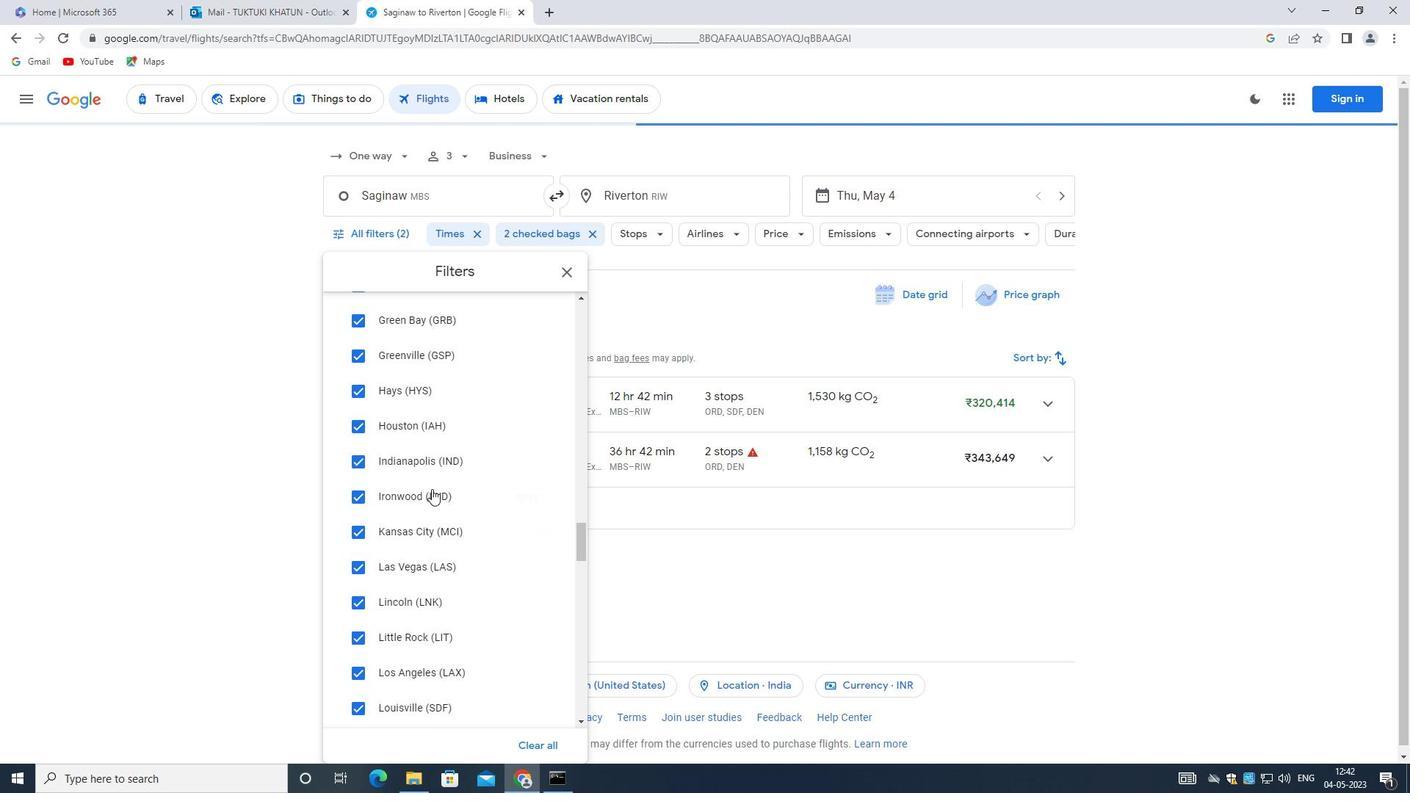 
Action: Mouse scrolled (429, 484) with delta (0, 0)
Screenshot: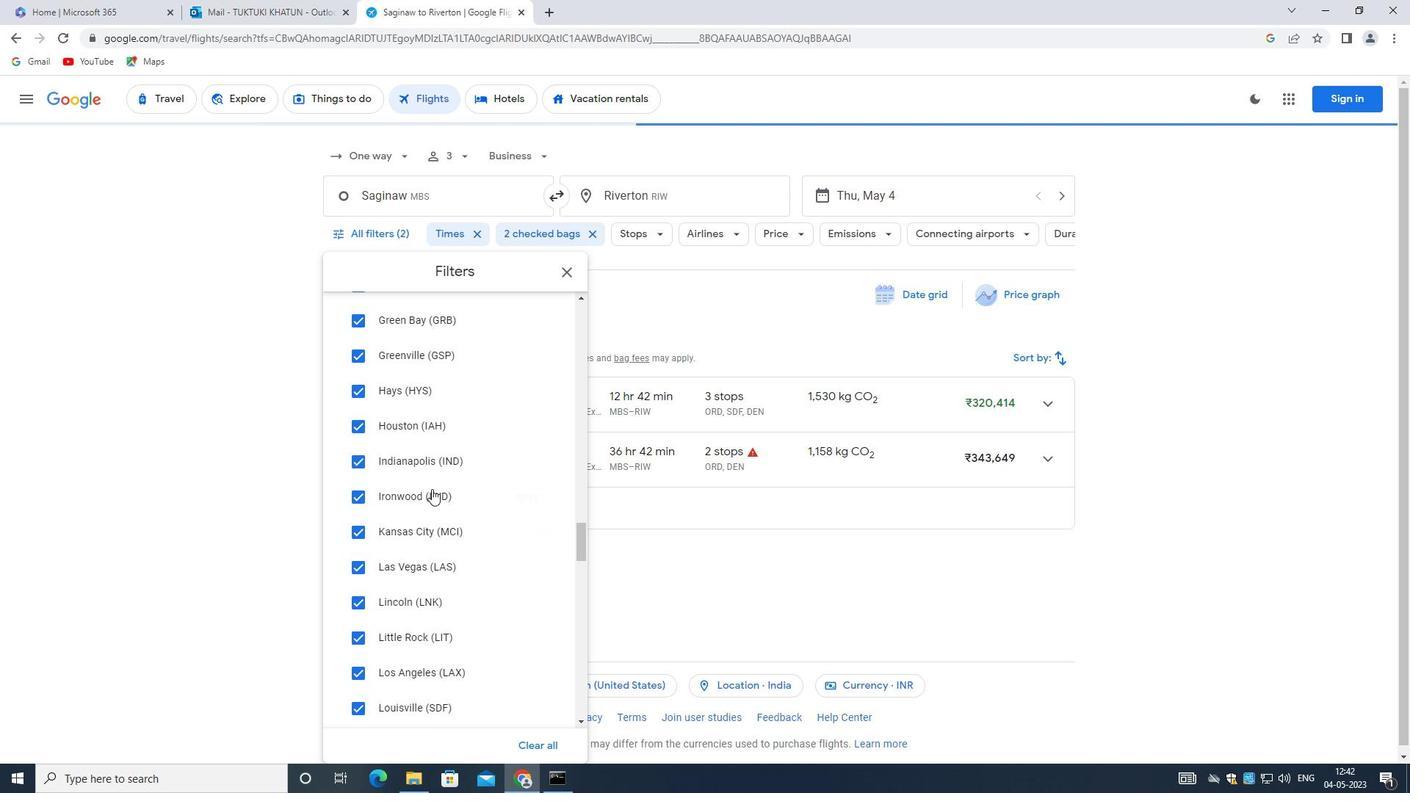 
Action: Mouse moved to (431, 487)
Screenshot: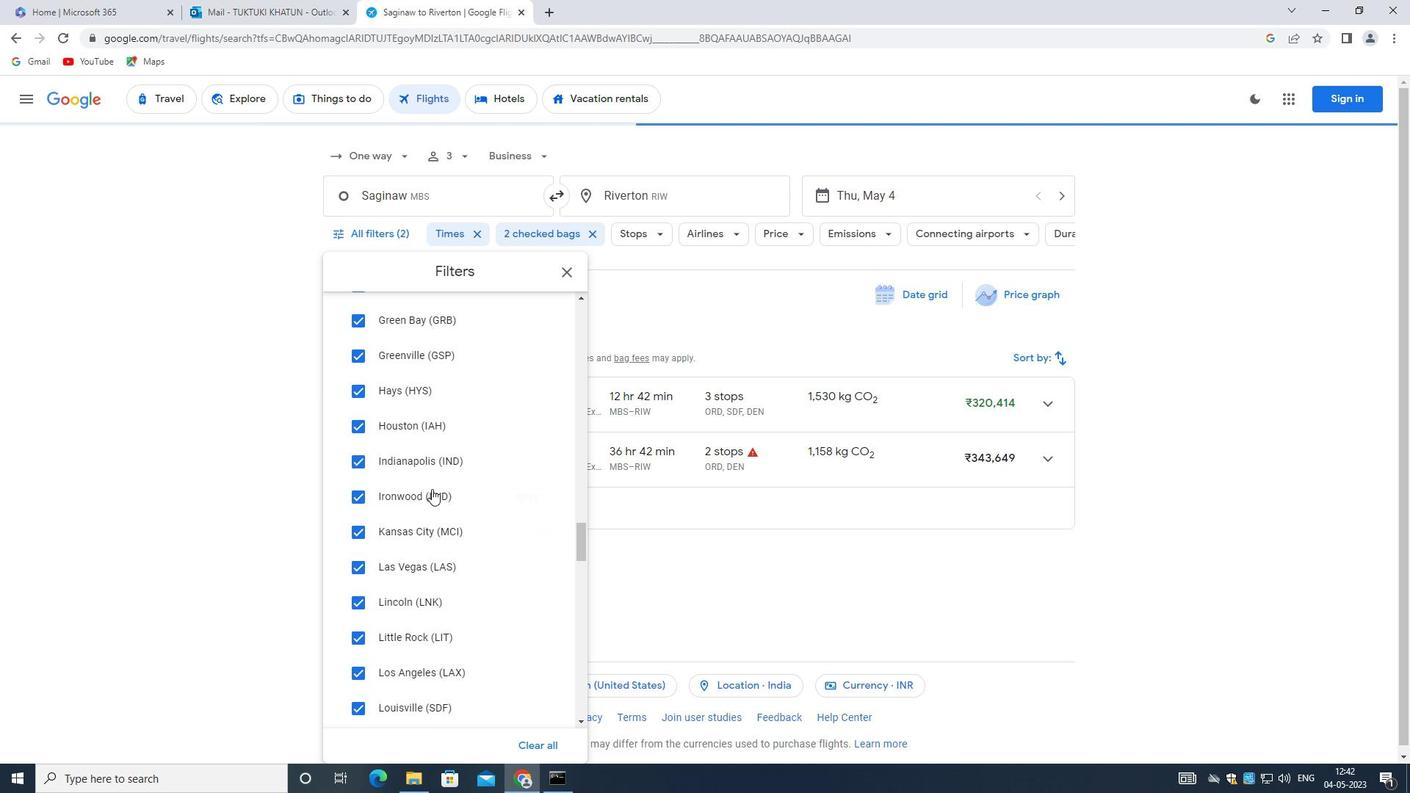 
Action: Mouse scrolled (431, 487) with delta (0, 0)
Screenshot: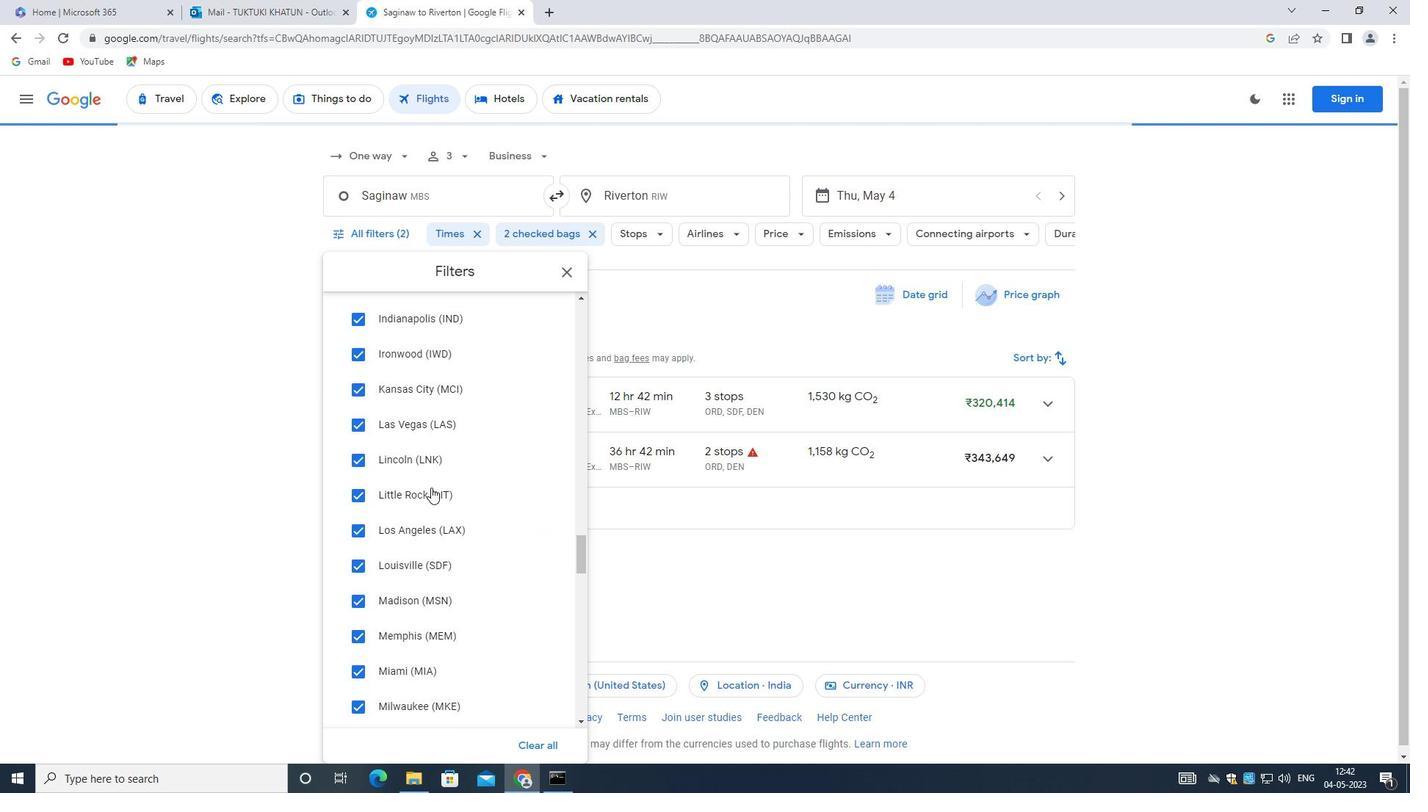 
Action: Mouse scrolled (431, 487) with delta (0, 0)
Screenshot: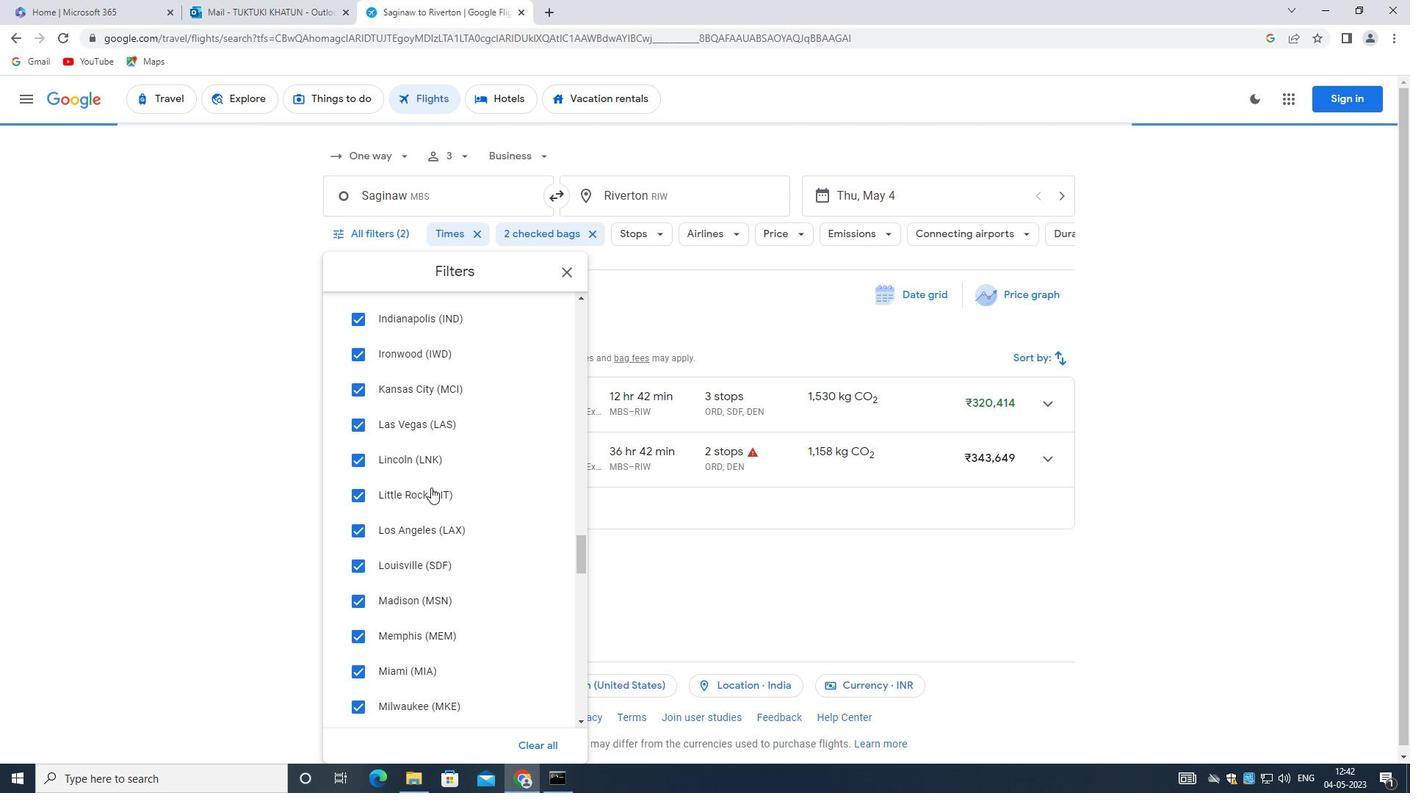 
Action: Mouse scrolled (431, 487) with delta (0, 0)
Screenshot: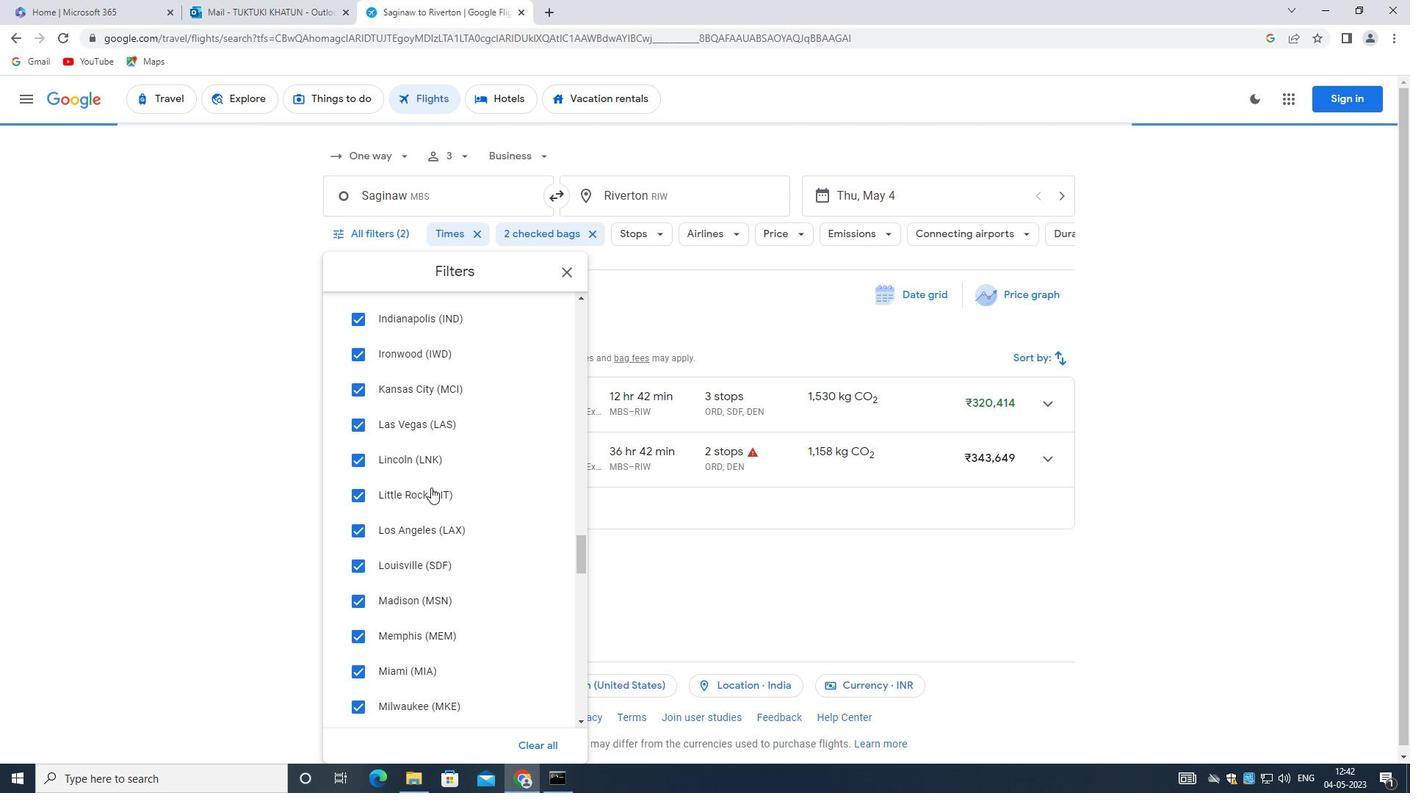
Action: Mouse moved to (431, 486)
Screenshot: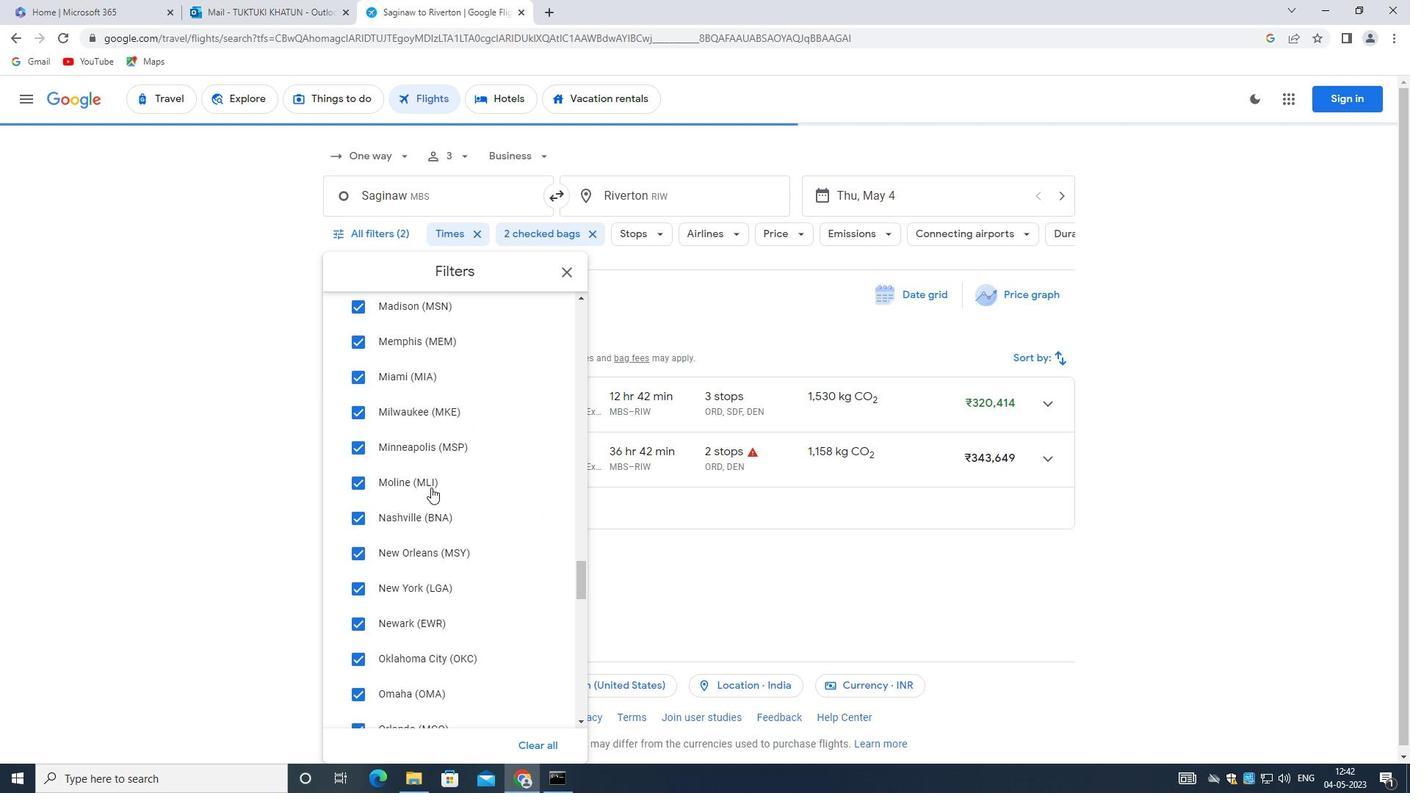 
Action: Mouse scrolled (431, 485) with delta (0, 0)
Screenshot: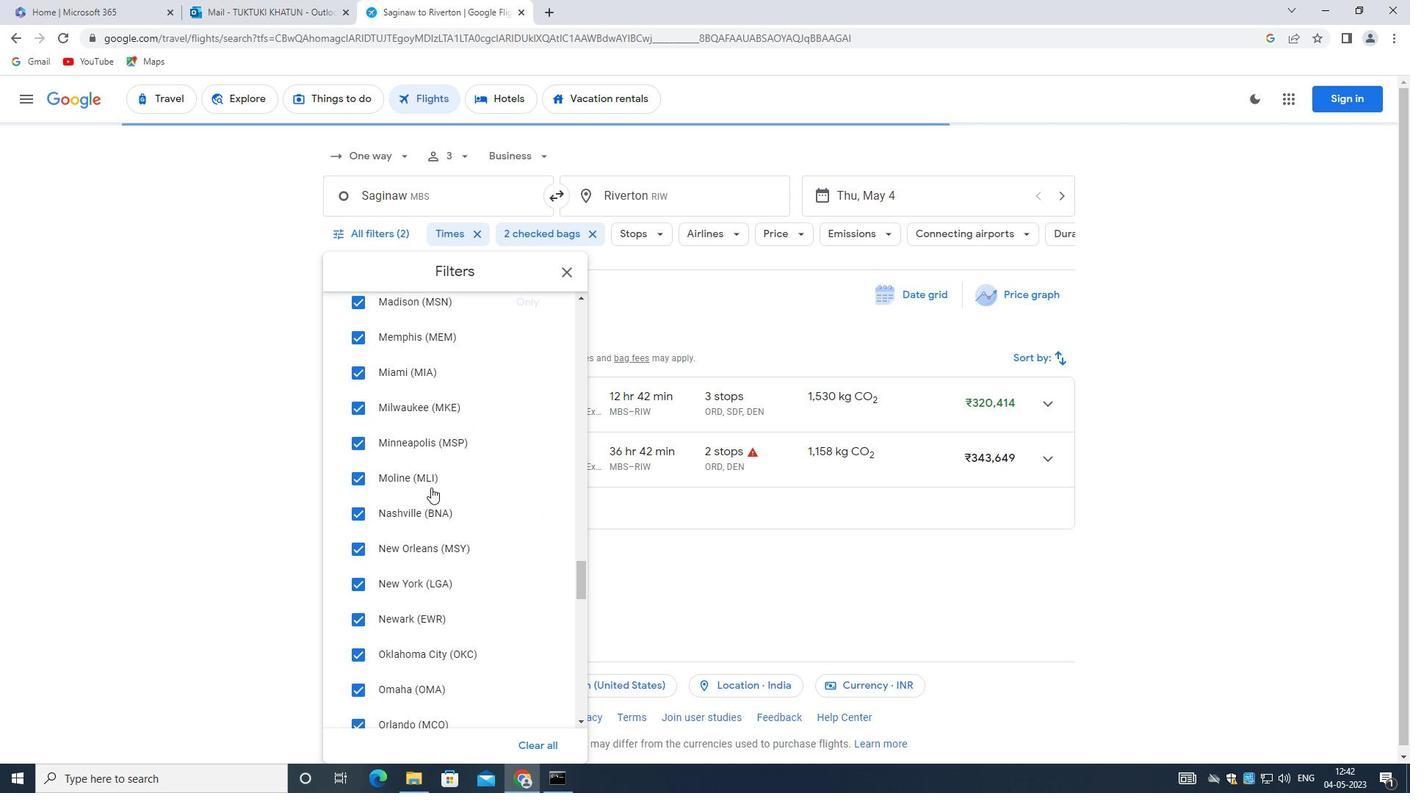 
Action: Mouse scrolled (431, 485) with delta (0, 0)
Screenshot: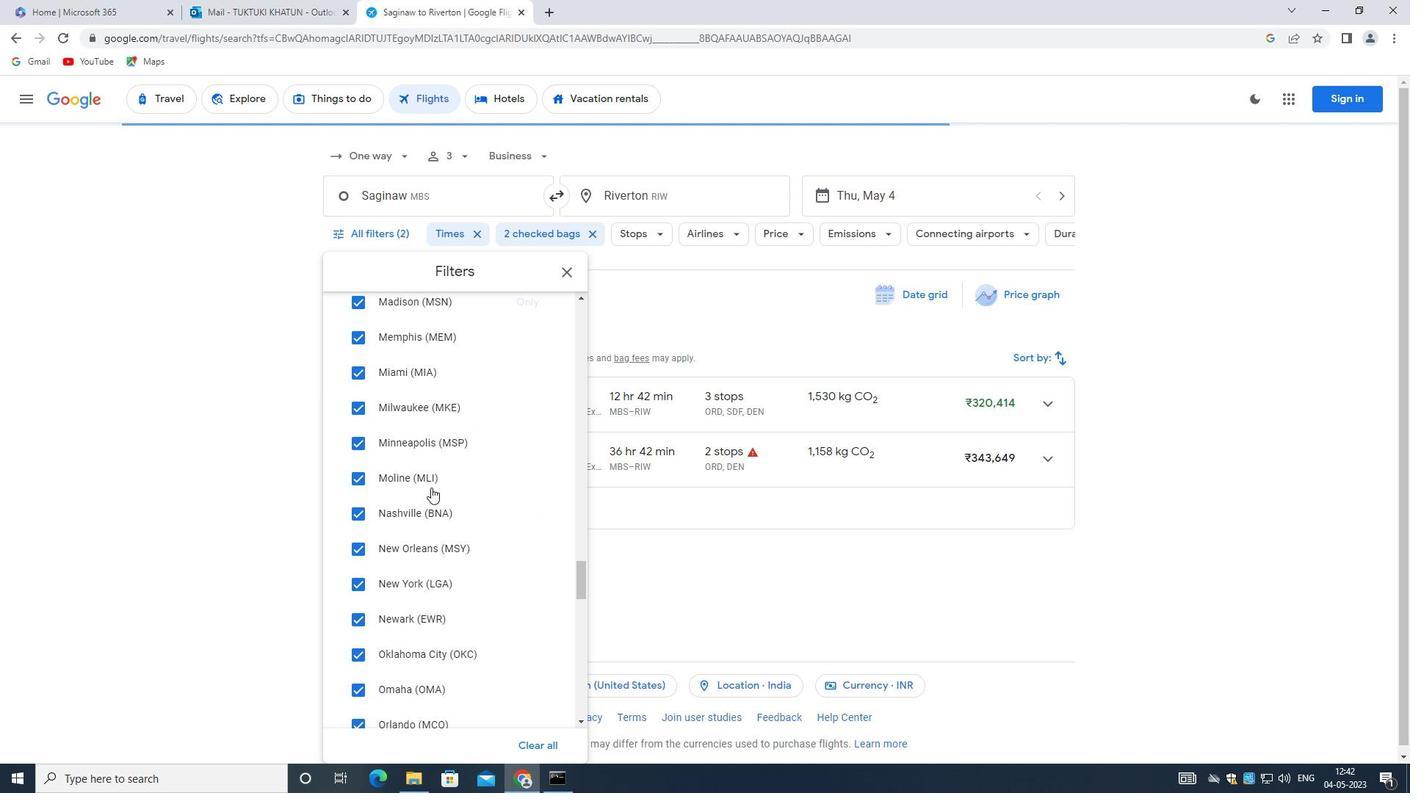 
Action: Mouse scrolled (431, 485) with delta (0, 0)
Screenshot: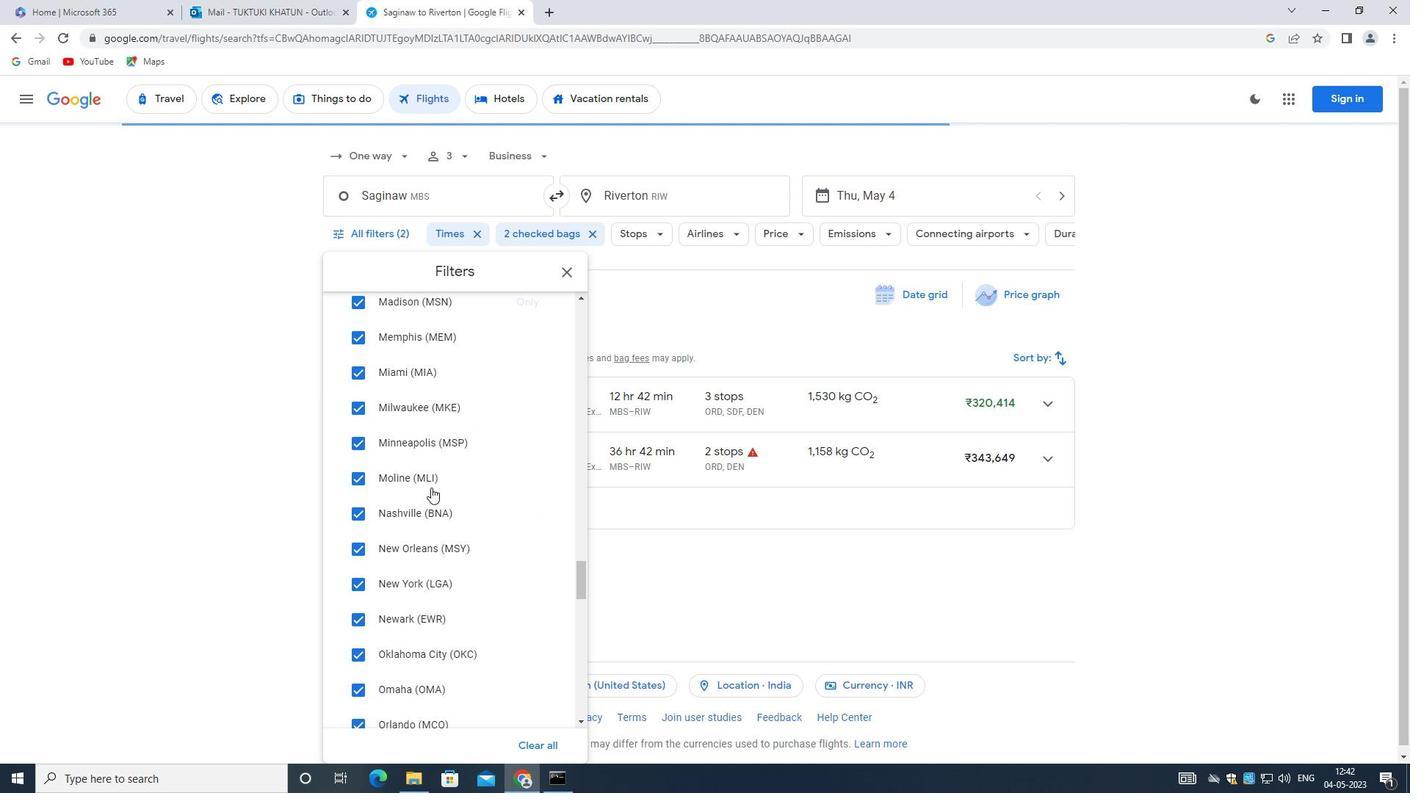 
Action: Mouse scrolled (431, 485) with delta (0, 0)
Screenshot: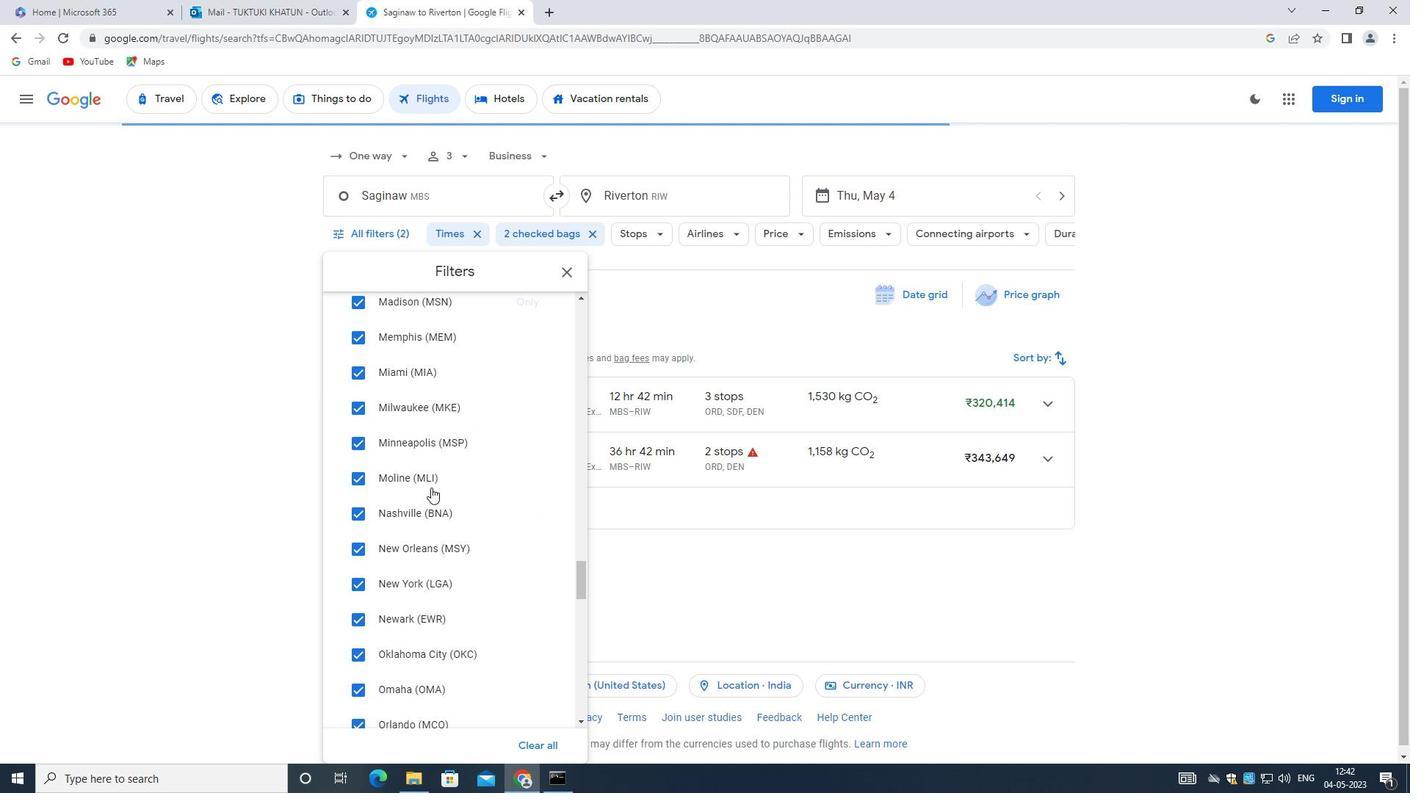 
Action: Mouse scrolled (431, 485) with delta (0, 0)
Screenshot: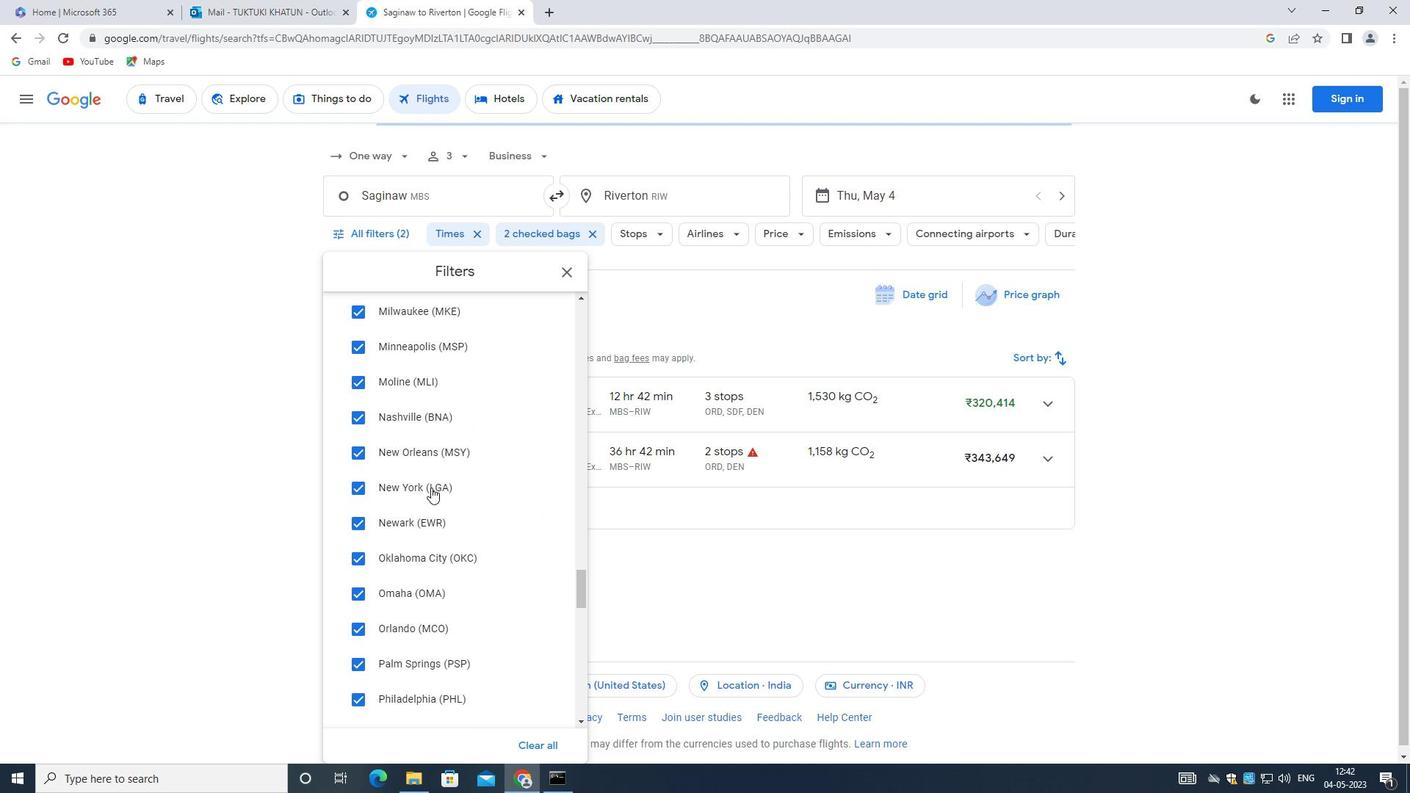 
Action: Mouse moved to (429, 484)
Screenshot: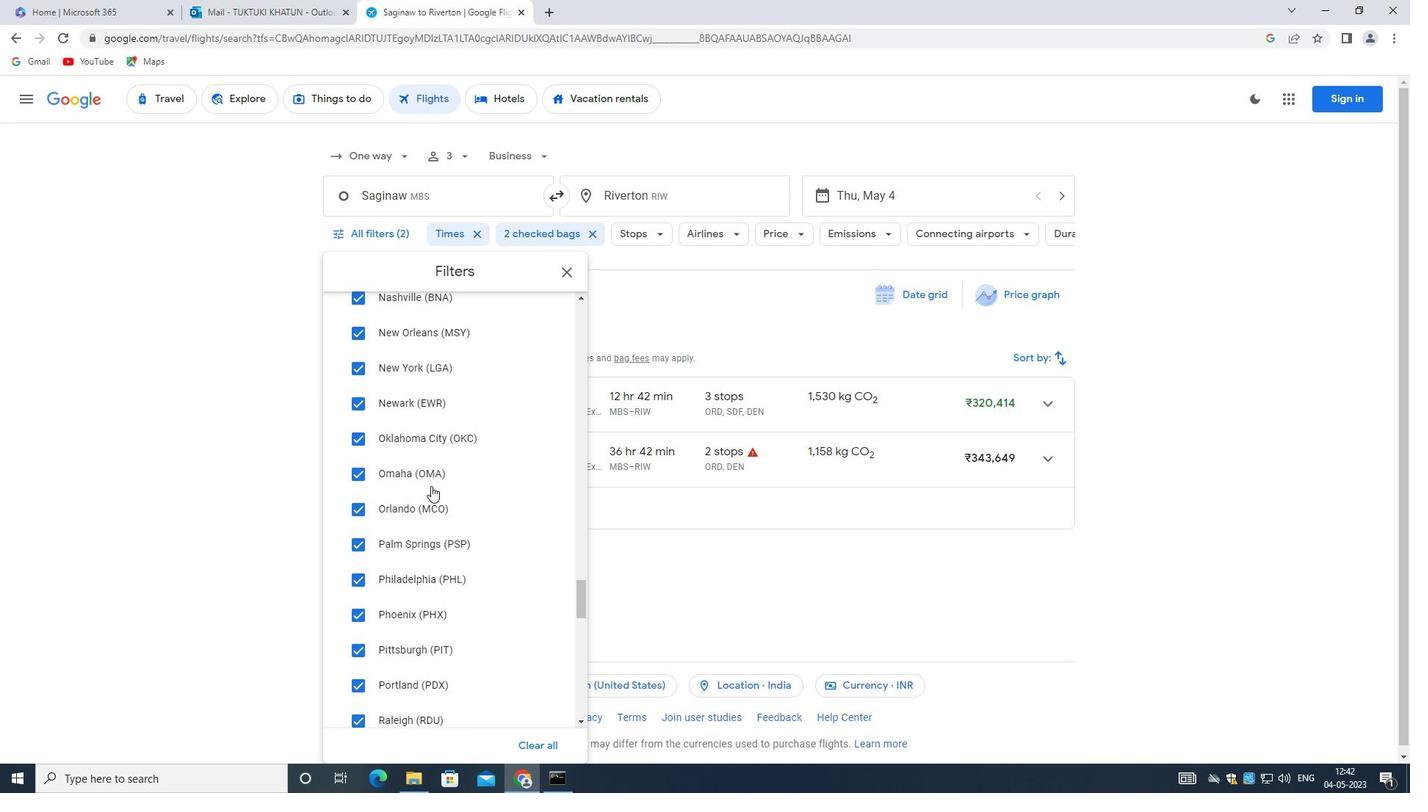 
Action: Mouse scrolled (429, 483) with delta (0, 0)
Screenshot: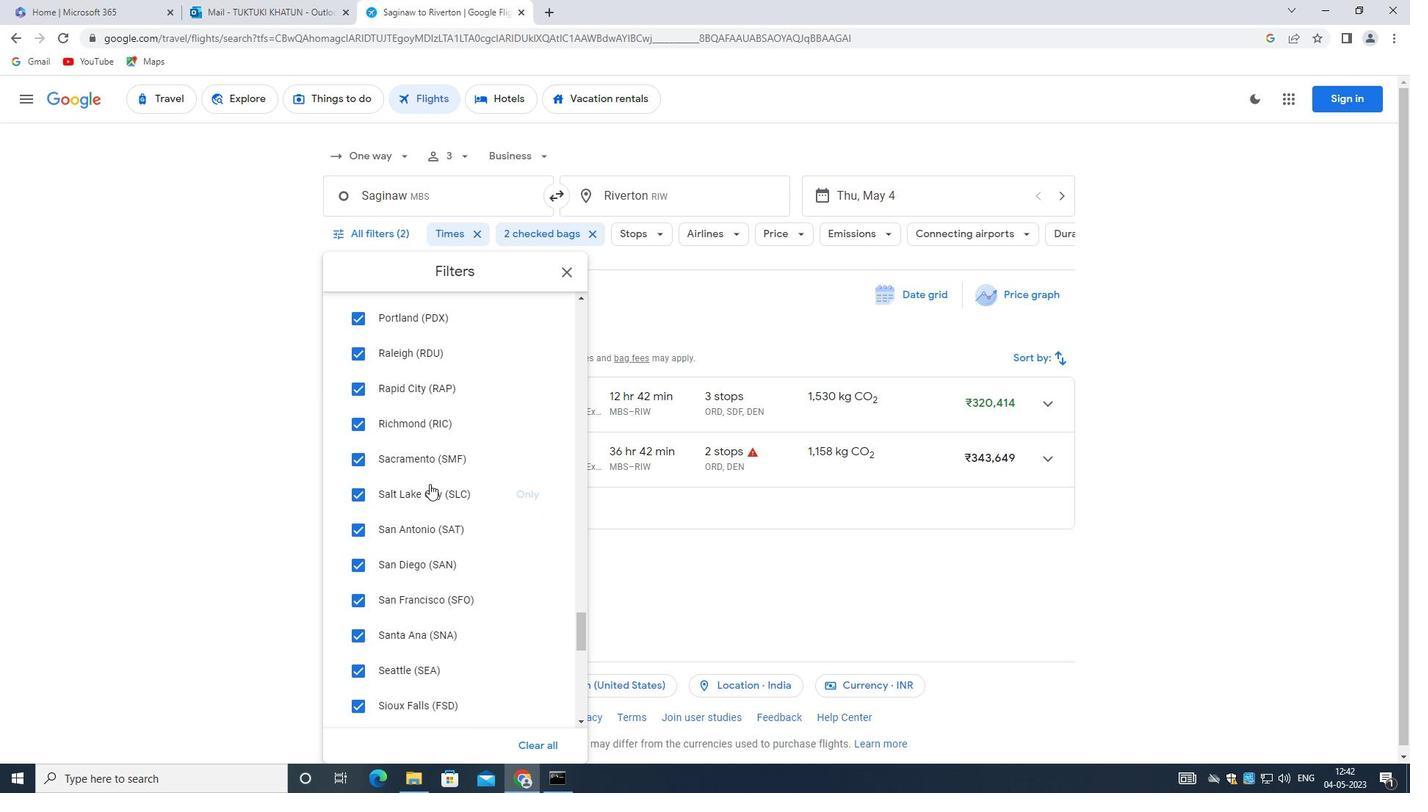 
Action: Mouse scrolled (429, 483) with delta (0, 0)
Screenshot: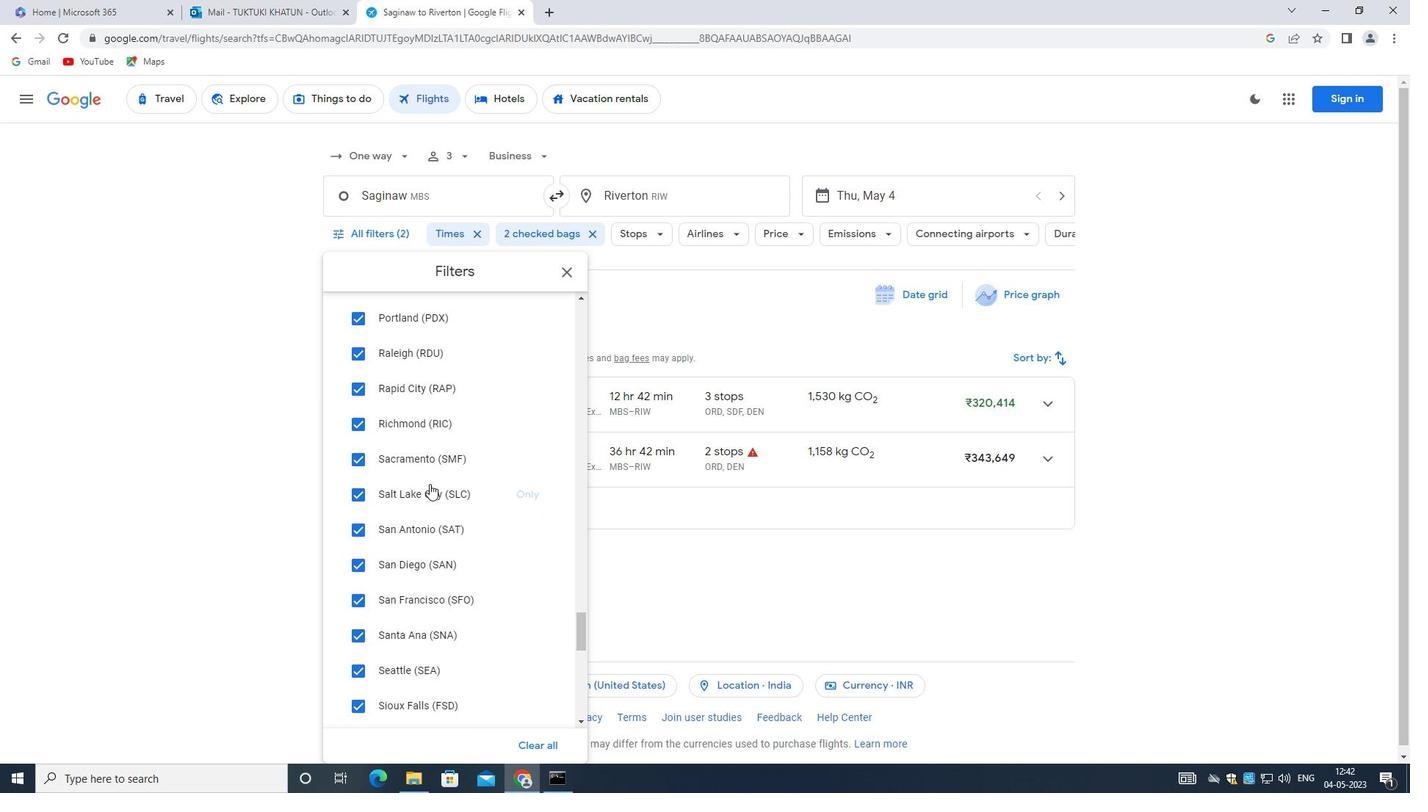 
Action: Mouse scrolled (429, 483) with delta (0, 0)
Screenshot: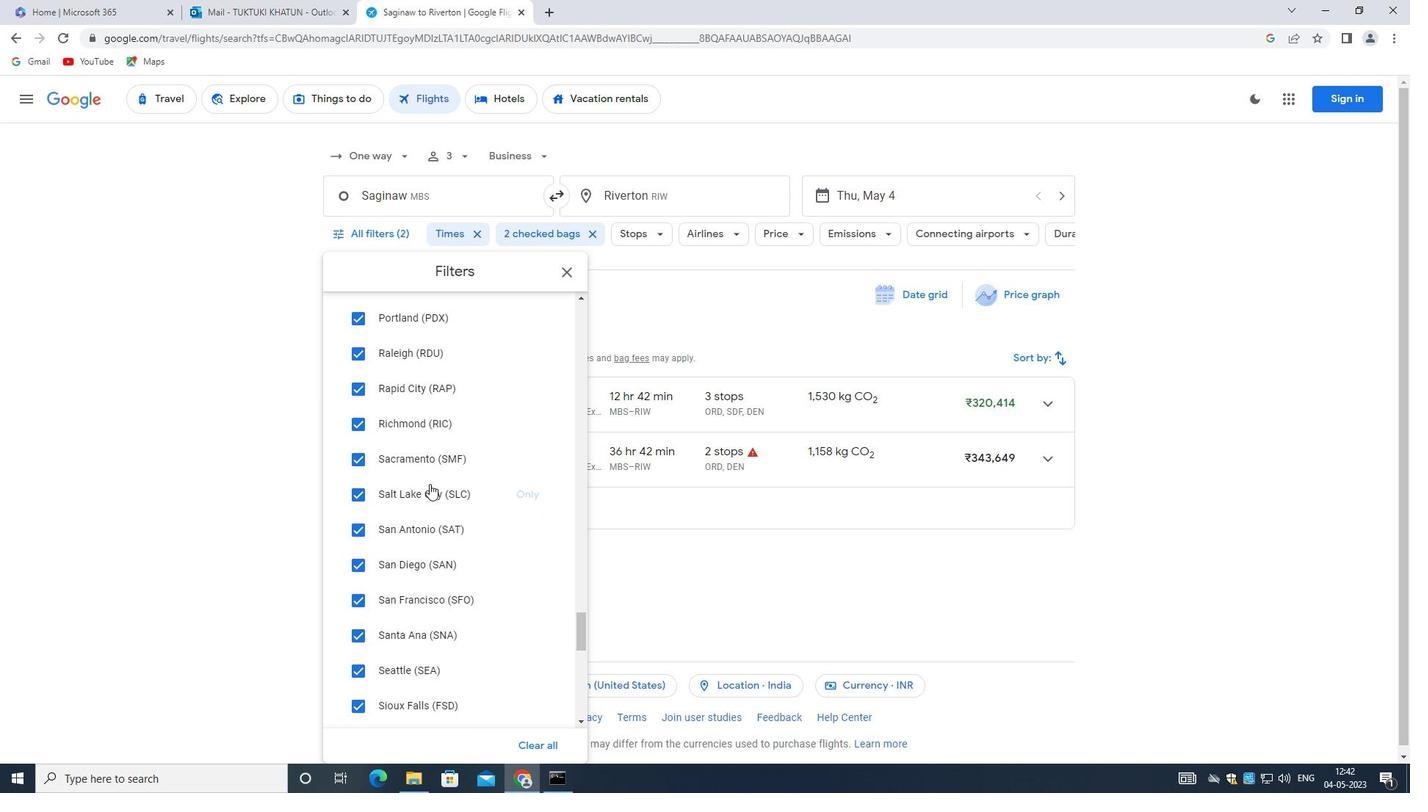 
Action: Mouse scrolled (429, 483) with delta (0, 0)
Screenshot: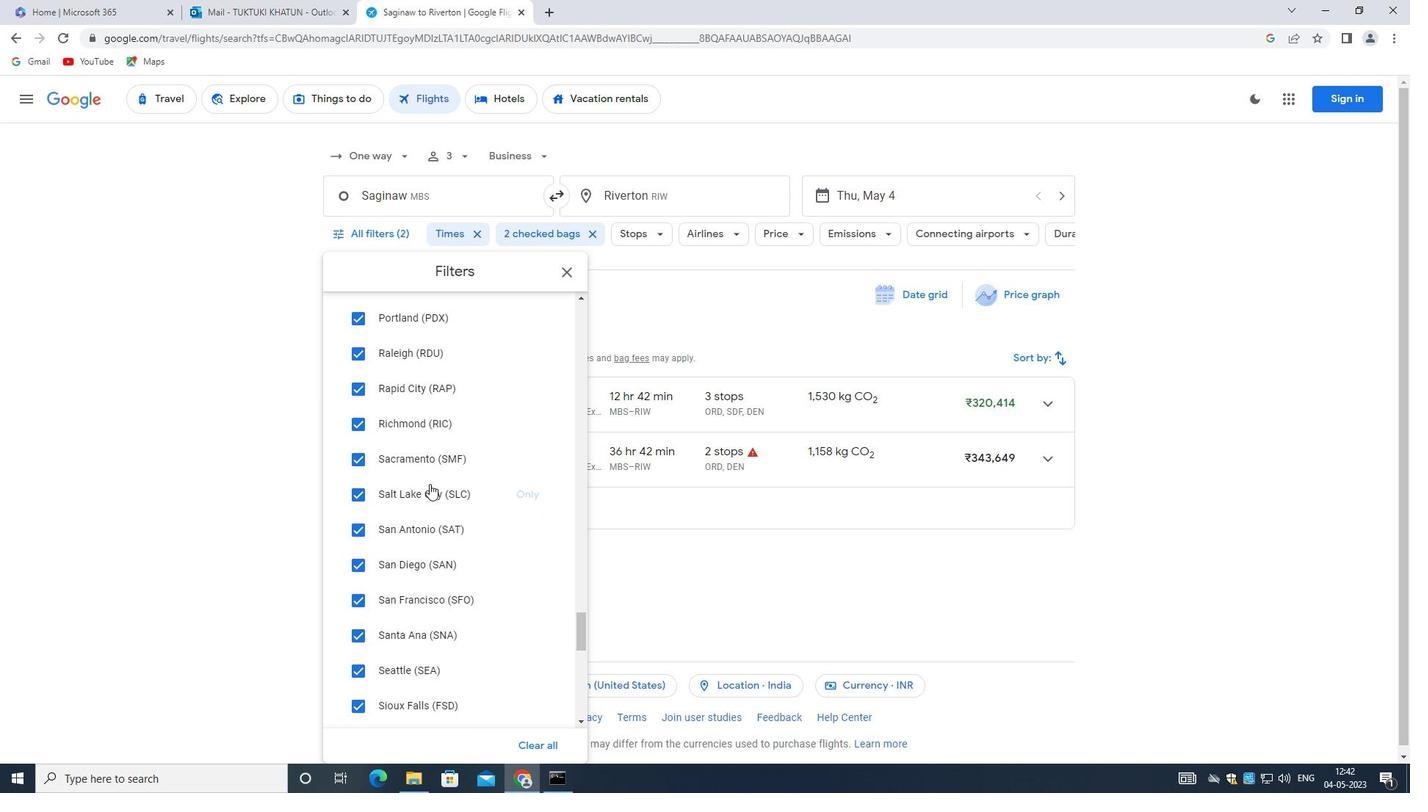 
Action: Mouse moved to (428, 483)
Screenshot: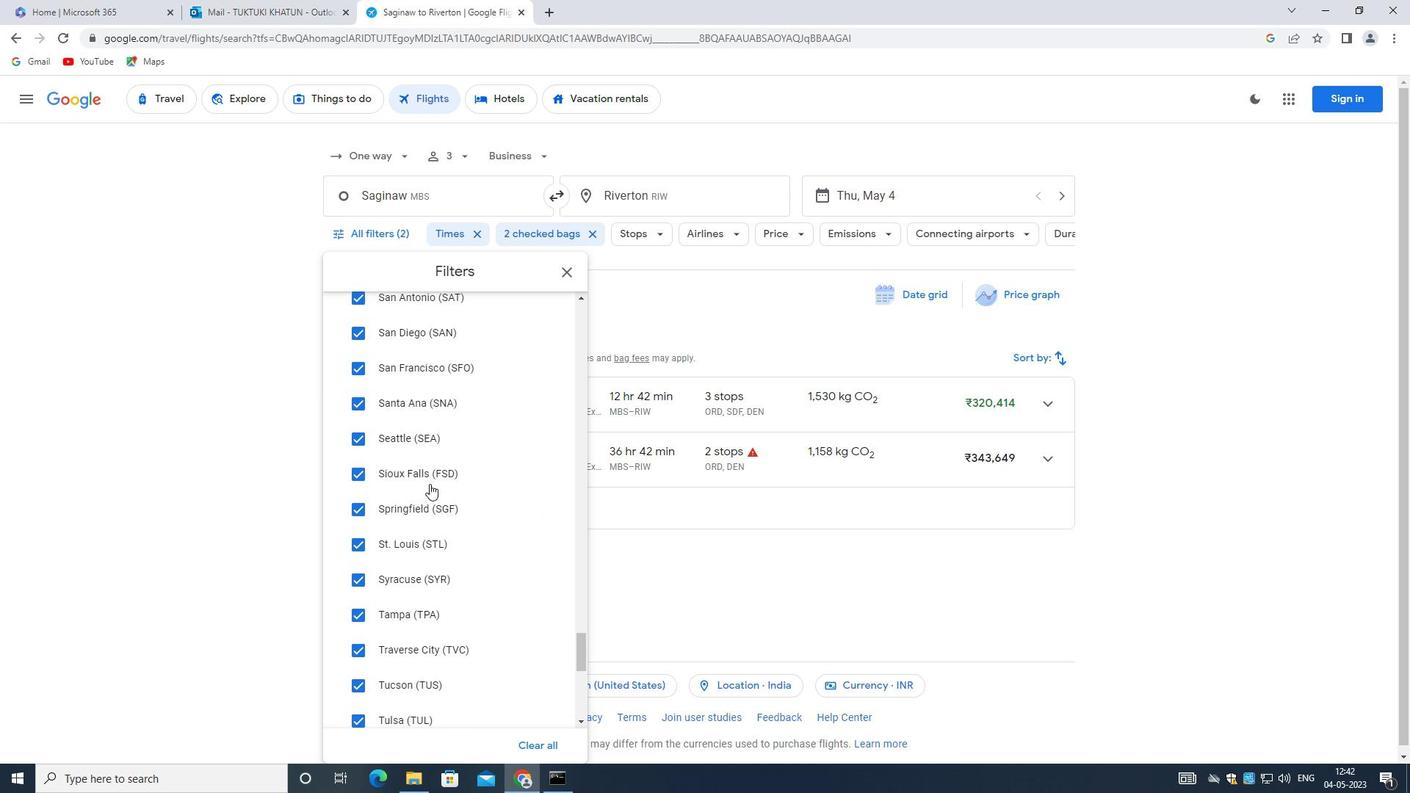 
Action: Mouse scrolled (428, 482) with delta (0, 0)
Screenshot: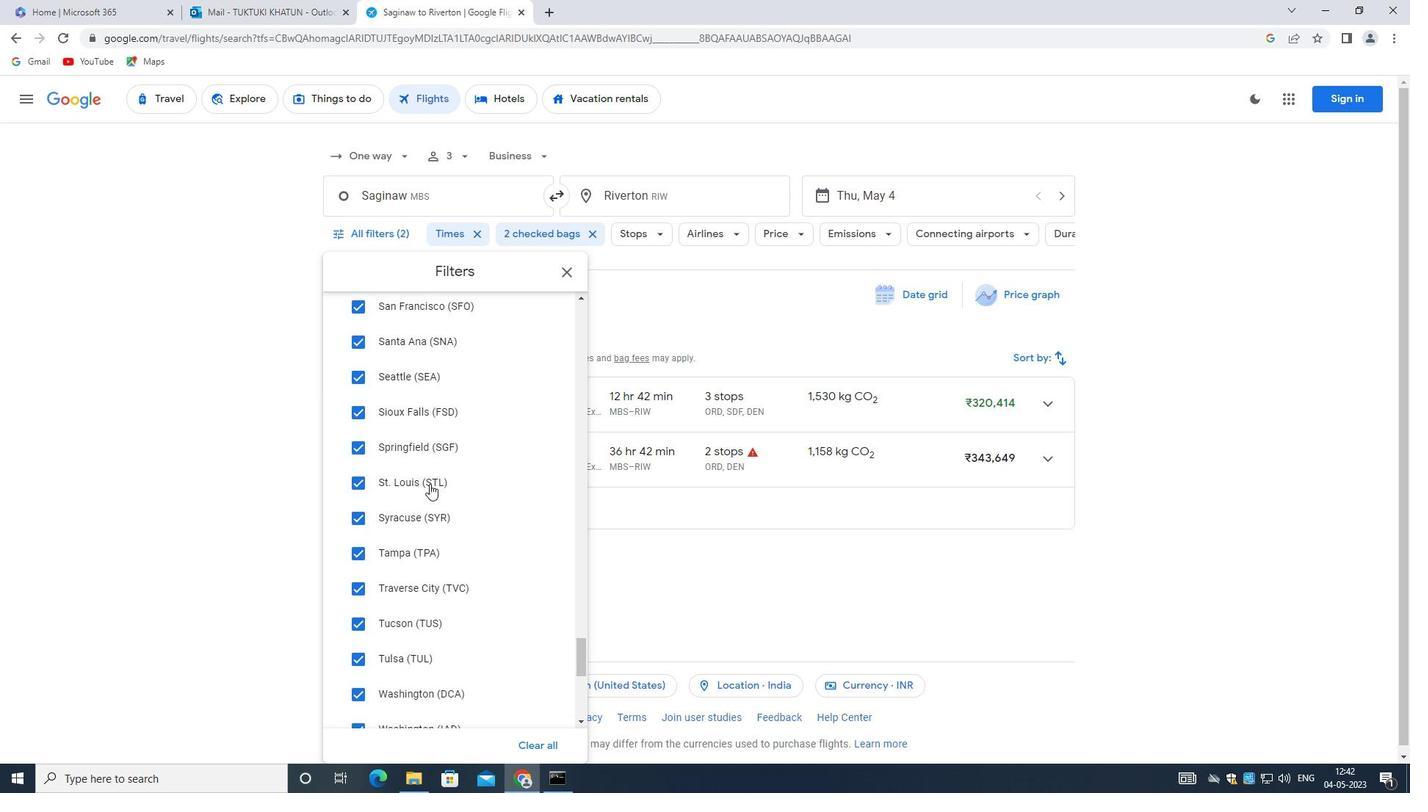 
Action: Mouse moved to (428, 483)
Screenshot: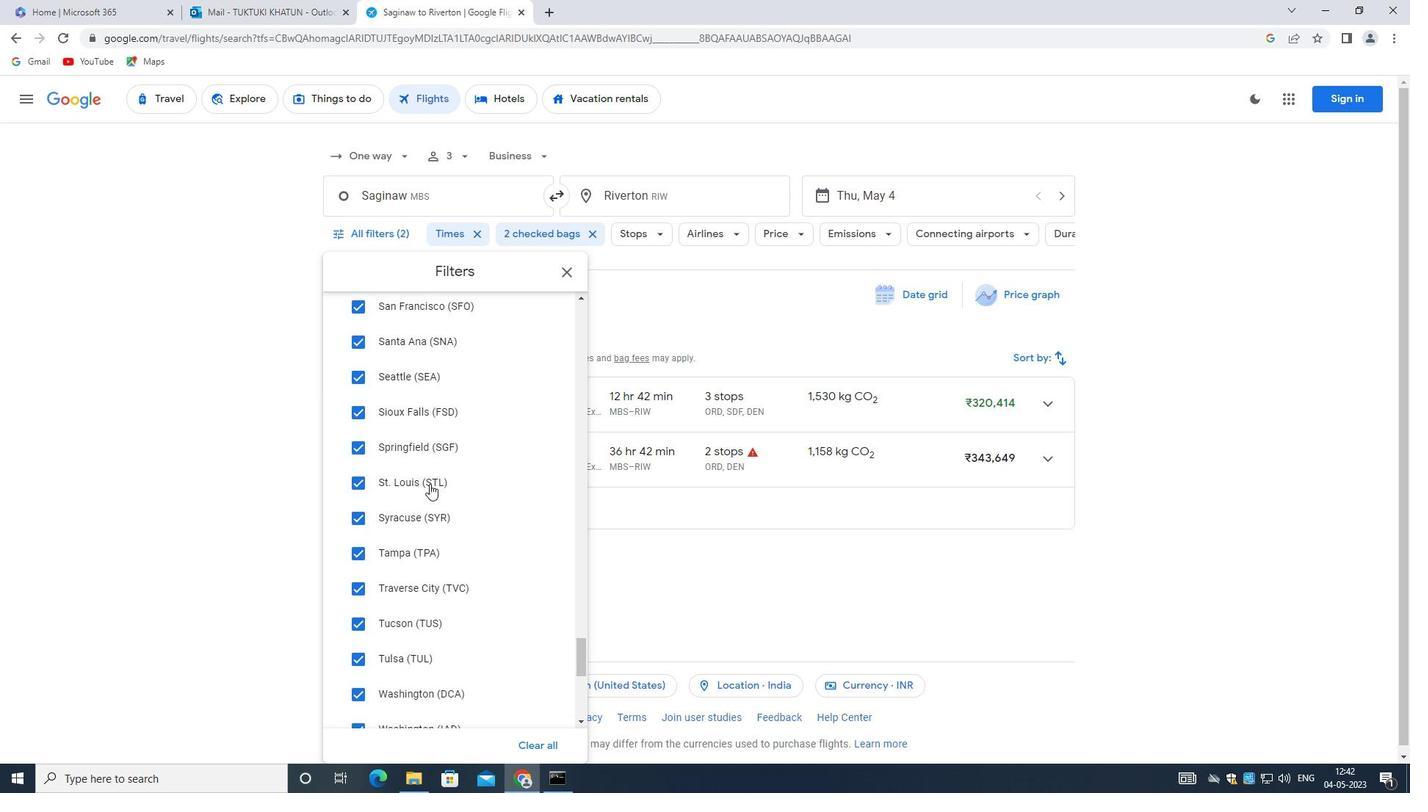 
Action: Mouse scrolled (428, 482) with delta (0, 0)
Screenshot: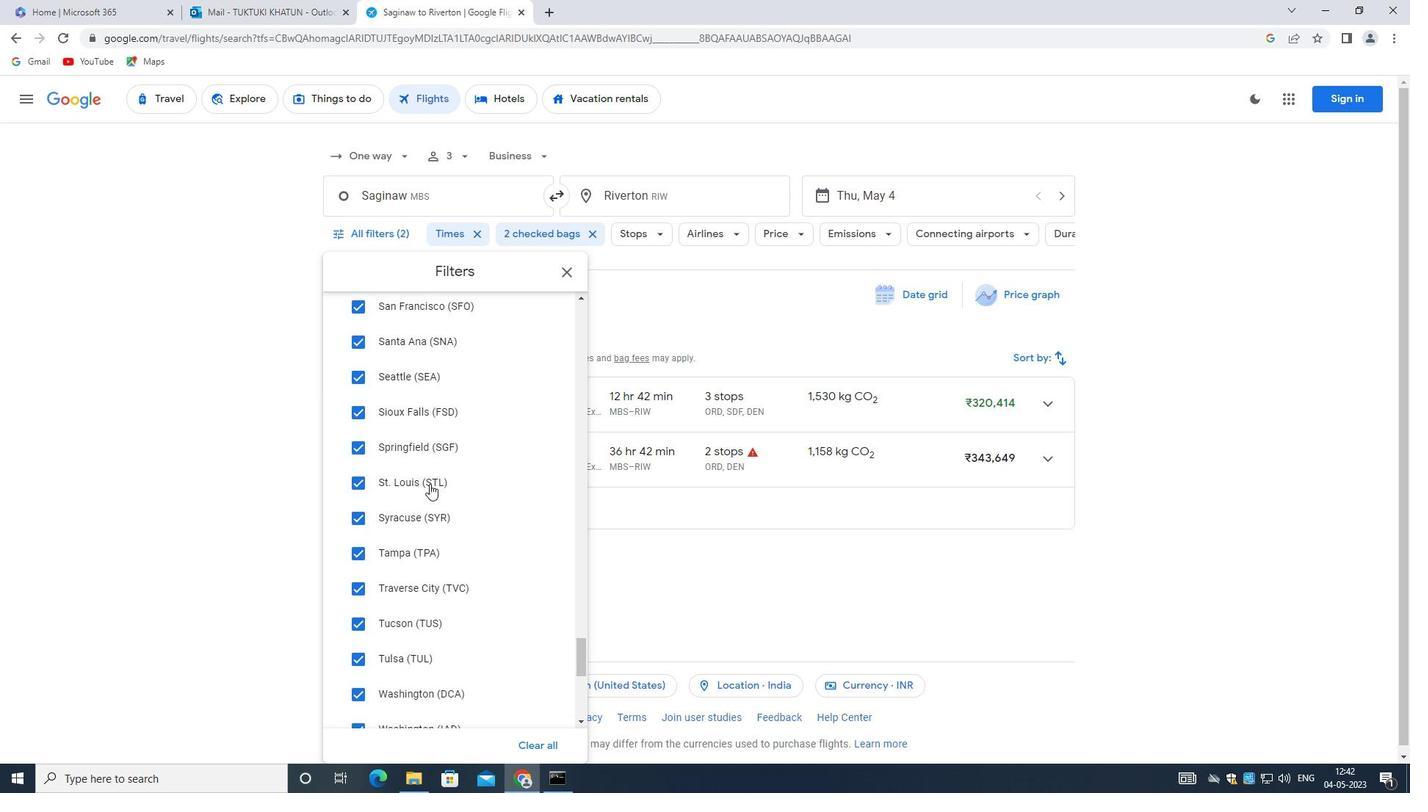 
Action: Mouse moved to (428, 483)
Screenshot: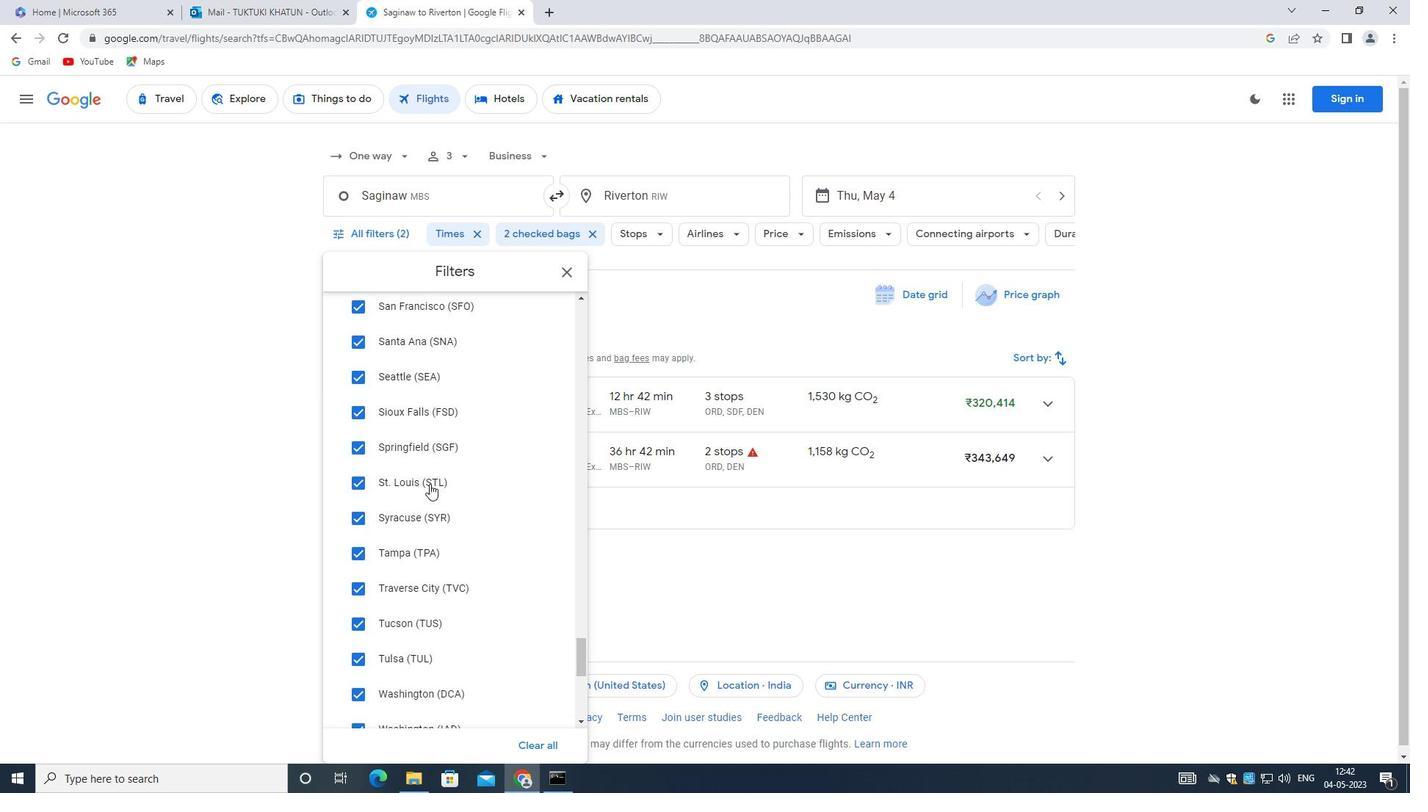 
Action: Mouse scrolled (428, 482) with delta (0, 0)
Screenshot: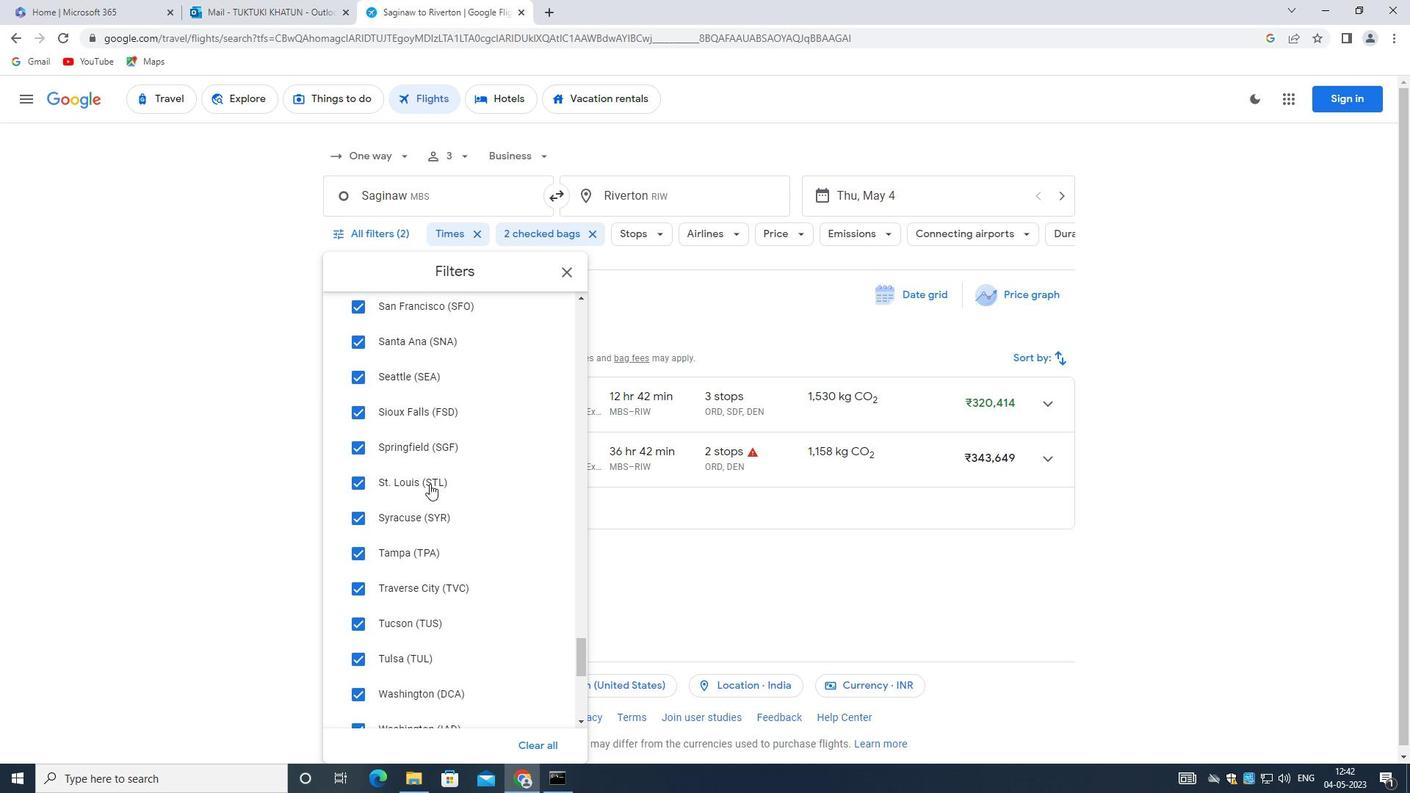 
Action: Mouse scrolled (428, 482) with delta (0, 0)
Screenshot: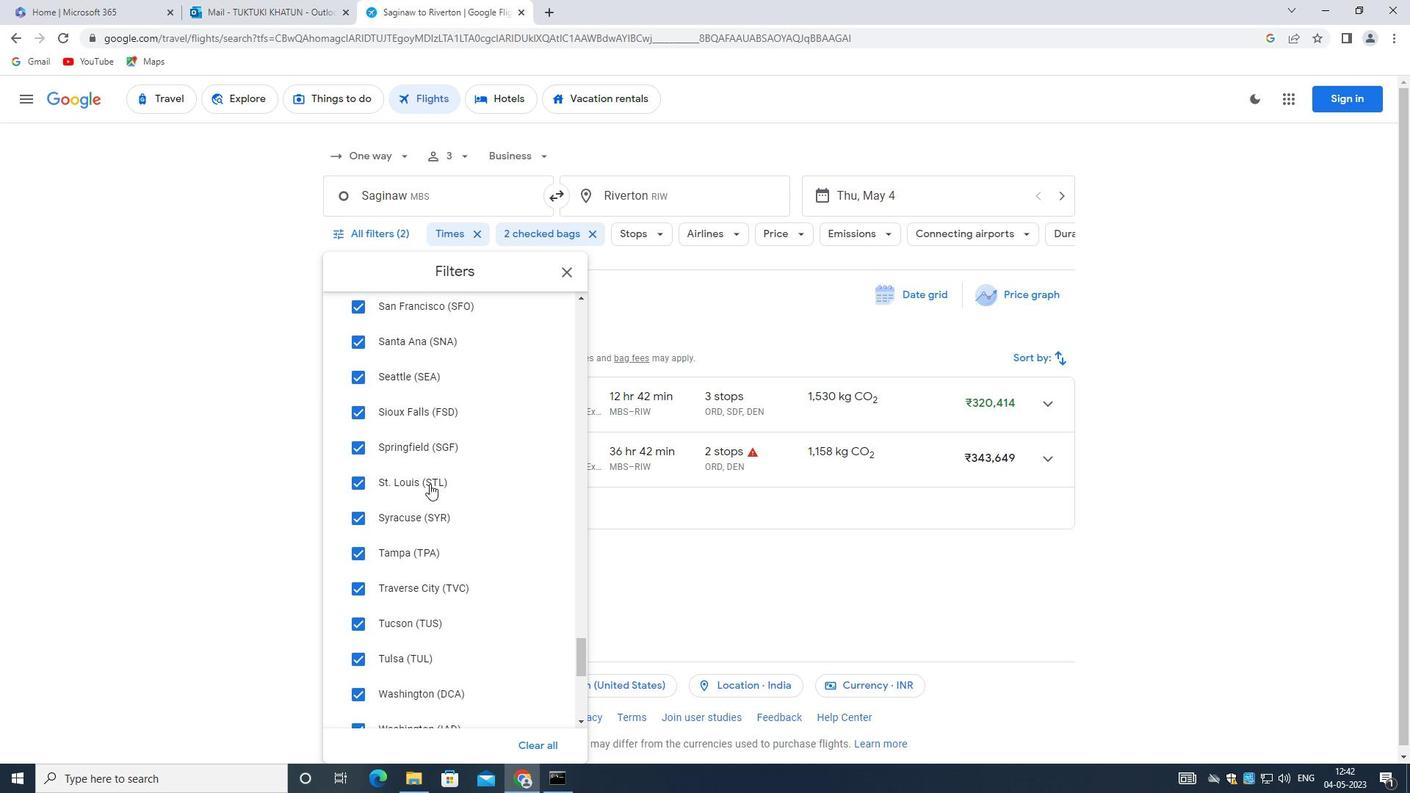 
Action: Mouse scrolled (428, 482) with delta (0, 0)
Screenshot: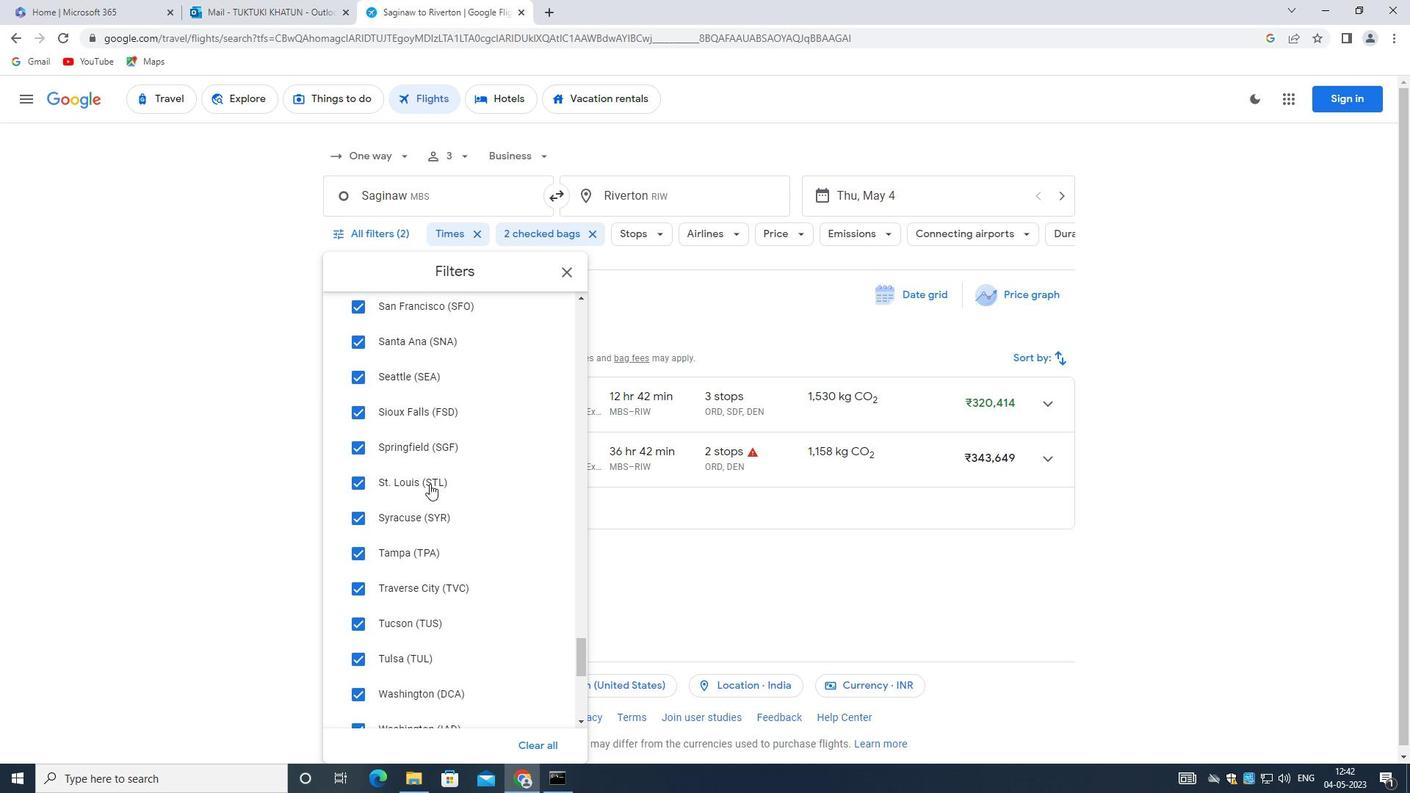 
Action: Mouse scrolled (428, 482) with delta (0, 0)
Screenshot: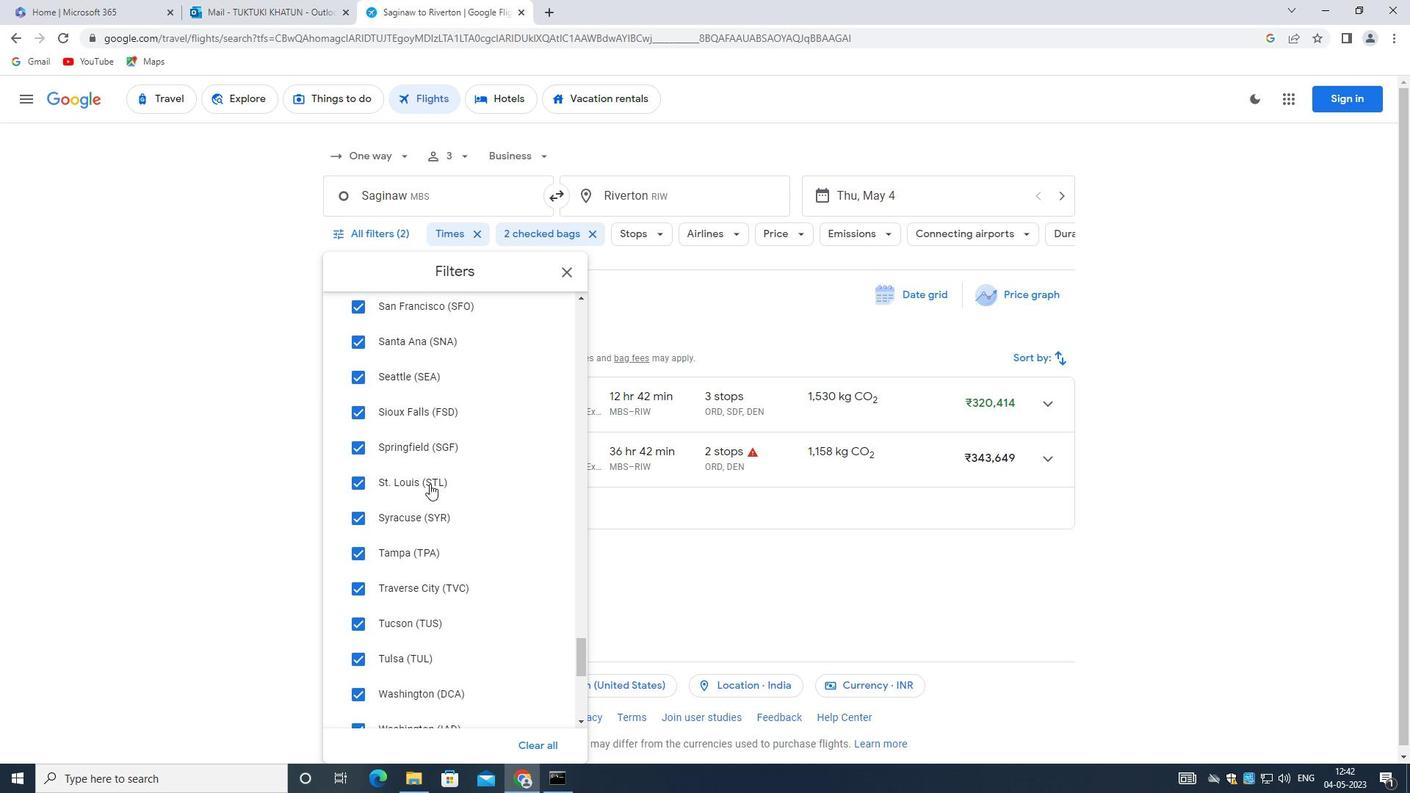 
Action: Mouse moved to (428, 484)
Screenshot: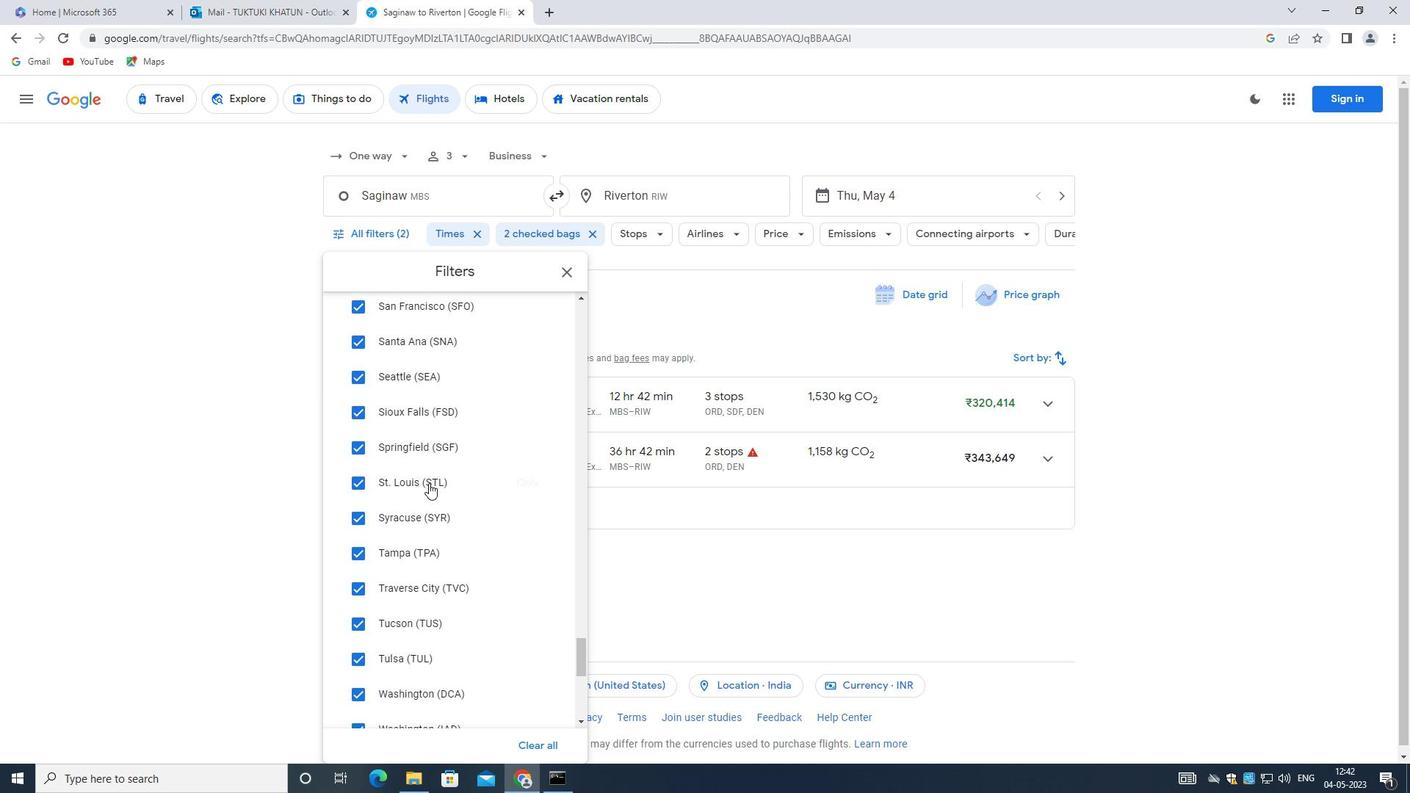 
Action: Mouse scrolled (428, 483) with delta (0, 0)
Screenshot: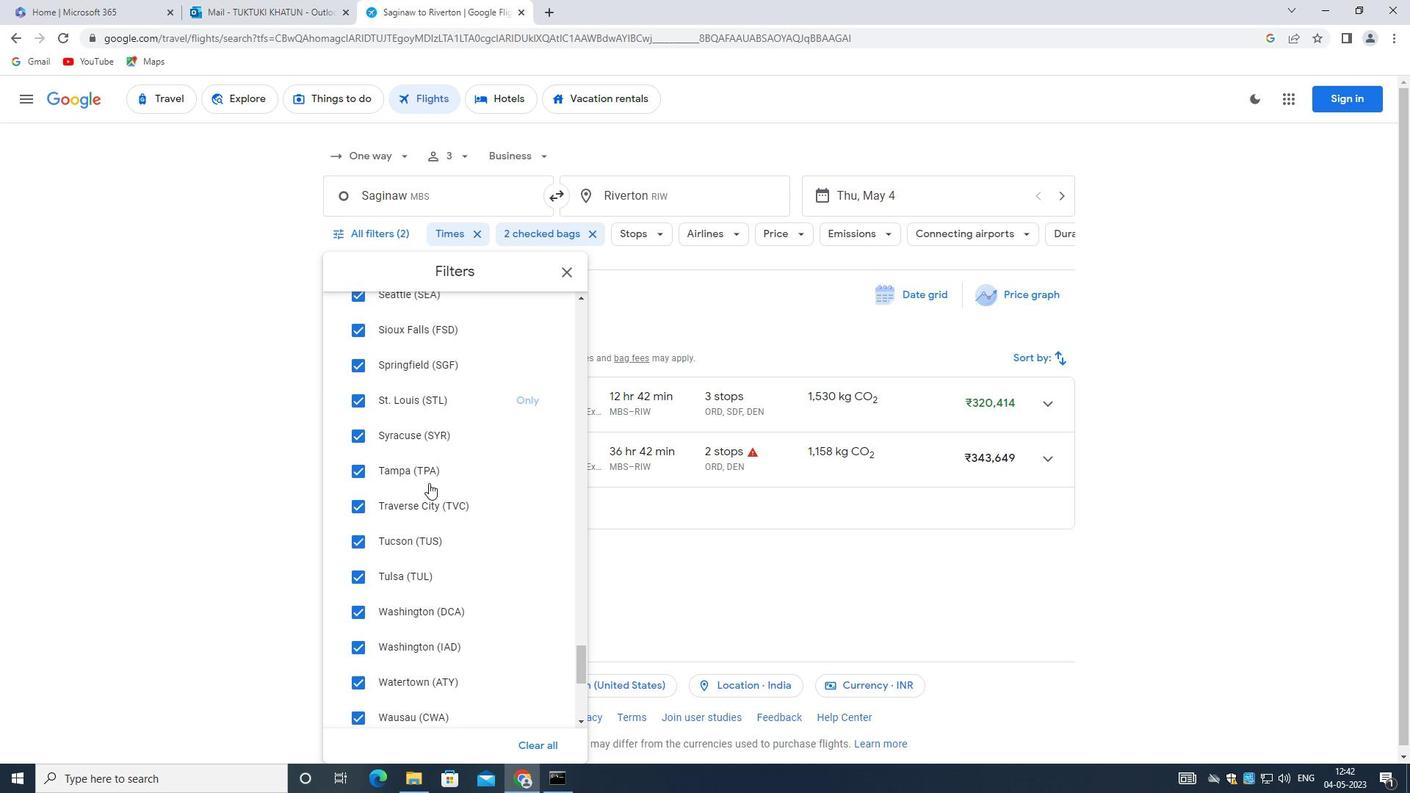 
Action: Mouse scrolled (428, 483) with delta (0, 0)
Screenshot: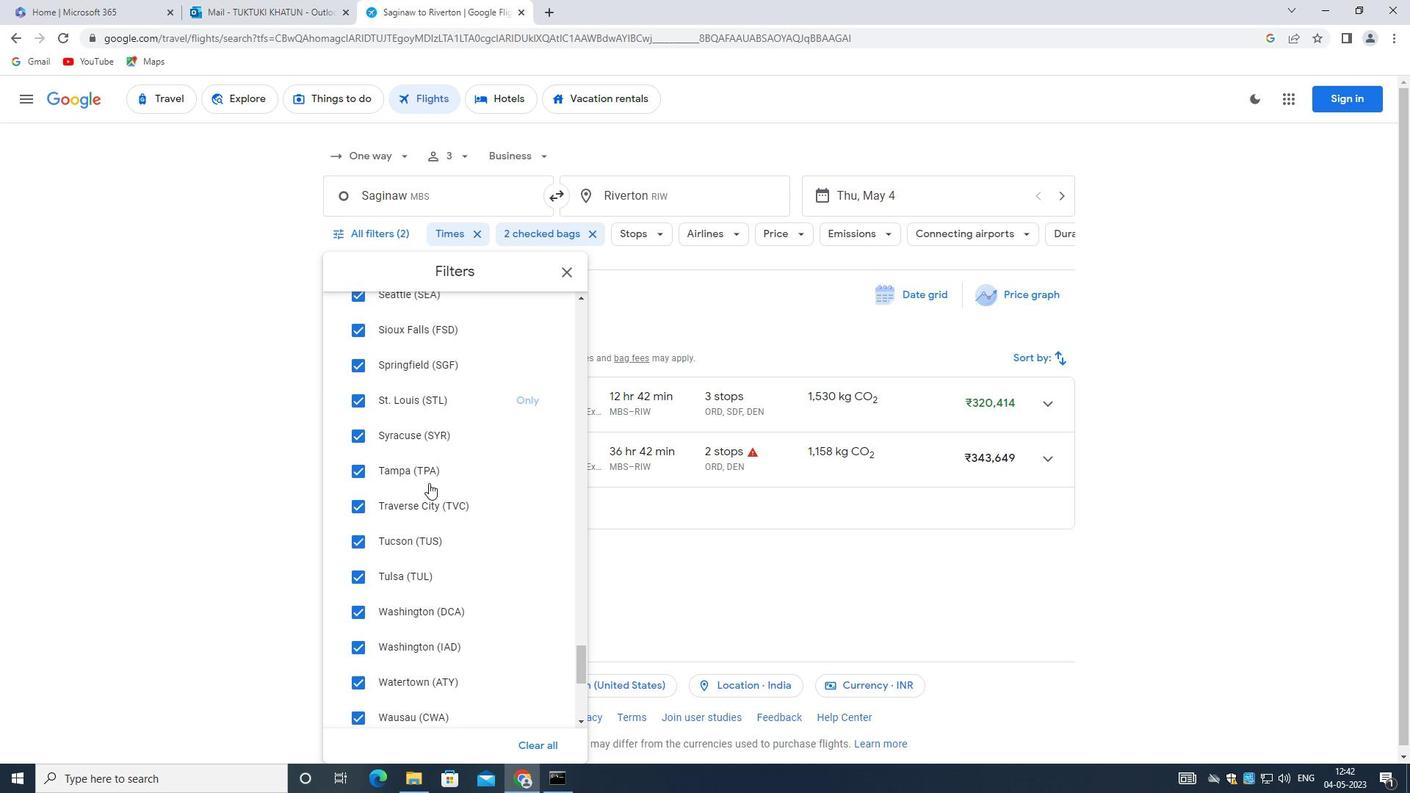 
Action: Mouse scrolled (428, 483) with delta (0, 0)
Screenshot: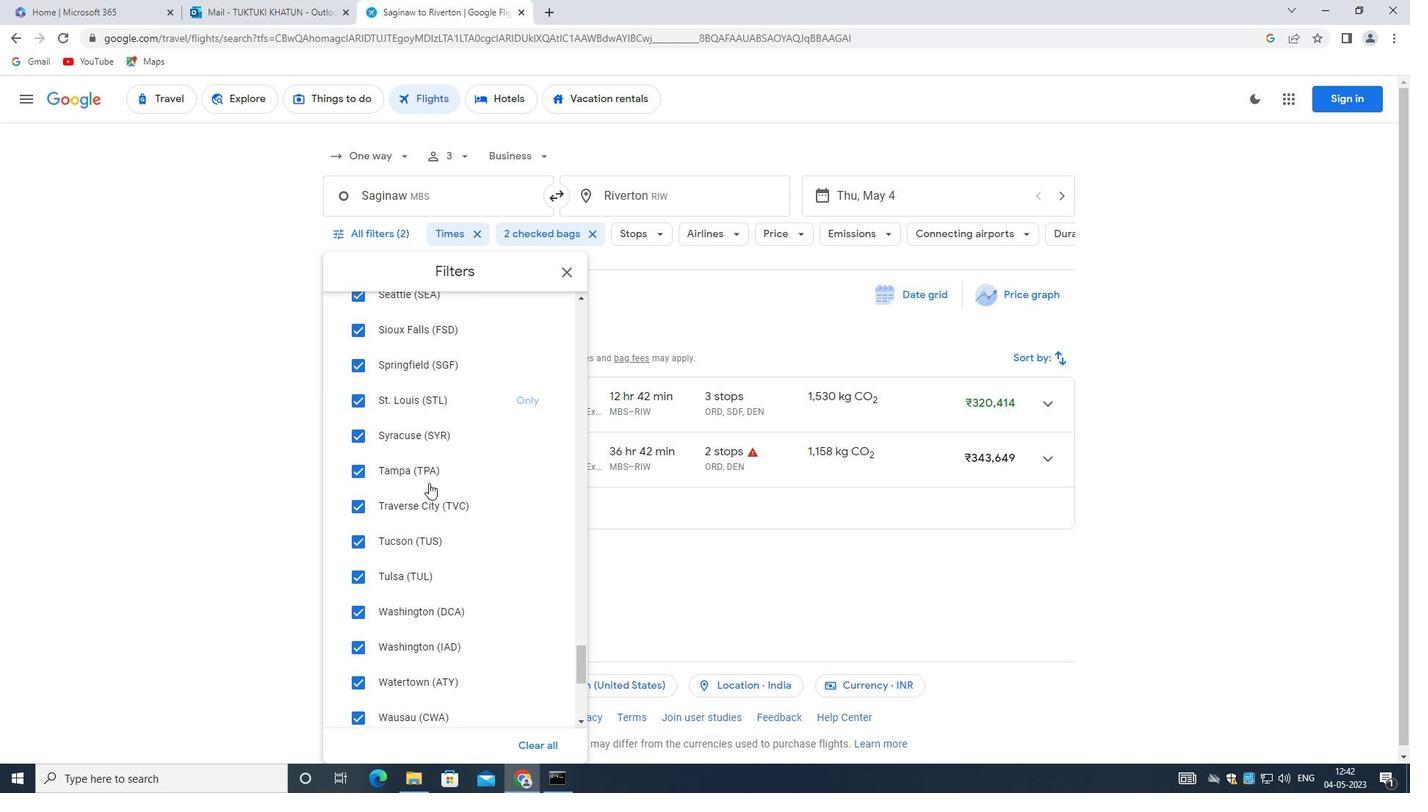 
Action: Mouse scrolled (428, 483) with delta (0, 0)
Screenshot: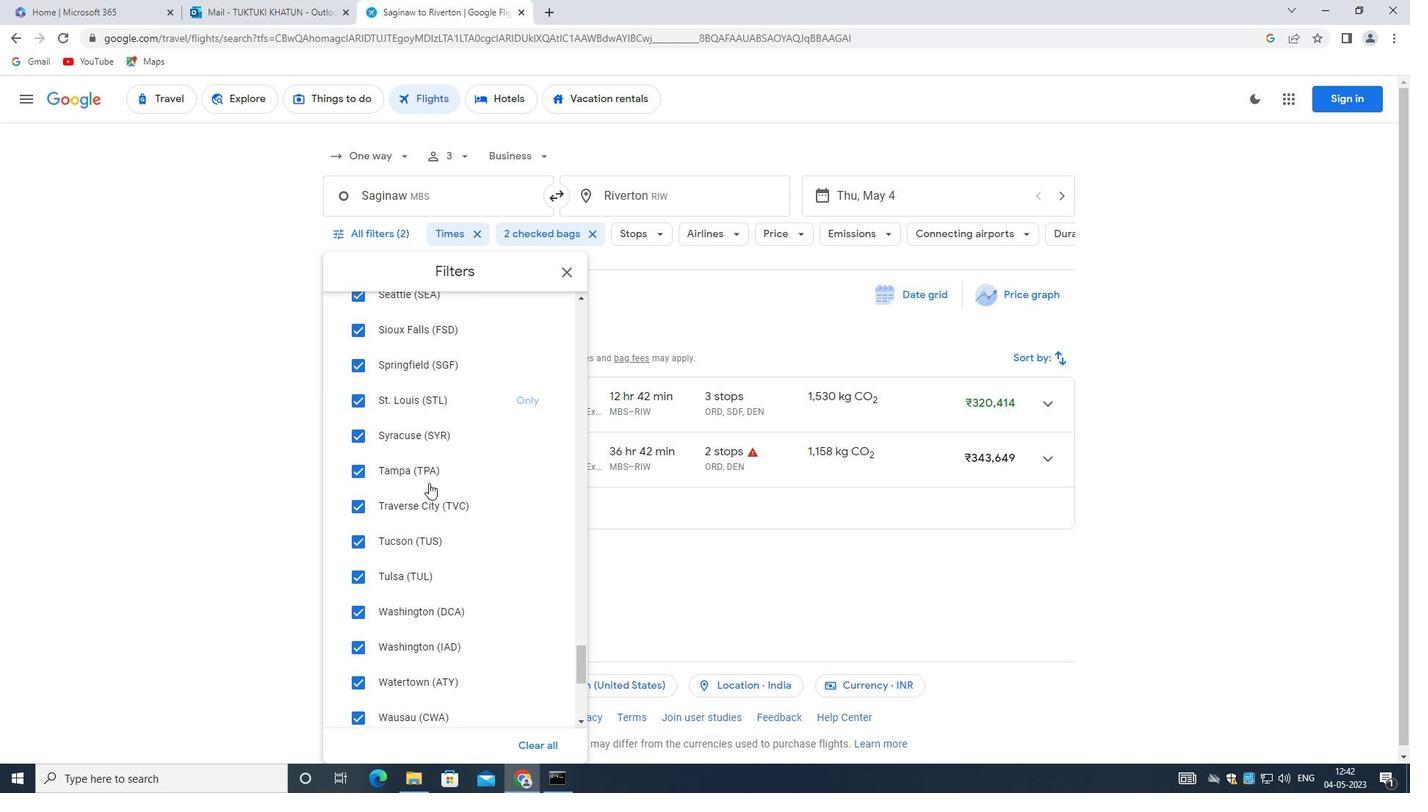 
